 Task: Research Airbnb accommodation in Aksaray, Turkey from 25th December, 2023 to 27th December, 2023 for 2 adults. Place can be entire room with 2 bedrooms having 2 beds and 1 bathroom. Property type can be flat. Amenities needed are: washing machine.
Action: Mouse moved to (511, 142)
Screenshot: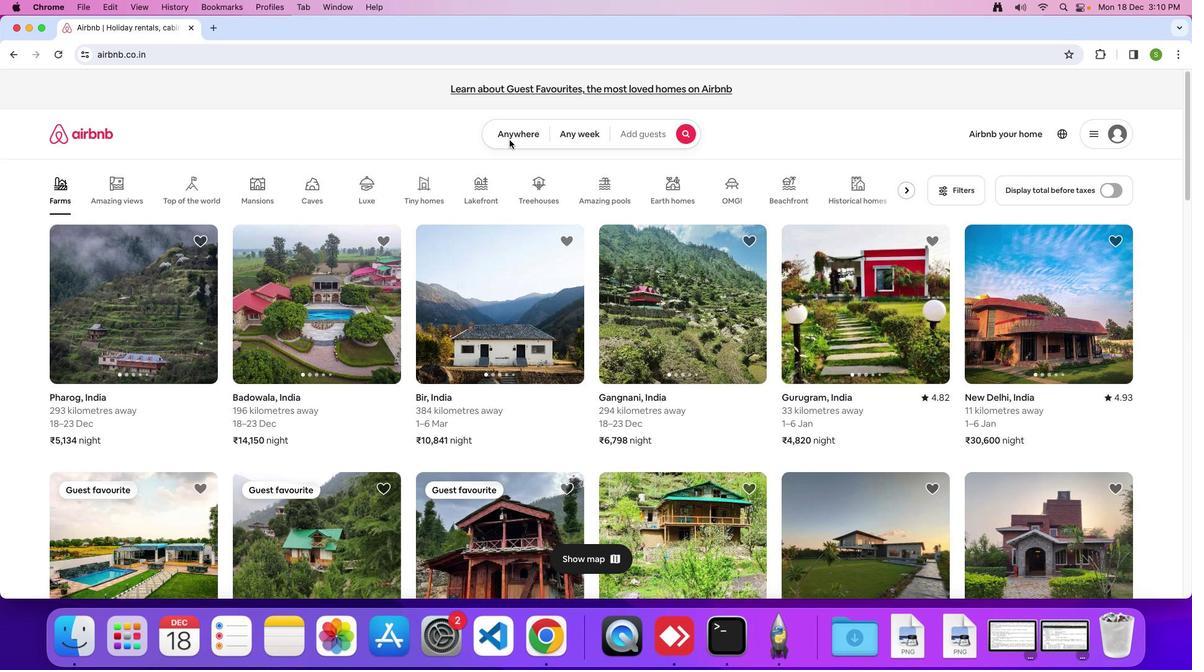 
Action: Mouse pressed left at (511, 142)
Screenshot: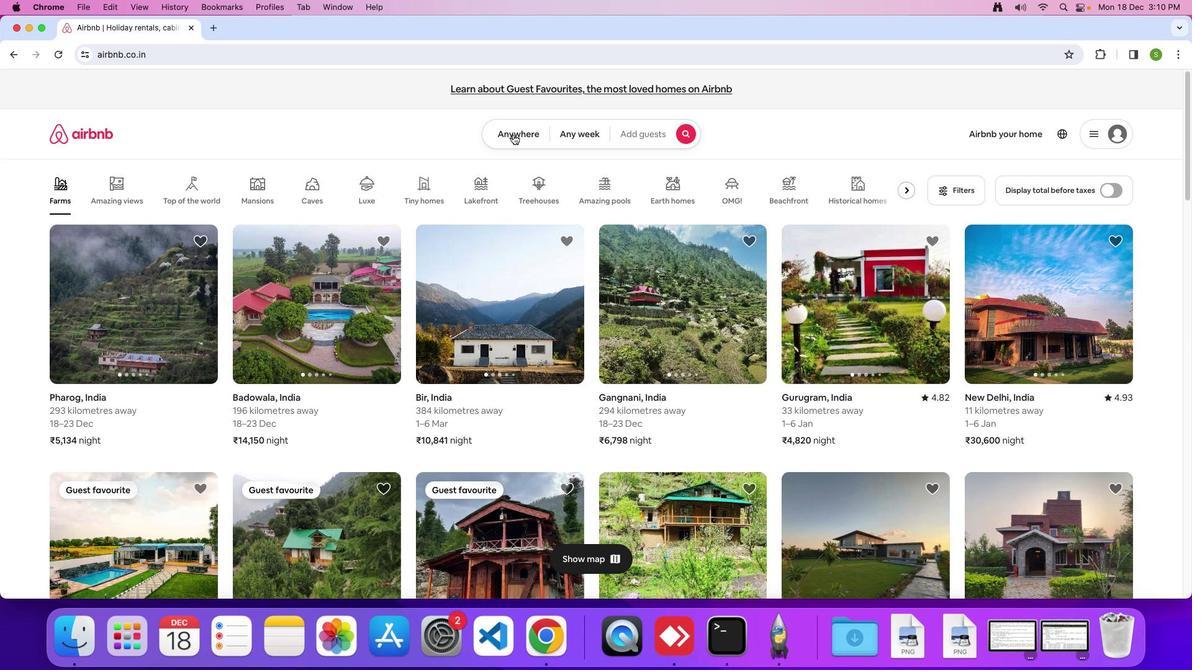 
Action: Mouse moved to (515, 135)
Screenshot: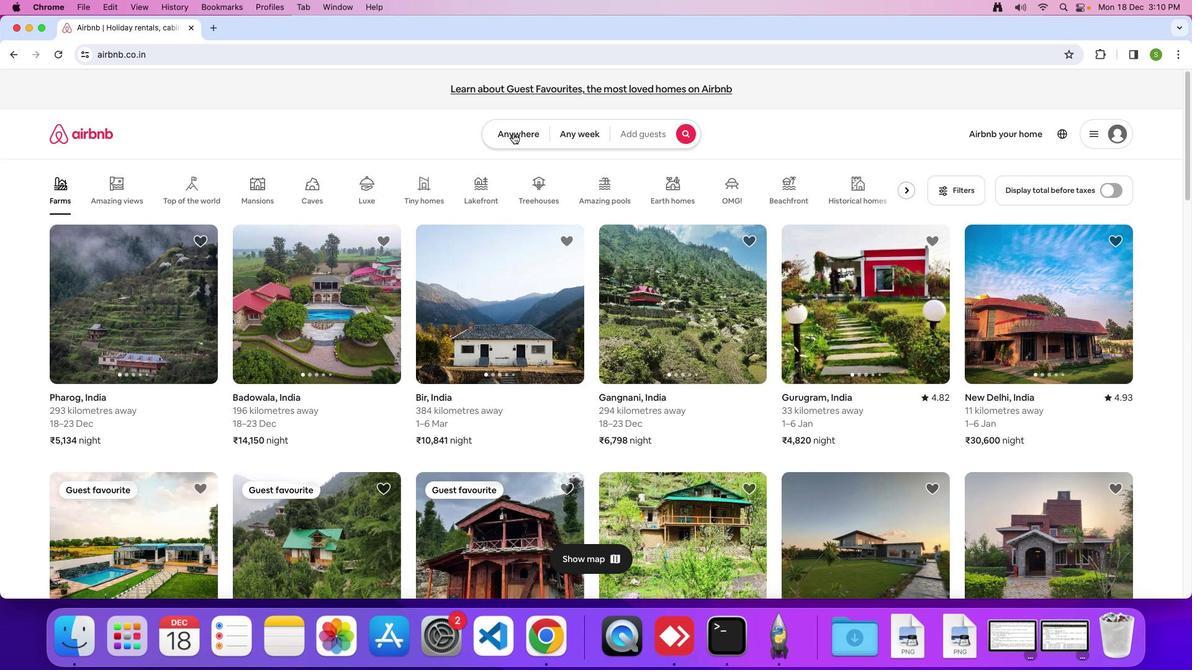 
Action: Mouse pressed left at (515, 135)
Screenshot: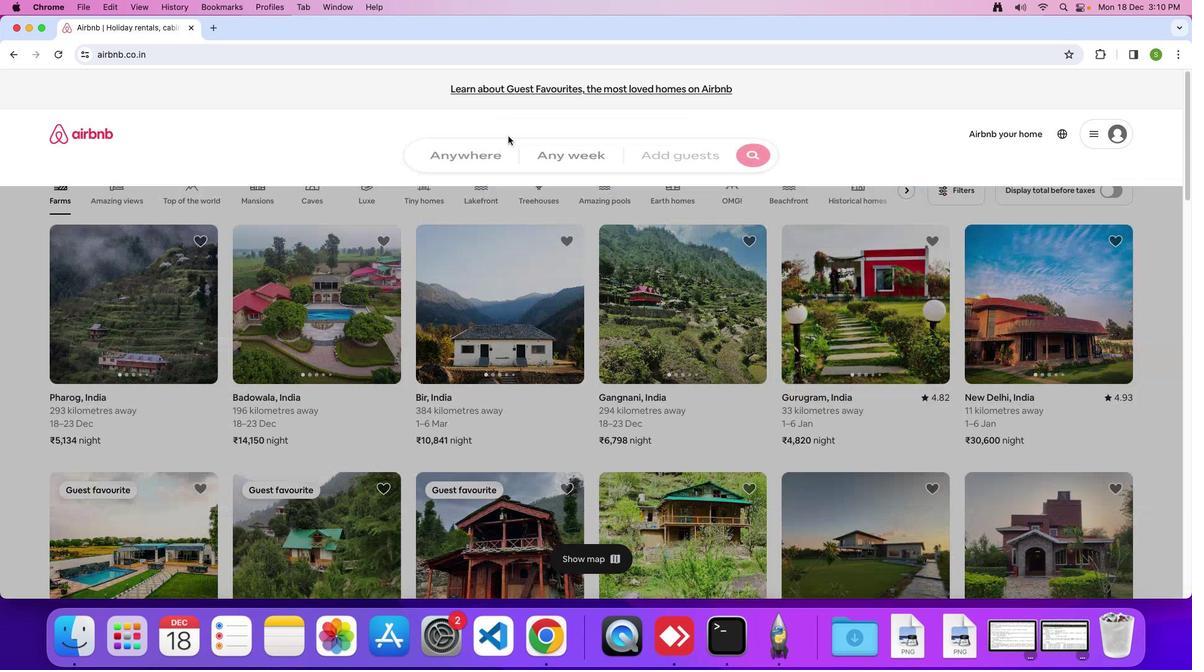 
Action: Mouse moved to (417, 175)
Screenshot: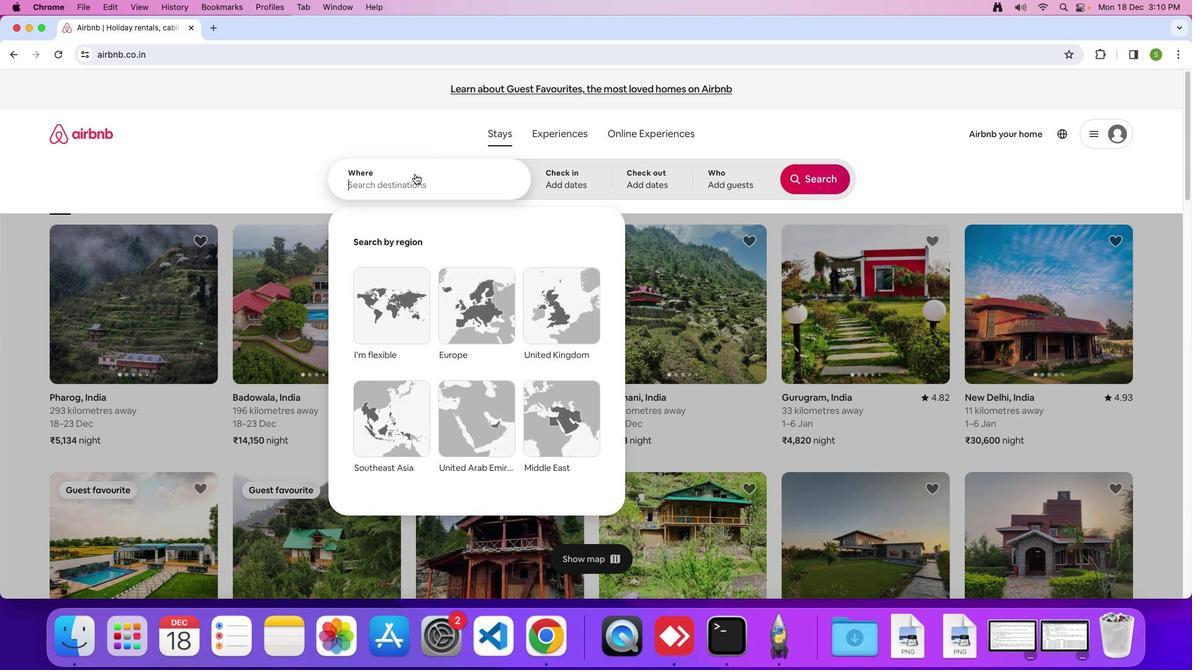 
Action: Mouse pressed left at (417, 175)
Screenshot: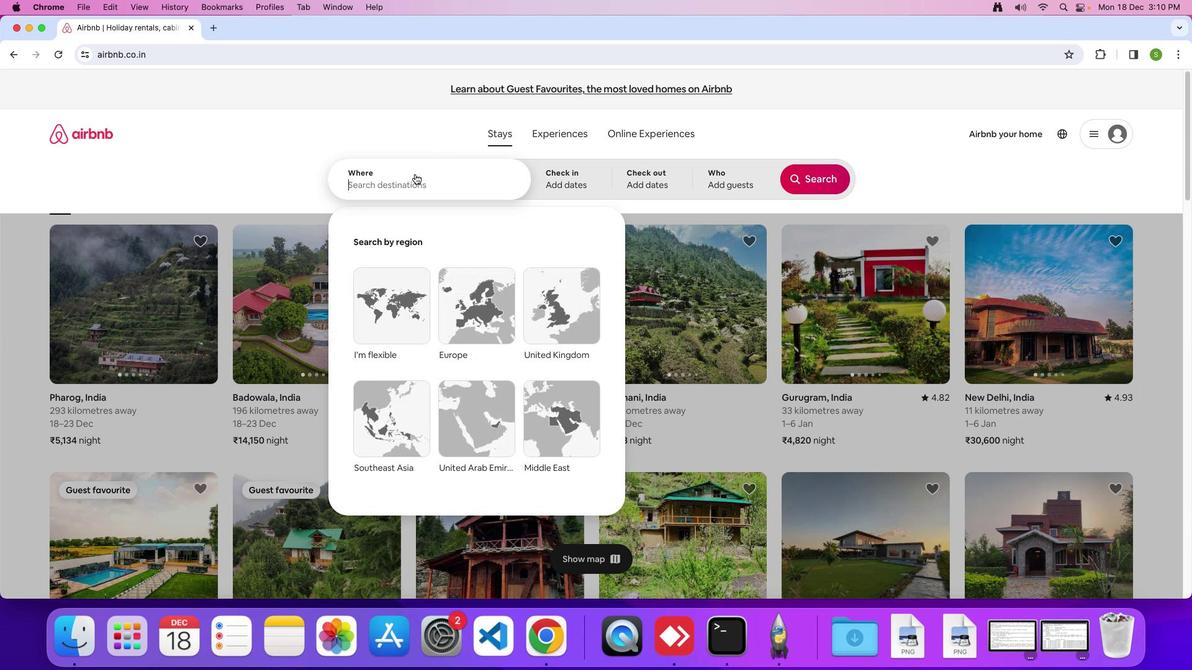 
Action: Key pressed 'A'Key.caps_lock'k''a'Key.backspace's''a''r''a''y'','Key.spaceKey.shift'T''u''r''k''e''y'Key.enter
Screenshot: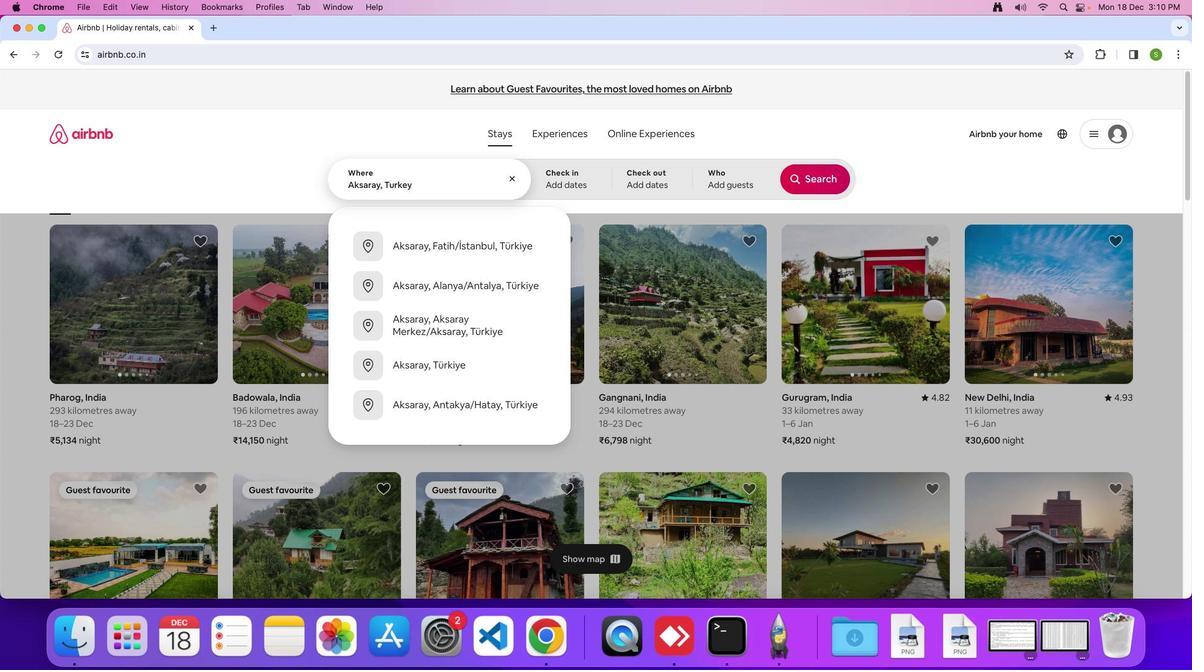 
Action: Mouse moved to (406, 457)
Screenshot: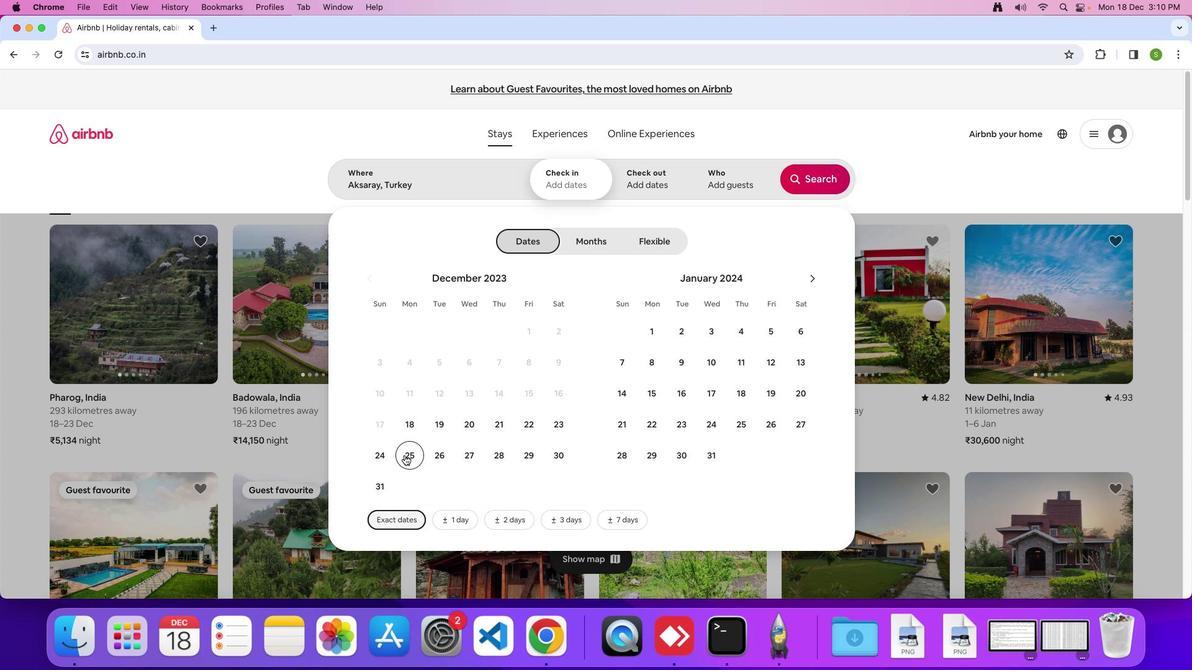 
Action: Mouse pressed left at (406, 457)
Screenshot: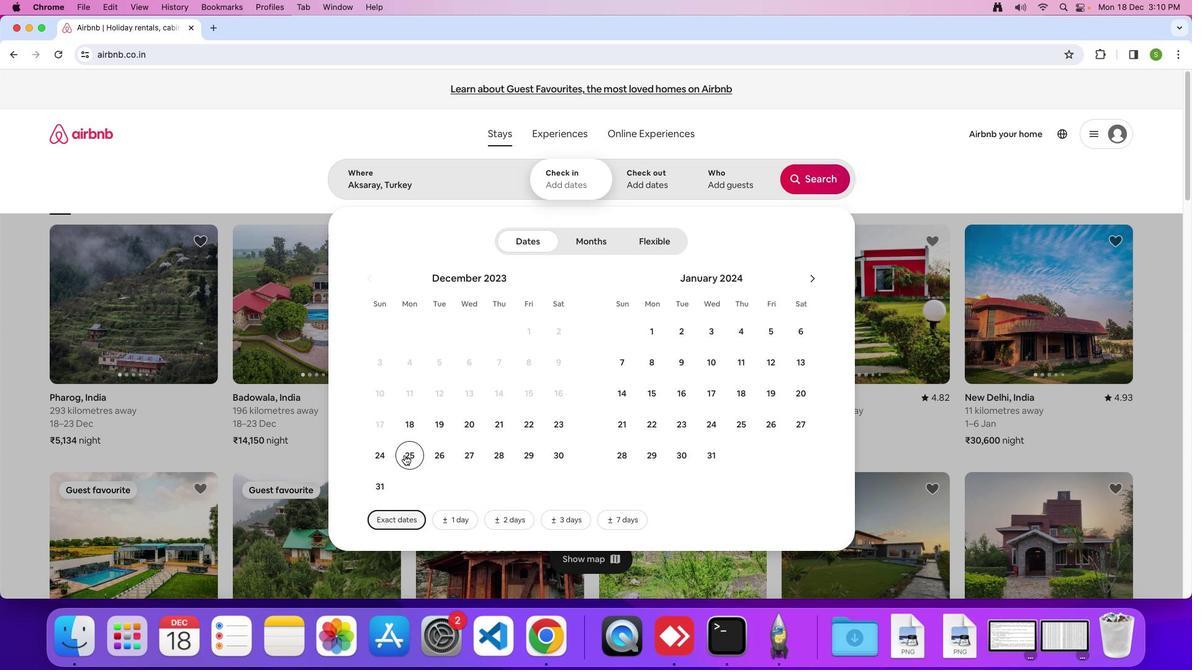 
Action: Mouse moved to (460, 455)
Screenshot: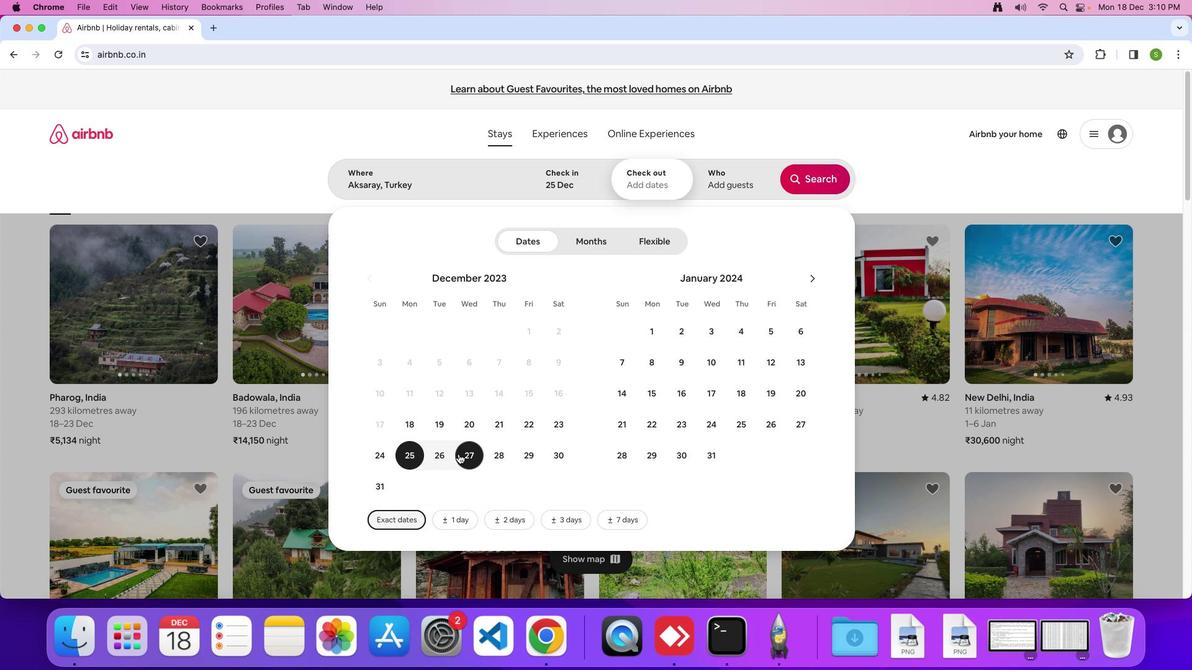 
Action: Mouse pressed left at (460, 455)
Screenshot: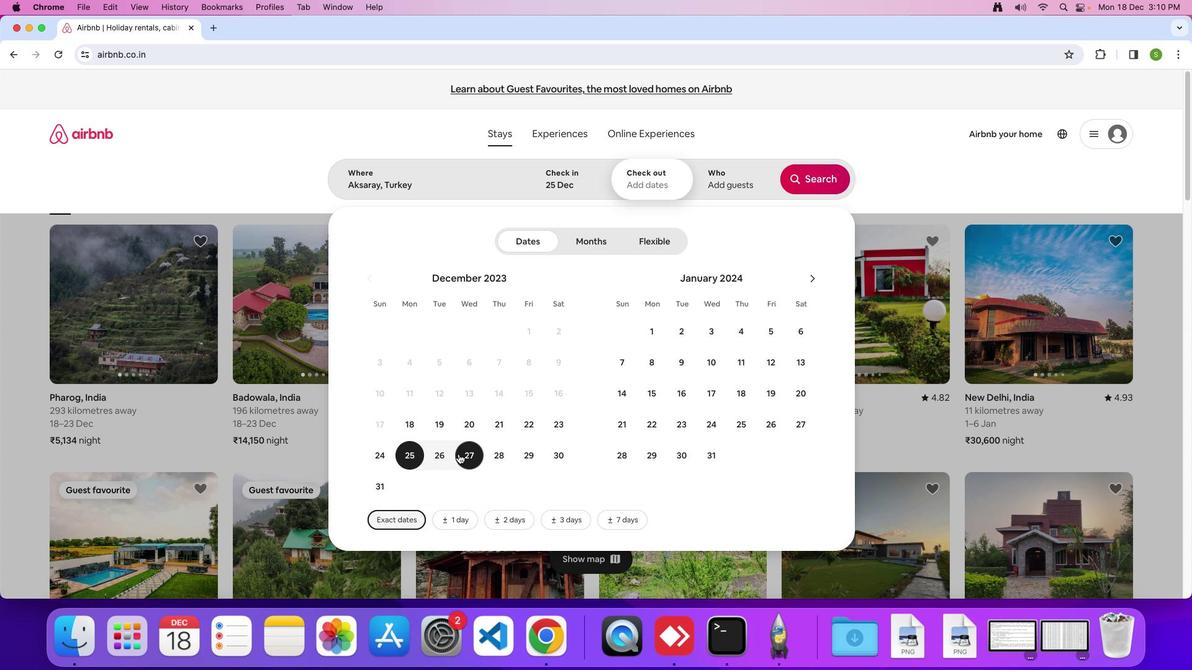 
Action: Mouse moved to (726, 190)
Screenshot: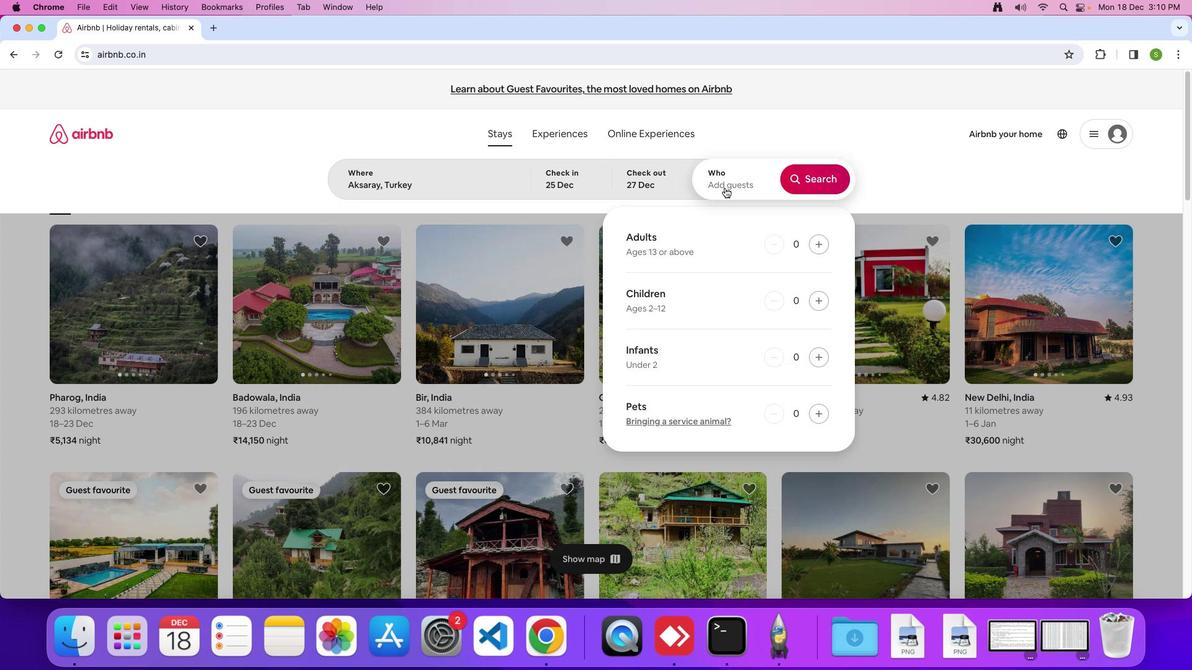 
Action: Mouse pressed left at (726, 190)
Screenshot: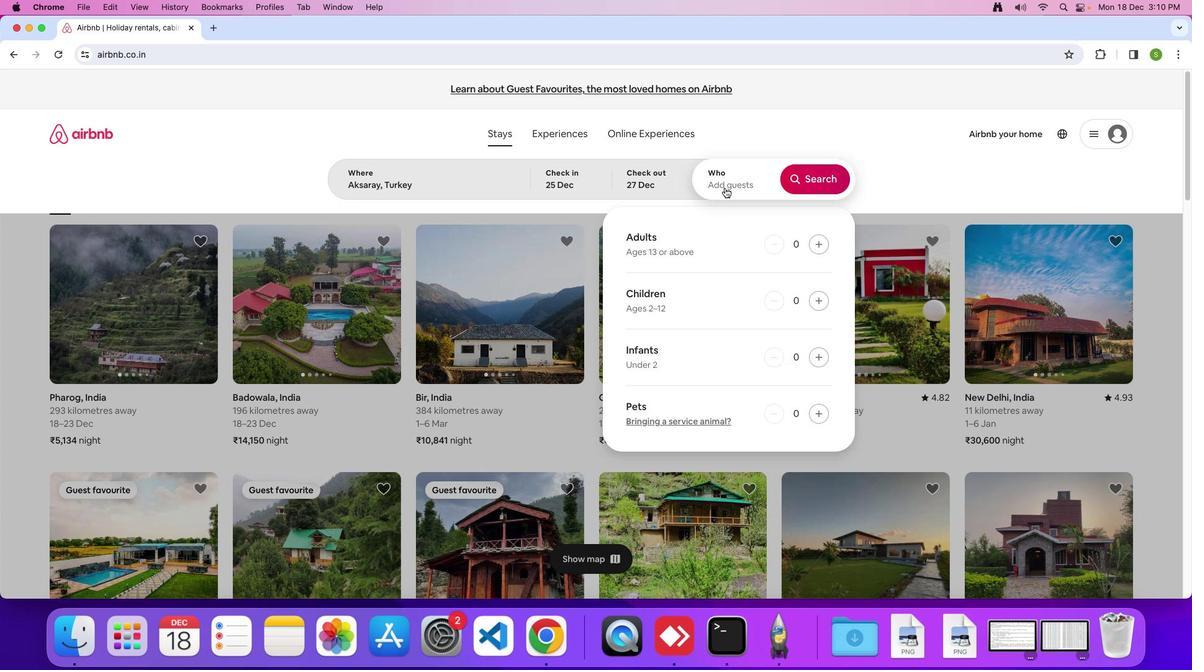 
Action: Mouse moved to (813, 244)
Screenshot: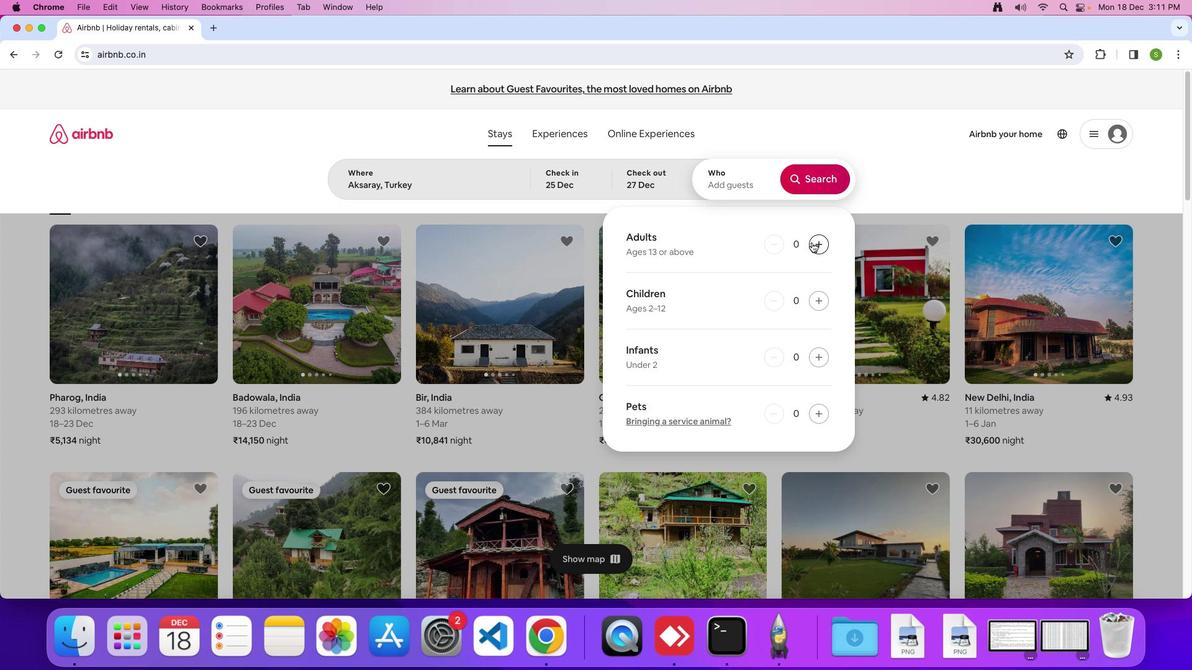 
Action: Mouse pressed left at (813, 244)
Screenshot: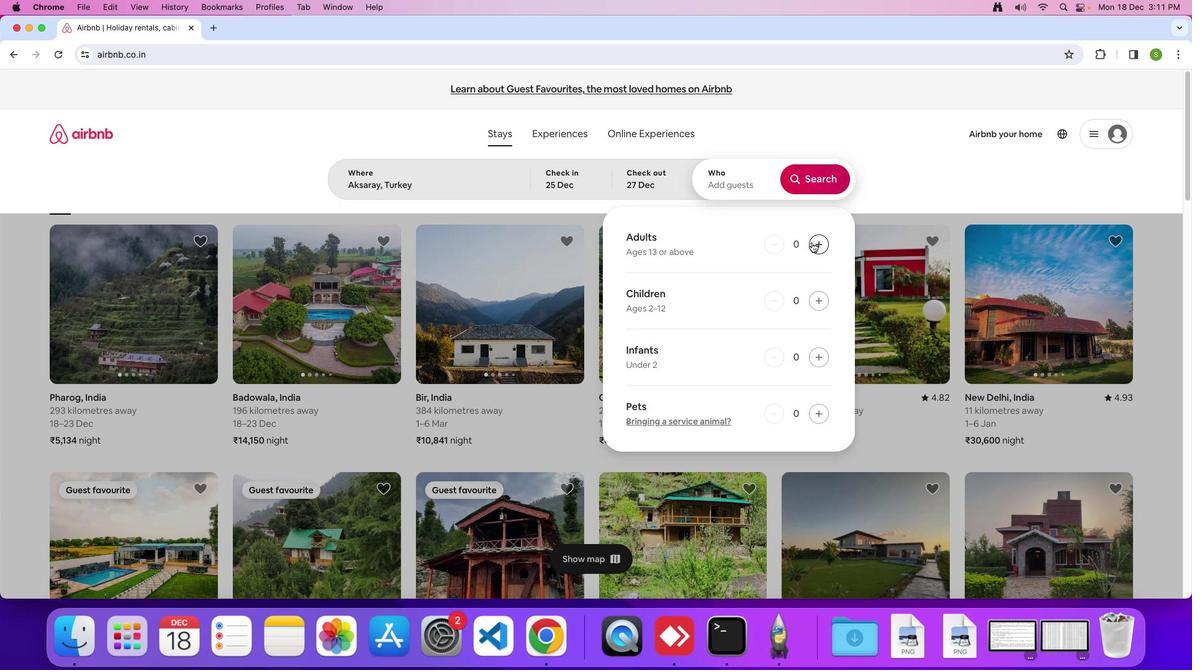 
Action: Mouse pressed left at (813, 244)
Screenshot: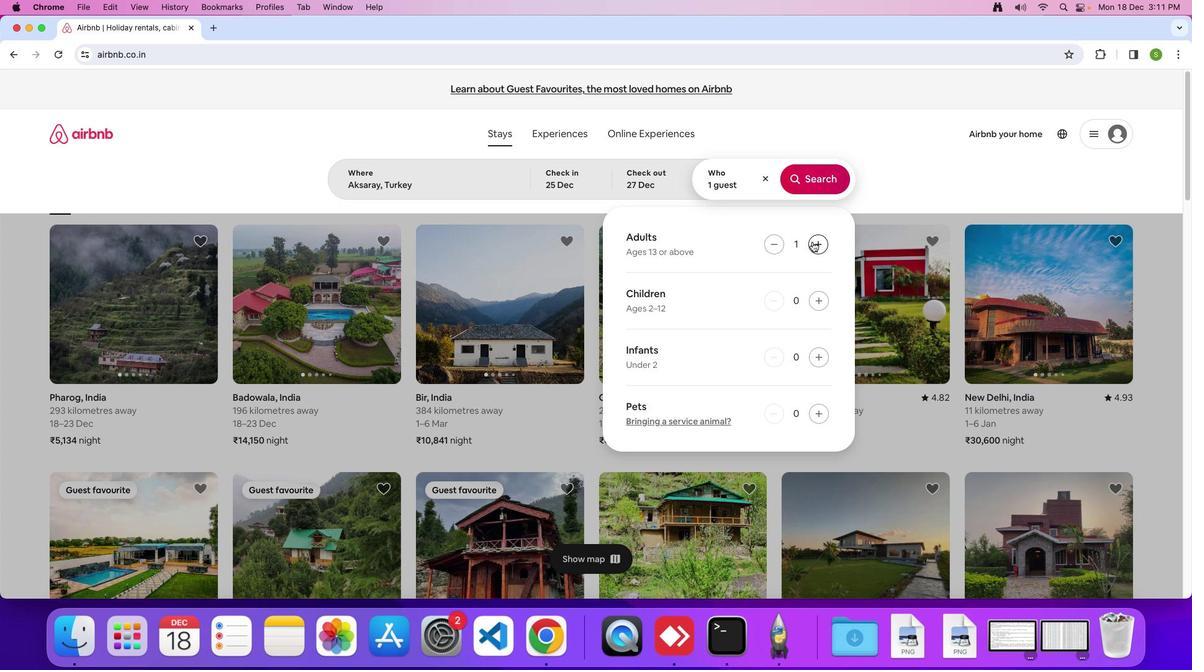 
Action: Mouse moved to (825, 185)
Screenshot: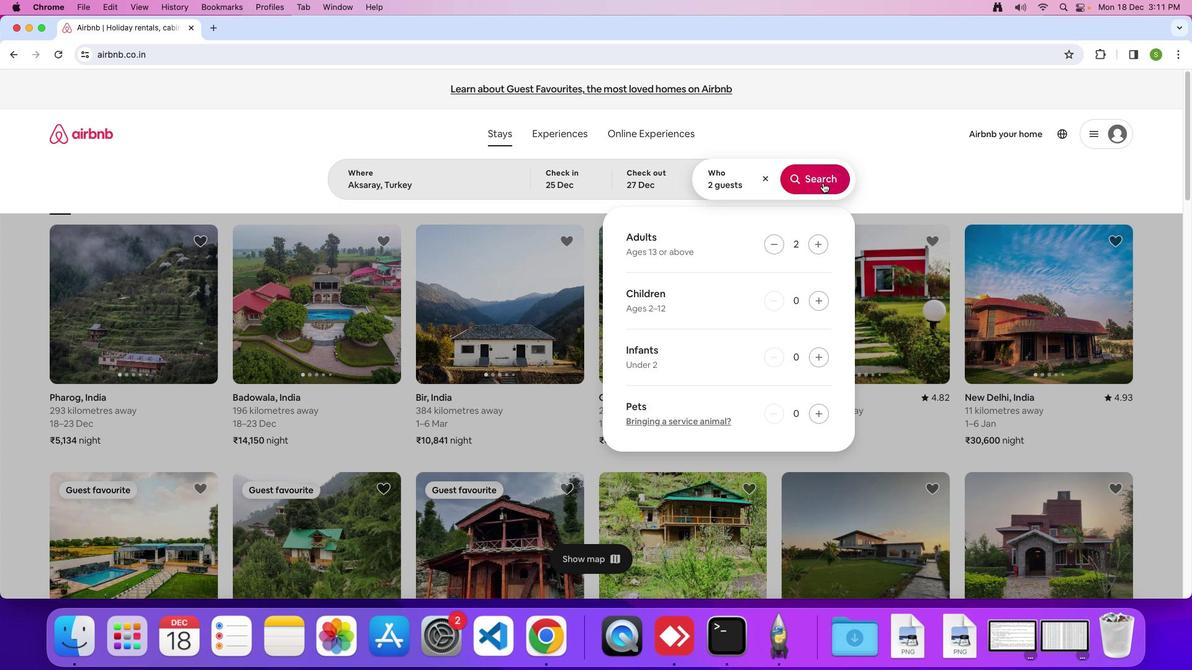 
Action: Mouse pressed left at (825, 185)
Screenshot: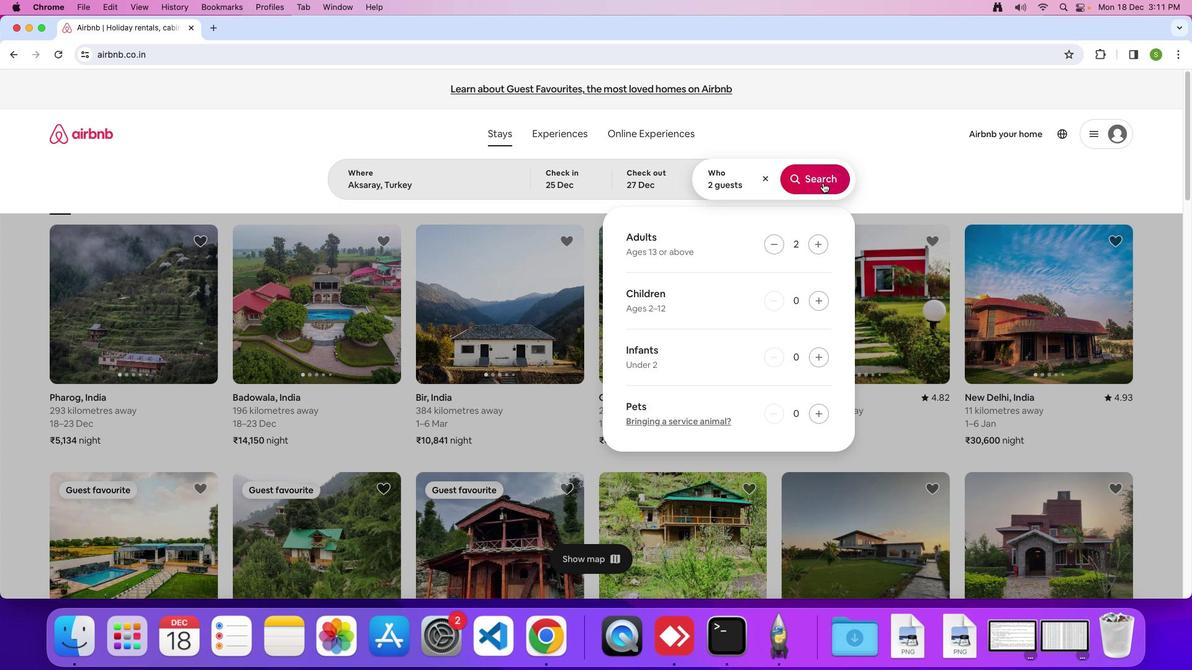 
Action: Mouse moved to (1001, 155)
Screenshot: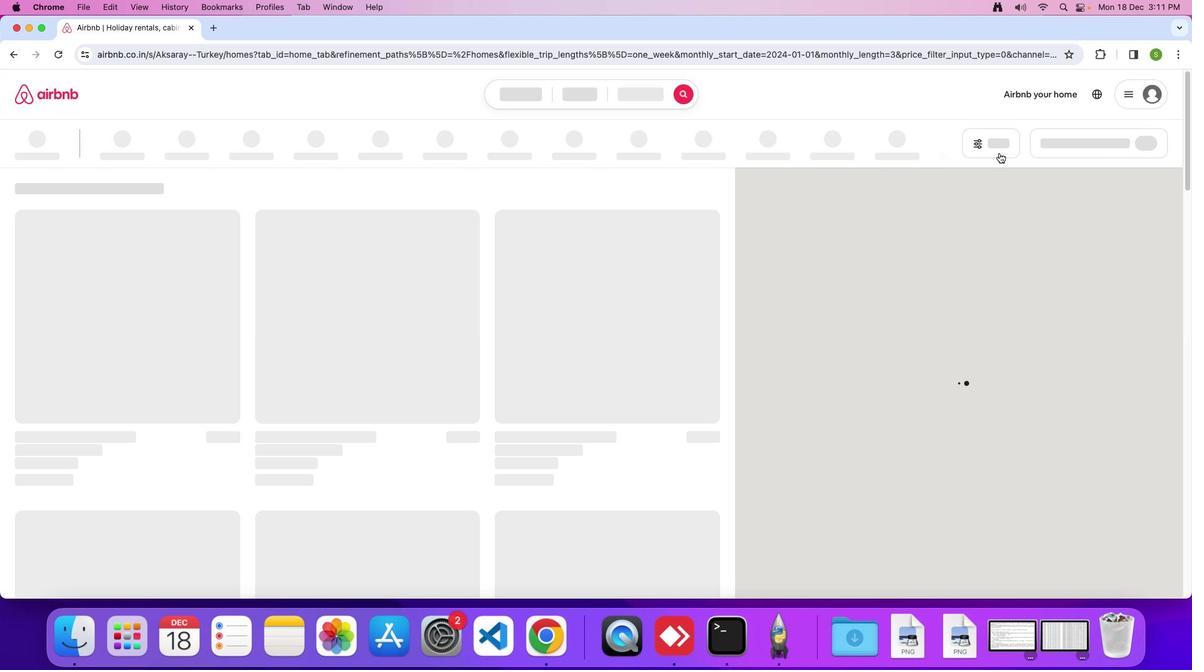 
Action: Mouse pressed left at (1001, 155)
Screenshot: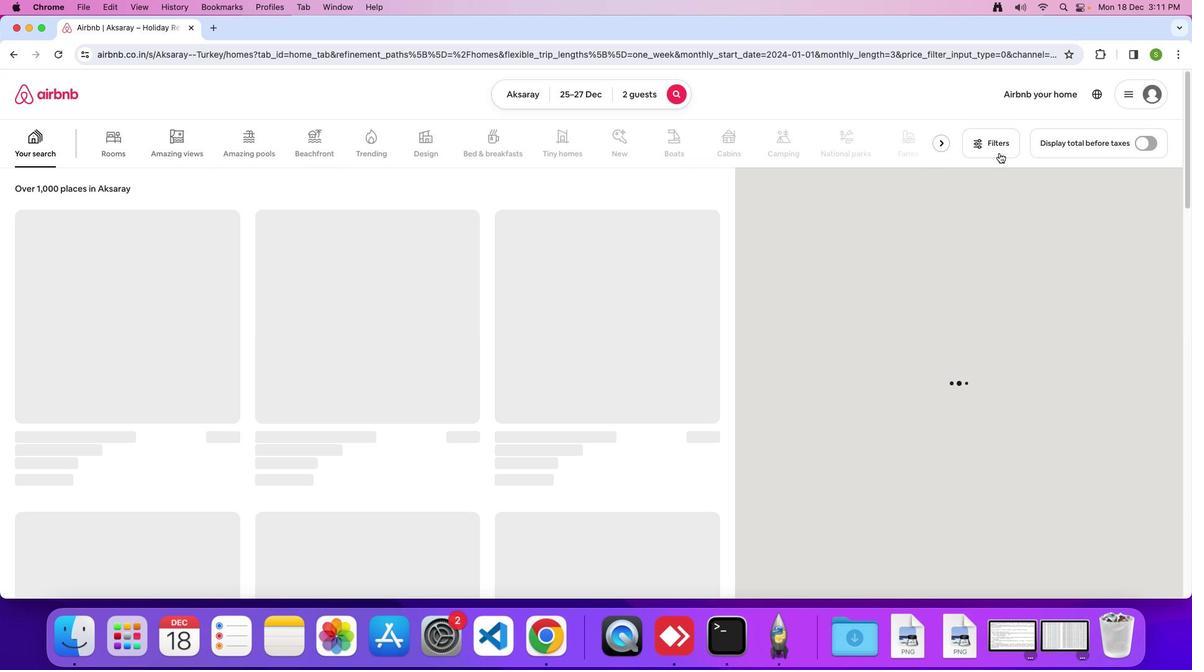 
Action: Mouse moved to (655, 389)
Screenshot: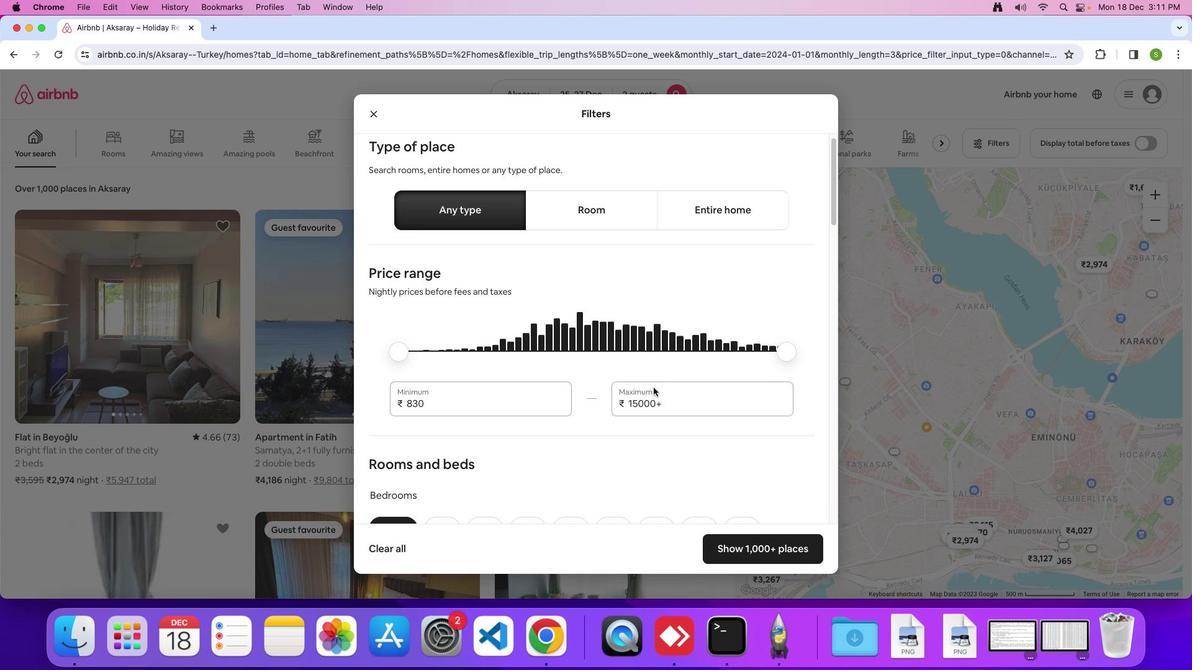 
Action: Mouse scrolled (655, 389) with delta (1, 1)
Screenshot: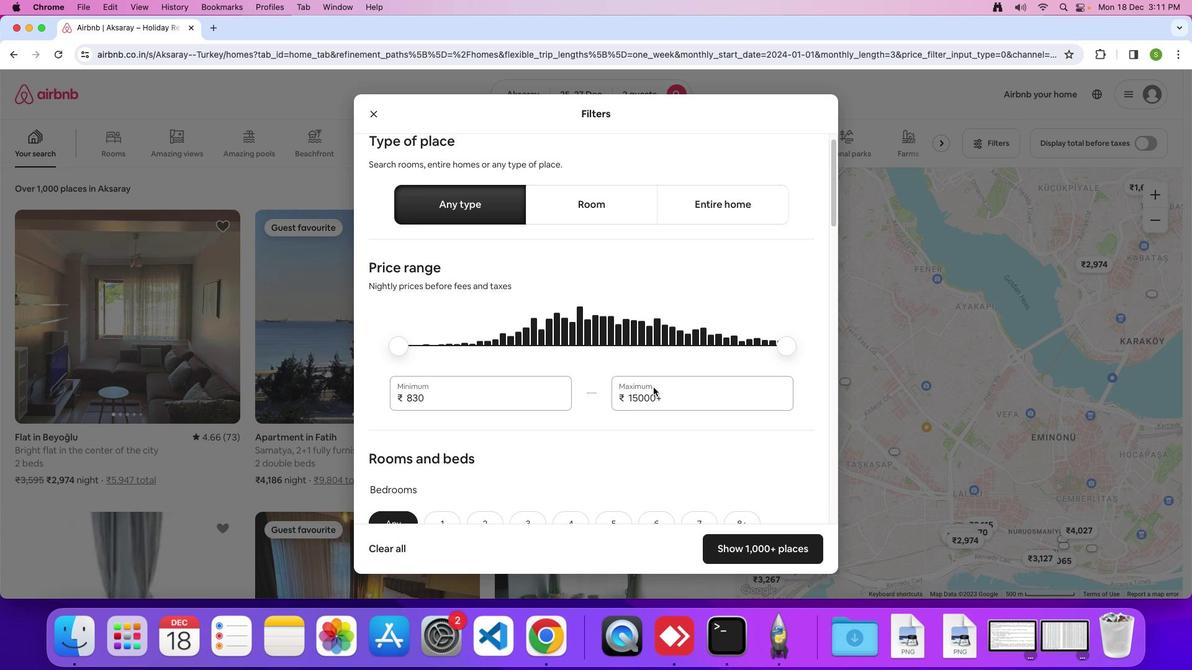 
Action: Mouse moved to (655, 389)
Screenshot: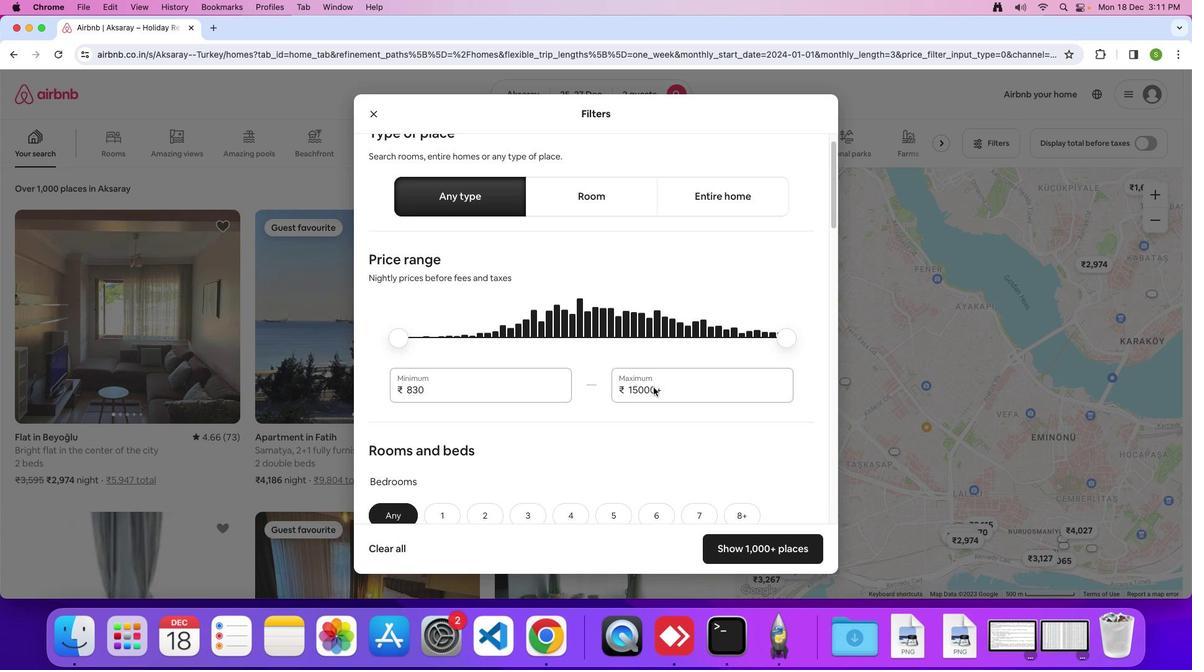 
Action: Mouse scrolled (655, 389) with delta (1, 1)
Screenshot: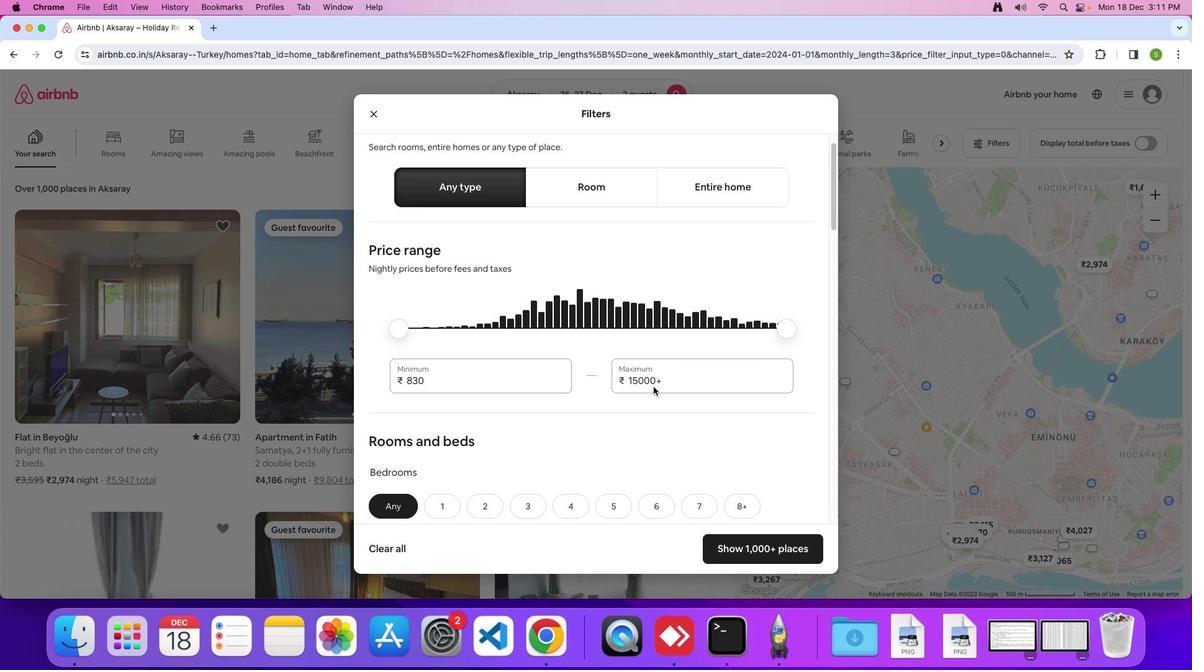 
Action: Mouse scrolled (655, 389) with delta (1, 1)
Screenshot: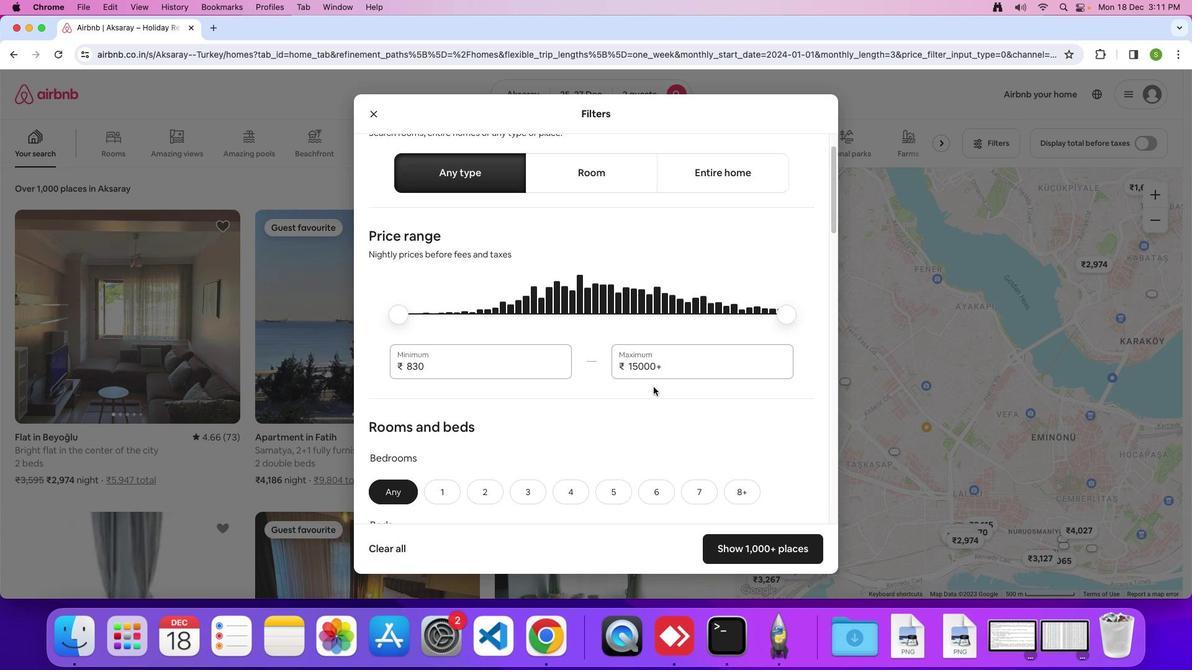 
Action: Mouse moved to (655, 389)
Screenshot: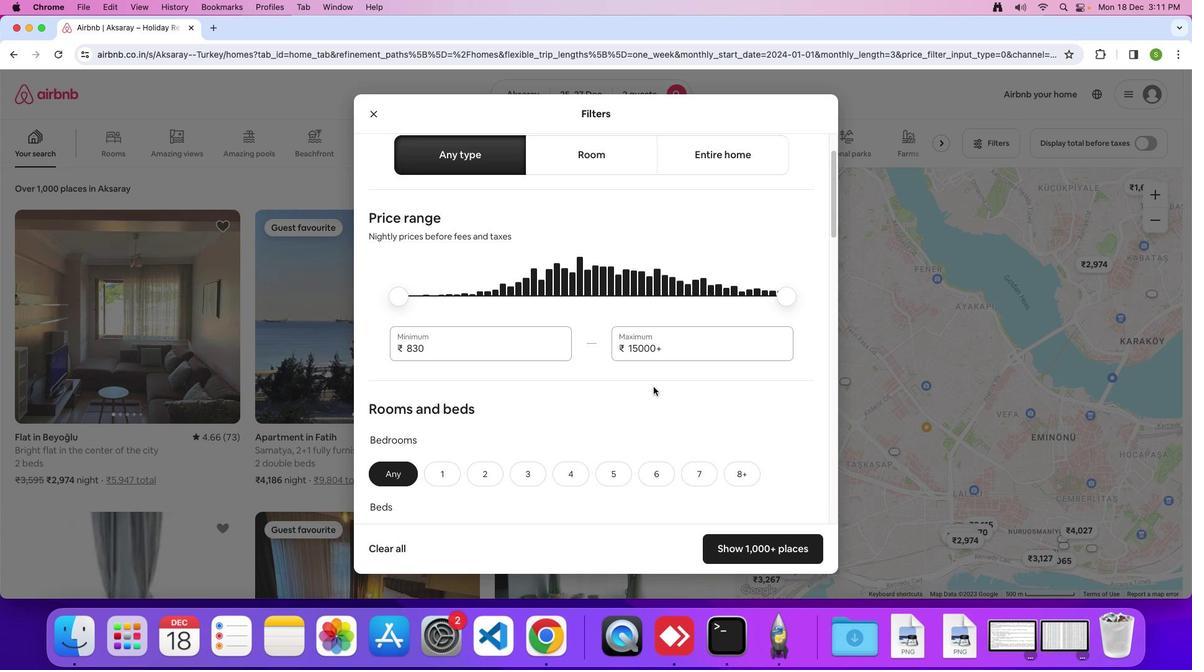 
Action: Mouse scrolled (655, 389) with delta (1, 1)
Screenshot: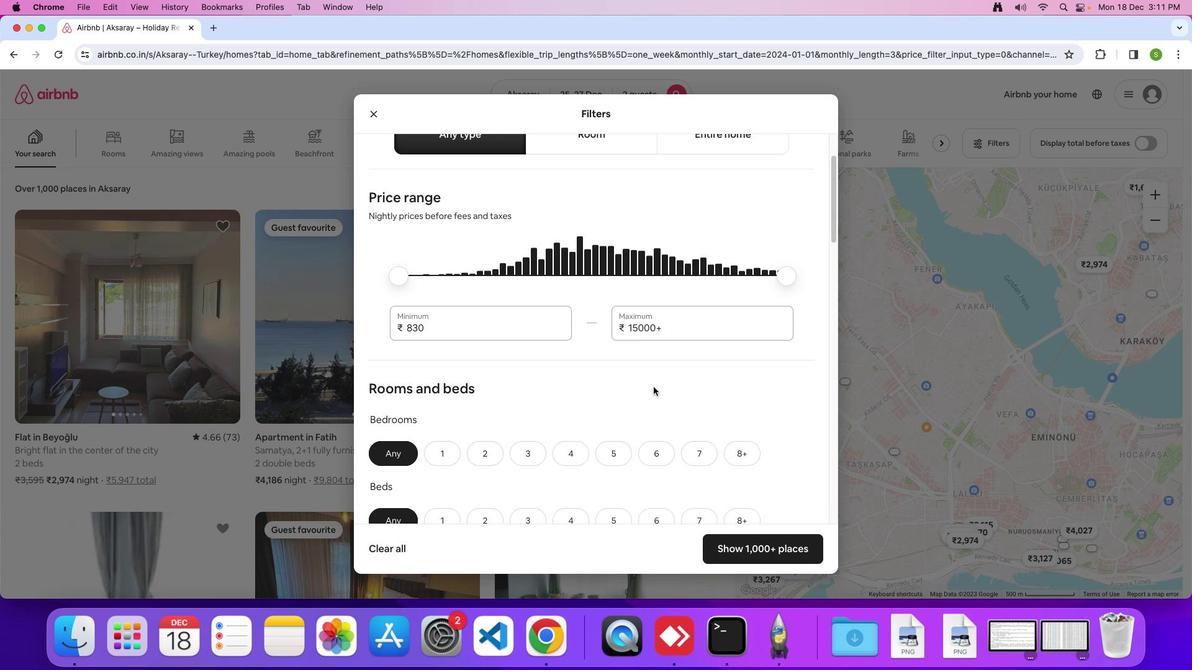 
Action: Mouse scrolled (655, 389) with delta (1, 1)
Screenshot: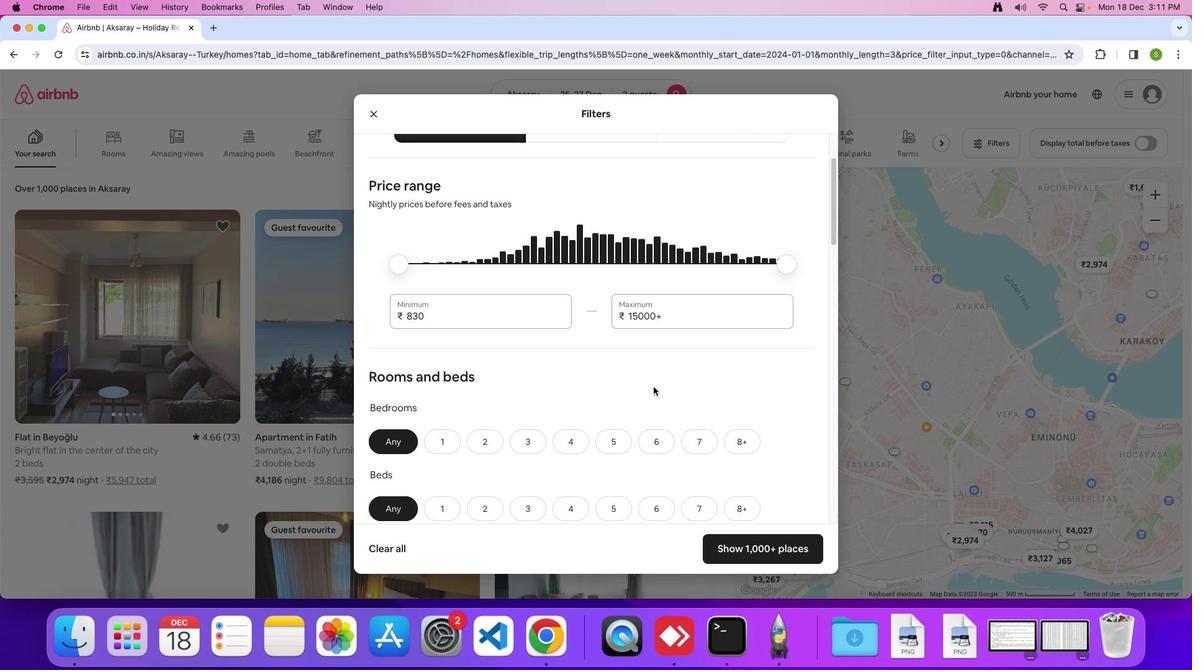 
Action: Mouse scrolled (655, 389) with delta (1, 1)
Screenshot: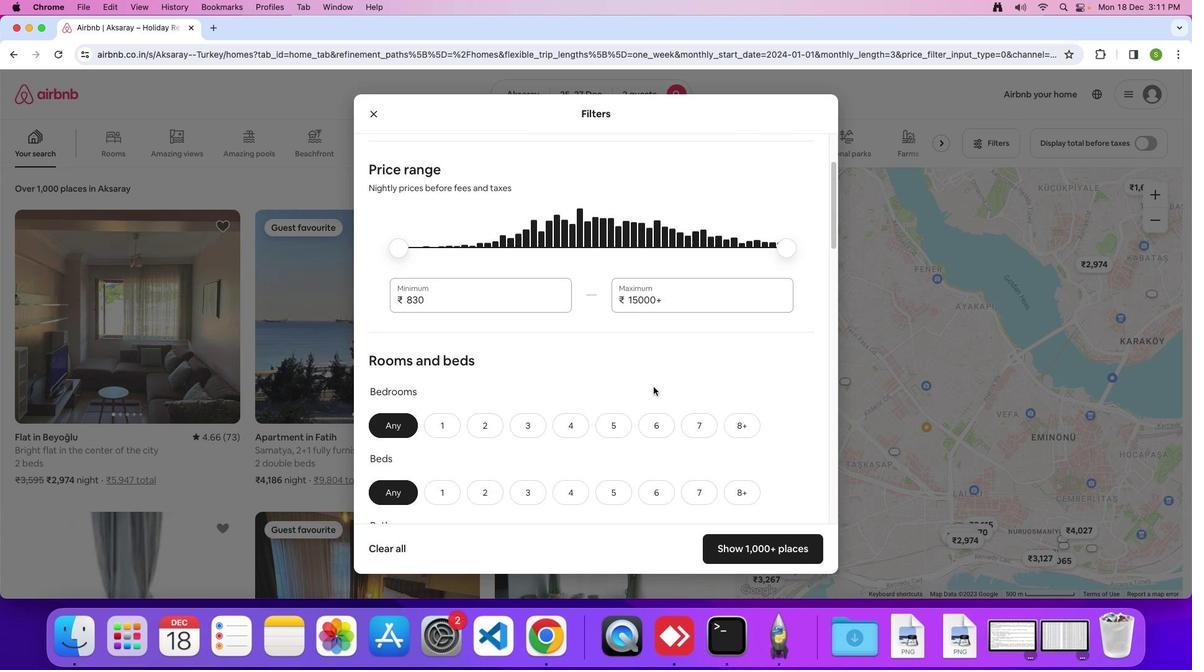 
Action: Mouse moved to (655, 388)
Screenshot: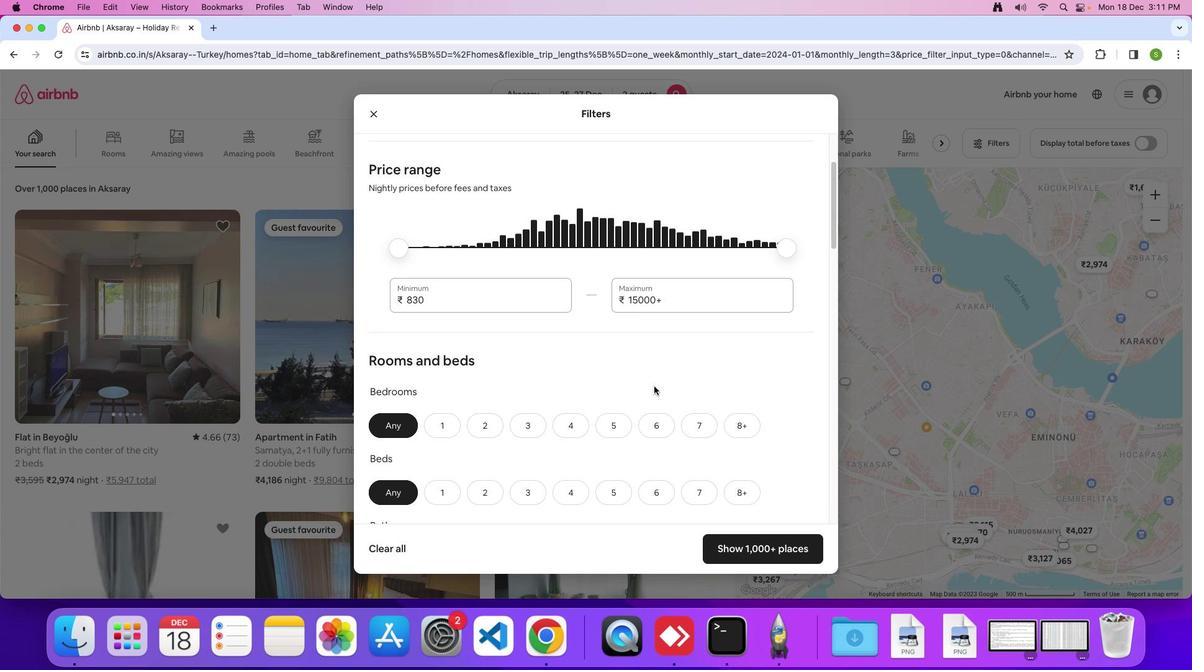 
Action: Mouse scrolled (655, 388) with delta (1, 1)
Screenshot: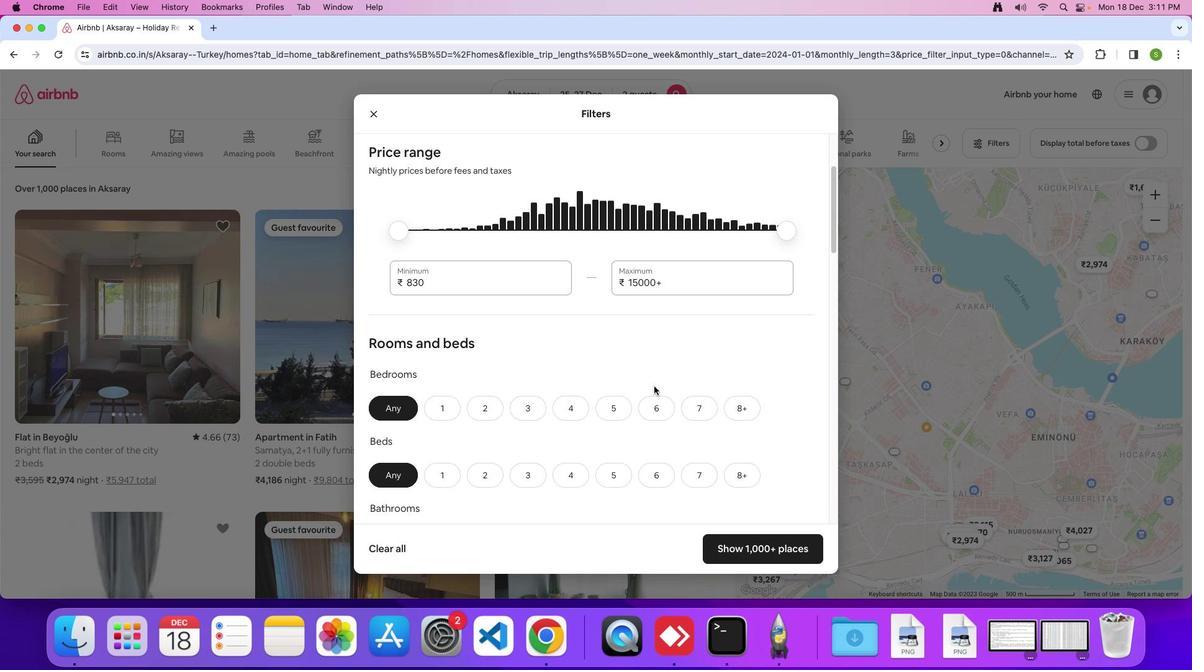 
Action: Mouse scrolled (655, 388) with delta (1, 1)
Screenshot: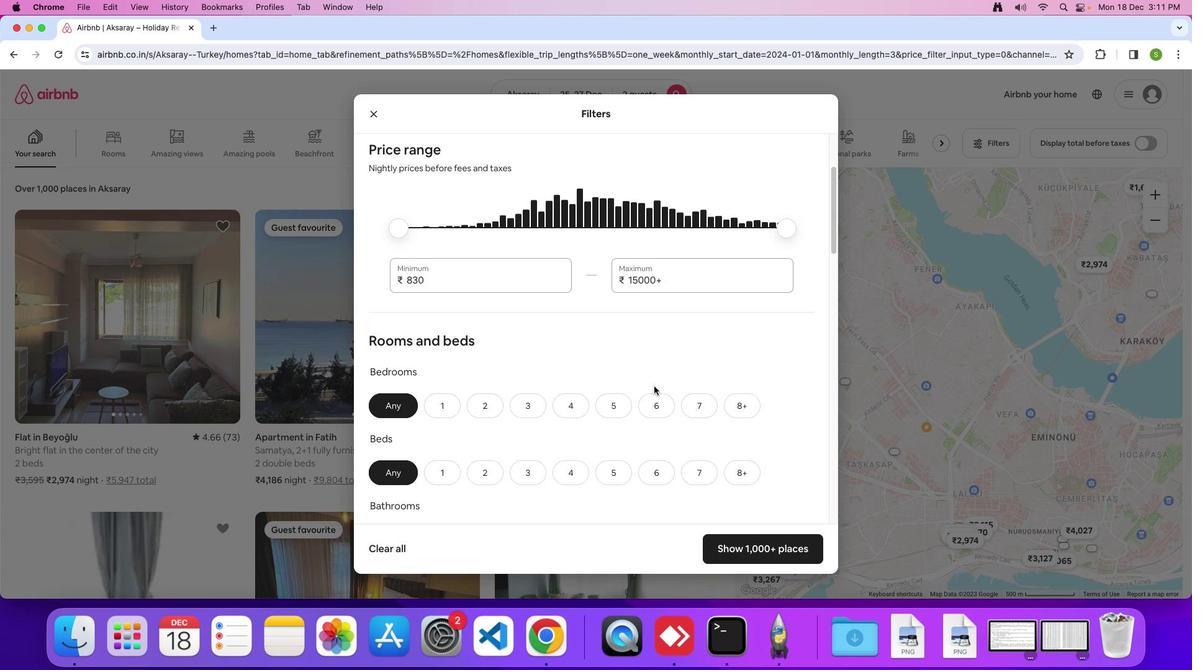 
Action: Mouse moved to (655, 387)
Screenshot: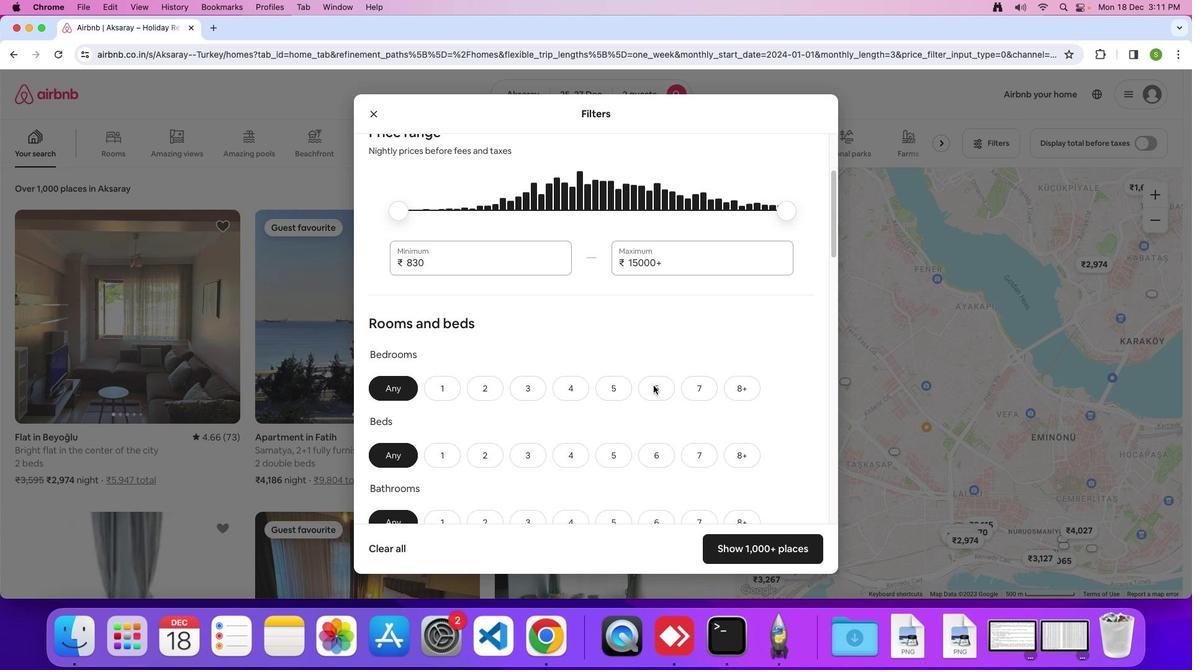 
Action: Mouse scrolled (655, 387) with delta (1, 1)
Screenshot: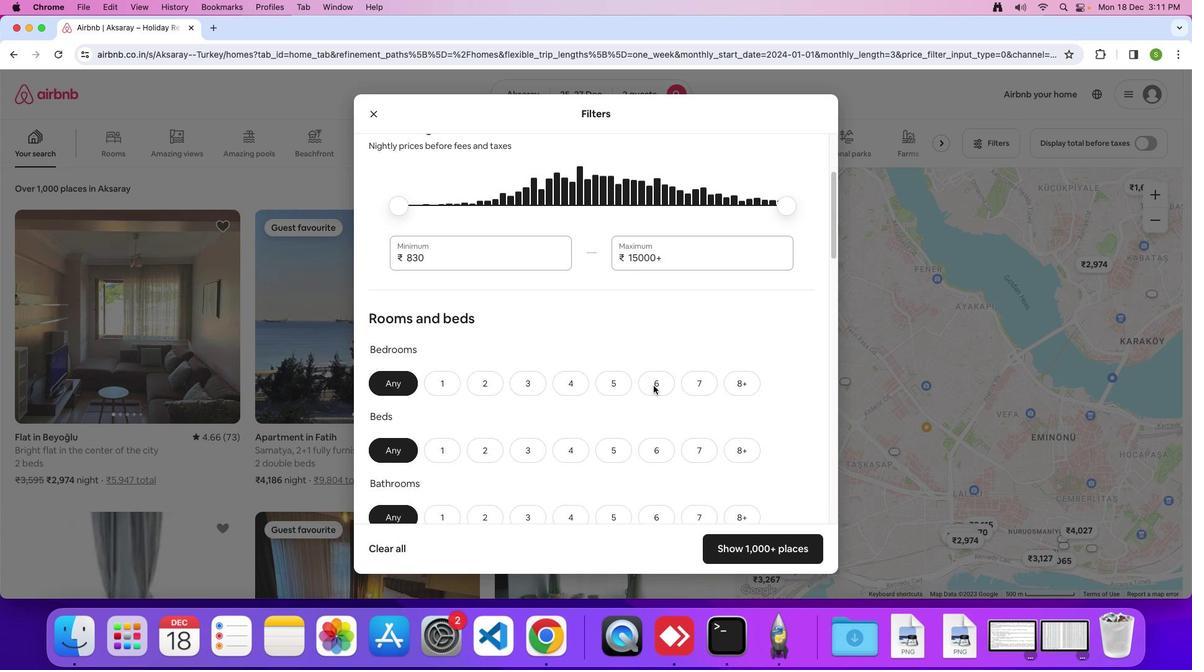 
Action: Mouse scrolled (655, 387) with delta (1, 1)
Screenshot: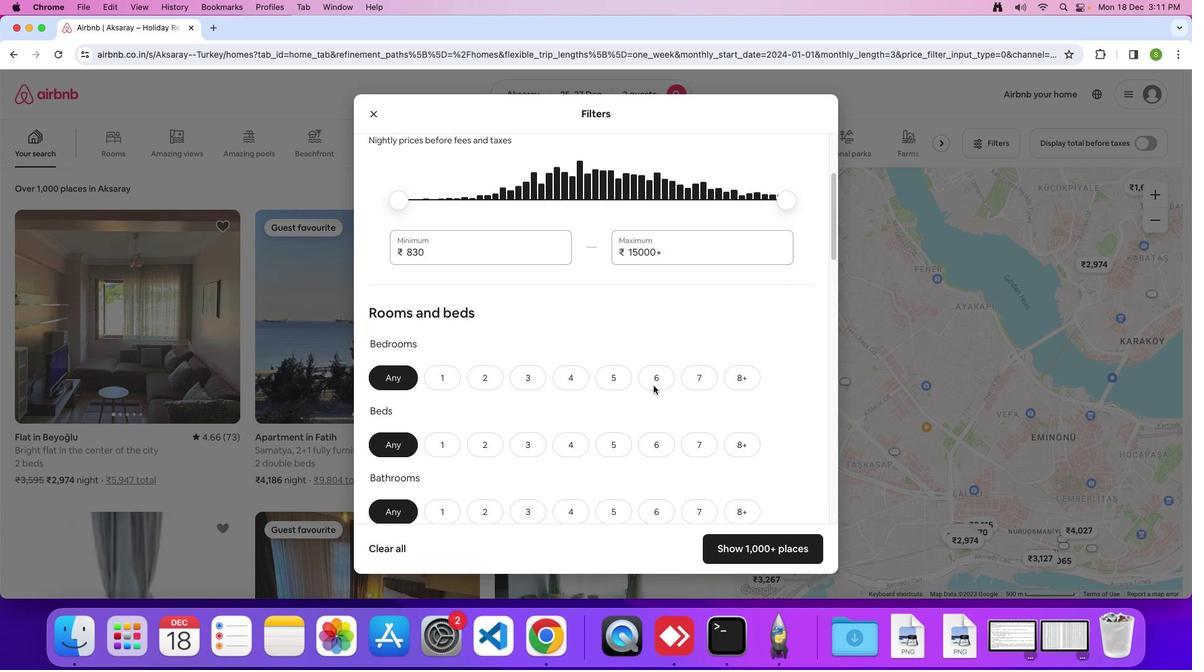 
Action: Mouse scrolled (655, 387) with delta (1, 1)
Screenshot: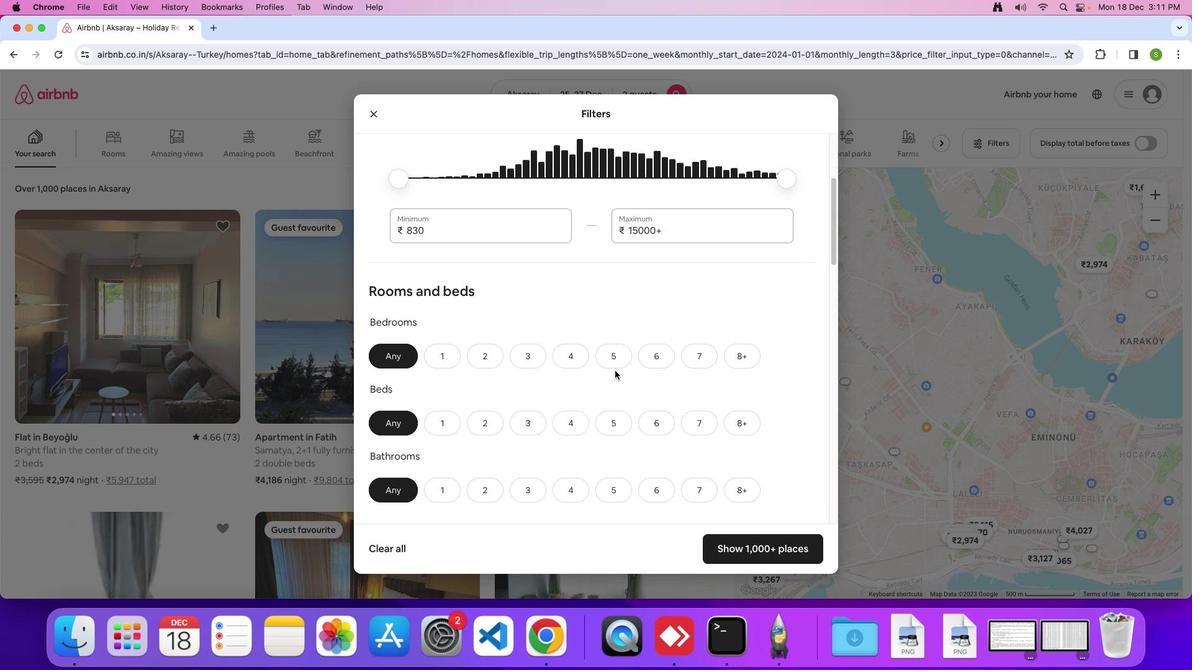 
Action: Mouse moved to (493, 362)
Screenshot: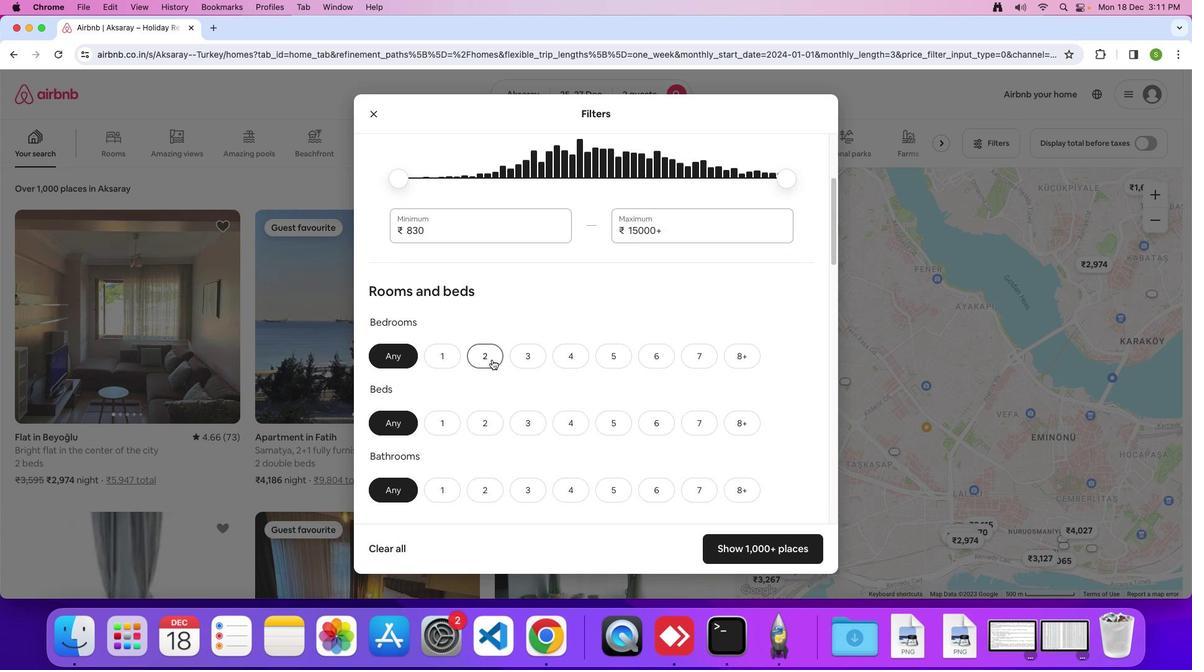 
Action: Mouse pressed left at (493, 362)
Screenshot: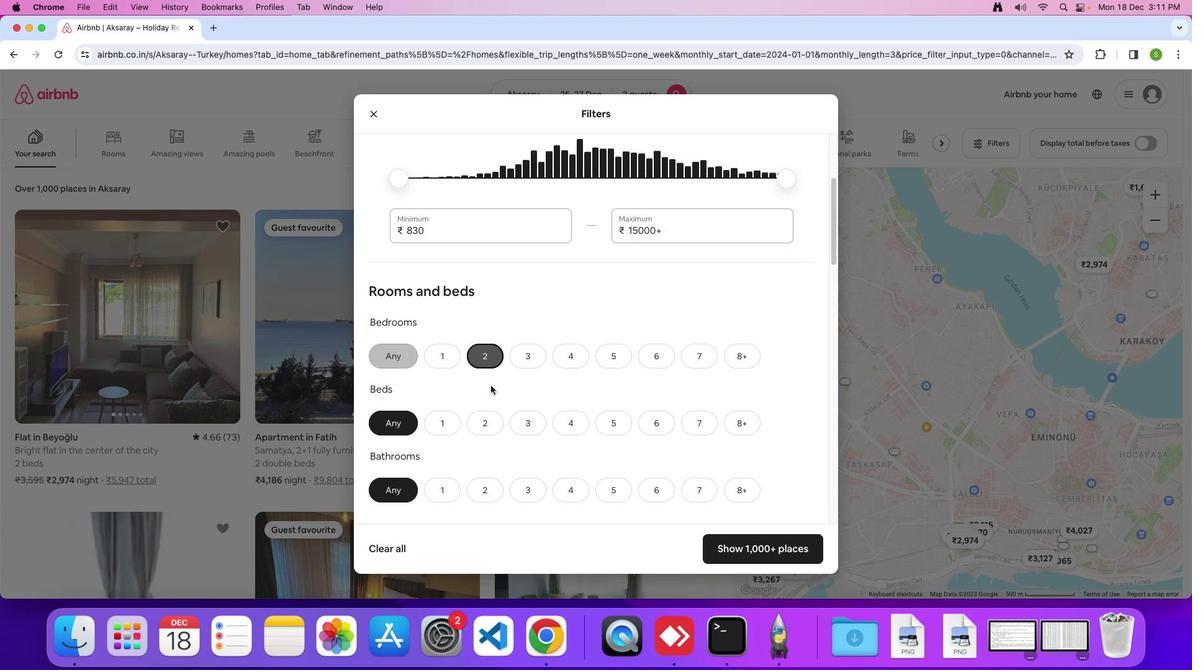 
Action: Mouse moved to (487, 429)
Screenshot: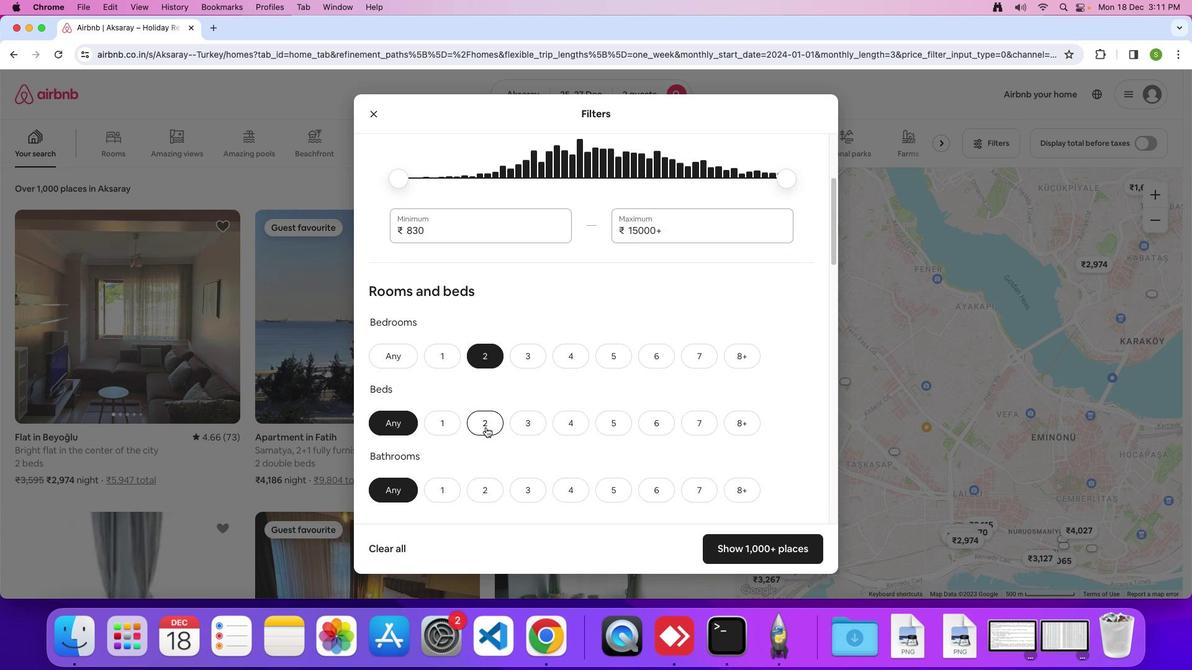 
Action: Mouse pressed left at (487, 429)
Screenshot: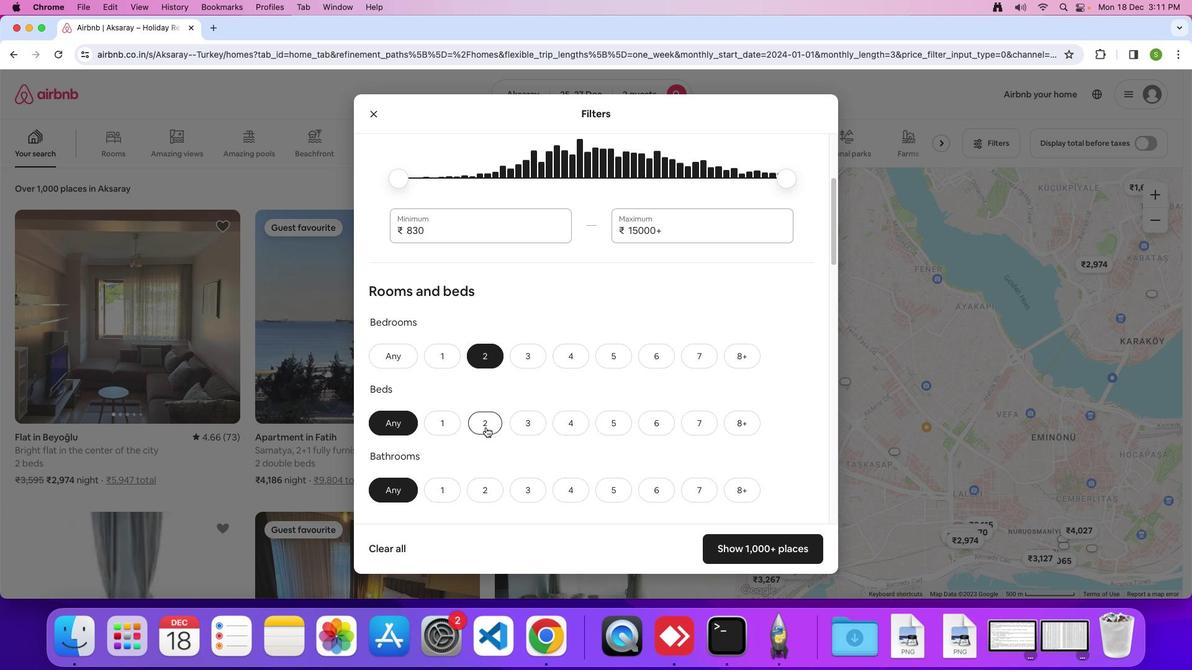 
Action: Mouse moved to (447, 491)
Screenshot: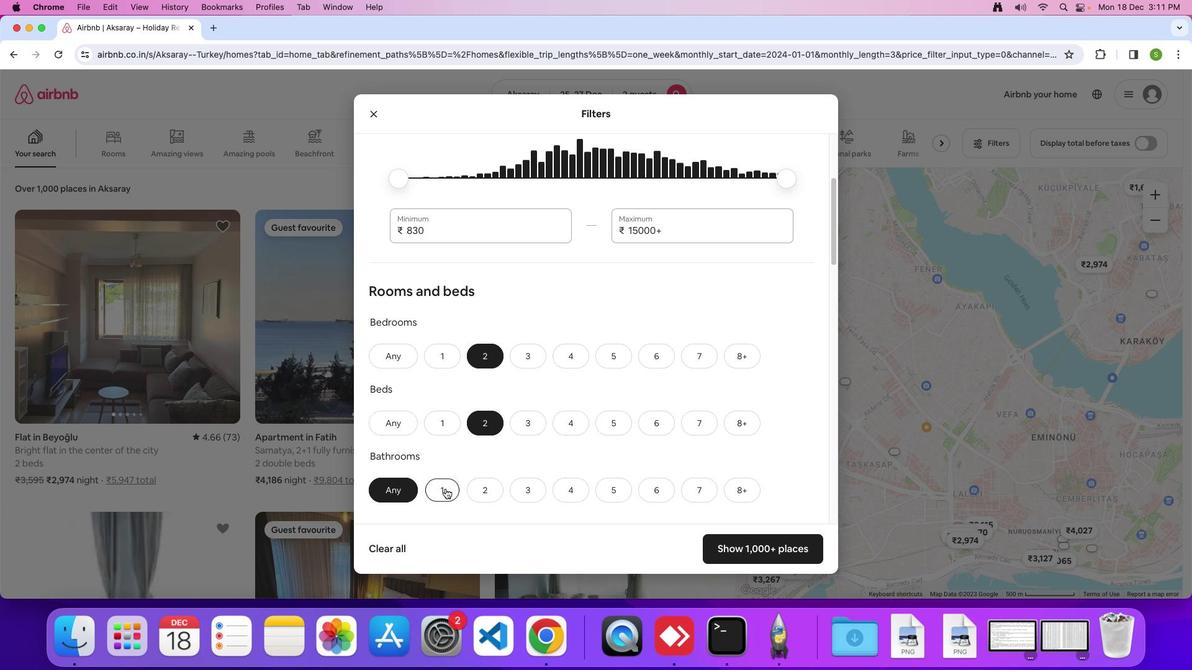 
Action: Mouse pressed left at (447, 491)
Screenshot: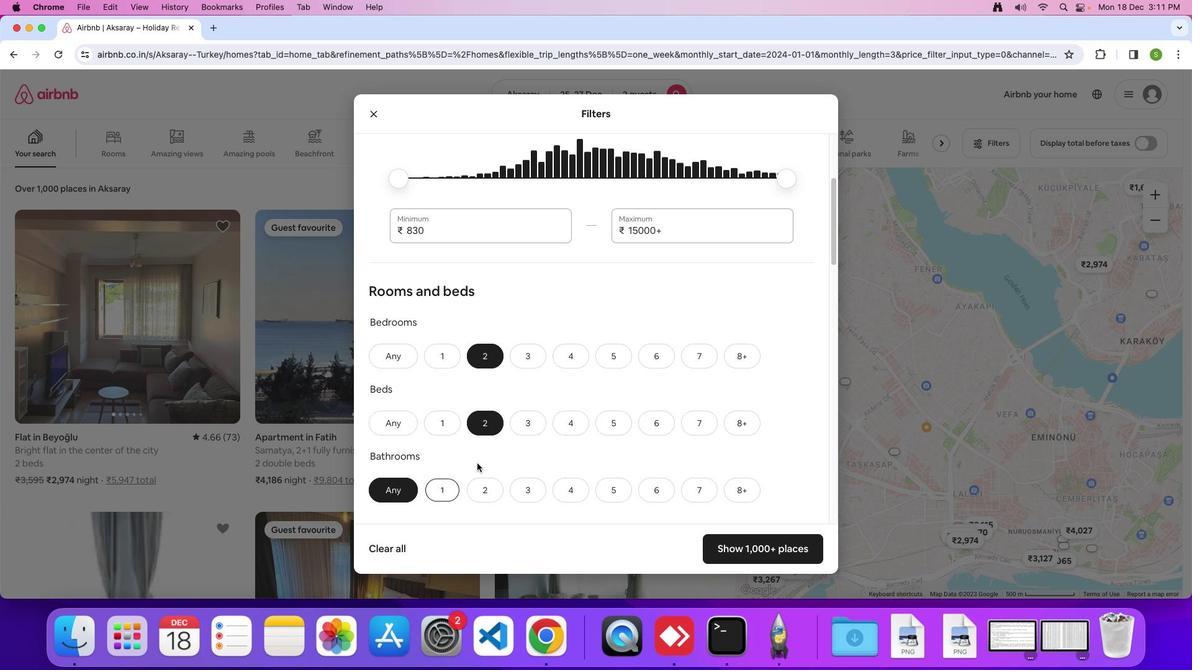 
Action: Mouse moved to (614, 350)
Screenshot: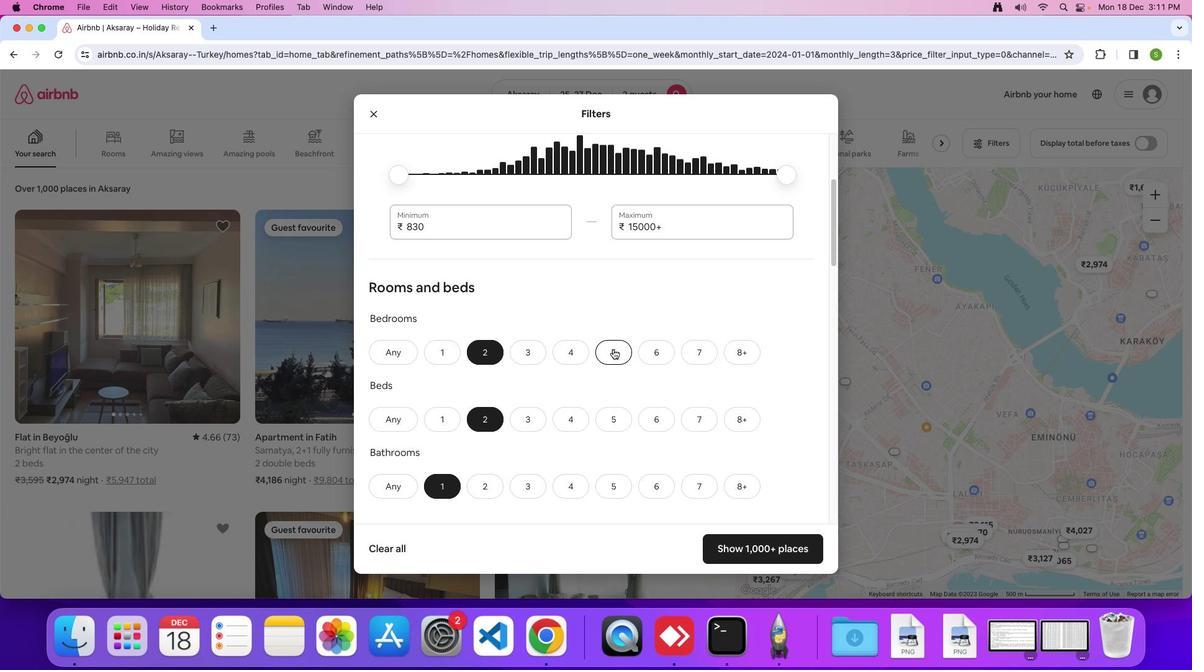 
Action: Mouse scrolled (614, 350) with delta (1, 1)
Screenshot: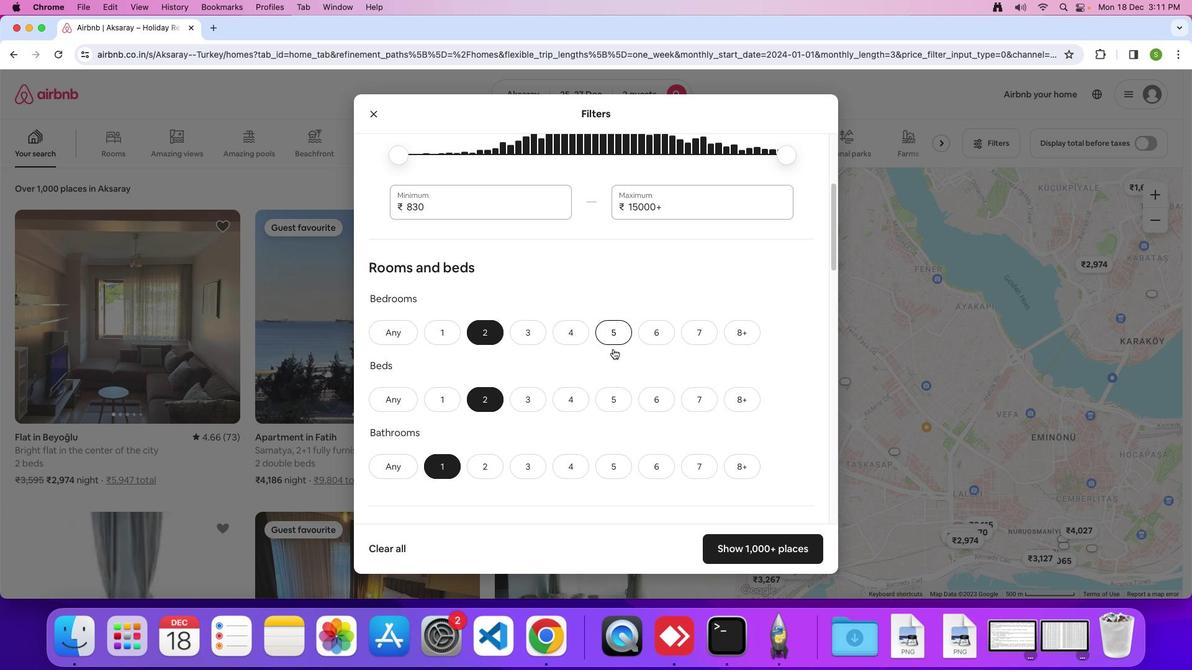 
Action: Mouse scrolled (614, 350) with delta (1, 1)
Screenshot: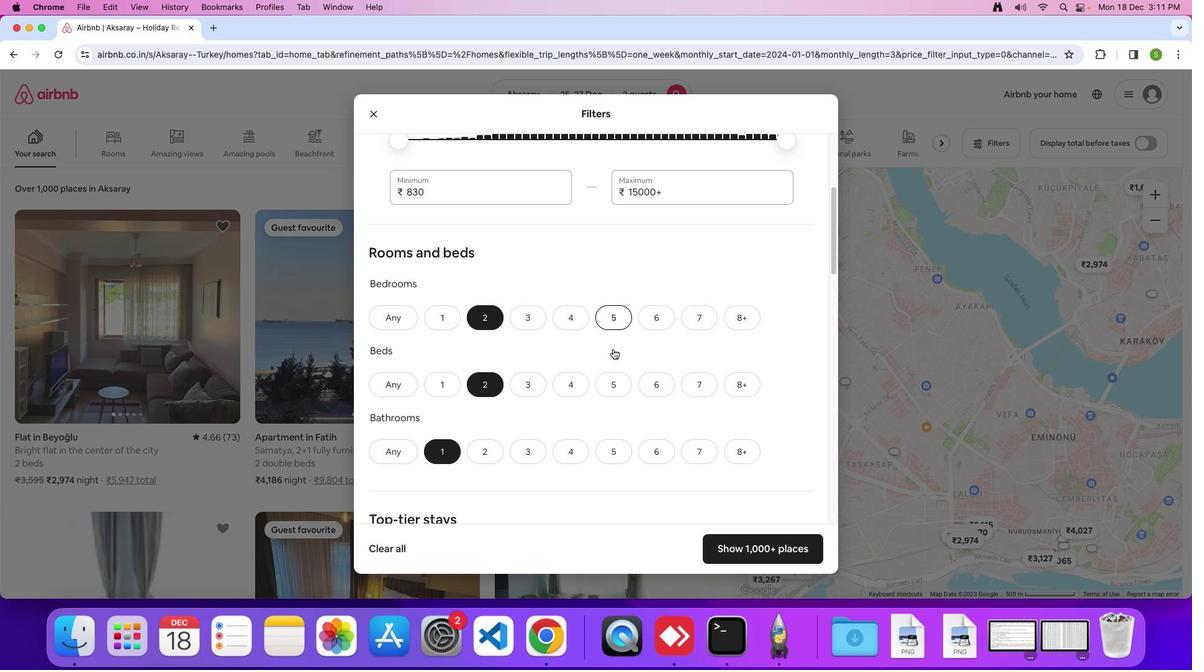 
Action: Mouse scrolled (614, 350) with delta (1, 0)
Screenshot: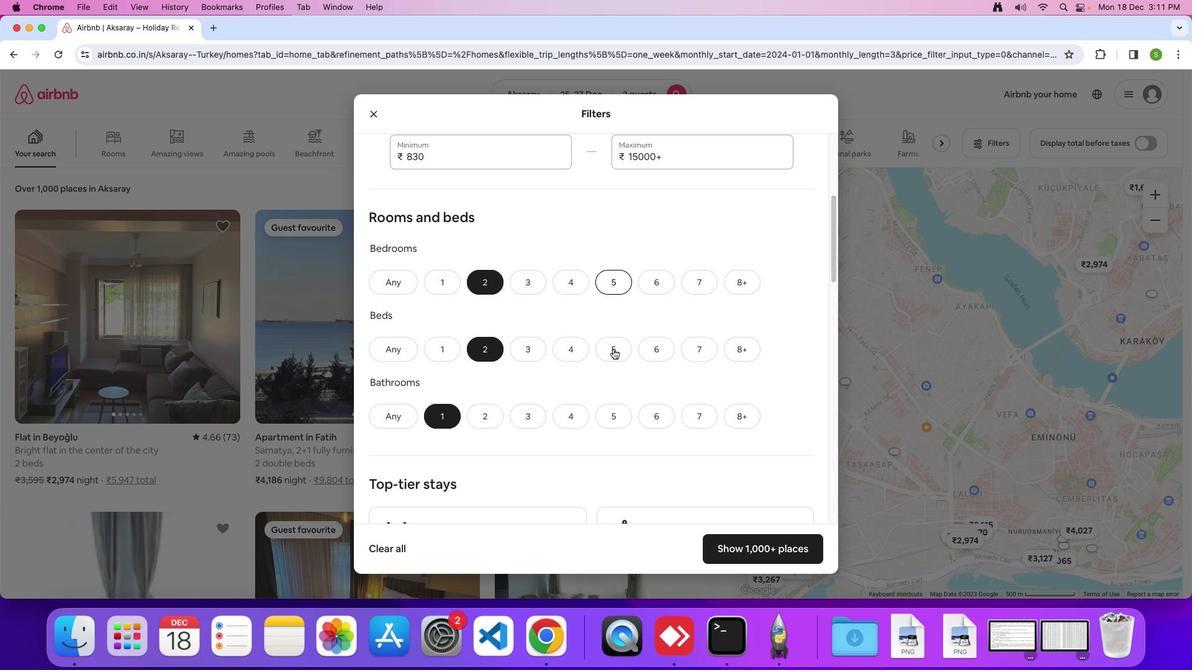 
Action: Mouse scrolled (614, 350) with delta (1, 1)
Screenshot: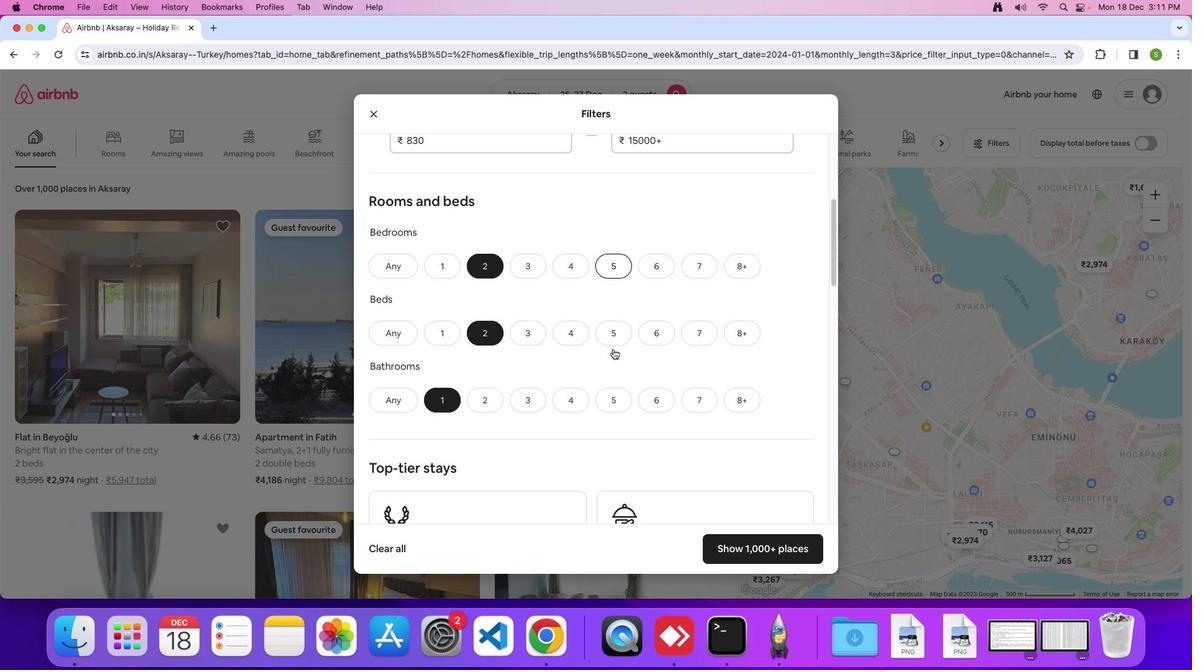 
Action: Mouse scrolled (614, 350) with delta (1, 1)
Screenshot: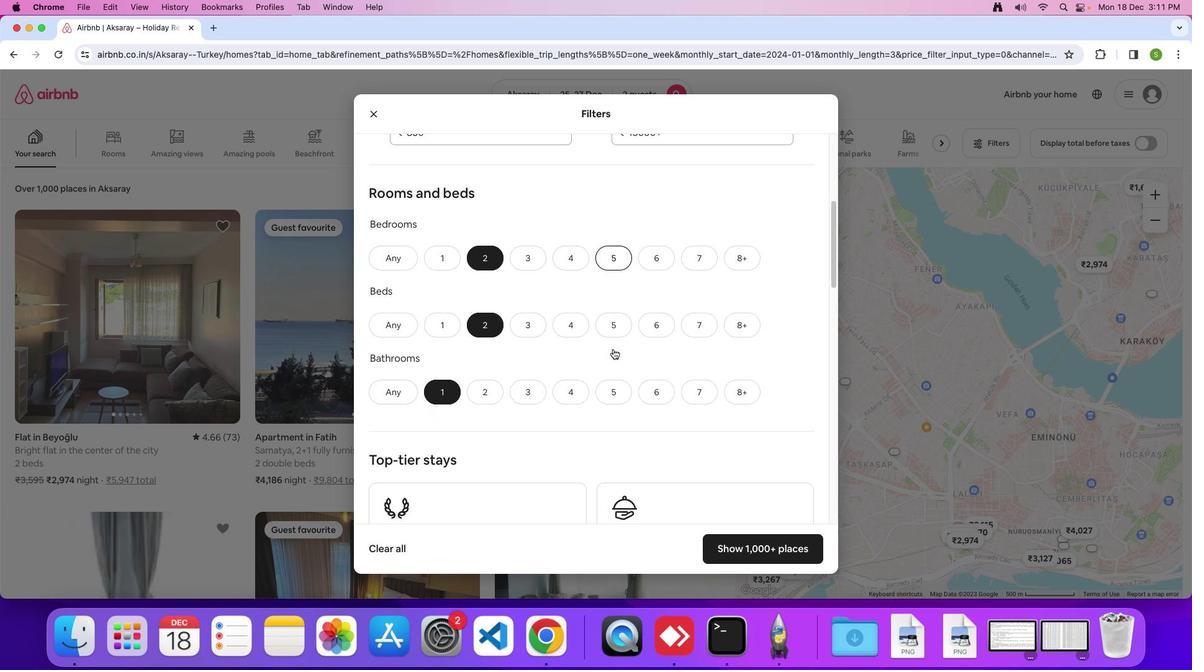 
Action: Mouse moved to (615, 350)
Screenshot: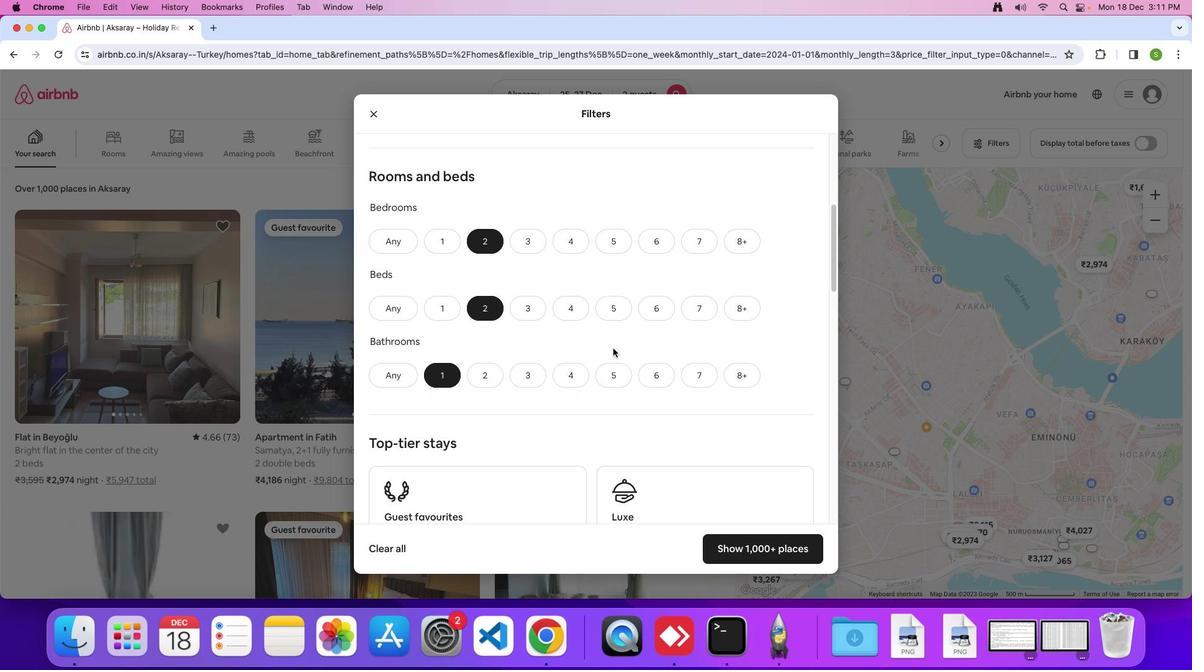 
Action: Mouse scrolled (615, 350) with delta (1, 1)
Screenshot: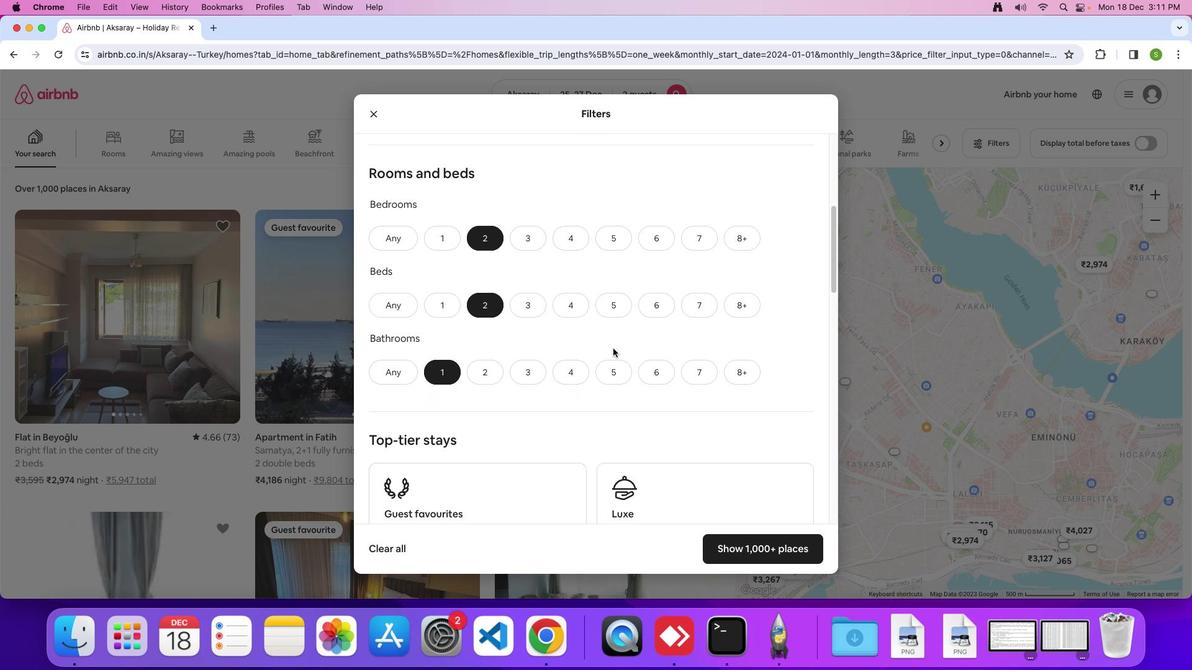 
Action: Mouse moved to (615, 350)
Screenshot: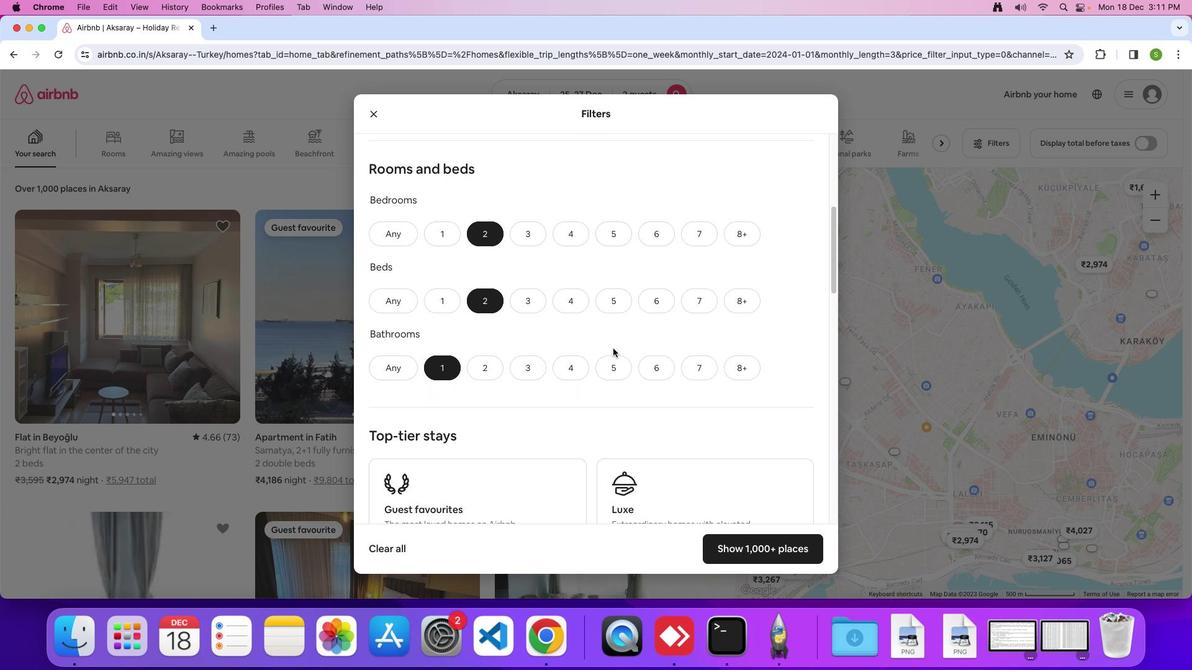 
Action: Mouse scrolled (615, 350) with delta (1, 1)
Screenshot: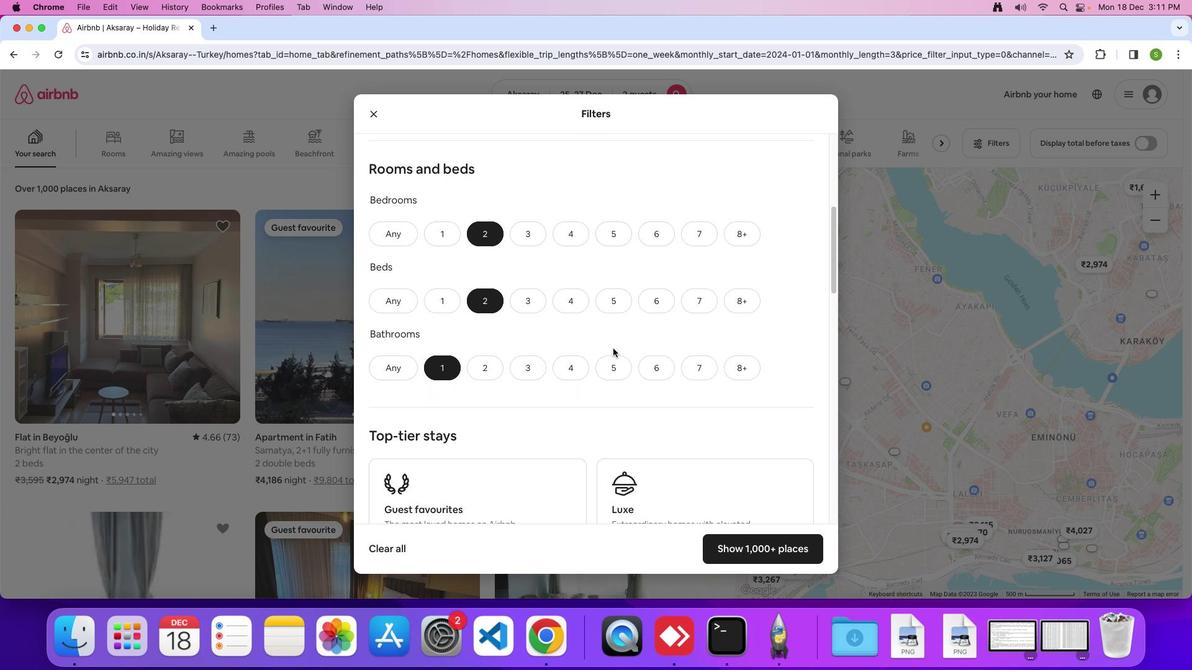 
Action: Mouse scrolled (615, 350) with delta (1, 1)
Screenshot: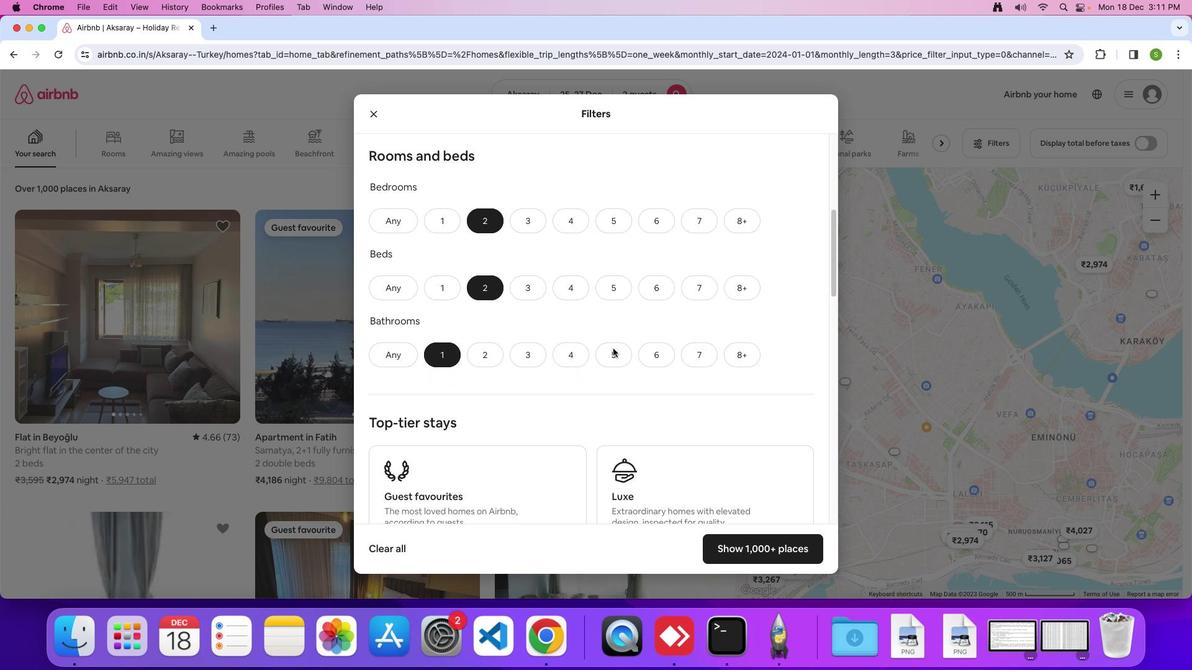 
Action: Mouse scrolled (615, 350) with delta (1, 1)
Screenshot: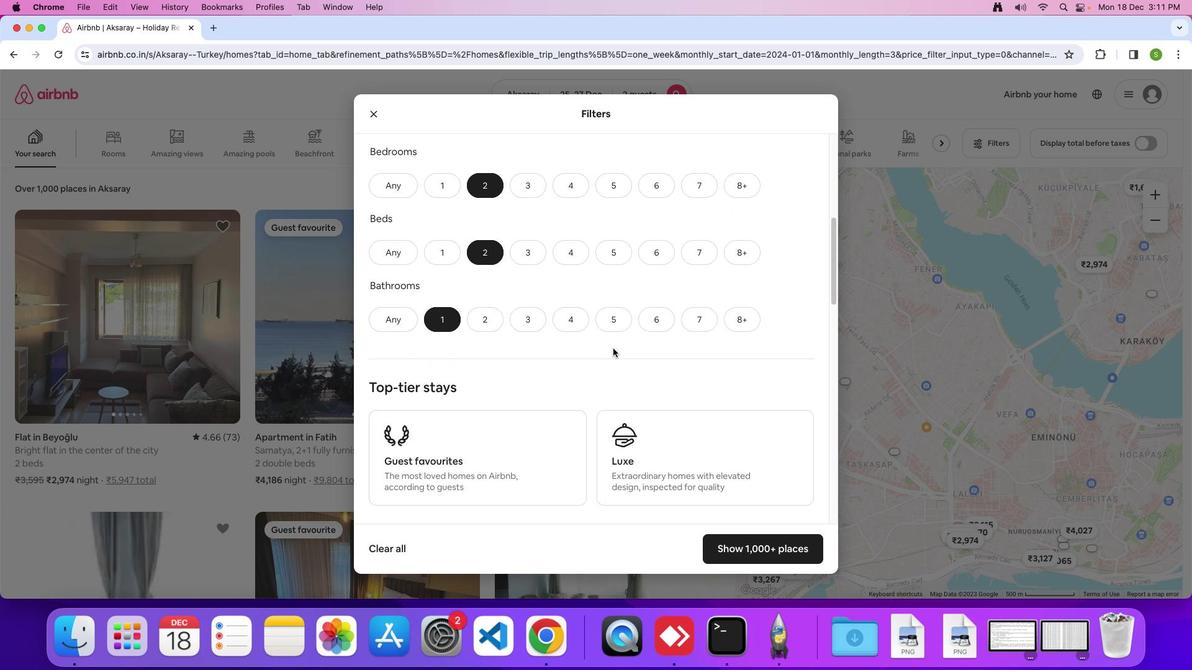 
Action: Mouse scrolled (615, 350) with delta (1, 0)
Screenshot: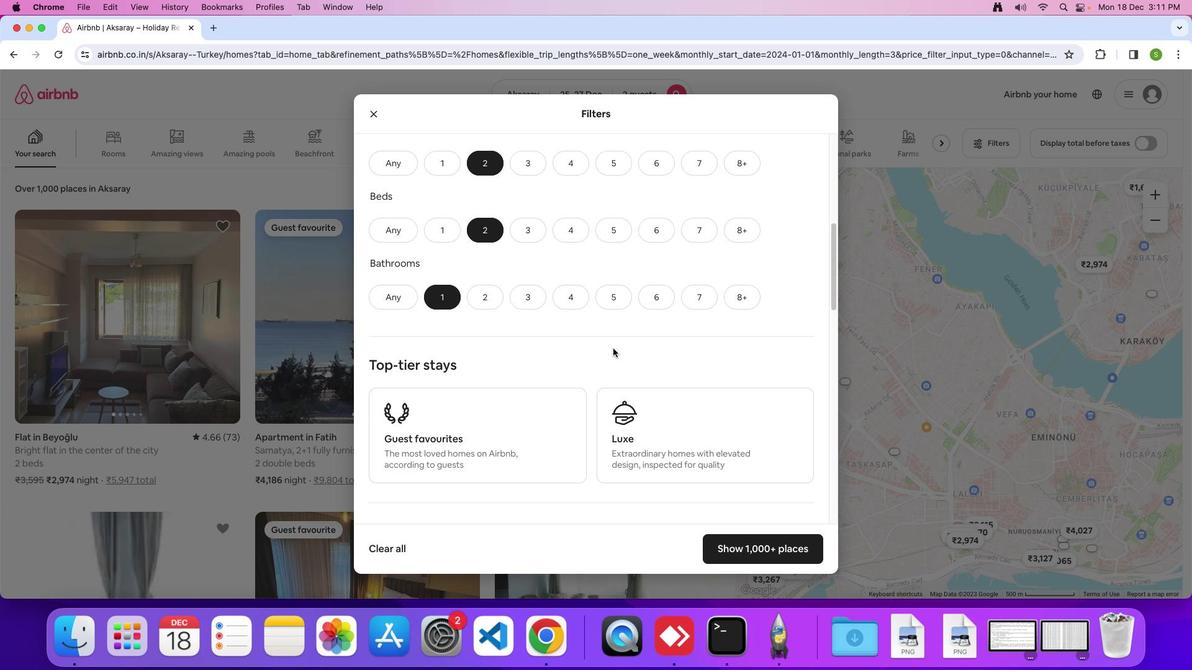 
Action: Mouse scrolled (615, 350) with delta (1, 1)
Screenshot: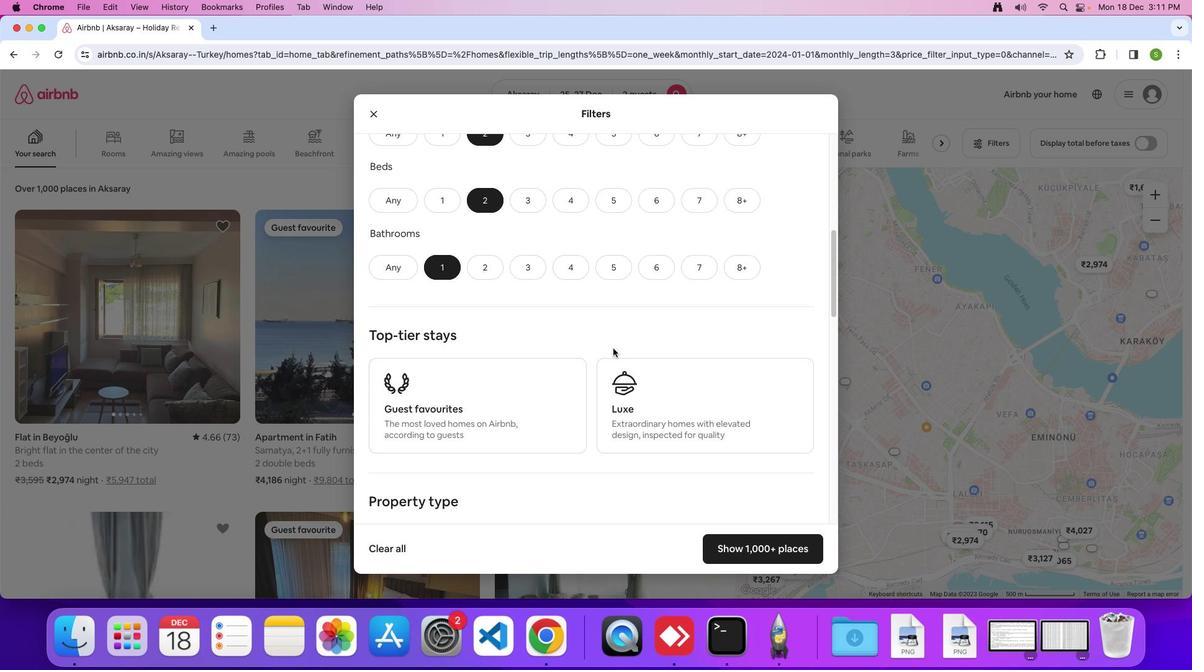
Action: Mouse scrolled (615, 350) with delta (1, 1)
Screenshot: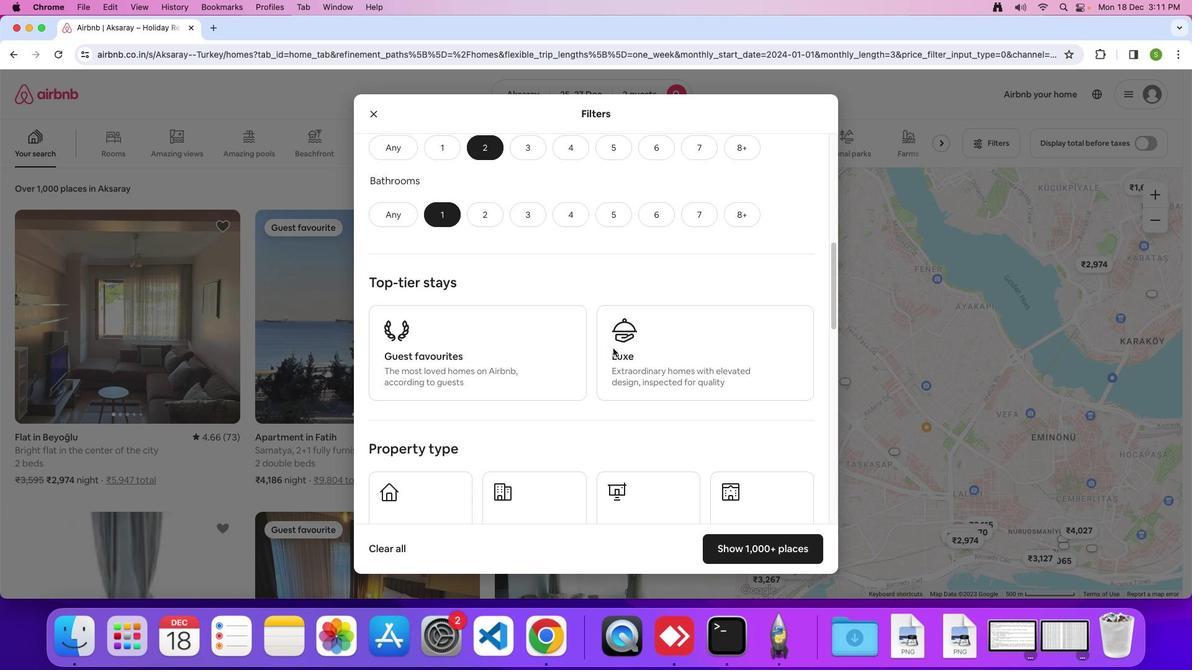 
Action: Mouse scrolled (615, 350) with delta (1, 0)
Screenshot: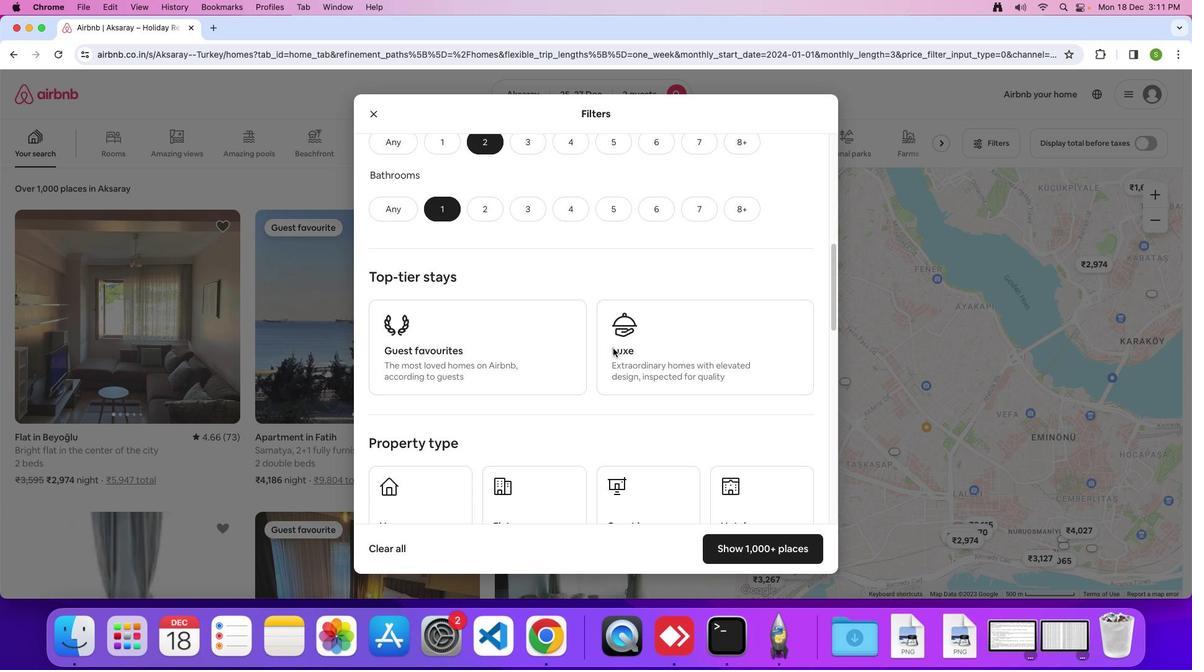 
Action: Mouse scrolled (615, 350) with delta (1, 1)
Screenshot: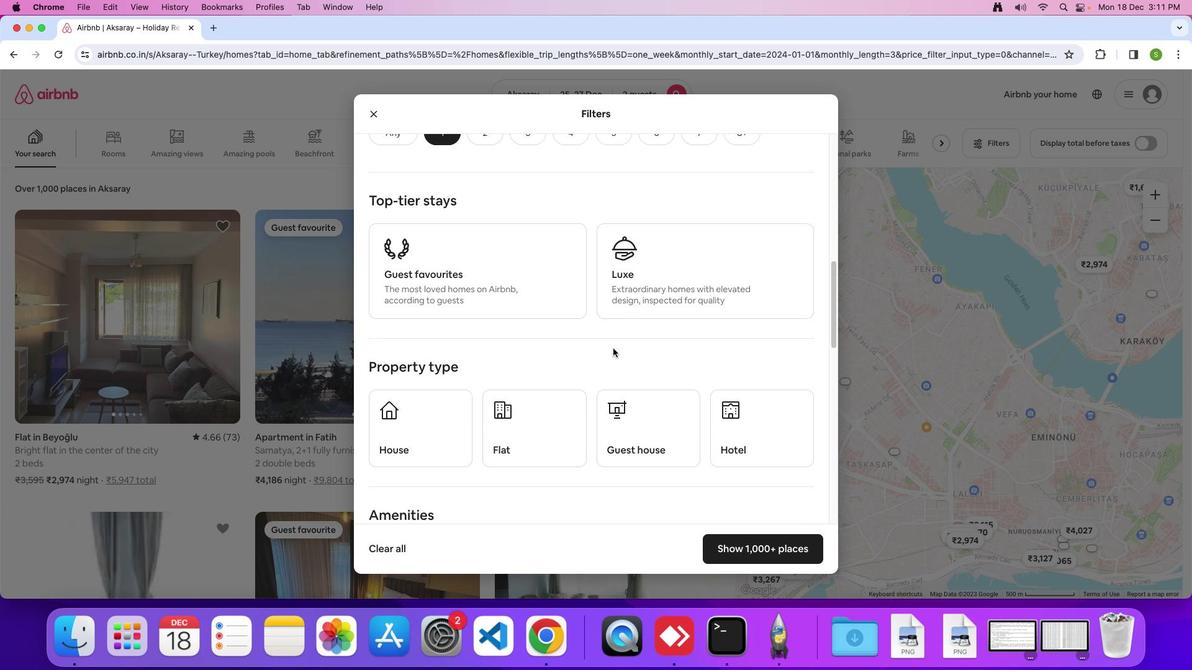 
Action: Mouse scrolled (615, 350) with delta (1, 1)
Screenshot: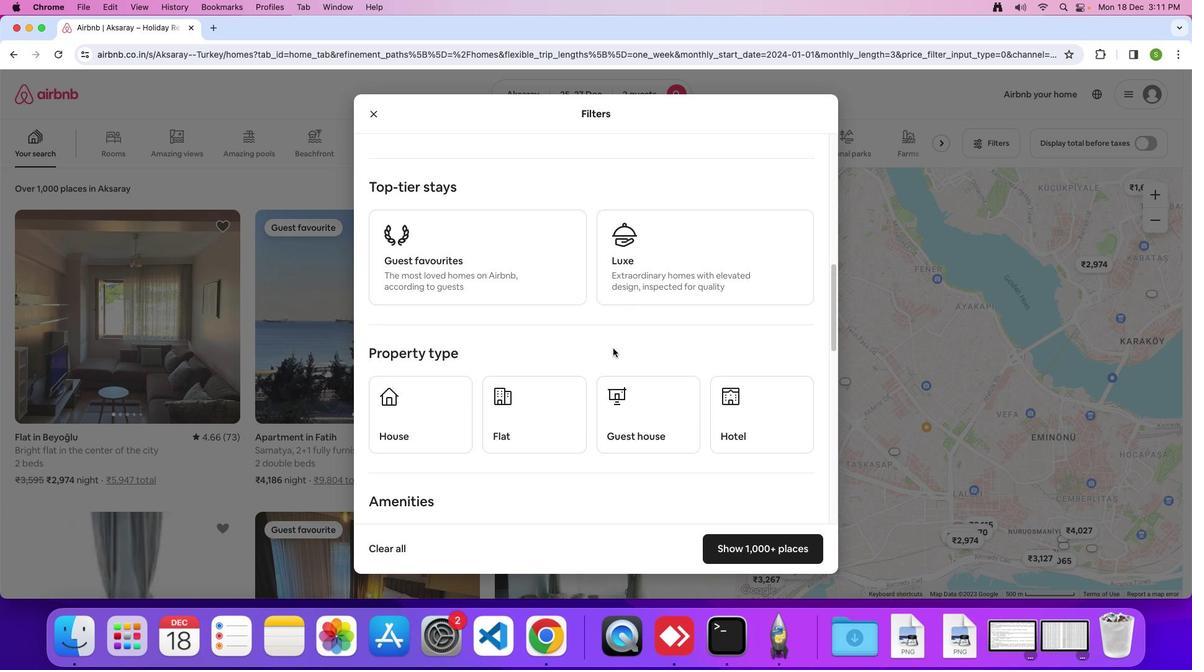 
Action: Mouse scrolled (615, 350) with delta (1, 0)
Screenshot: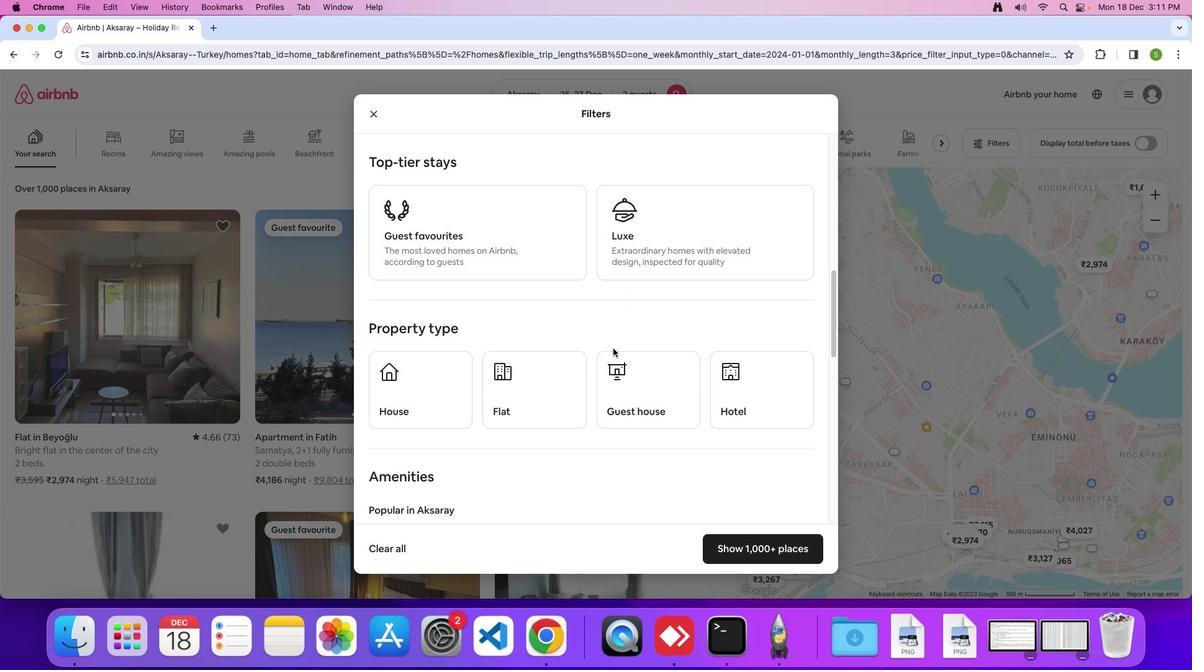 
Action: Mouse scrolled (615, 350) with delta (1, 1)
Screenshot: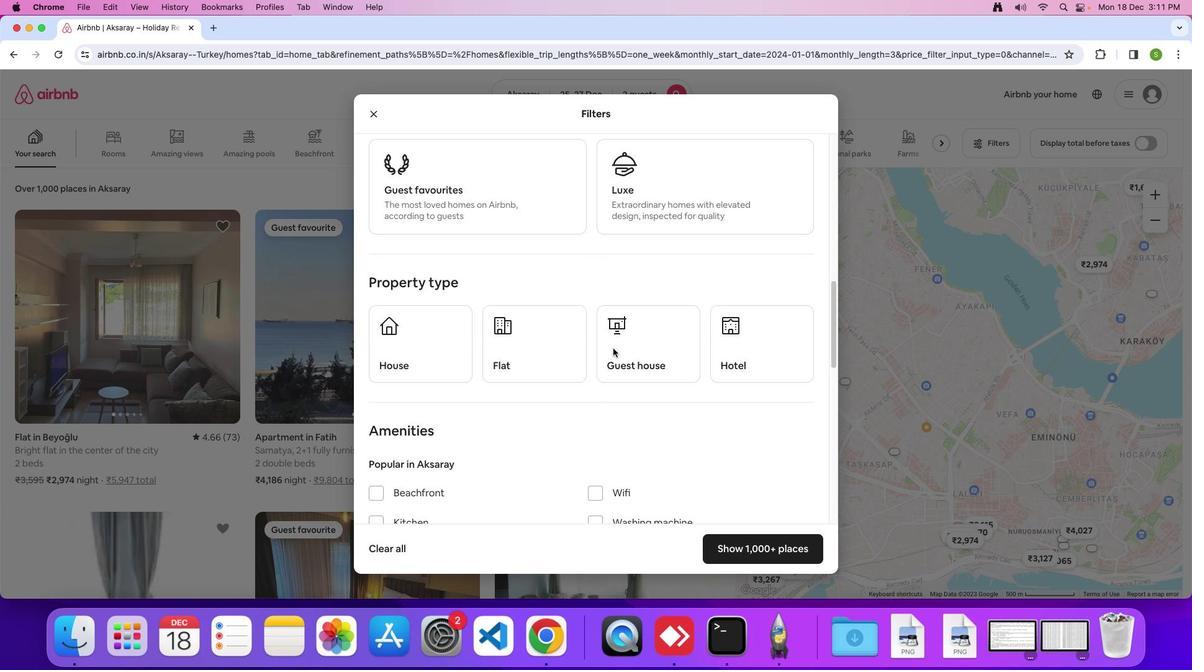 
Action: Mouse scrolled (615, 350) with delta (1, 1)
Screenshot: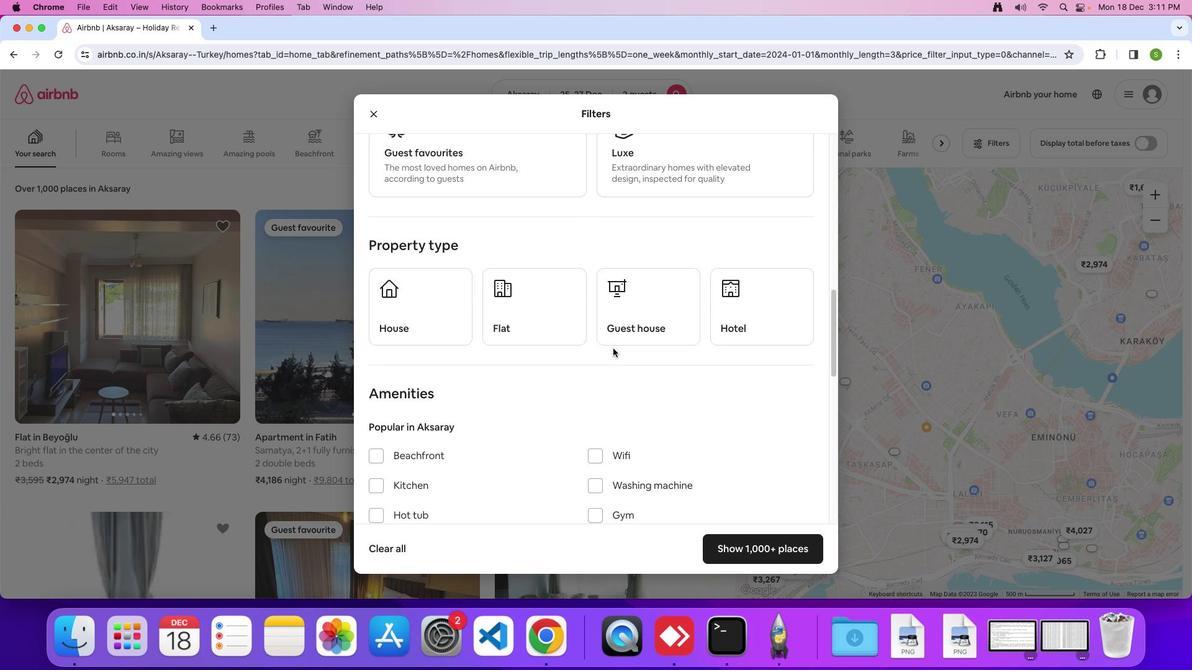 
Action: Mouse scrolled (615, 350) with delta (1, 0)
Screenshot: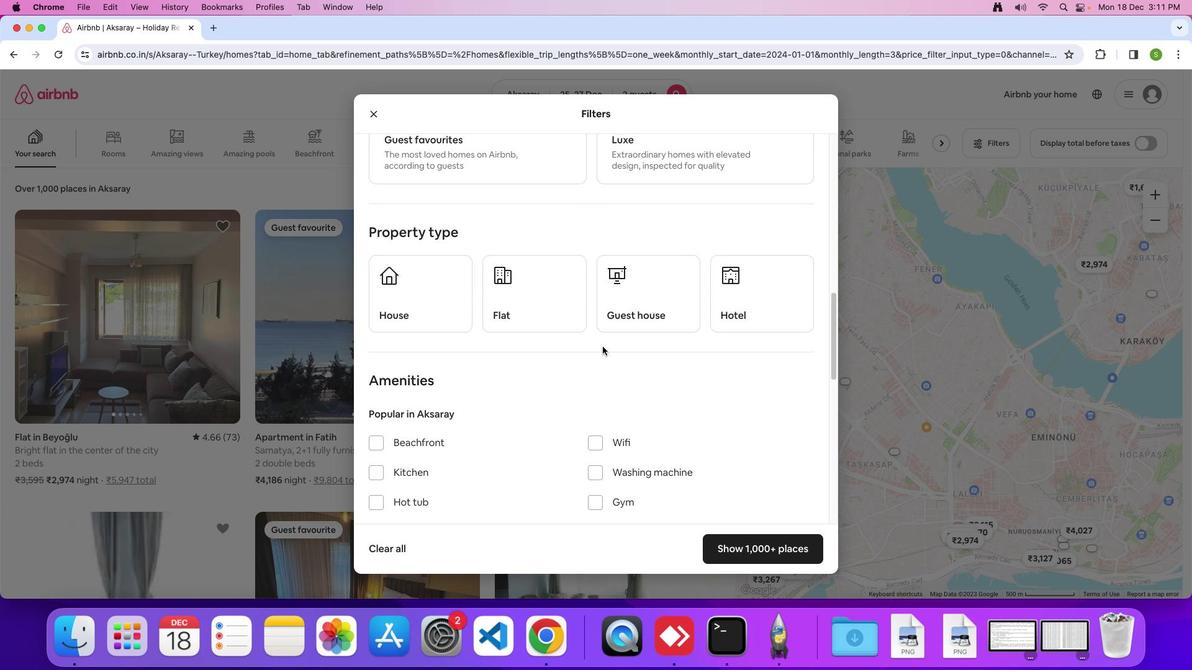 
Action: Mouse moved to (547, 332)
Screenshot: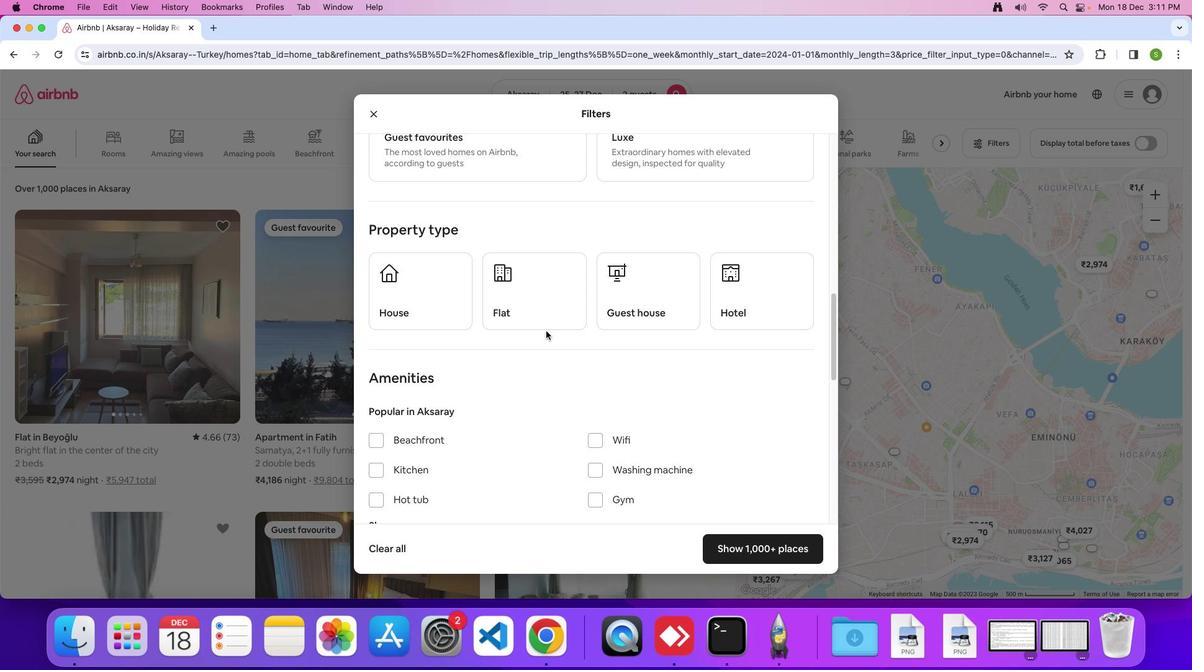 
Action: Mouse pressed left at (547, 332)
Screenshot: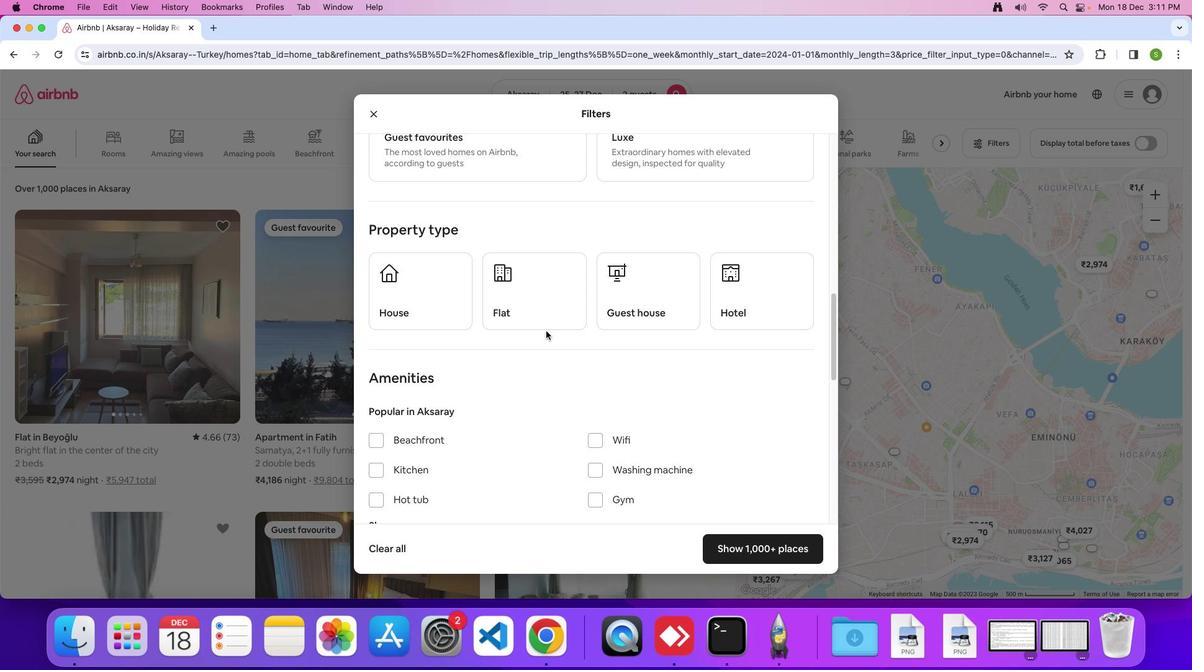 
Action: Mouse moved to (547, 319)
Screenshot: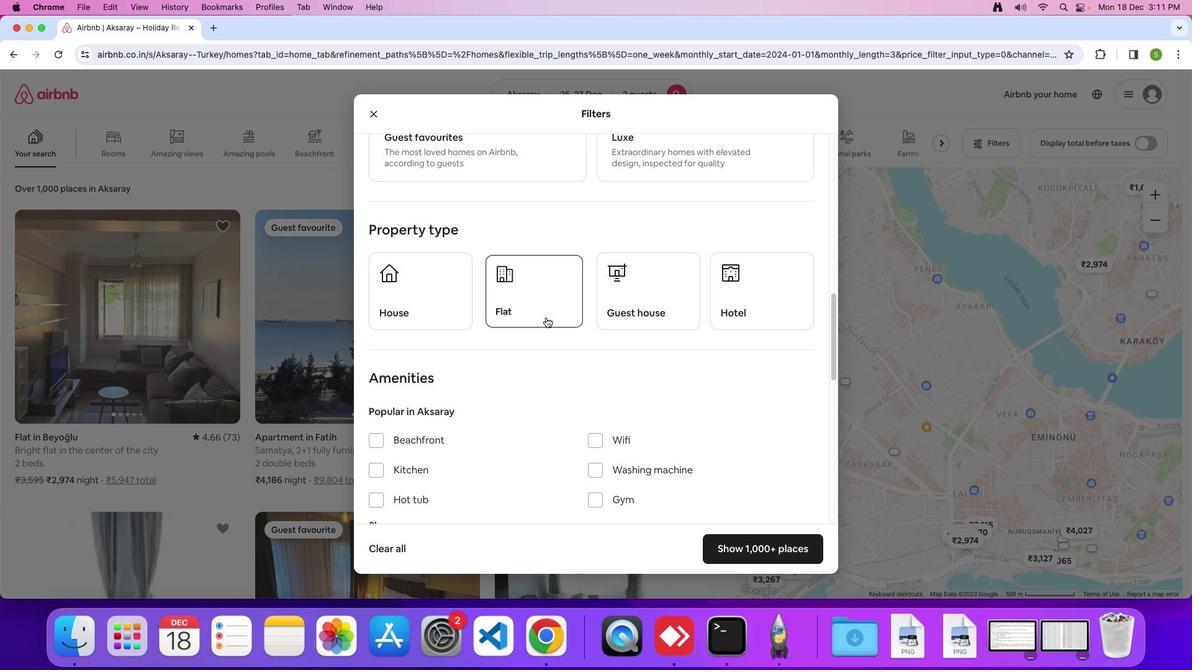
Action: Mouse pressed left at (547, 319)
Screenshot: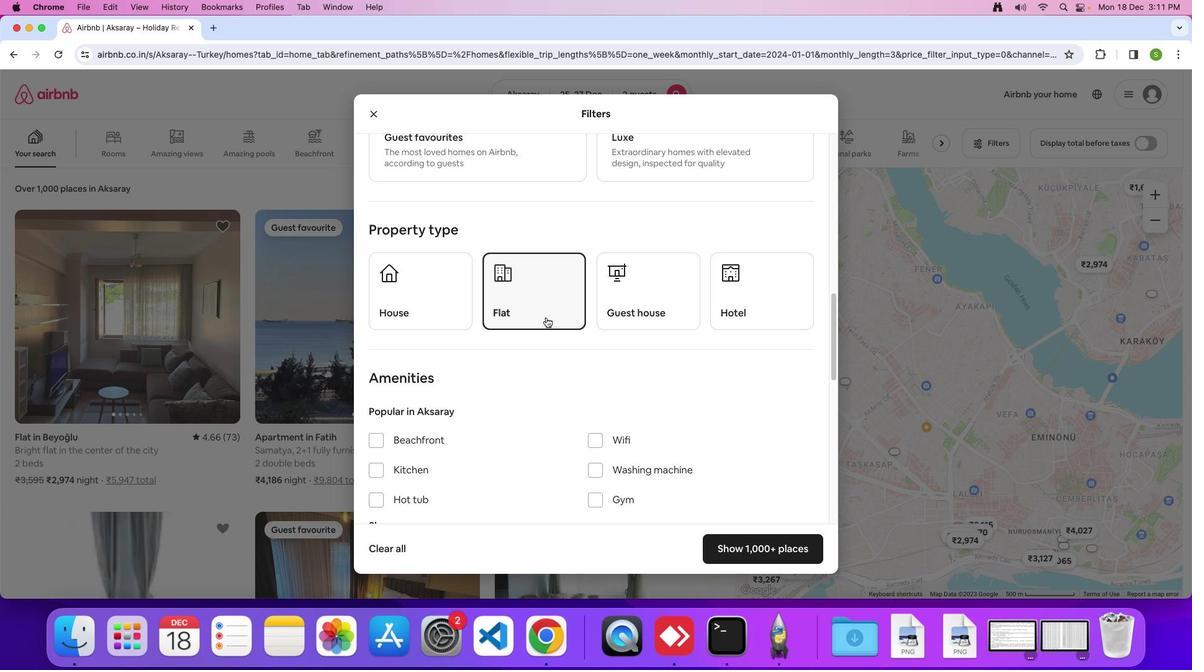 
Action: Mouse moved to (601, 364)
Screenshot: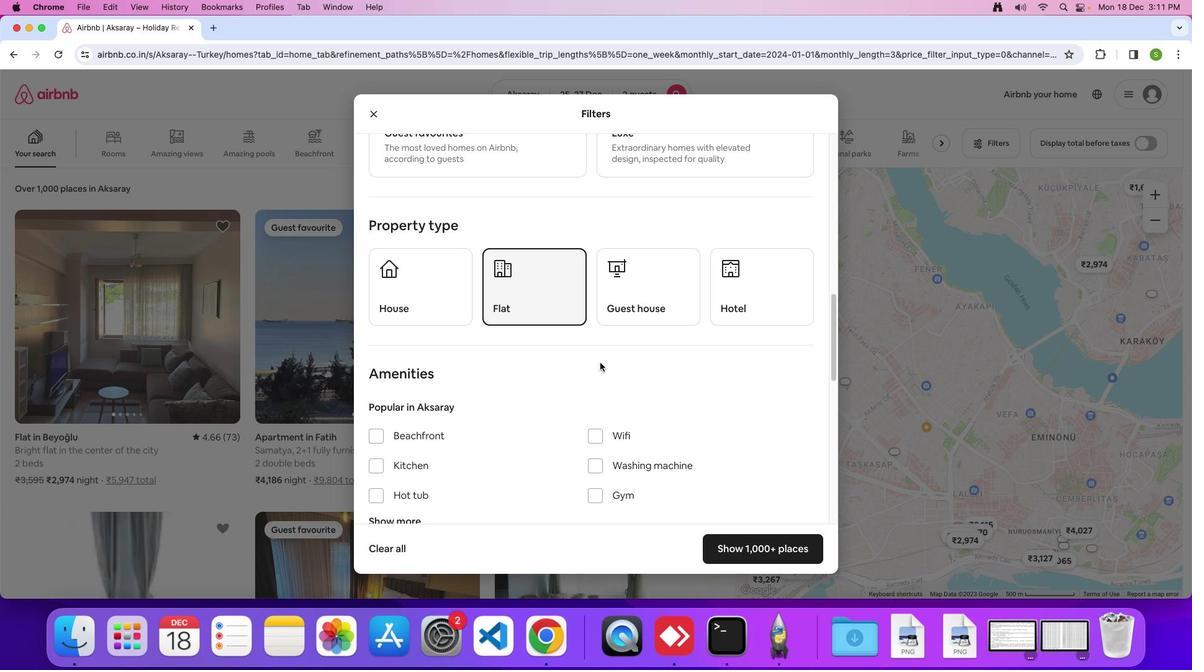 
Action: Mouse scrolled (601, 364) with delta (1, 1)
Screenshot: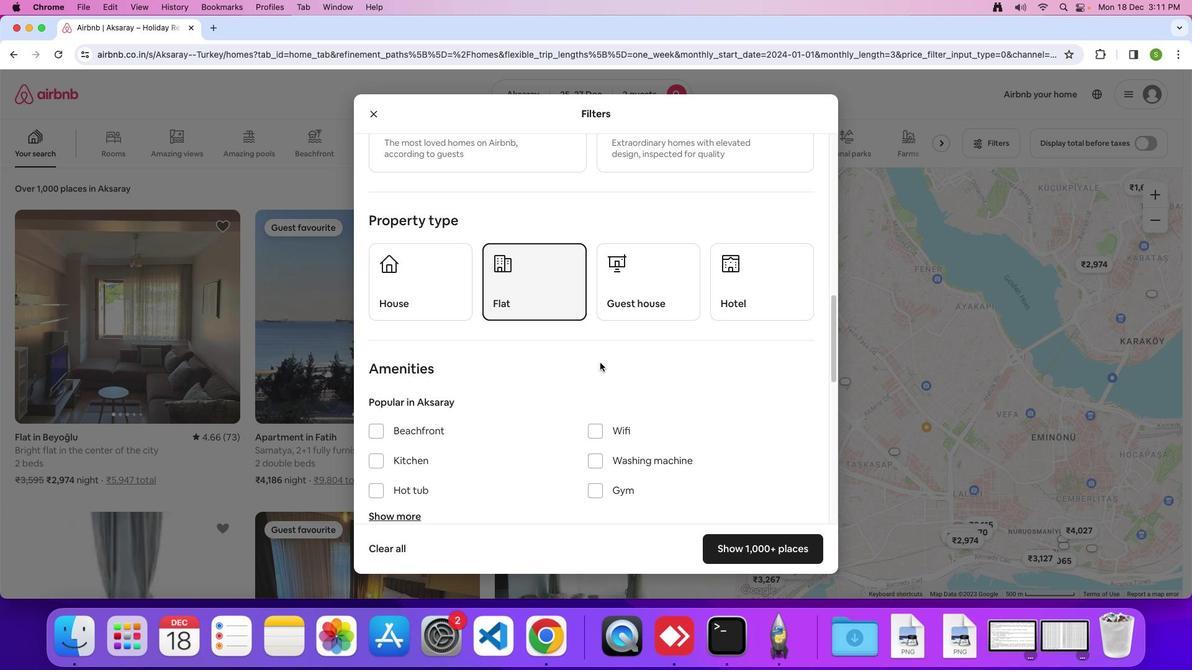 
Action: Mouse scrolled (601, 364) with delta (1, 1)
Screenshot: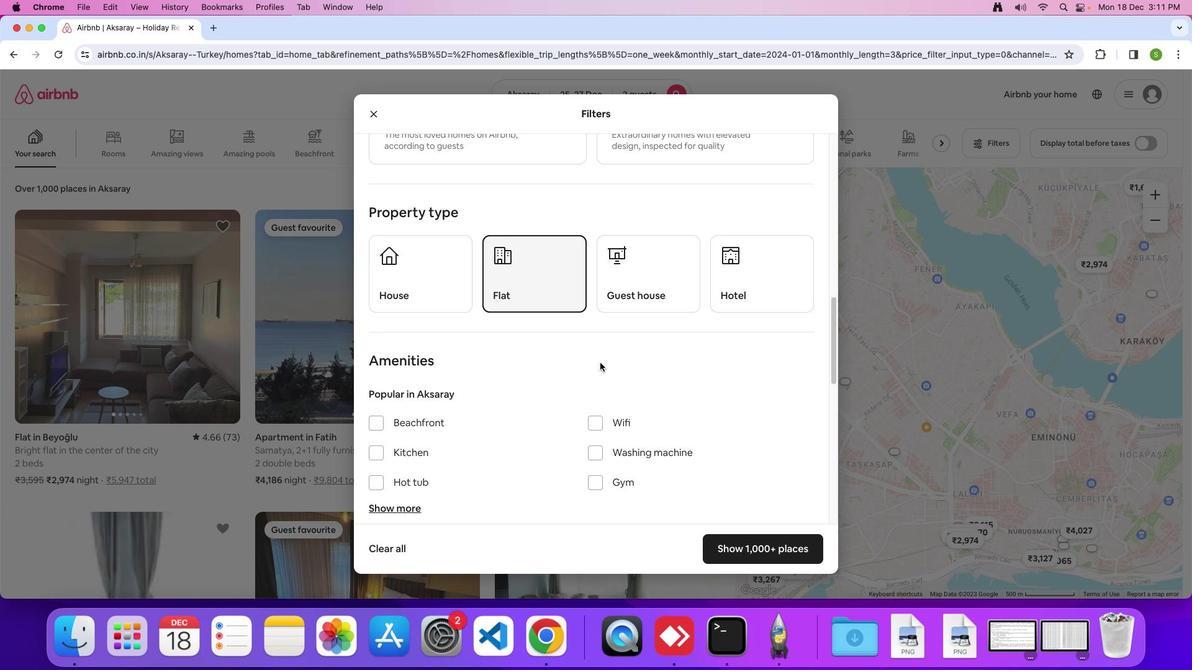 
Action: Mouse scrolled (601, 364) with delta (1, 1)
Screenshot: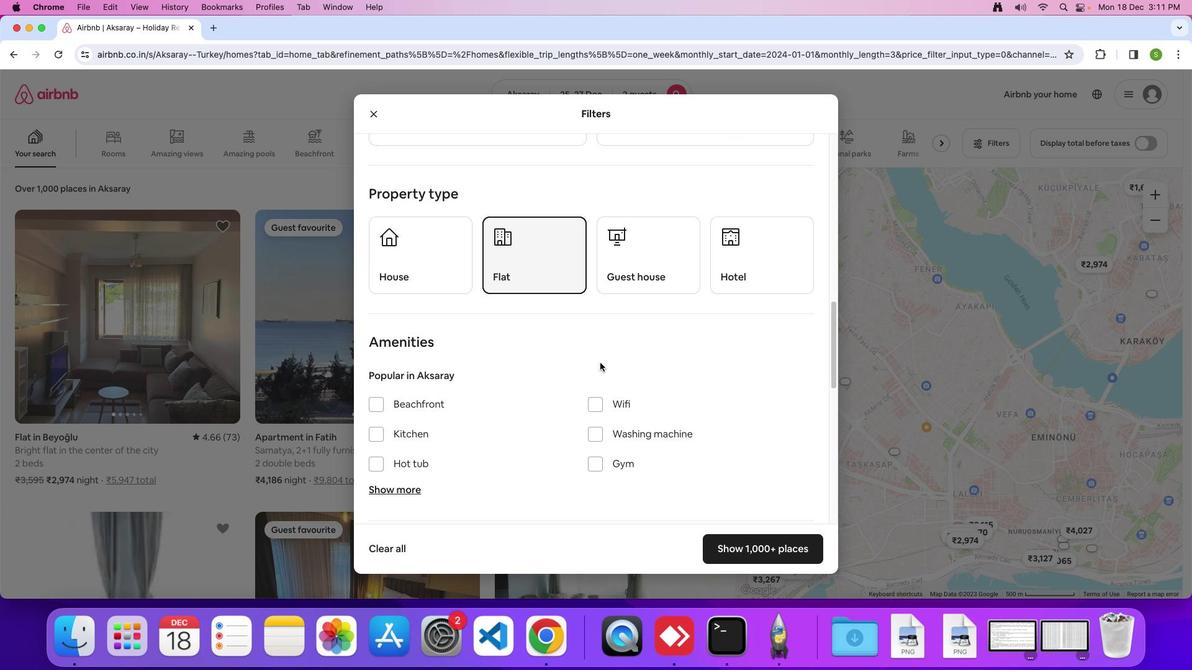 
Action: Mouse scrolled (601, 364) with delta (1, 1)
Screenshot: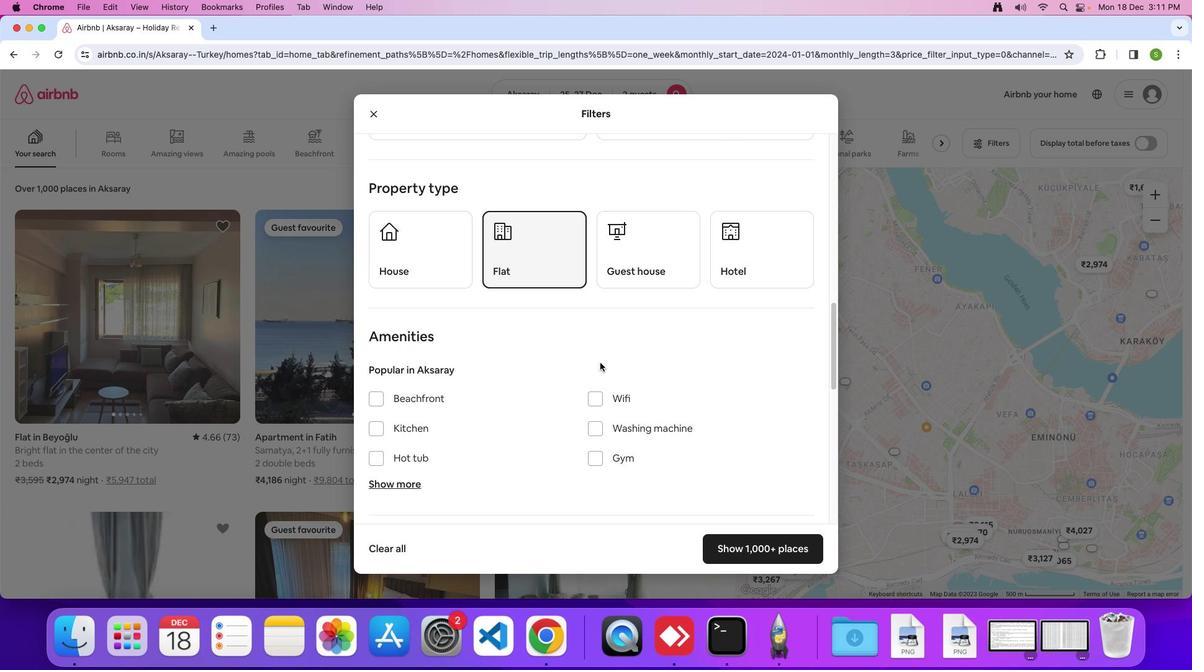 
Action: Mouse scrolled (601, 364) with delta (1, 1)
Screenshot: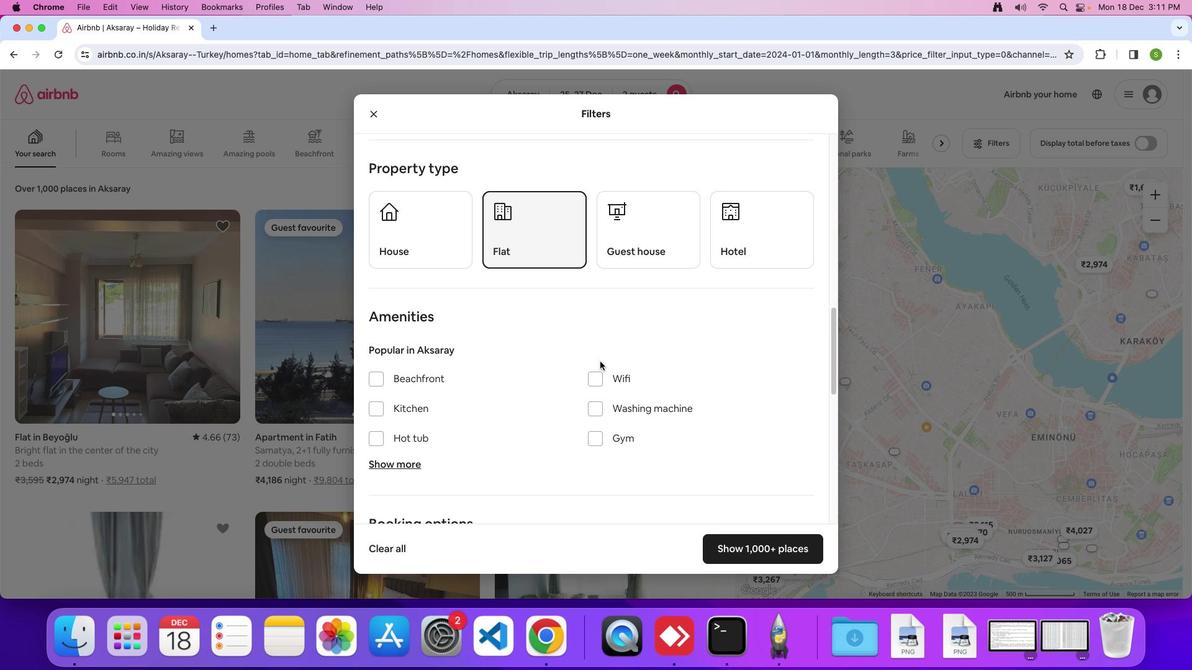 
Action: Mouse scrolled (601, 364) with delta (1, 1)
Screenshot: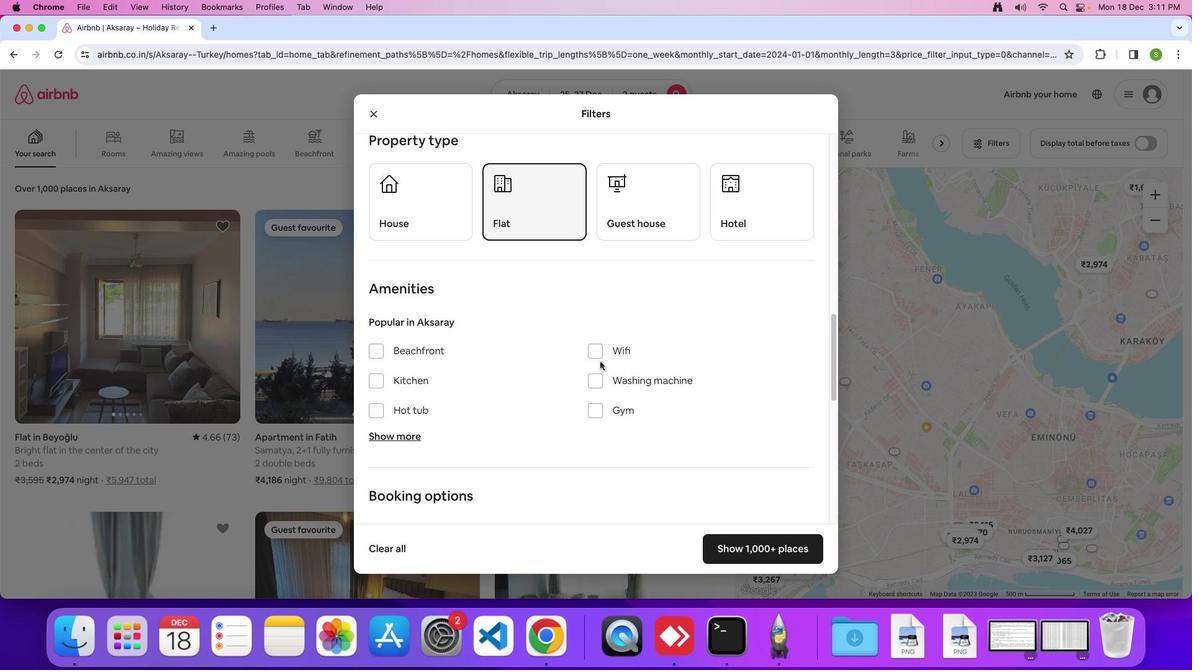 
Action: Mouse moved to (601, 363)
Screenshot: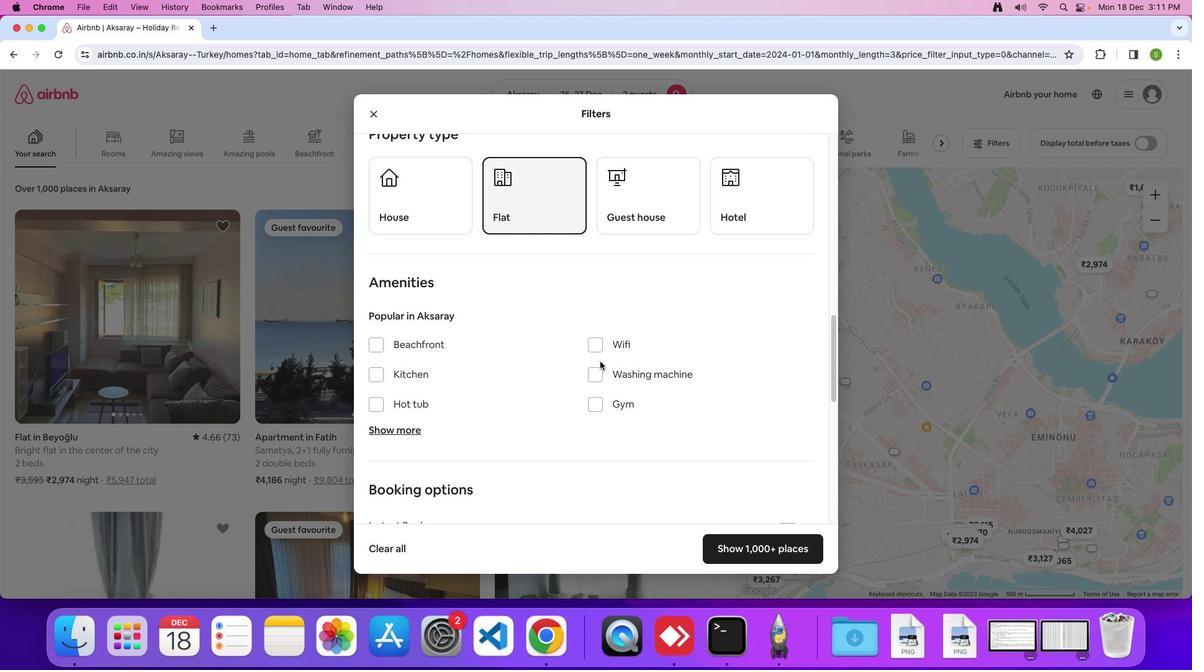 
Action: Mouse scrolled (601, 363) with delta (1, 1)
Screenshot: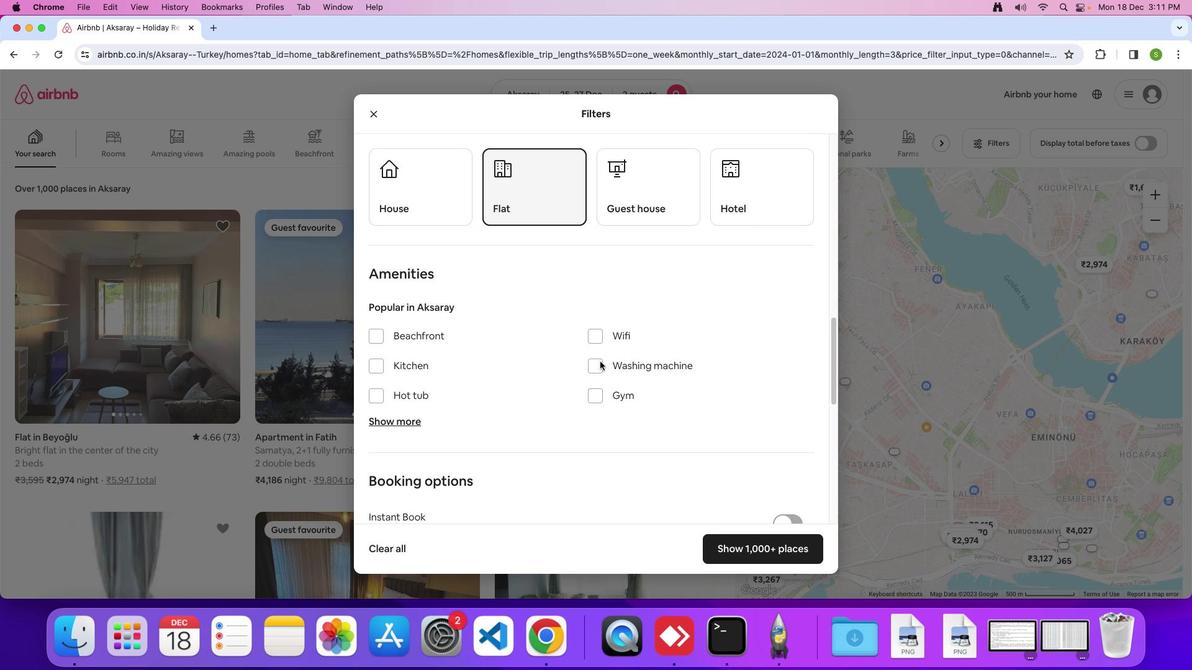 
Action: Mouse moved to (601, 363)
Screenshot: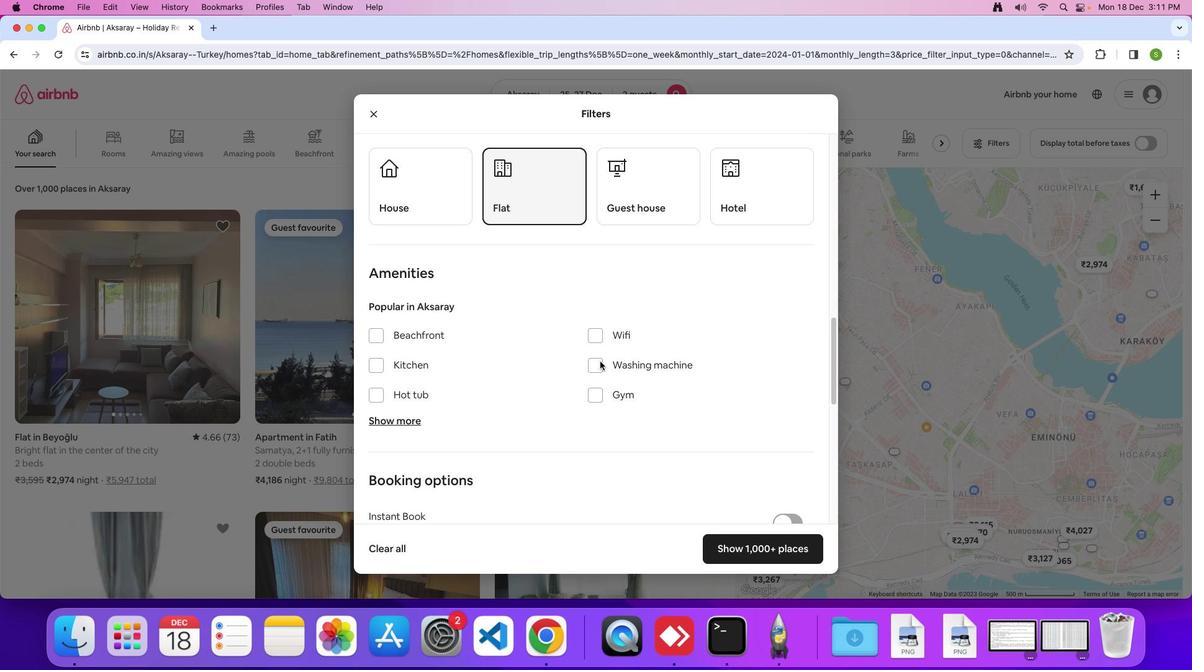 
Action: Mouse scrolled (601, 363) with delta (1, 1)
Screenshot: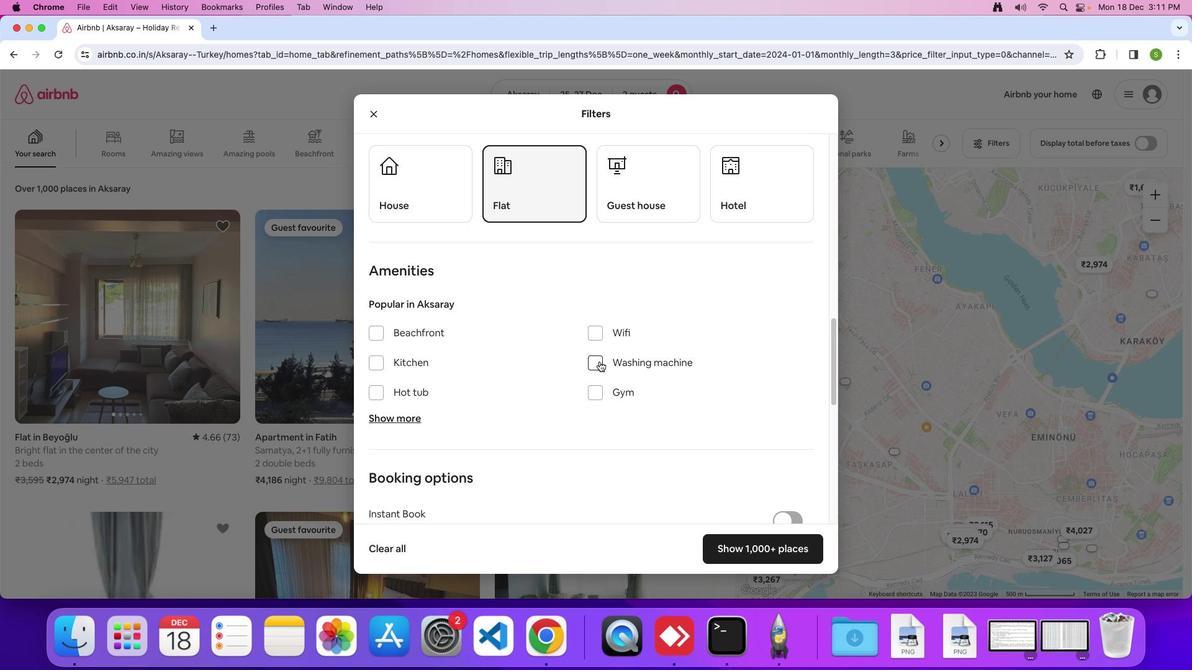 
Action: Mouse moved to (601, 363)
Screenshot: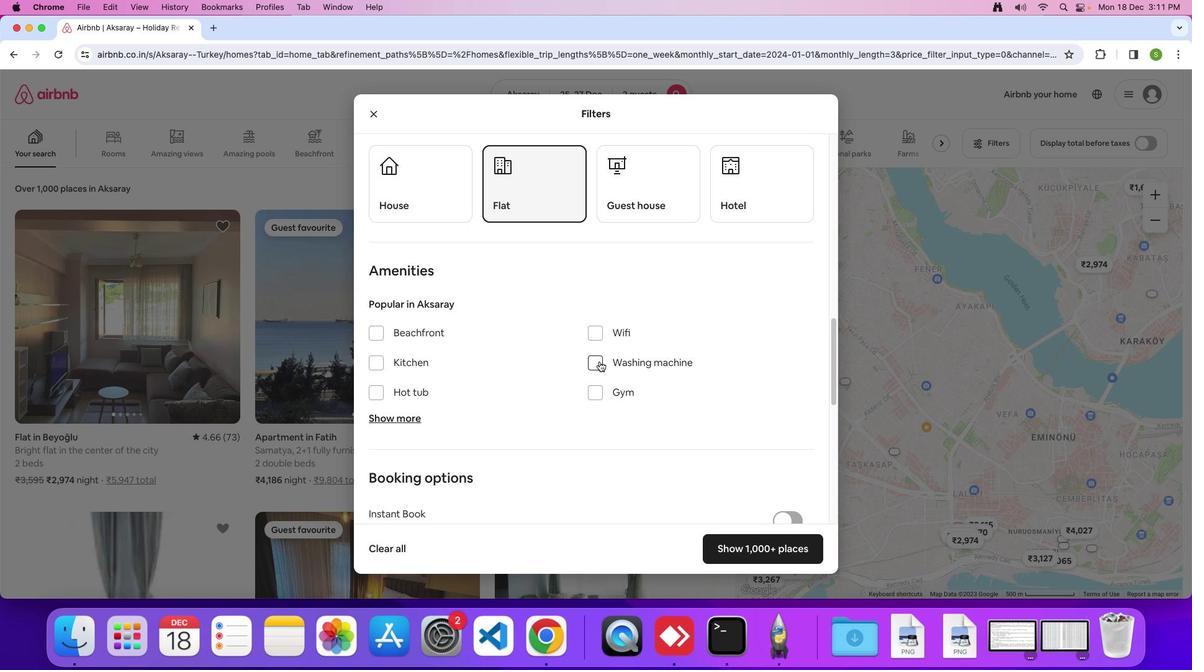 
Action: Mouse pressed left at (601, 363)
Screenshot: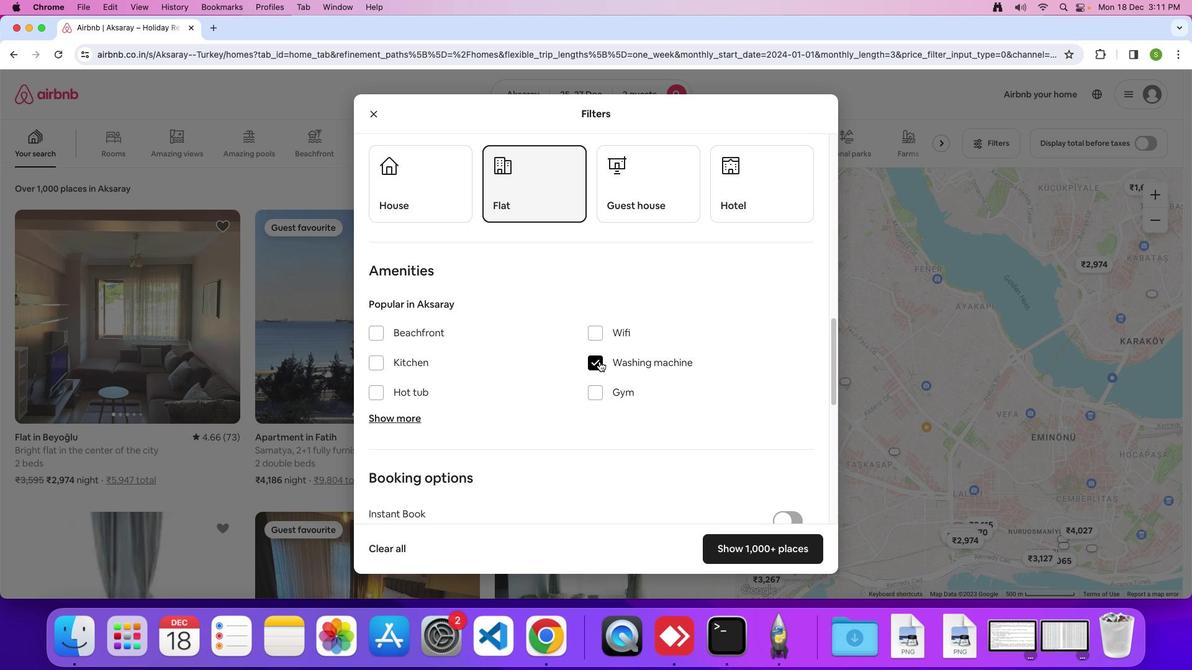 
Action: Mouse moved to (671, 367)
Screenshot: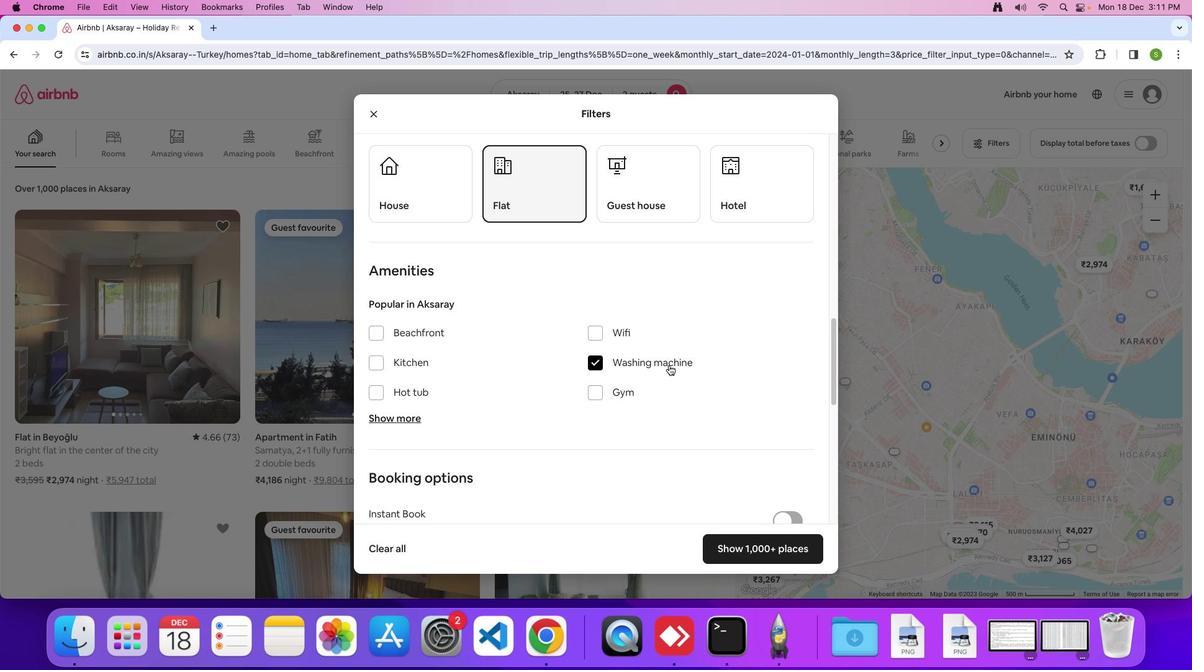 
Action: Mouse scrolled (671, 367) with delta (1, 1)
Screenshot: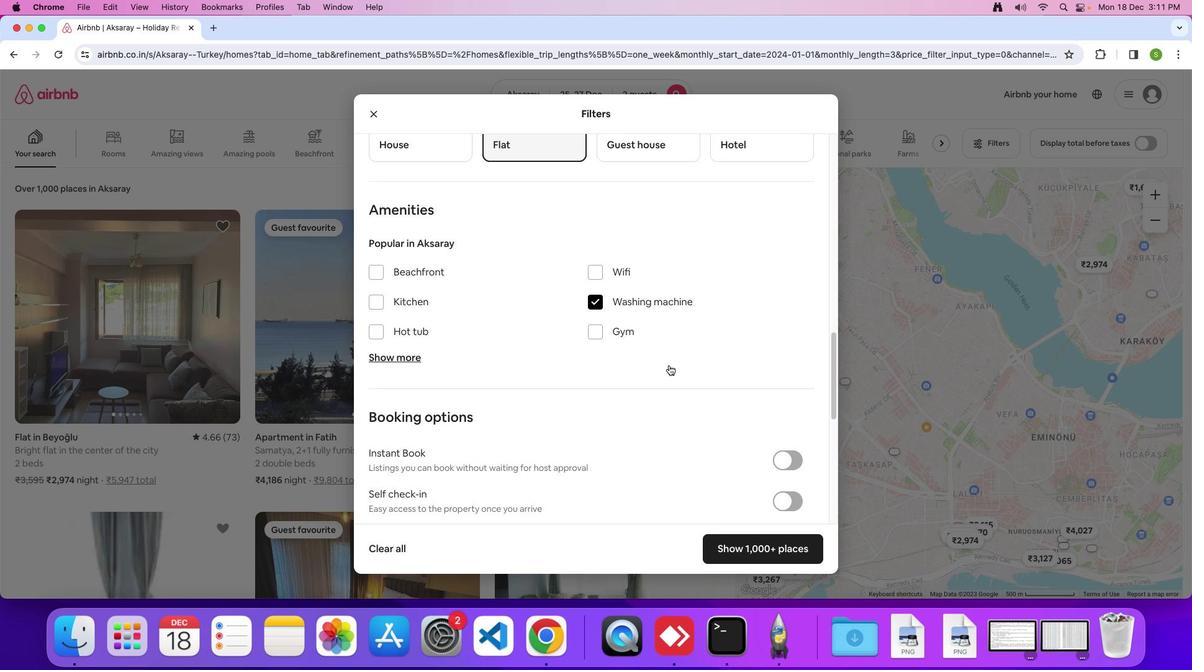 
Action: Mouse scrolled (671, 367) with delta (1, 1)
Screenshot: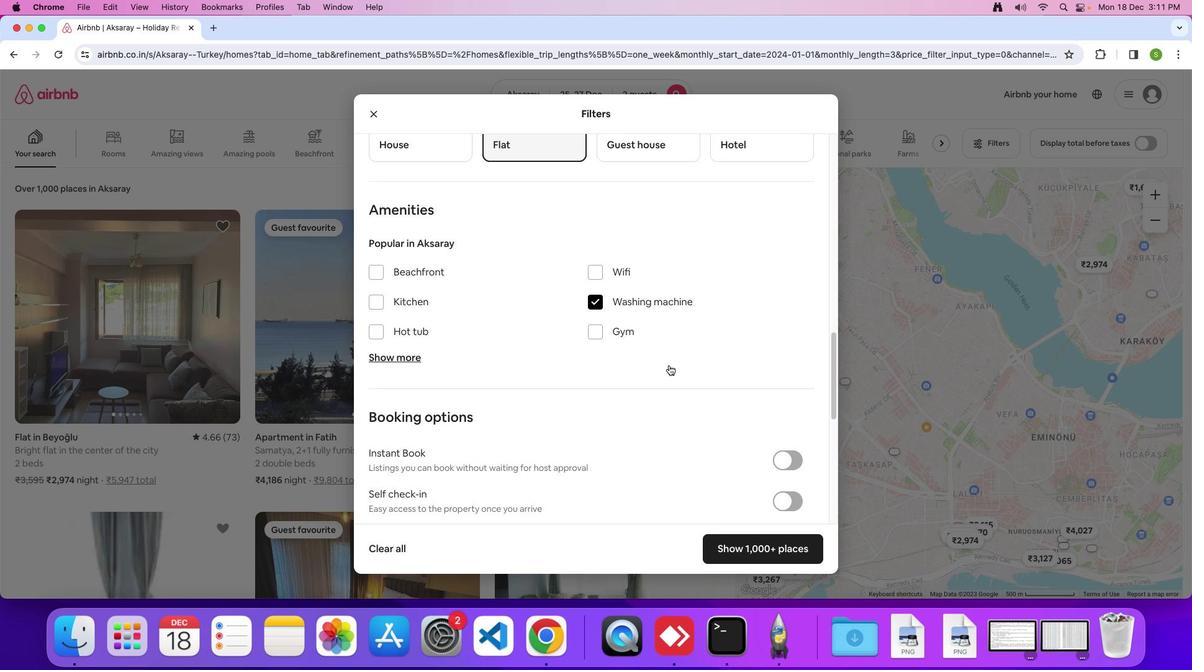 
Action: Mouse scrolled (671, 367) with delta (1, 0)
Screenshot: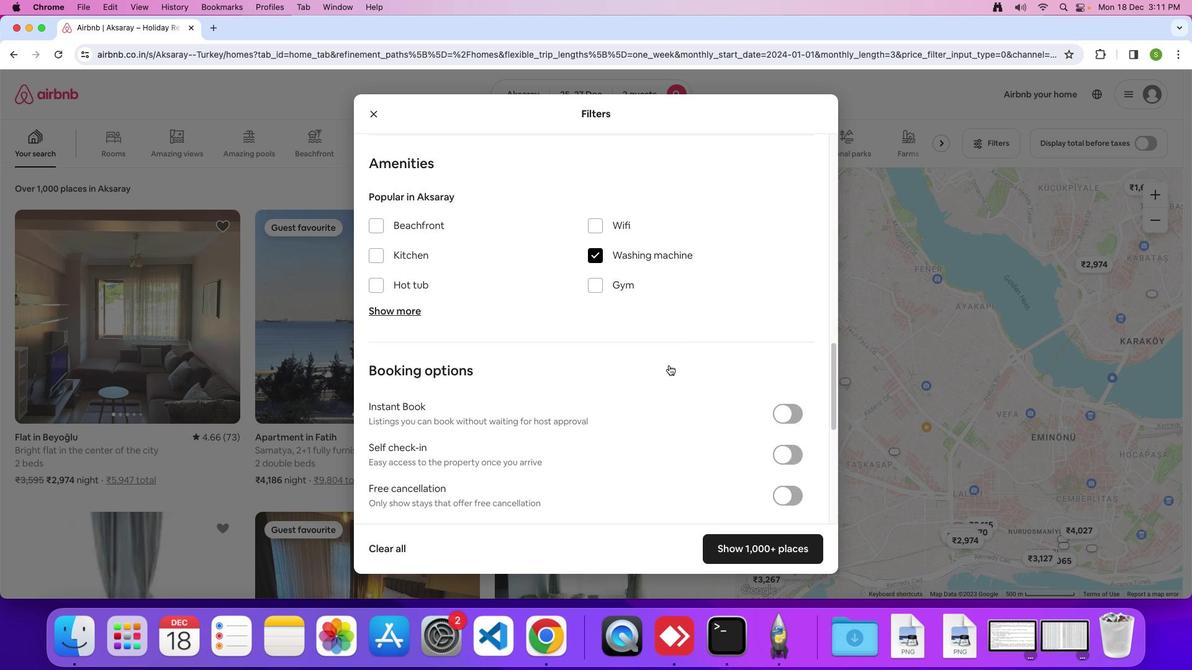 
Action: Mouse scrolled (671, 367) with delta (1, 1)
Screenshot: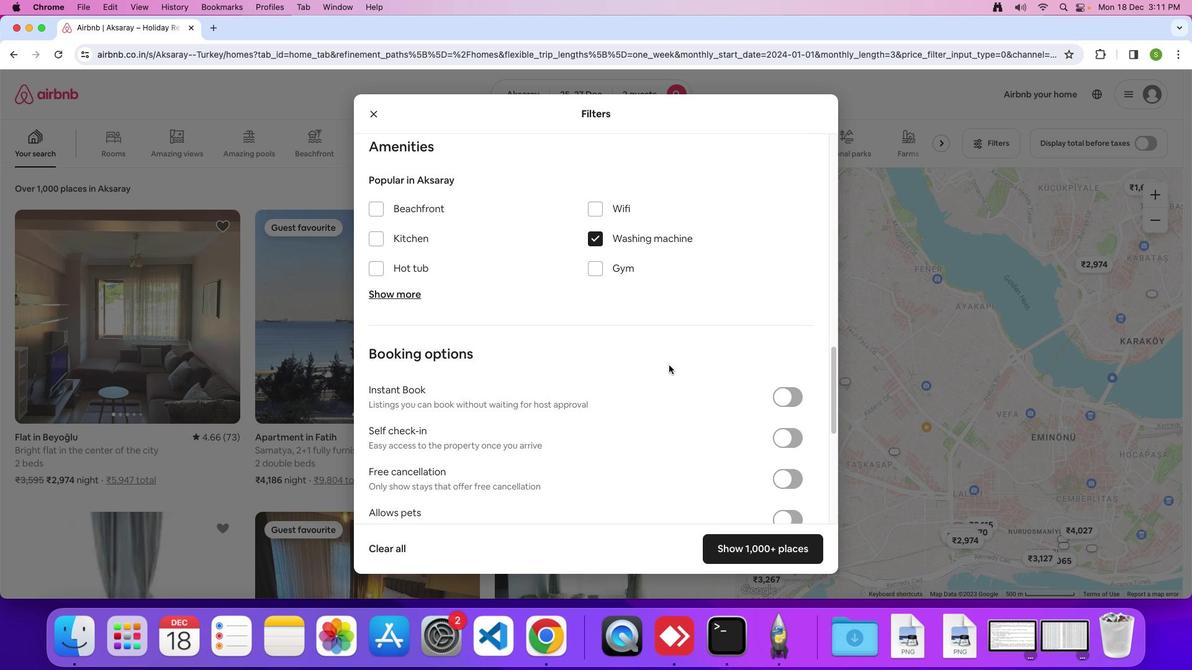 
Action: Mouse scrolled (671, 367) with delta (1, 1)
Screenshot: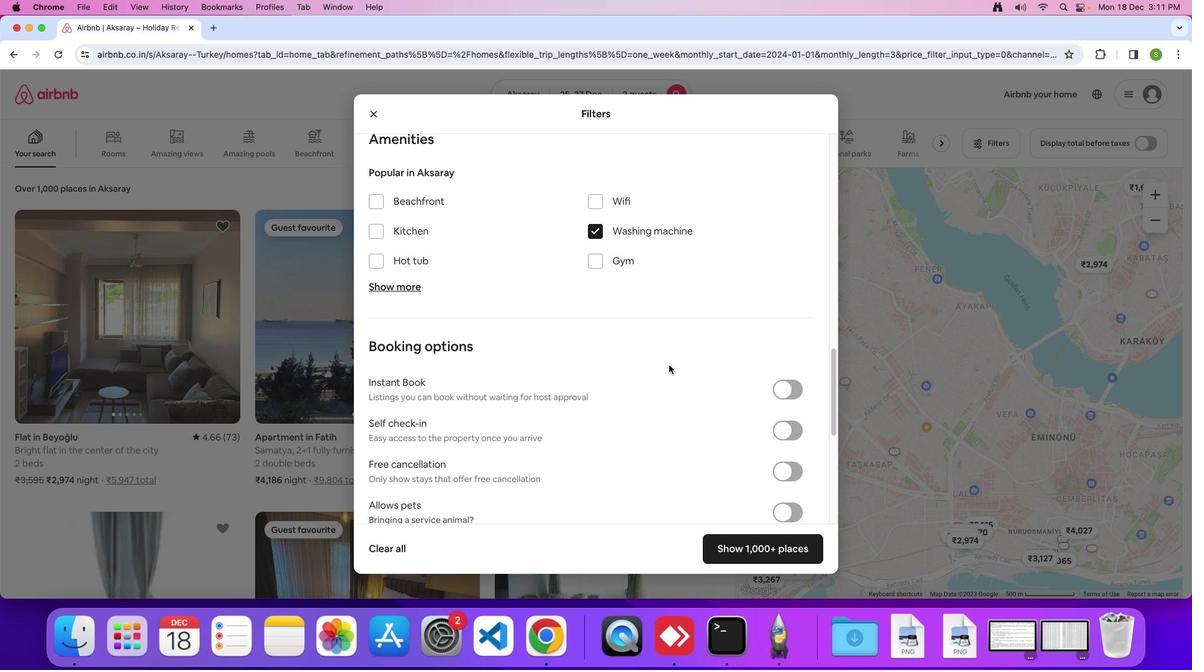 
Action: Mouse scrolled (671, 367) with delta (1, 1)
Screenshot: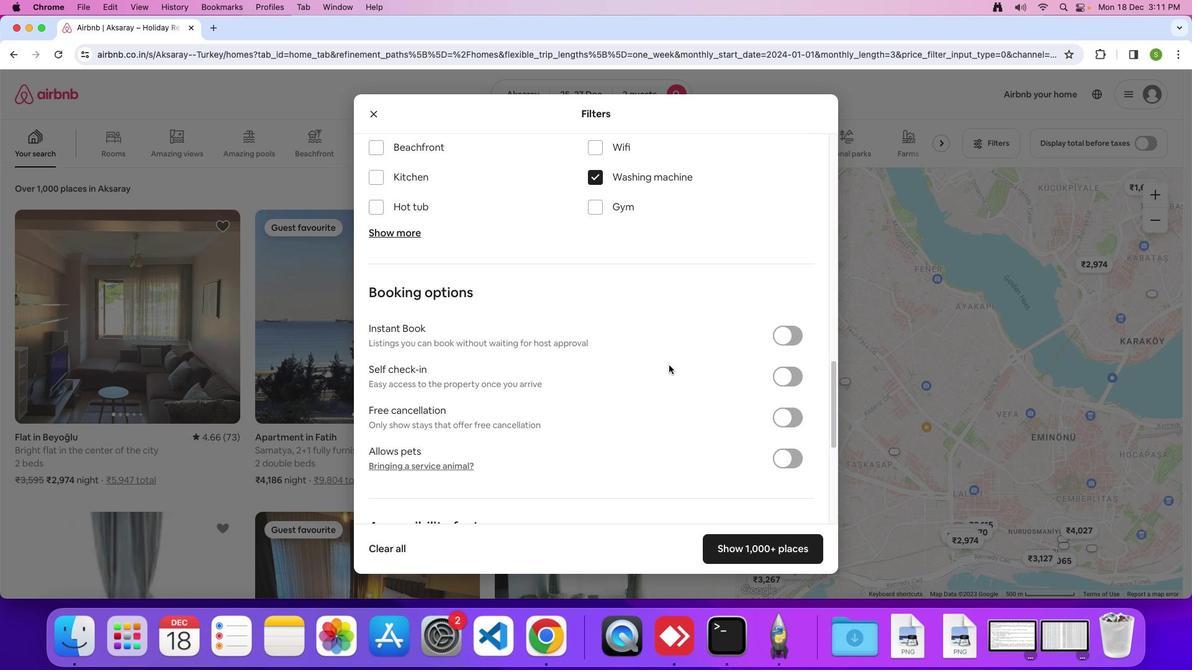 
Action: Mouse scrolled (671, 367) with delta (1, 1)
Screenshot: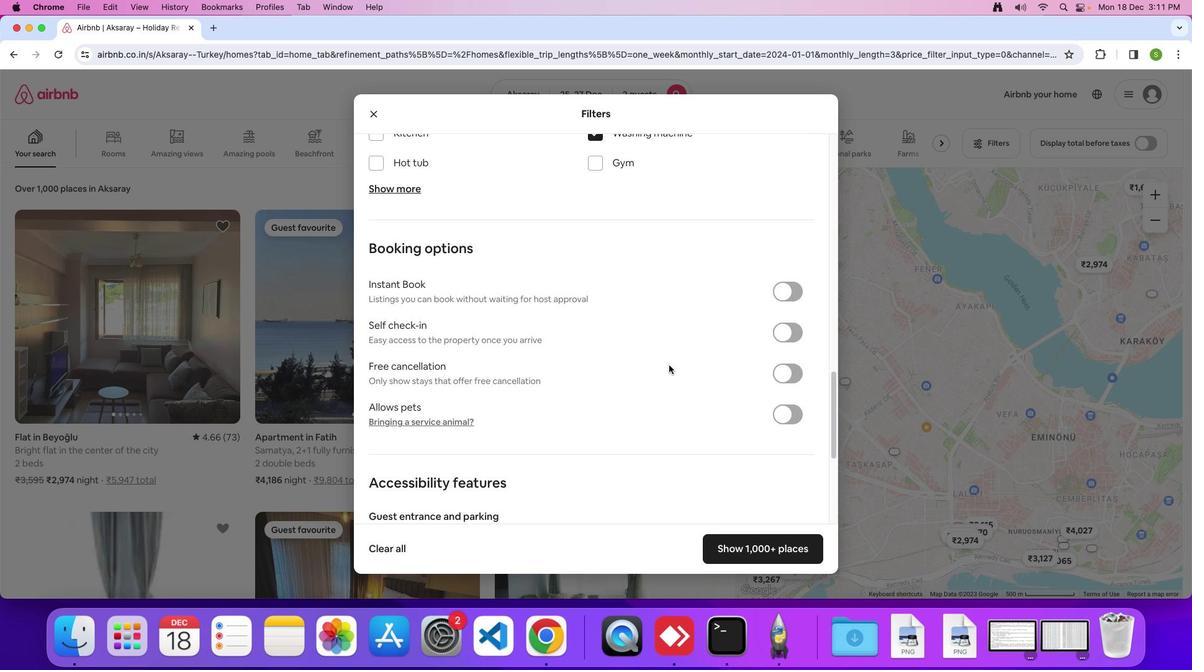 
Action: Mouse scrolled (671, 367) with delta (1, 0)
Screenshot: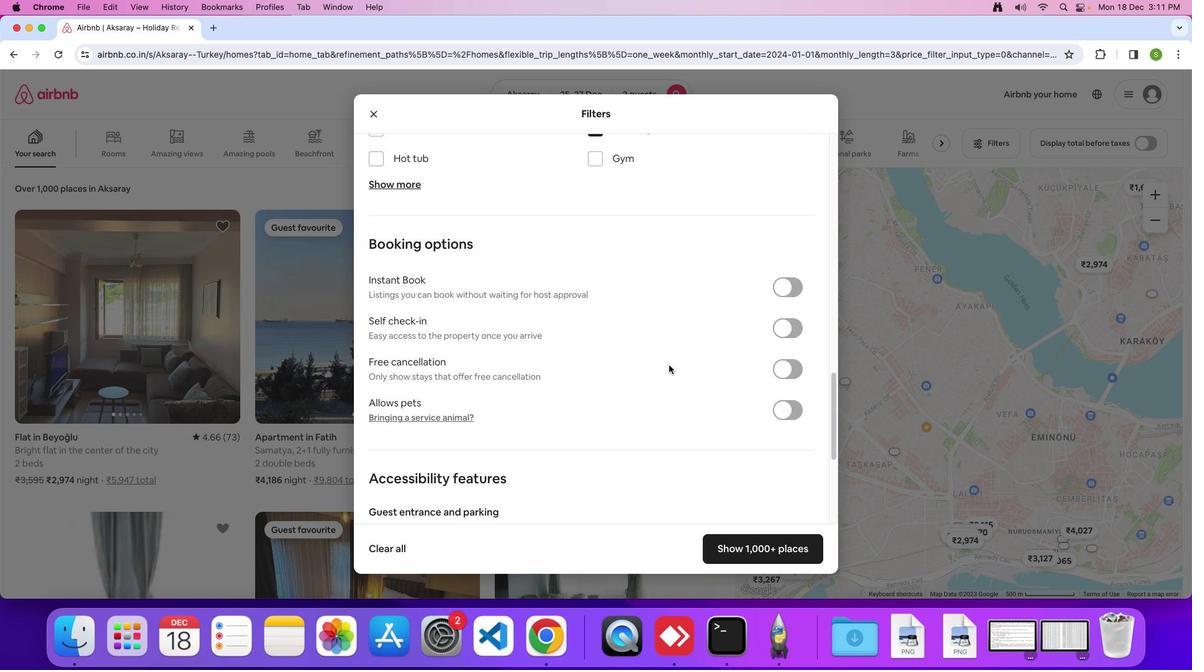 
Action: Mouse scrolled (671, 367) with delta (1, 1)
Screenshot: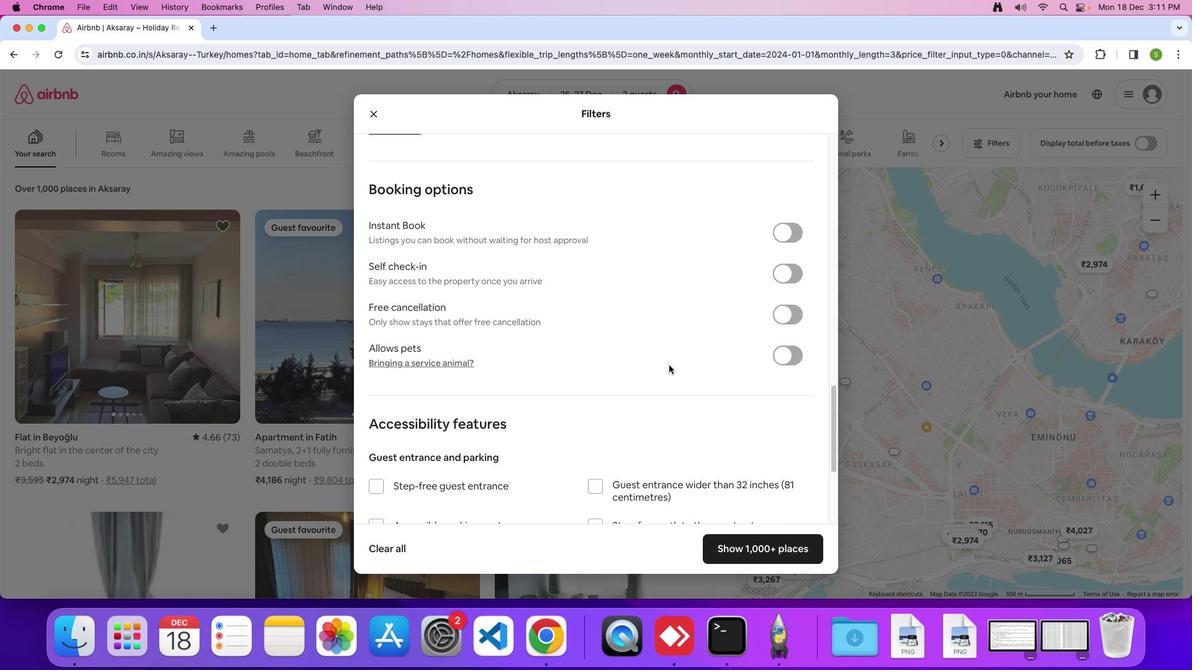 
Action: Mouse scrolled (671, 367) with delta (1, 1)
Screenshot: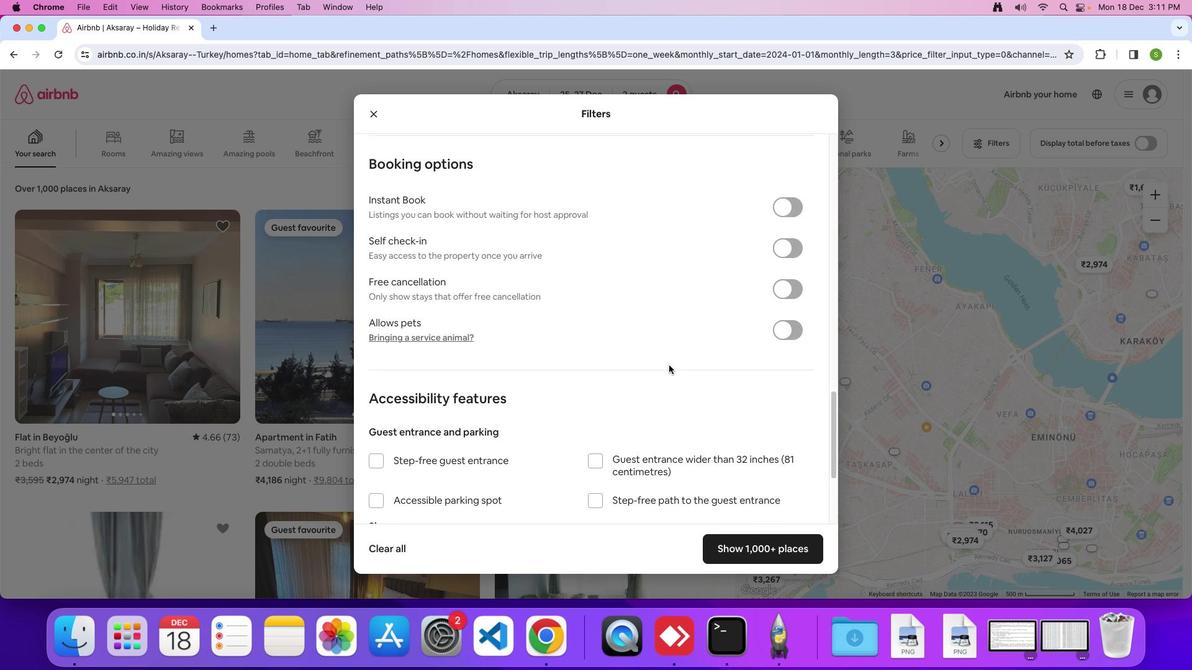 
Action: Mouse scrolled (671, 367) with delta (1, 0)
Screenshot: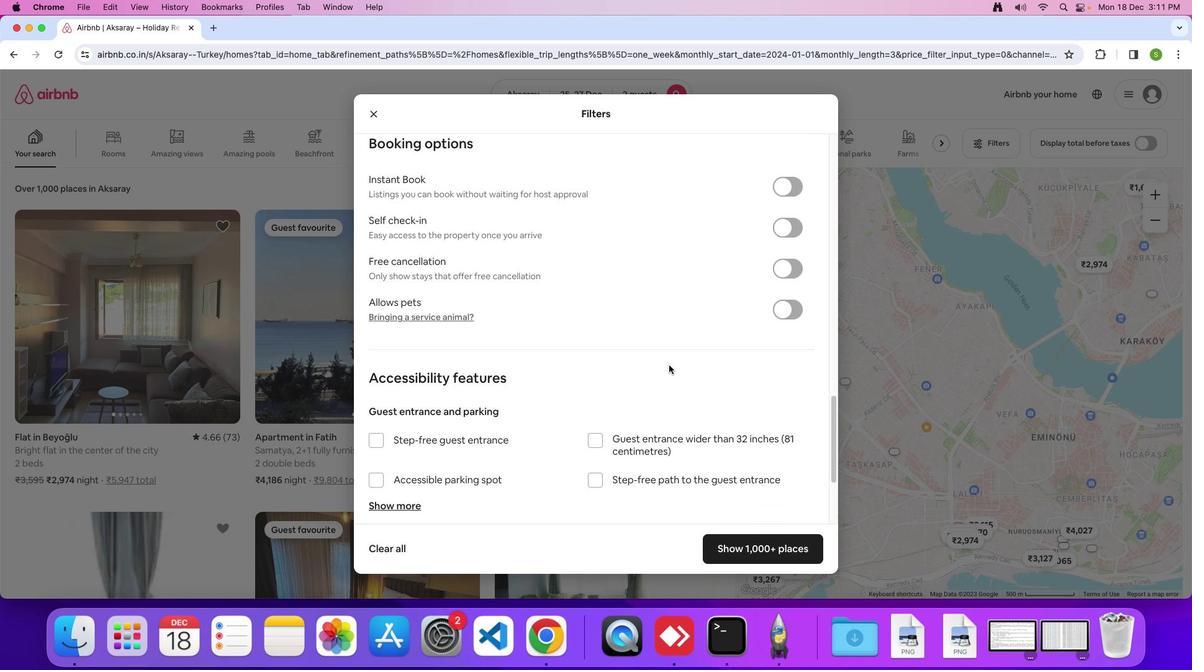 
Action: Mouse scrolled (671, 367) with delta (1, 1)
Screenshot: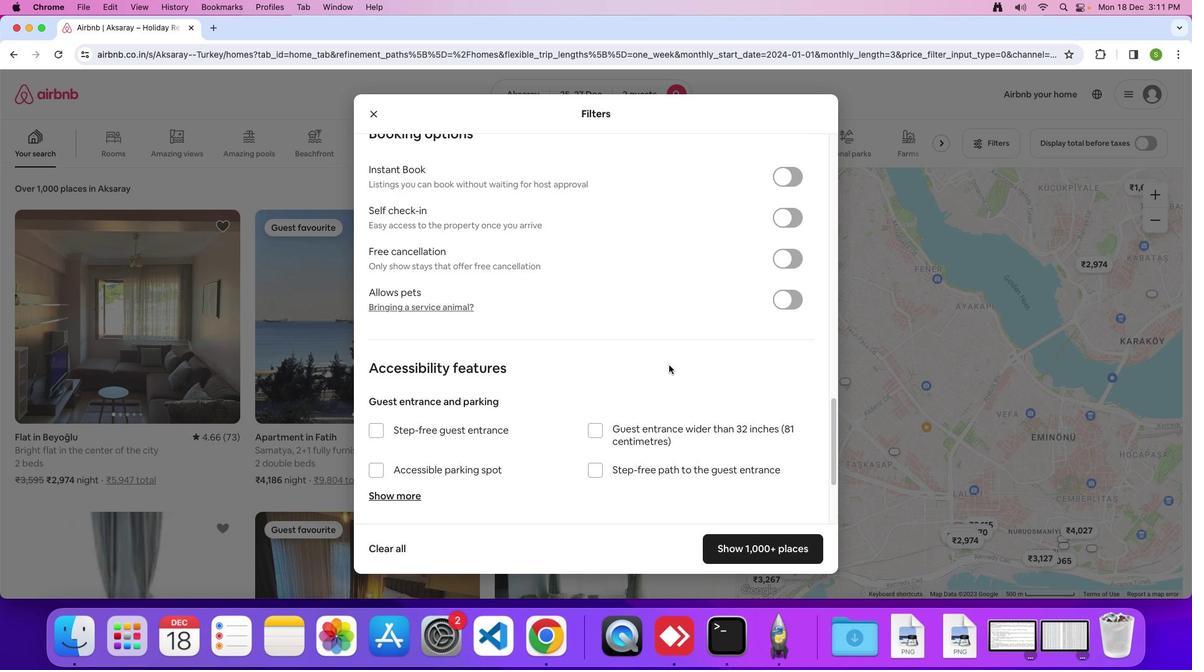 
Action: Mouse scrolled (671, 367) with delta (1, 1)
Screenshot: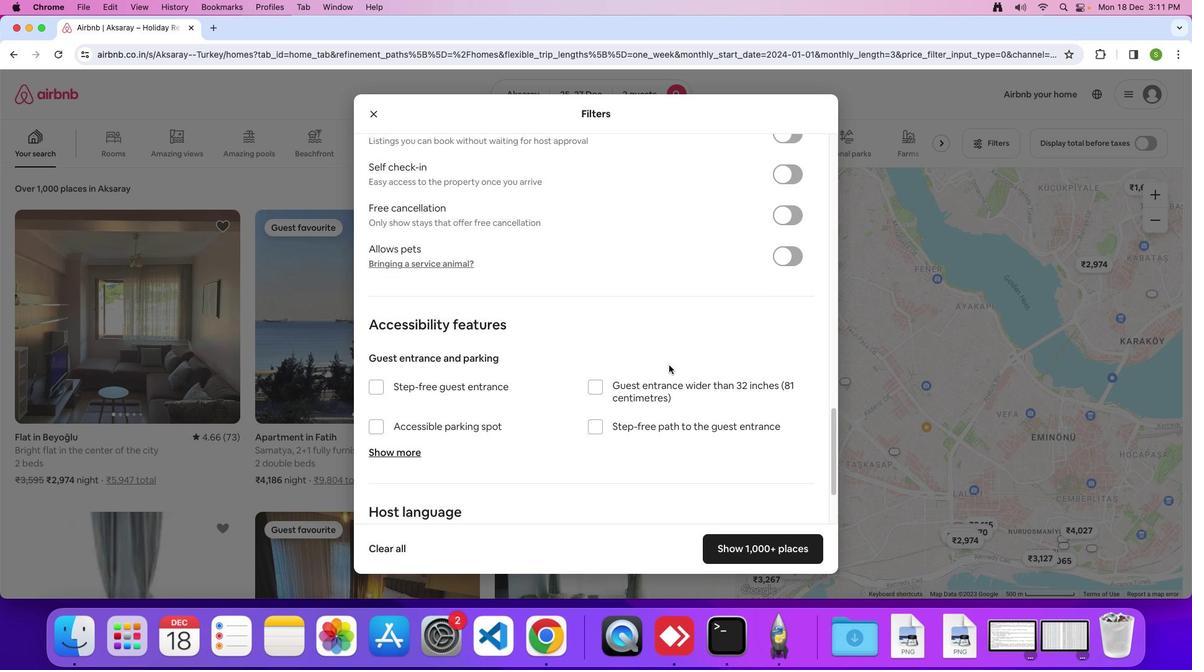 
Action: Mouse scrolled (671, 367) with delta (1, 0)
Screenshot: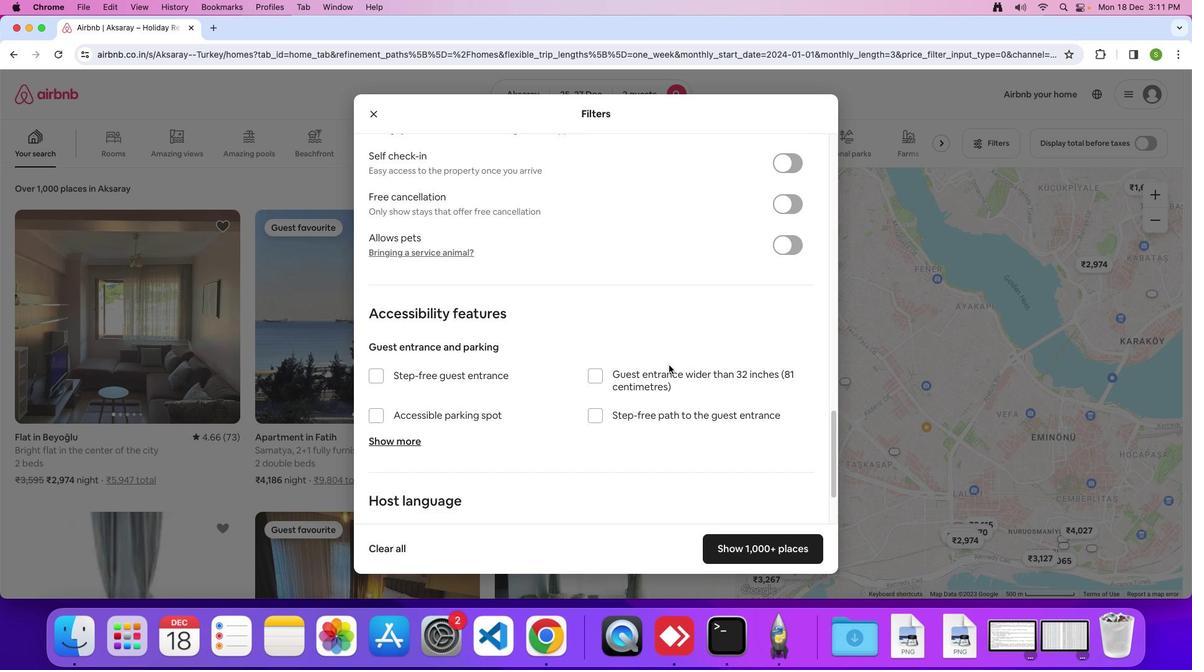 
Action: Mouse scrolled (671, 367) with delta (1, 1)
Screenshot: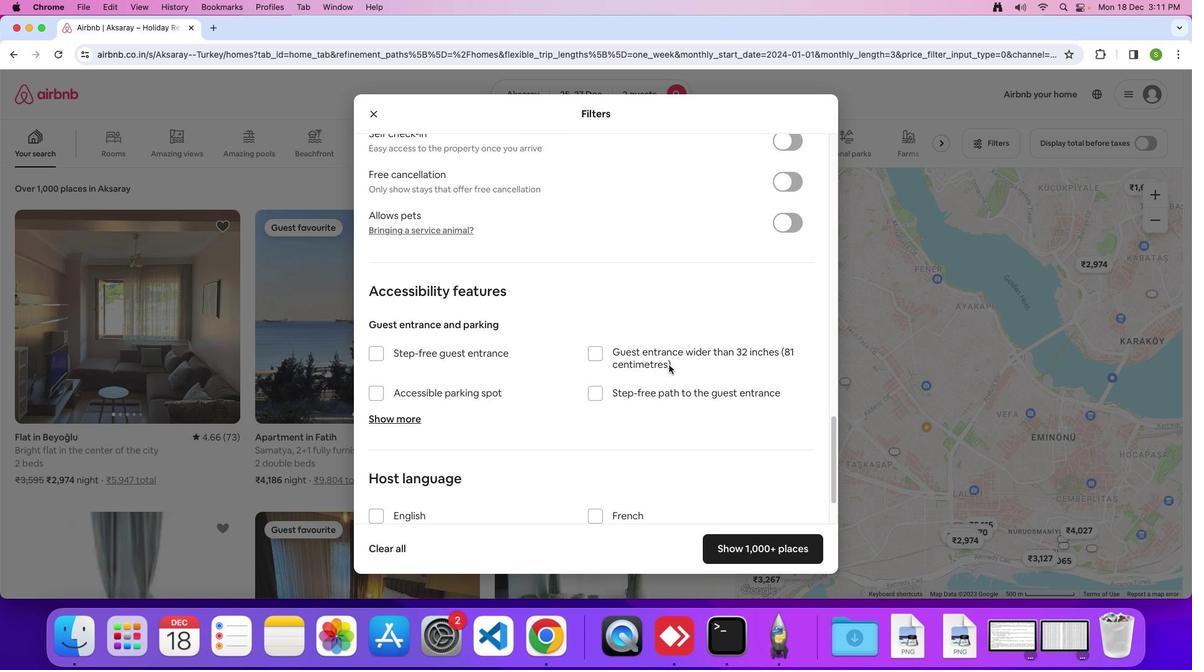 
Action: Mouse scrolled (671, 367) with delta (1, 1)
Screenshot: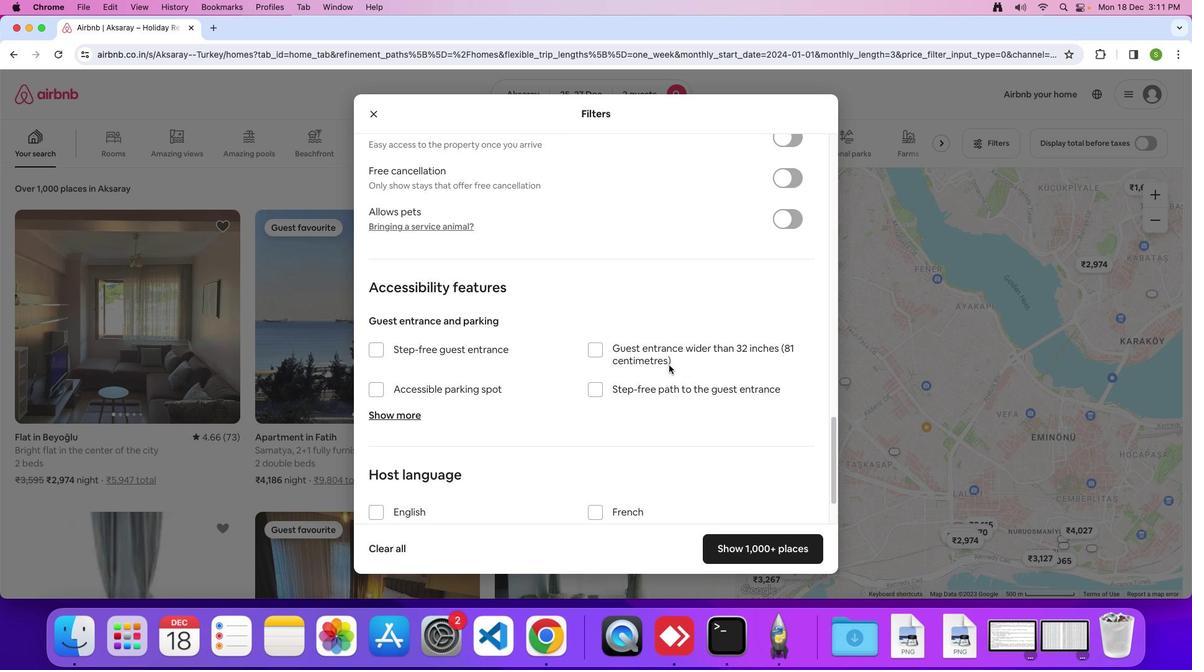 
Action: Mouse scrolled (671, 367) with delta (1, 1)
Screenshot: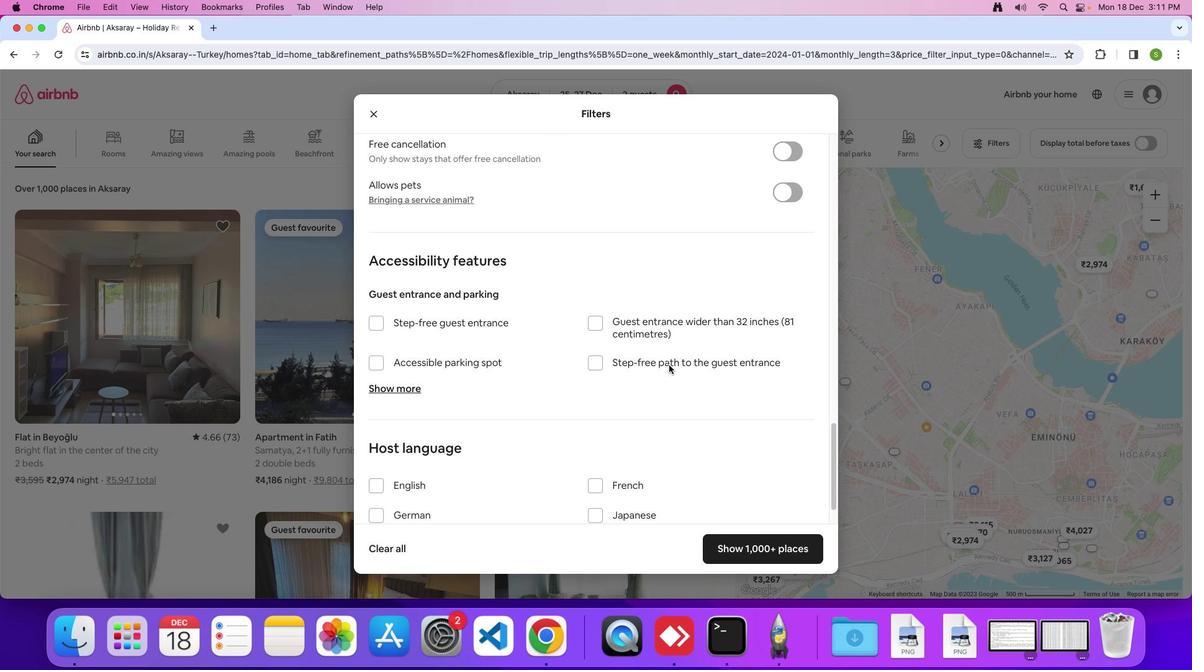 
Action: Mouse scrolled (671, 367) with delta (1, 1)
Screenshot: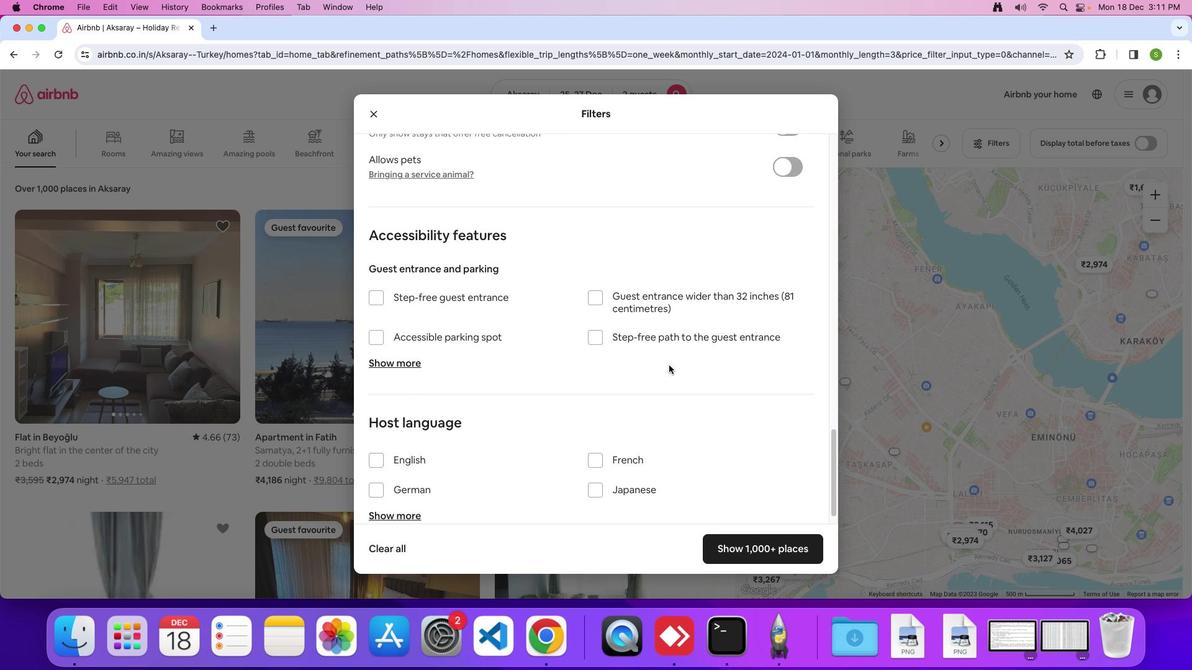 
Action: Mouse scrolled (671, 367) with delta (1, 0)
Screenshot: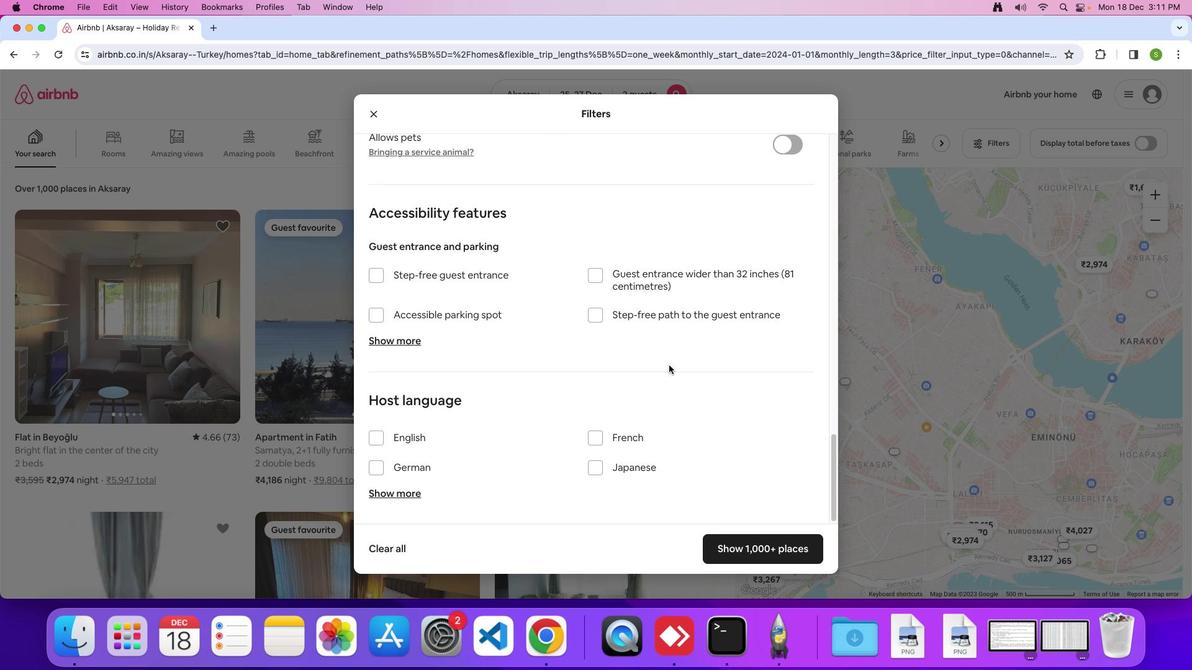 
Action: Mouse scrolled (671, 367) with delta (1, 1)
Screenshot: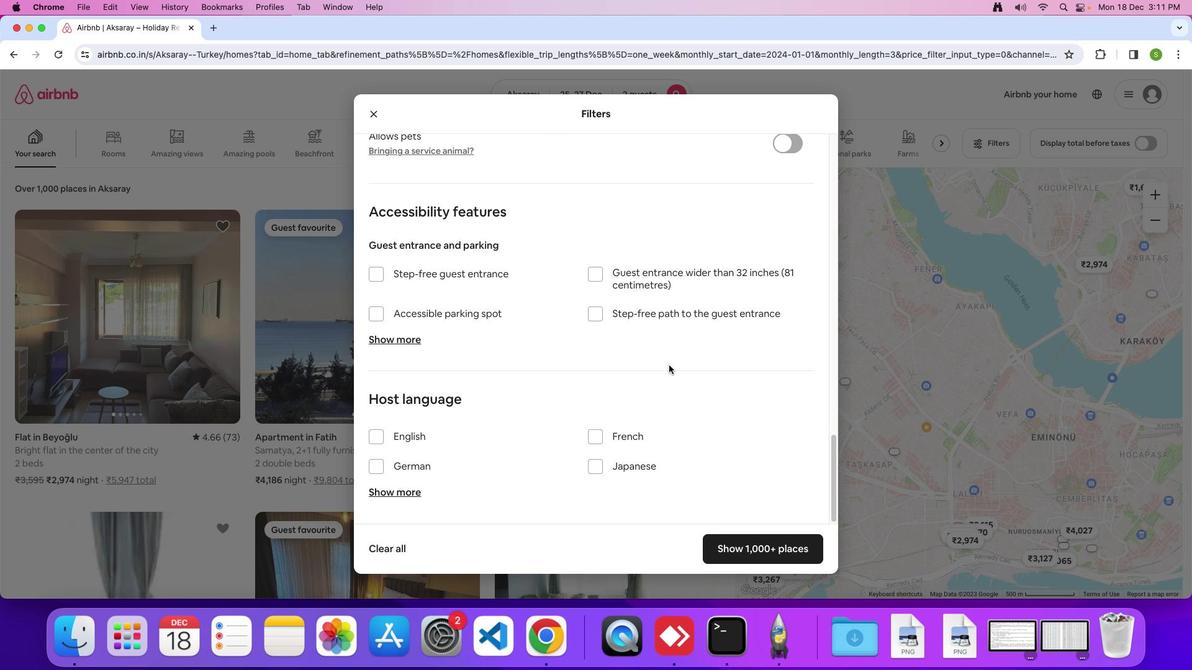 
Action: Mouse scrolled (671, 367) with delta (1, 1)
Screenshot: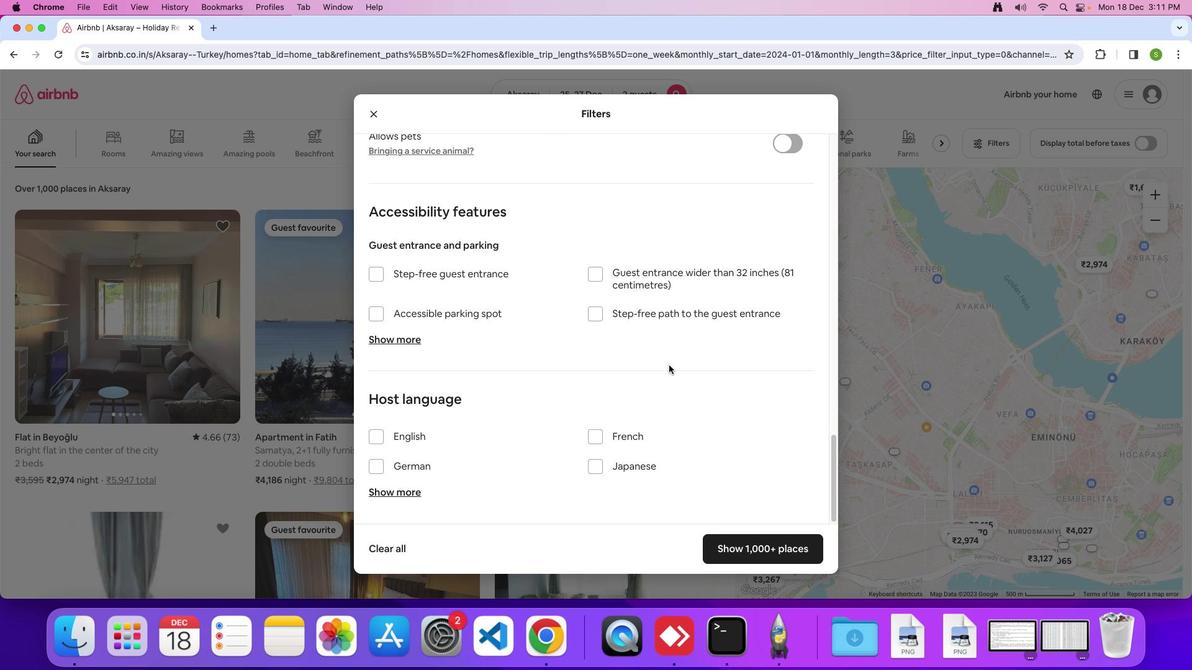 
Action: Mouse scrolled (671, 367) with delta (1, 0)
Screenshot: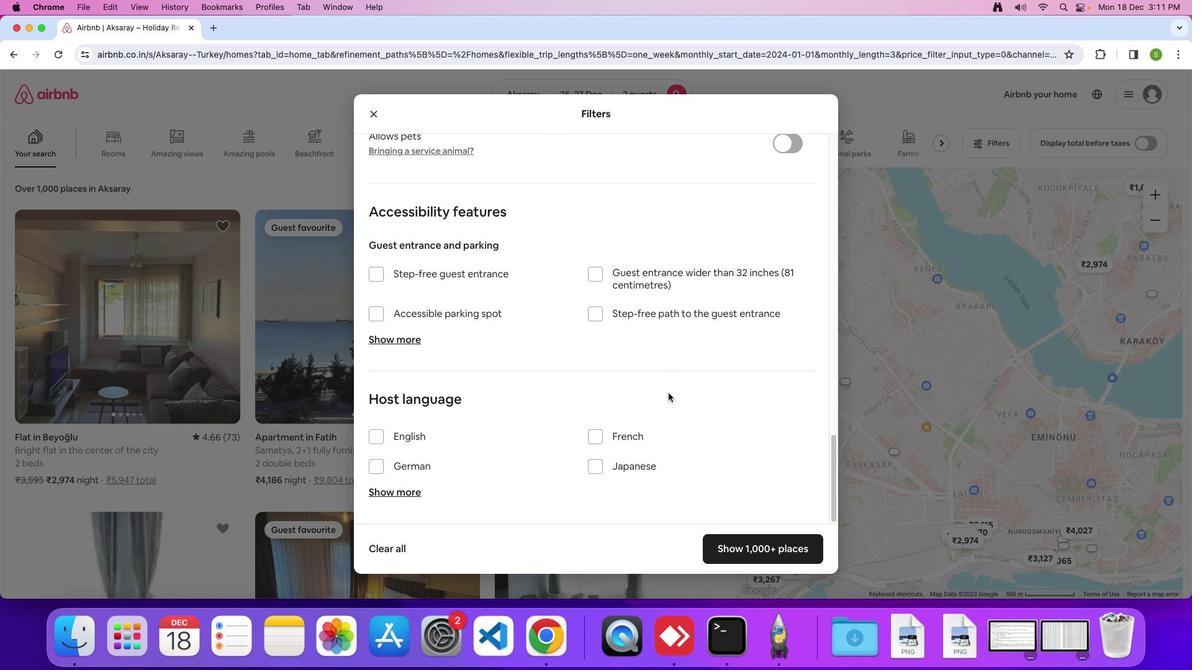 
Action: Mouse moved to (758, 560)
Screenshot: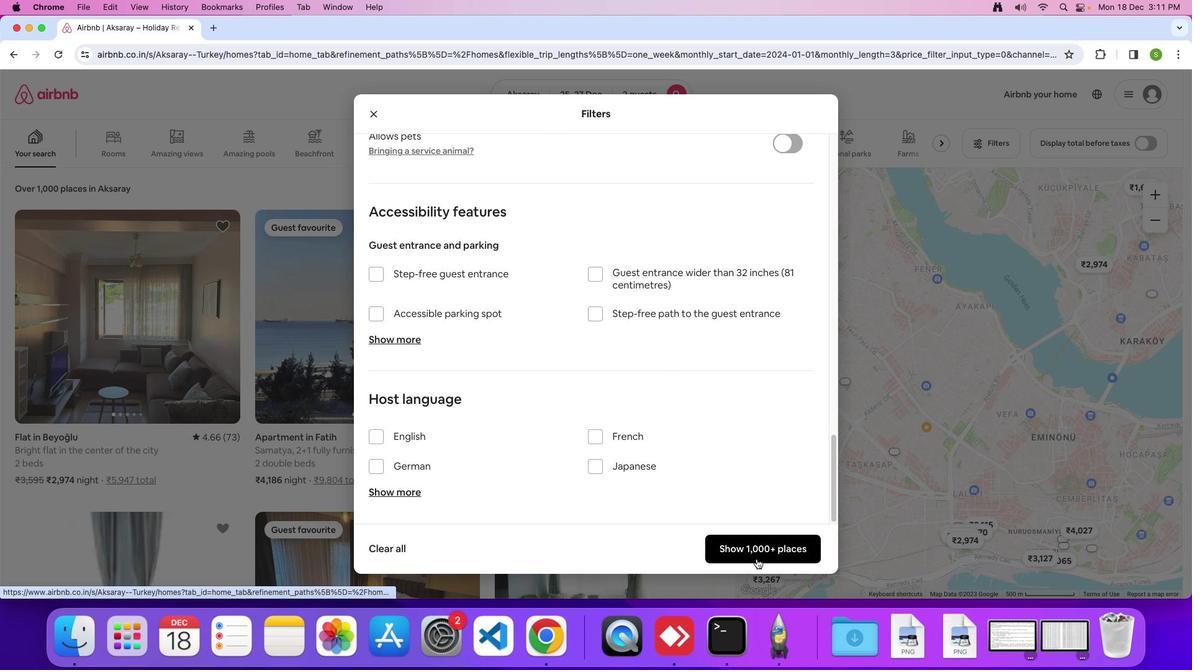 
Action: Mouse pressed left at (758, 560)
Screenshot: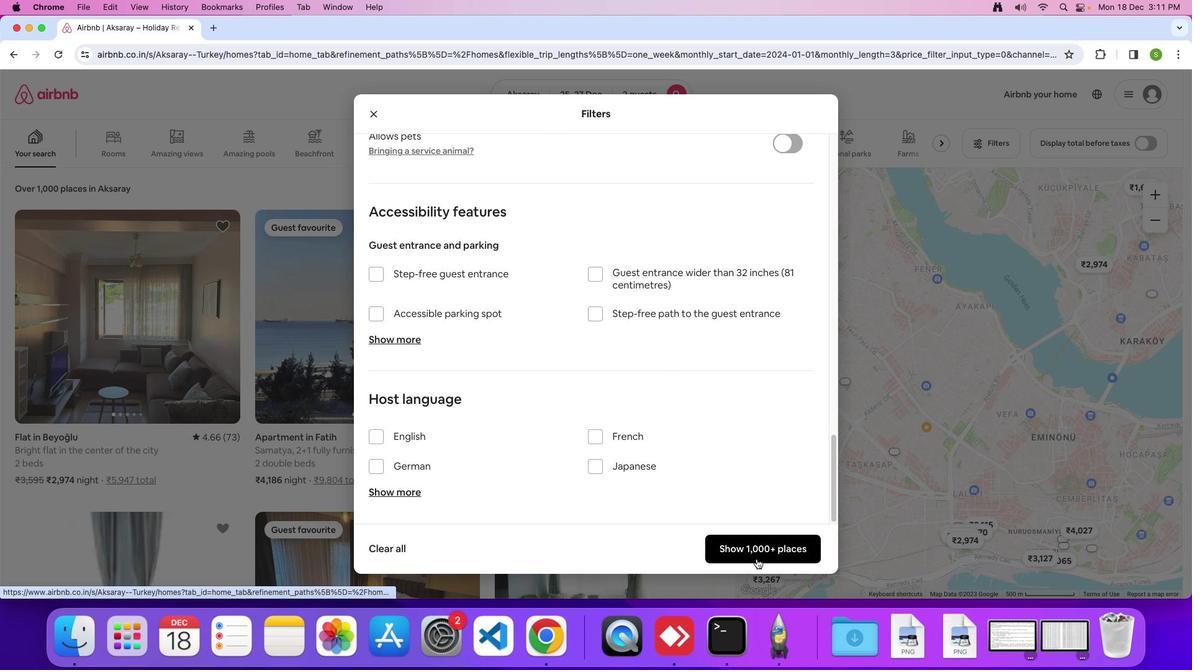 
Action: Mouse moved to (211, 350)
Screenshot: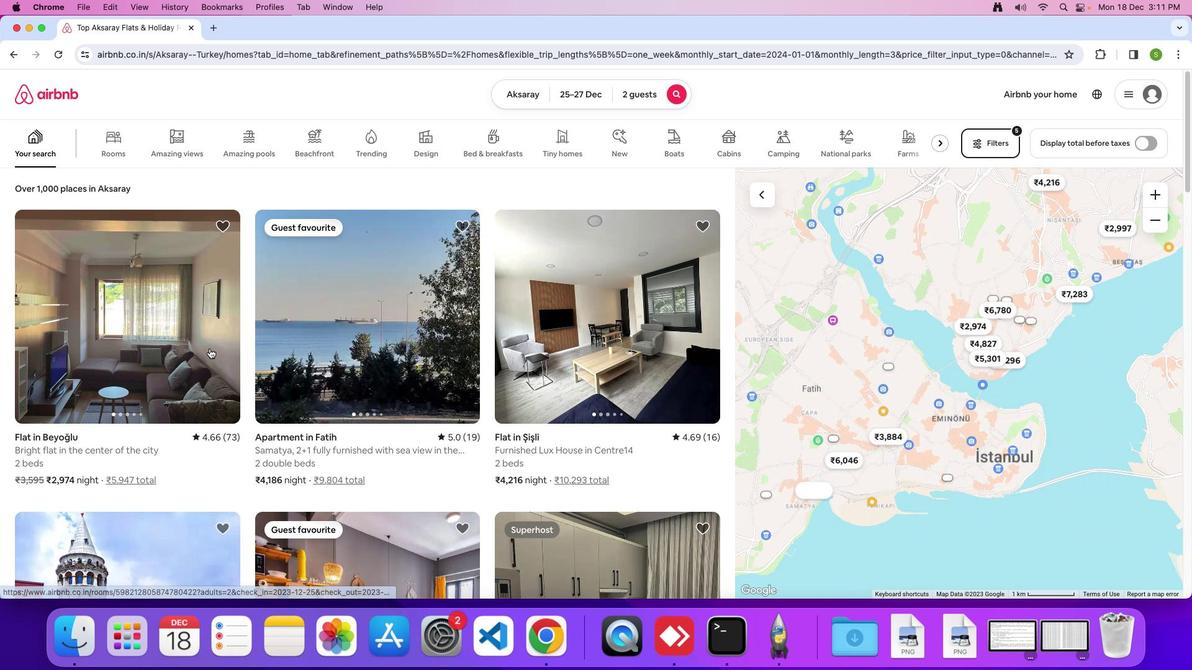 
Action: Mouse pressed left at (211, 350)
Screenshot: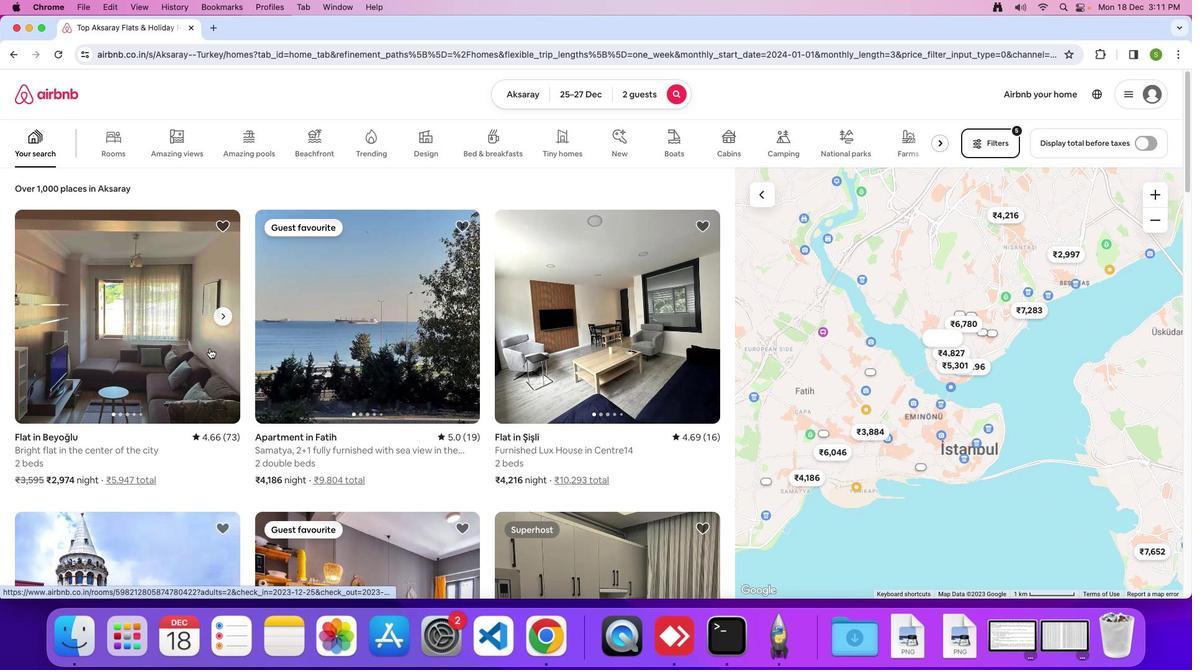 
Action: Mouse moved to (564, 337)
Screenshot: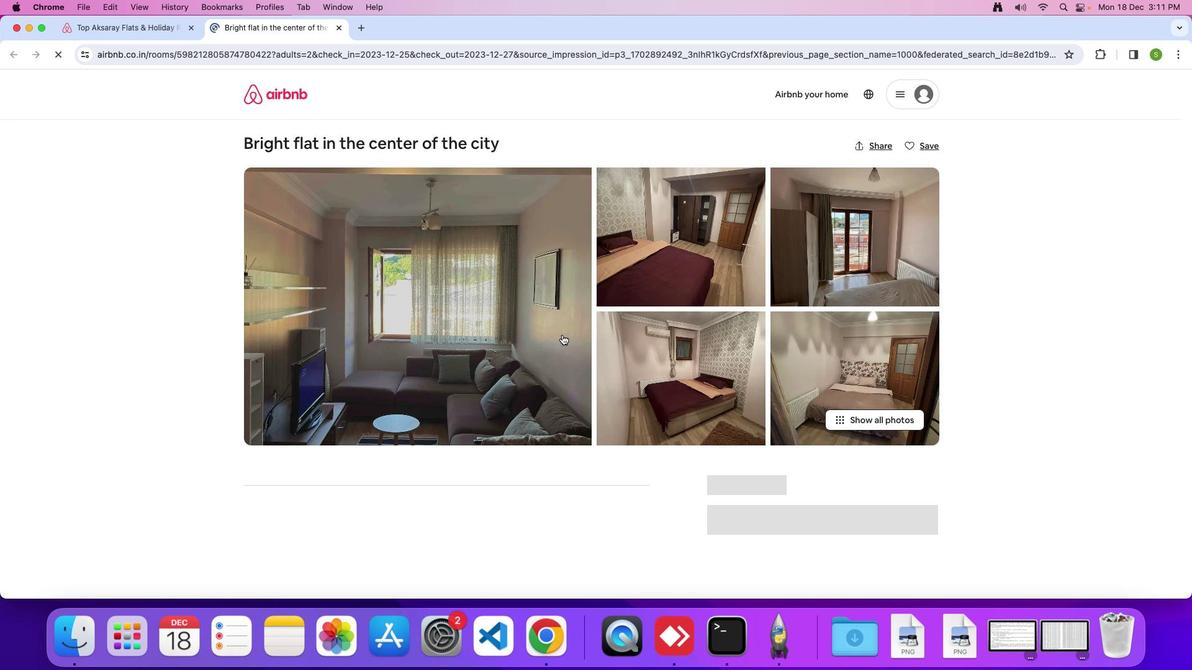 
Action: Mouse pressed left at (564, 337)
Screenshot: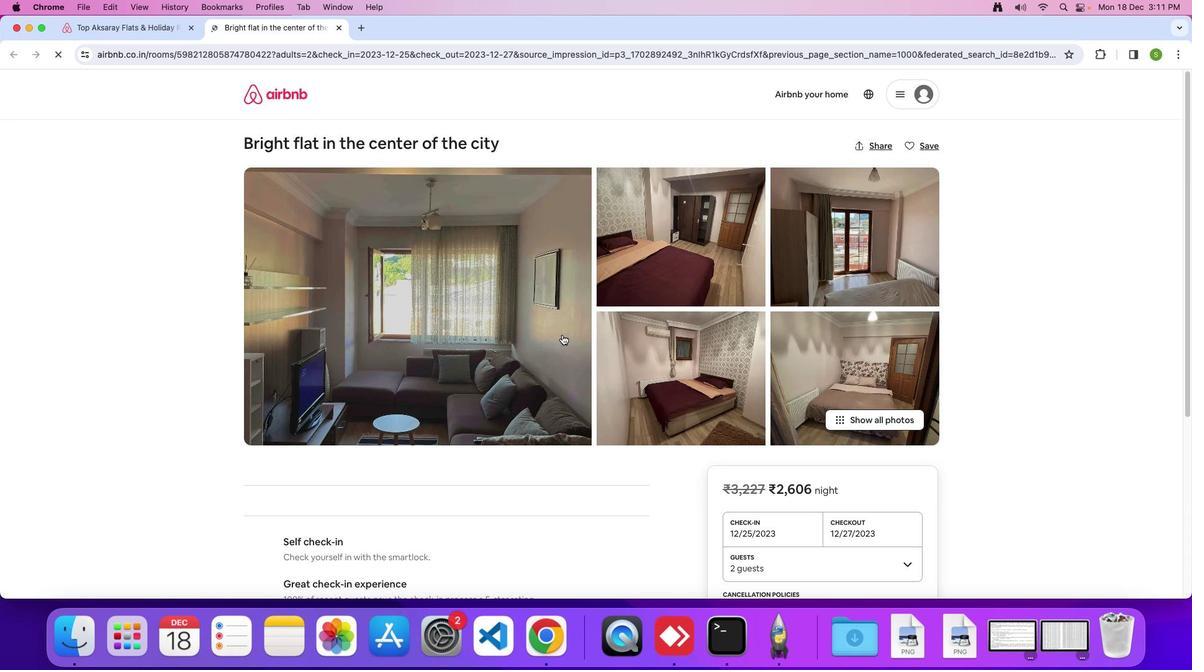 
Action: Mouse moved to (723, 353)
Screenshot: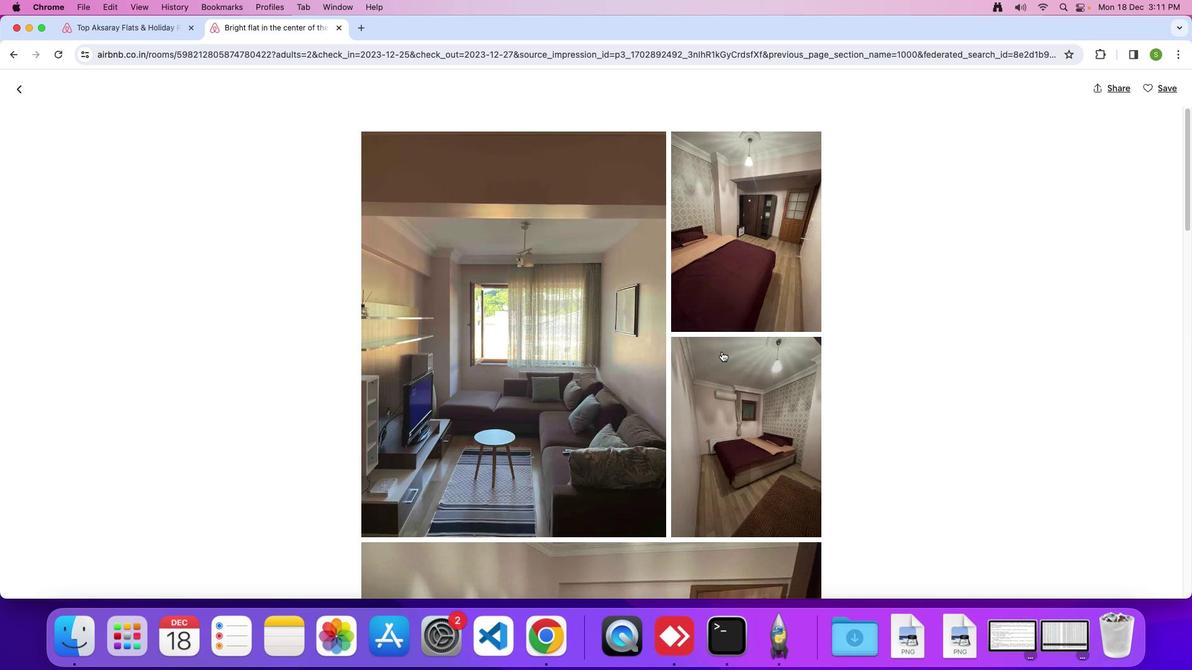 
Action: Mouse scrolled (723, 353) with delta (1, 1)
Screenshot: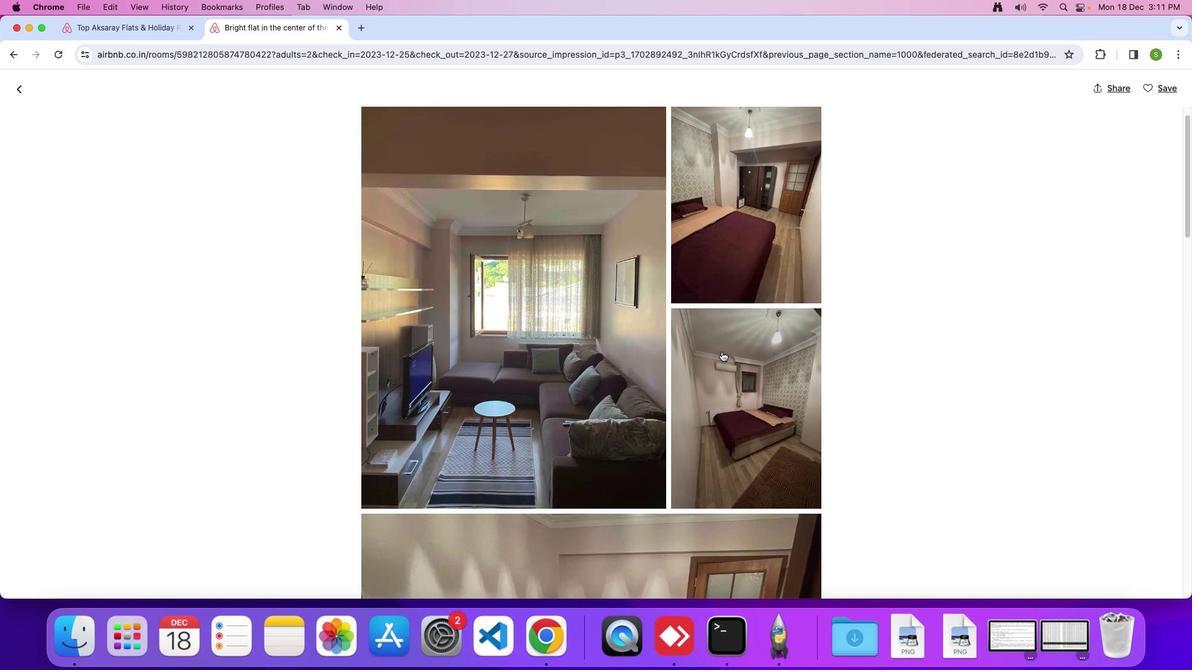 
Action: Mouse scrolled (723, 353) with delta (1, 1)
Screenshot: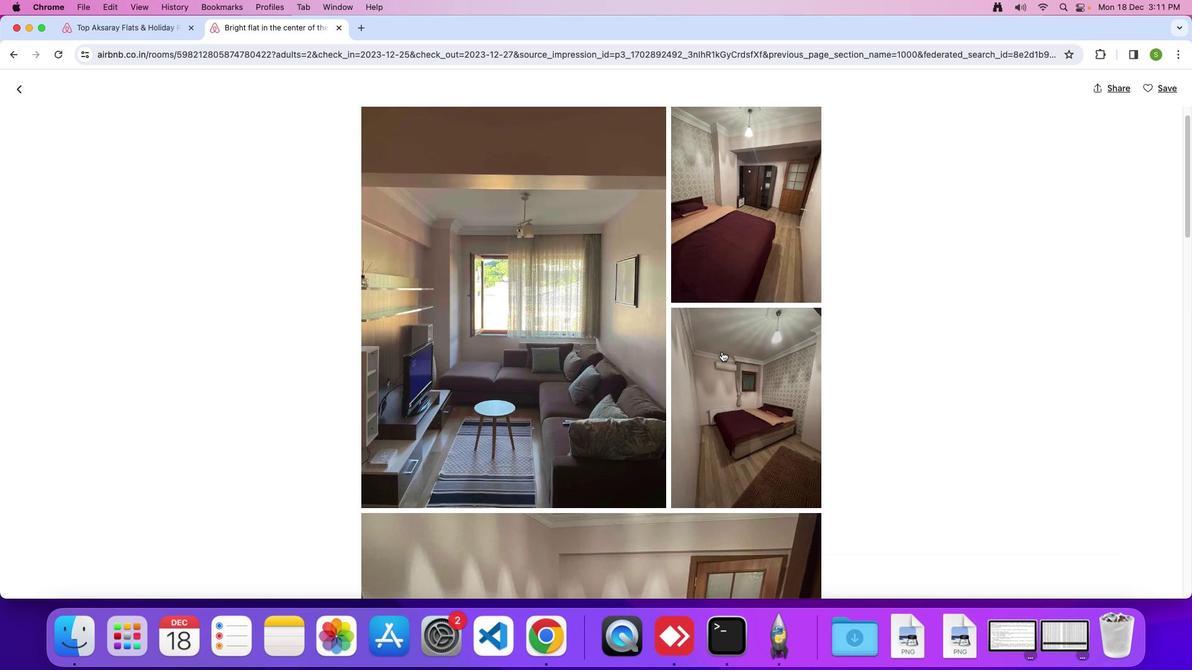 
Action: Mouse moved to (723, 353)
Screenshot: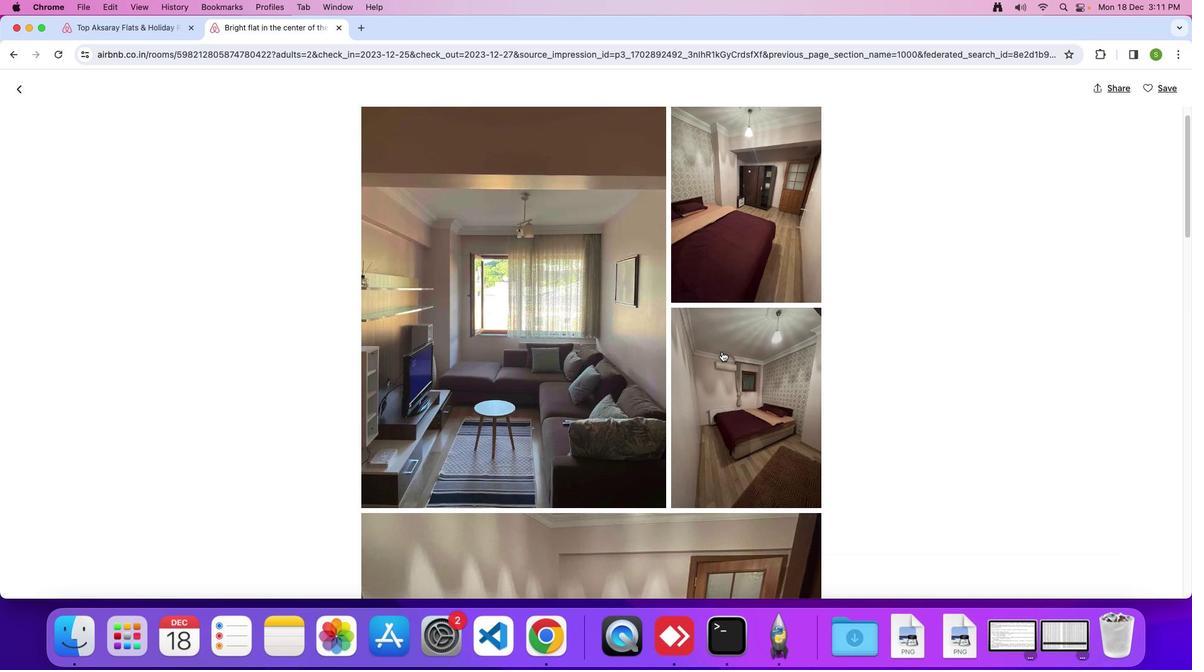 
Action: Mouse scrolled (723, 353) with delta (1, 1)
Screenshot: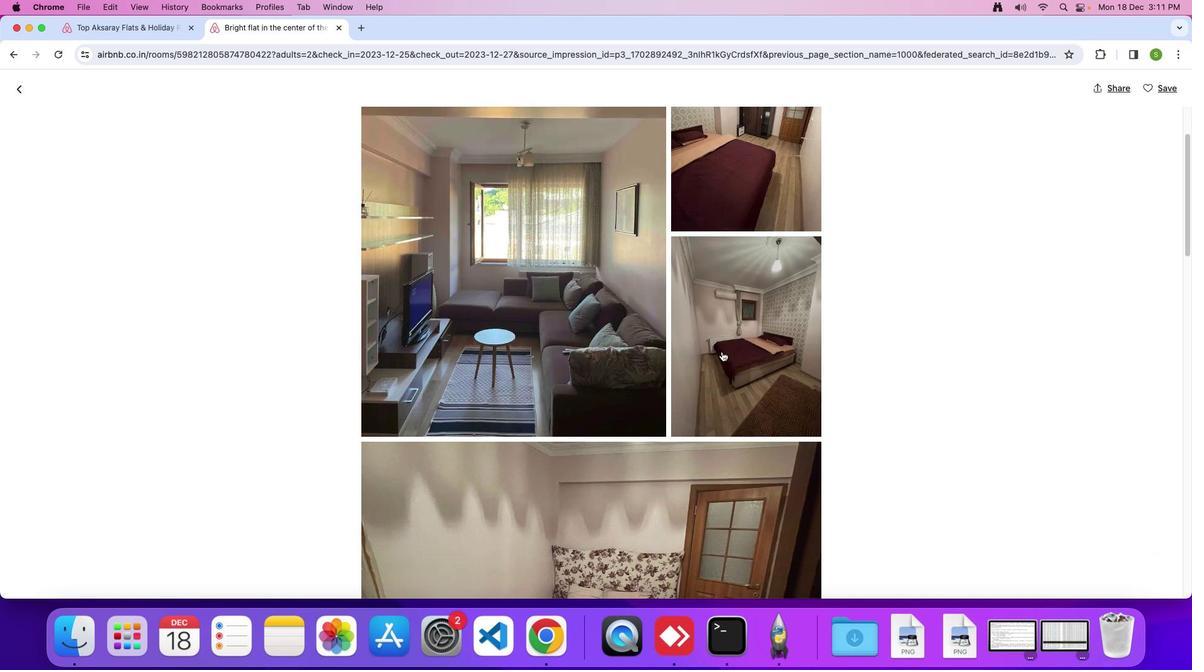 
Action: Mouse scrolled (723, 353) with delta (1, 1)
Screenshot: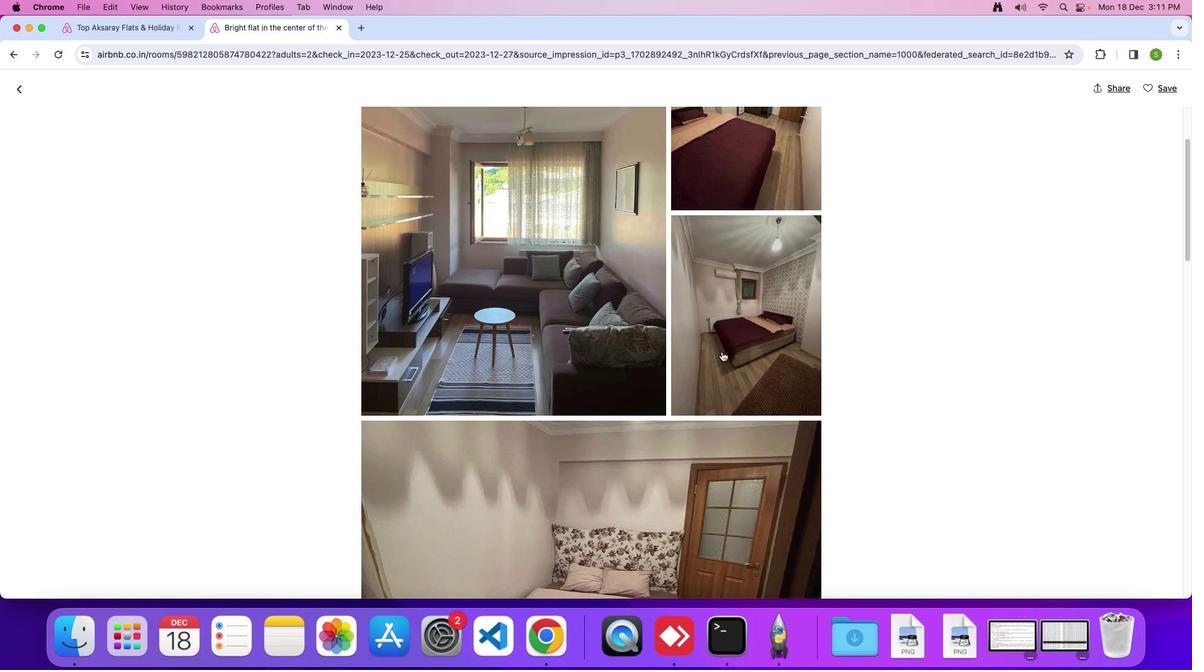 
Action: Mouse scrolled (723, 353) with delta (1, 0)
Screenshot: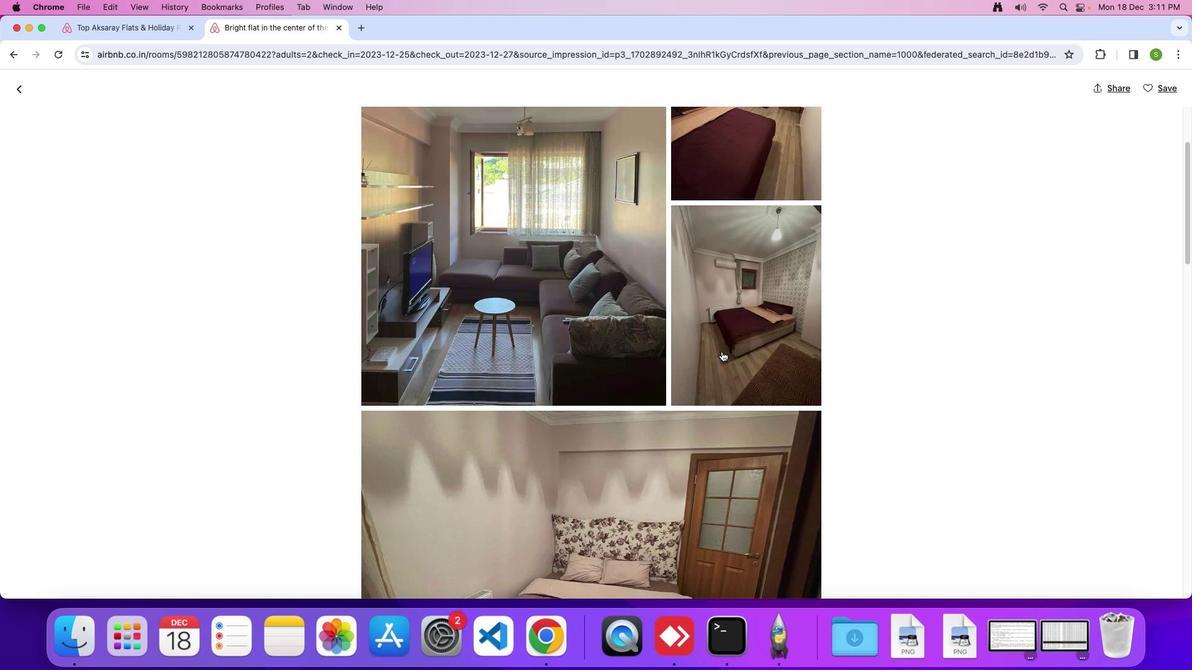 
Action: Mouse scrolled (723, 353) with delta (1, 1)
Screenshot: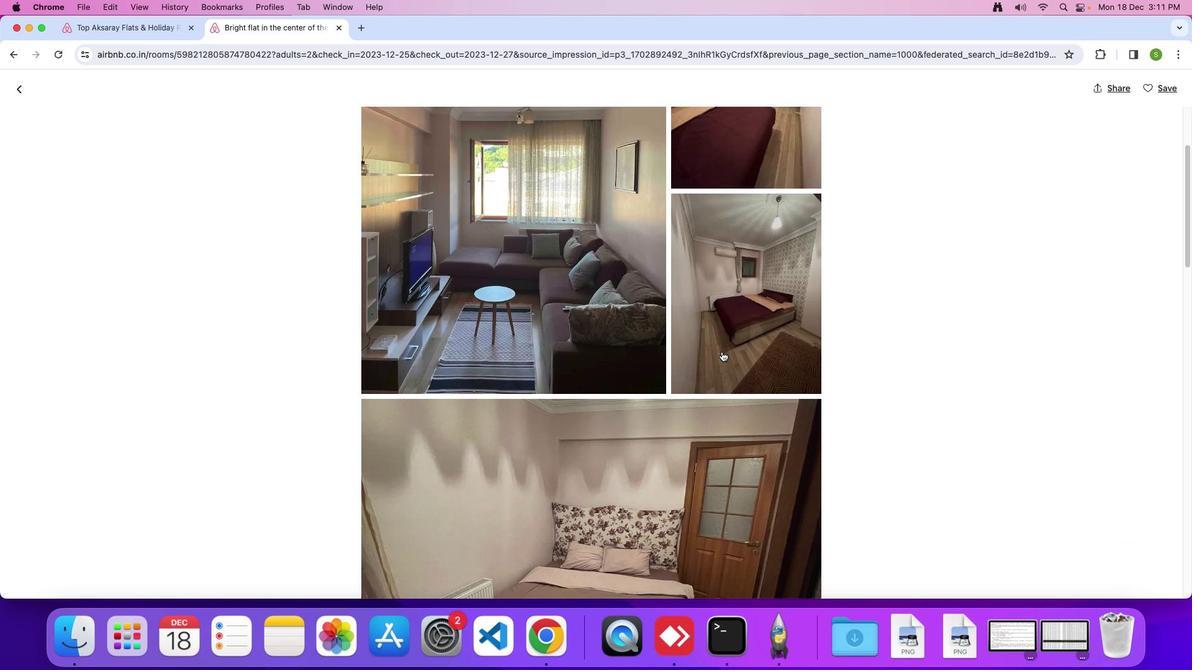 
Action: Mouse scrolled (723, 353) with delta (1, 1)
Screenshot: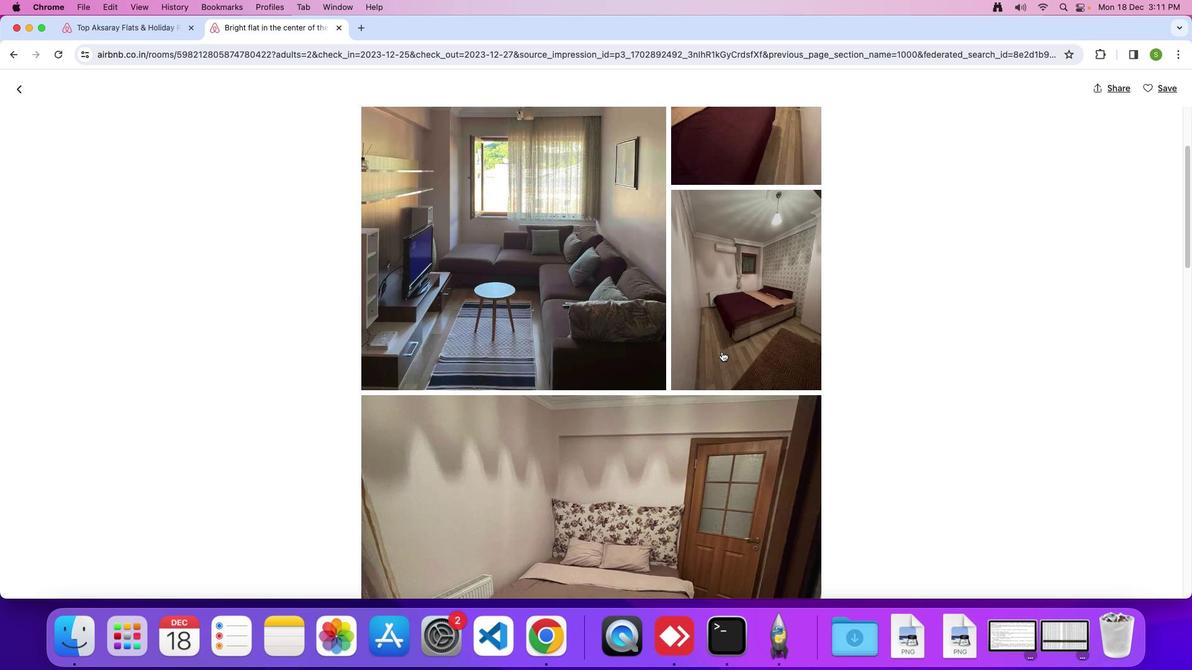 
Action: Mouse scrolled (723, 353) with delta (1, 1)
Screenshot: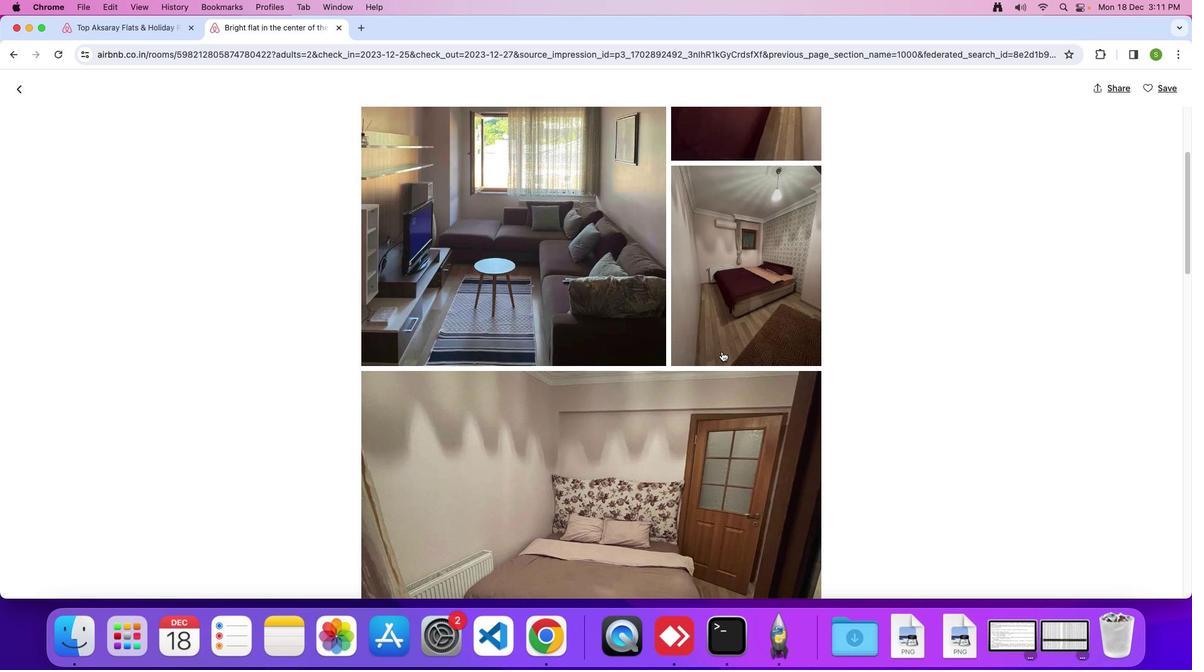 
Action: Mouse scrolled (723, 353) with delta (1, 1)
Screenshot: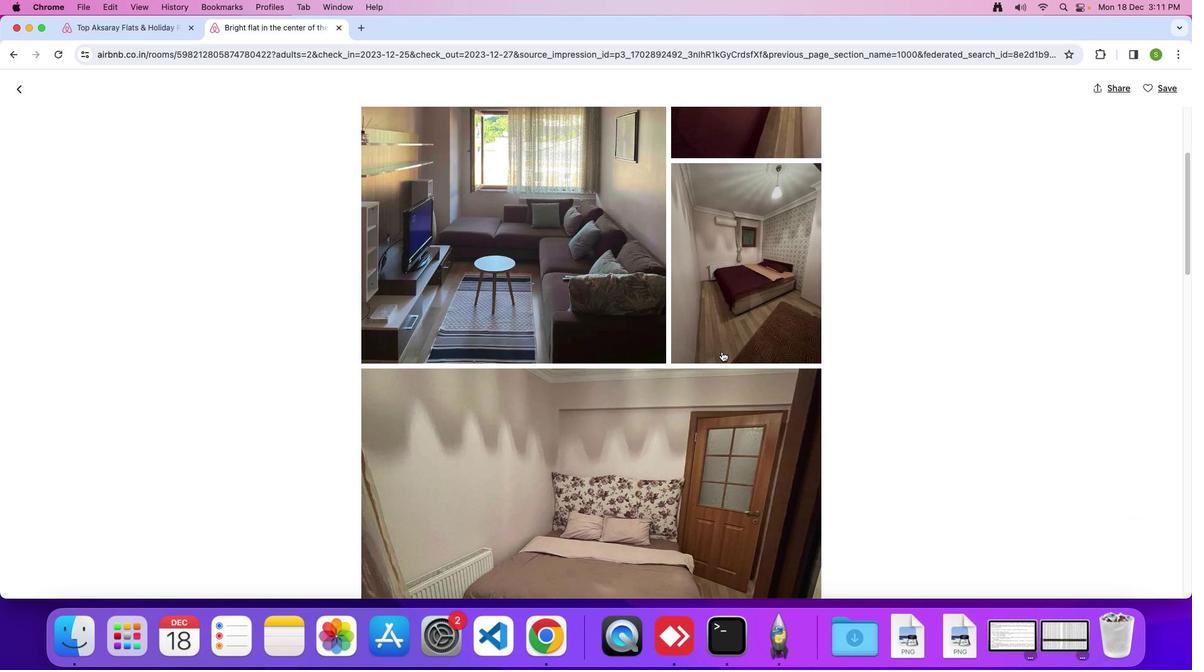 
Action: Mouse scrolled (723, 353) with delta (1, 1)
Screenshot: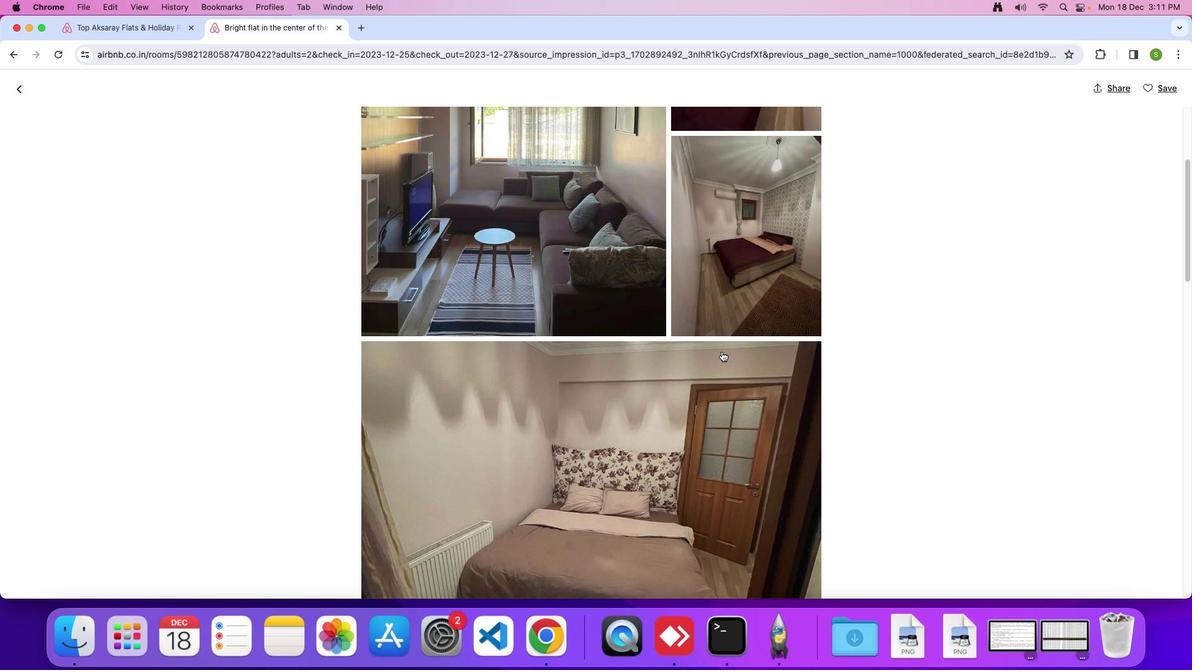 
Action: Mouse scrolled (723, 353) with delta (1, 1)
Screenshot: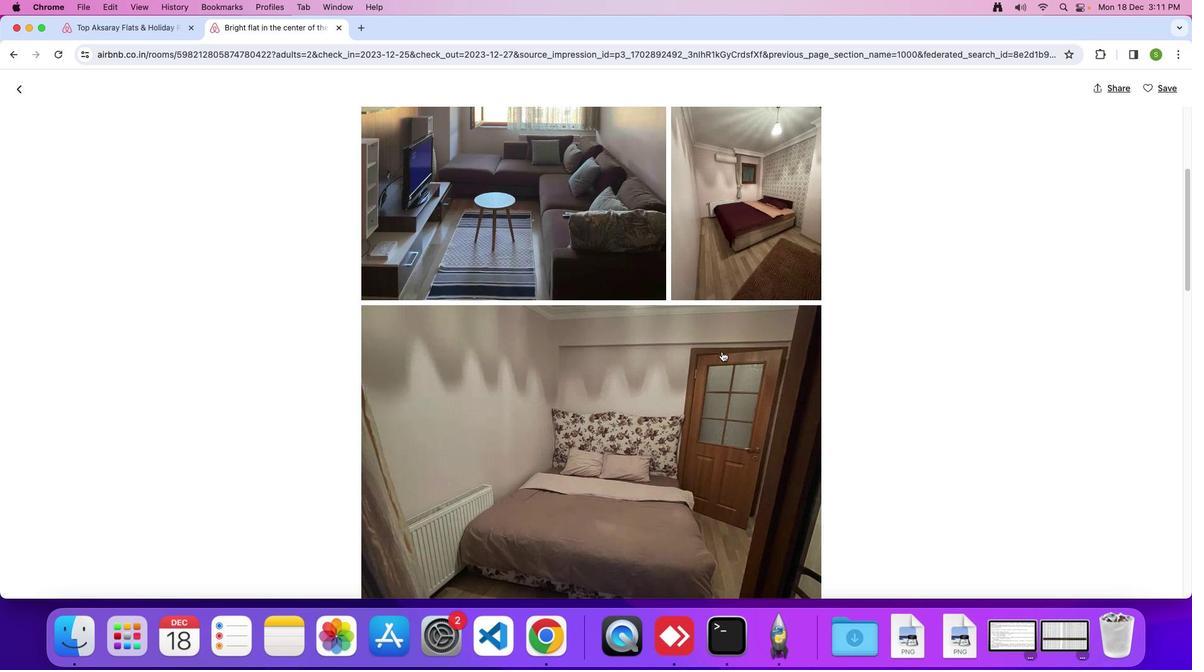 
Action: Mouse scrolled (723, 353) with delta (1, 0)
Screenshot: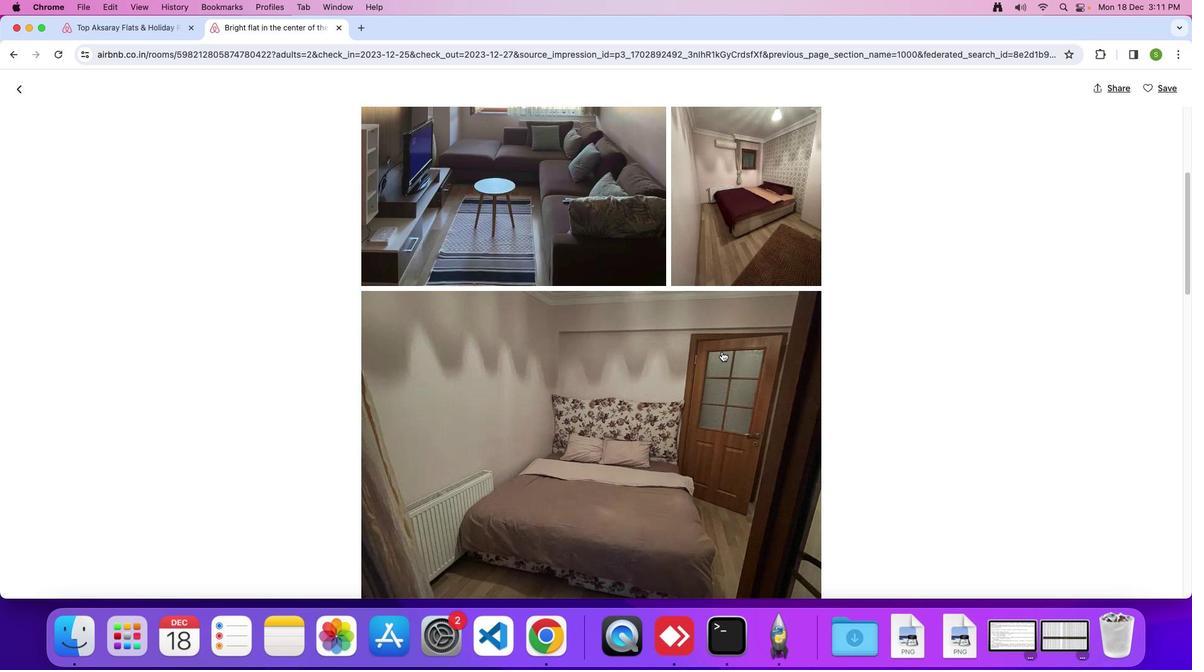 
Action: Mouse scrolled (723, 353) with delta (1, 1)
Screenshot: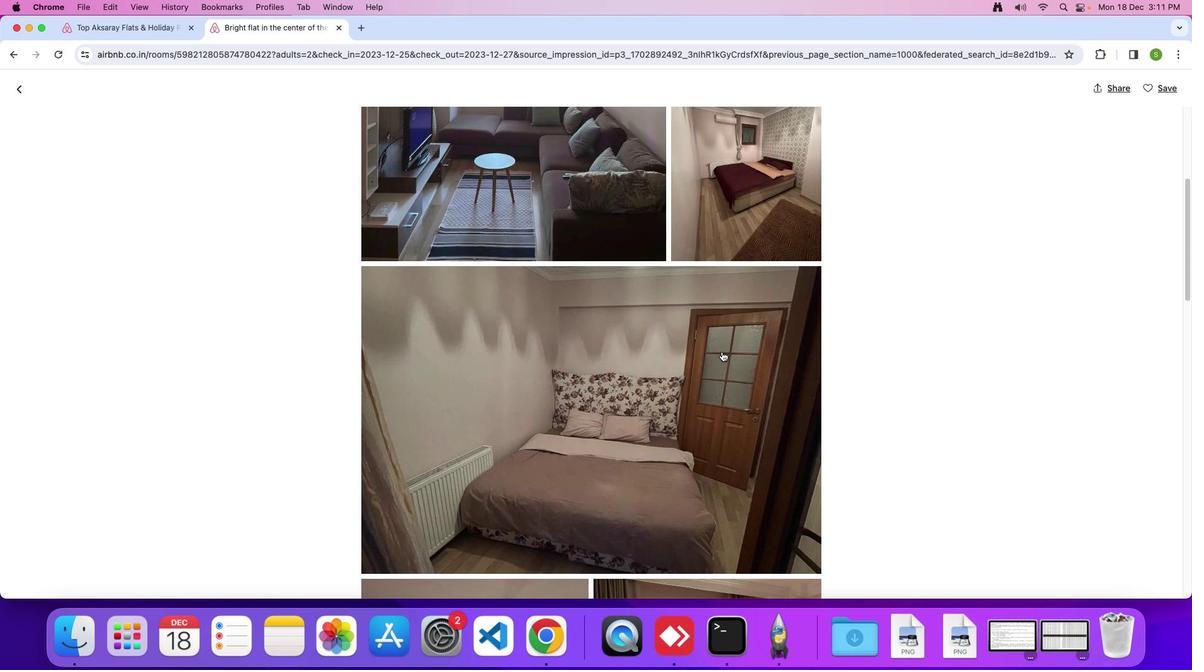 
Action: Mouse scrolled (723, 353) with delta (1, 1)
Screenshot: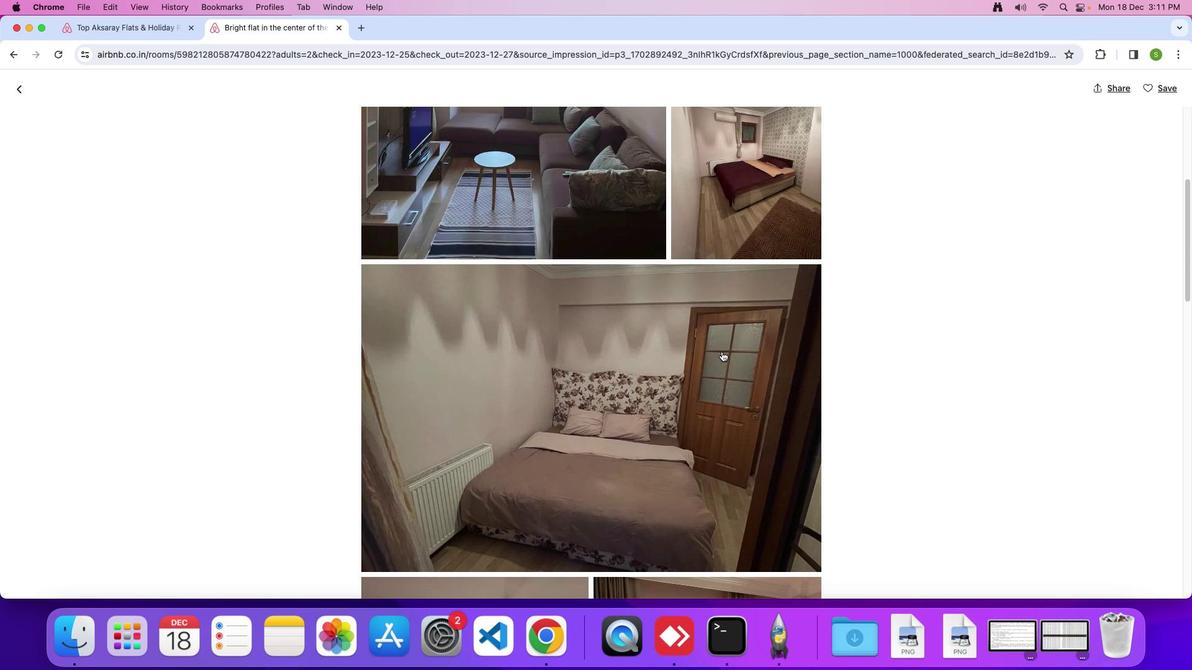 
Action: Mouse scrolled (723, 353) with delta (1, 1)
Screenshot: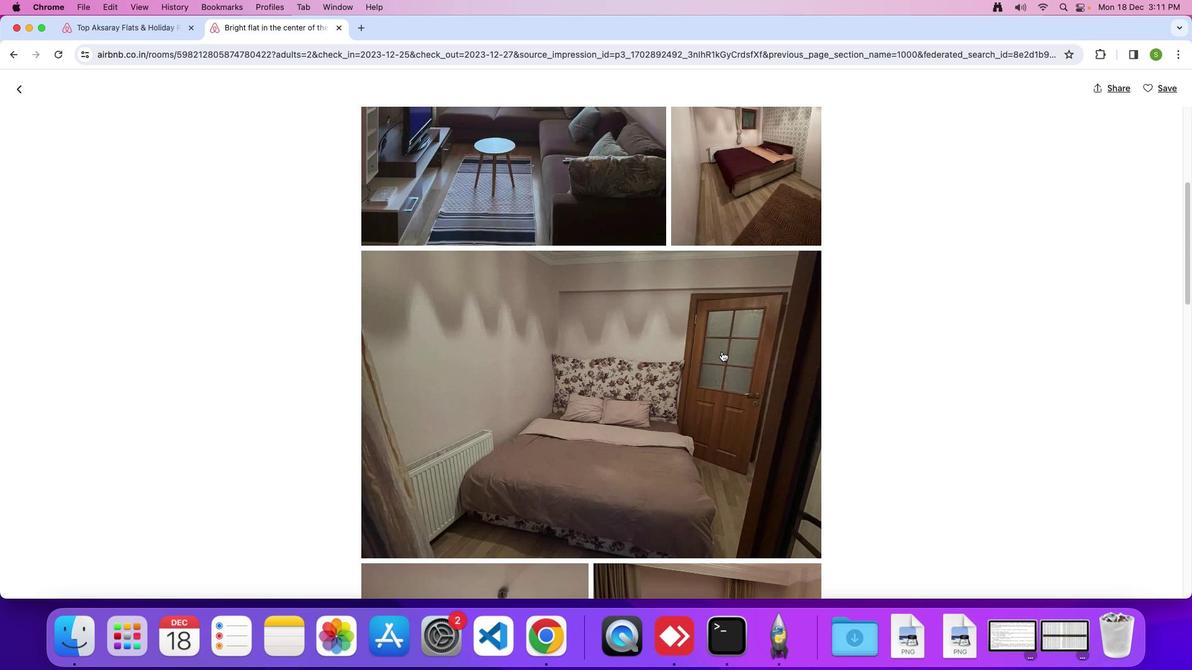
Action: Mouse scrolled (723, 353) with delta (1, 1)
Screenshot: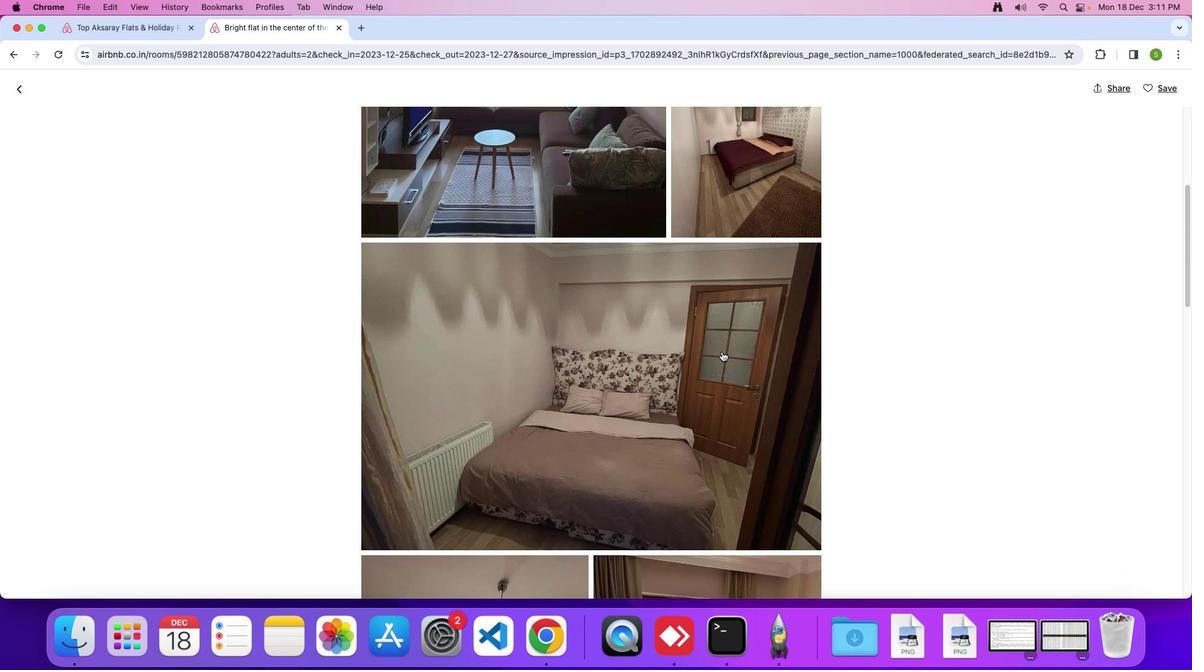 
Action: Mouse scrolled (723, 353) with delta (1, 1)
Screenshot: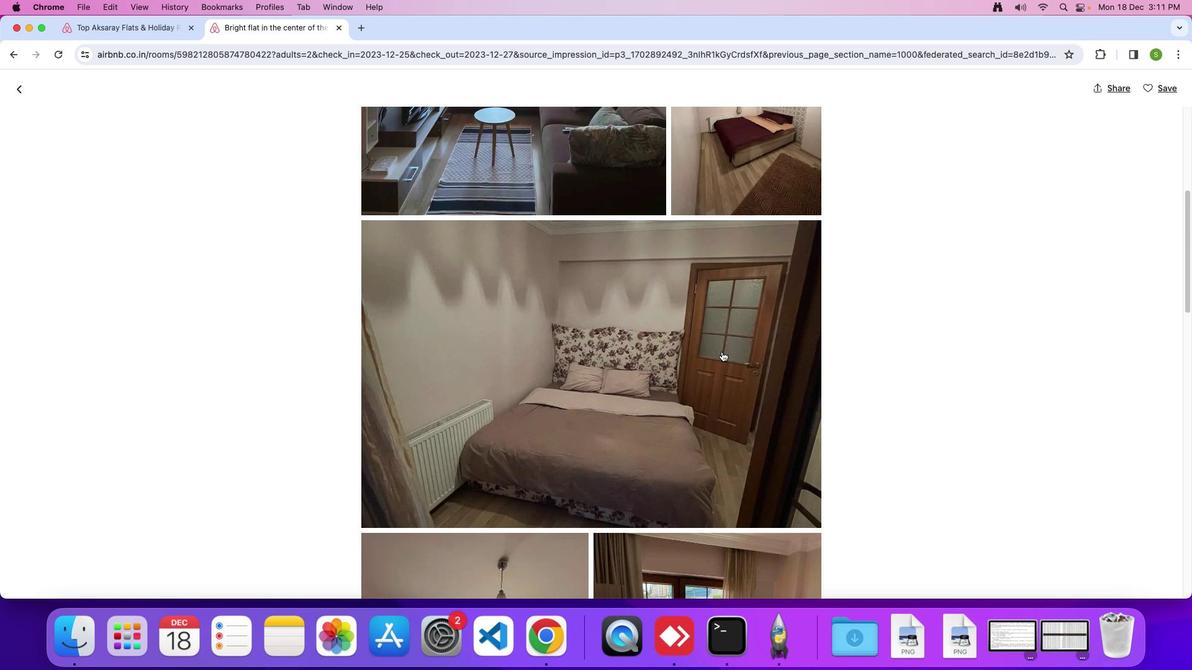 
Action: Mouse scrolled (723, 353) with delta (1, 1)
Screenshot: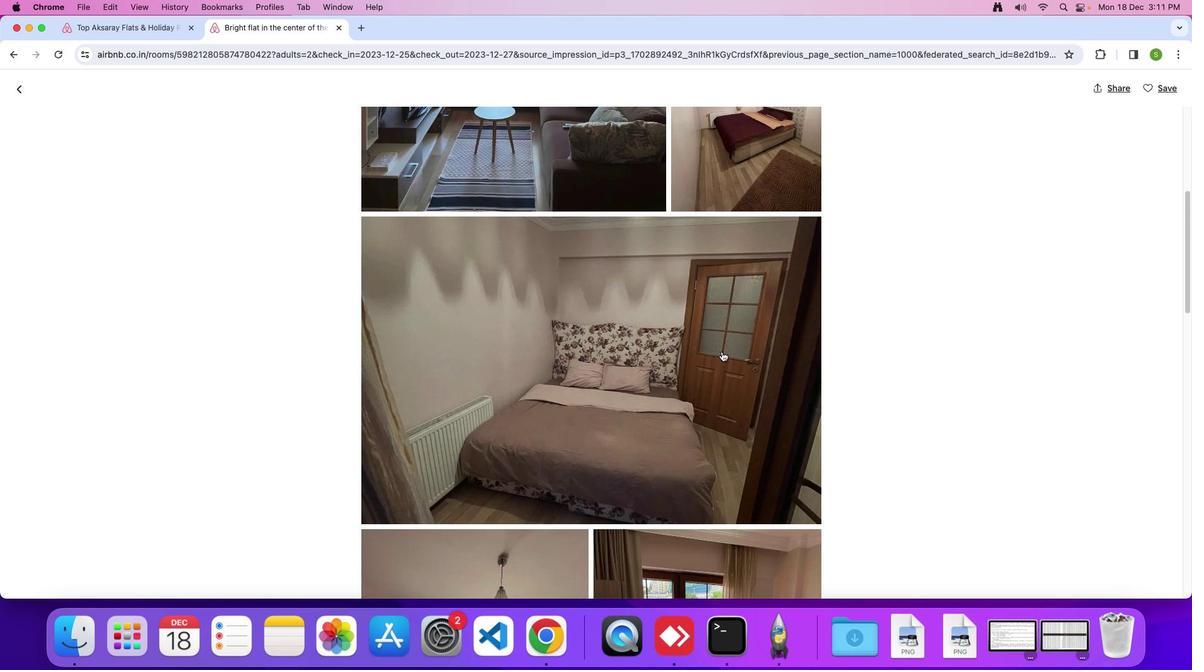 
Action: Mouse scrolled (723, 353) with delta (1, 1)
Screenshot: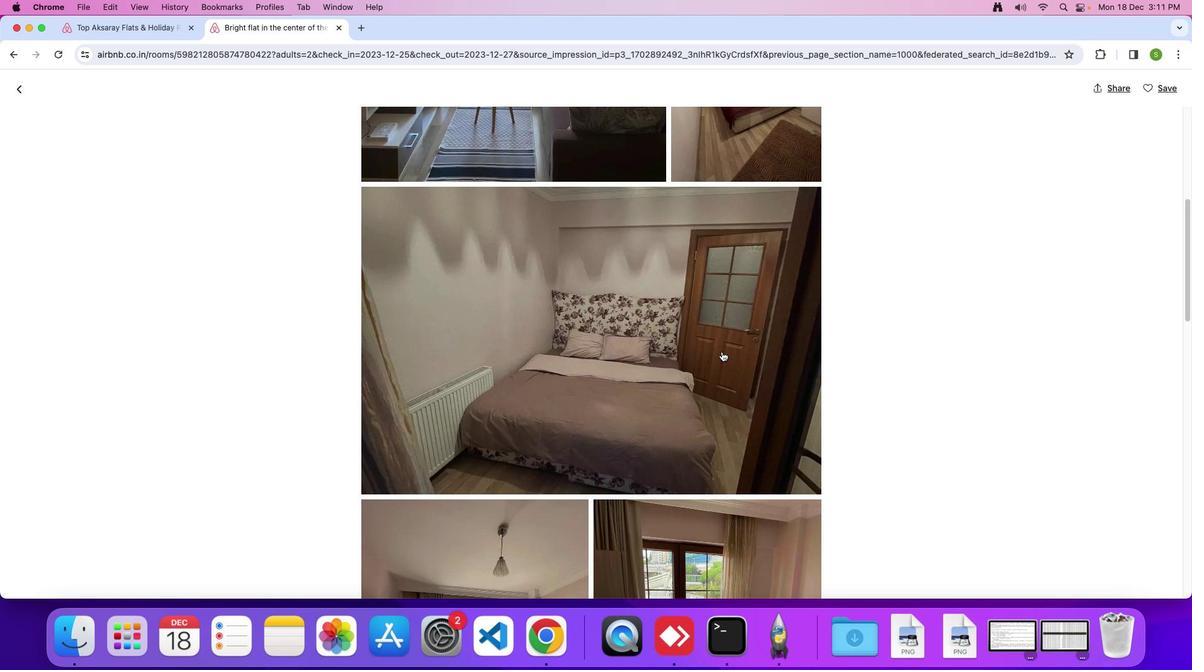 
Action: Mouse scrolled (723, 353) with delta (1, 1)
Screenshot: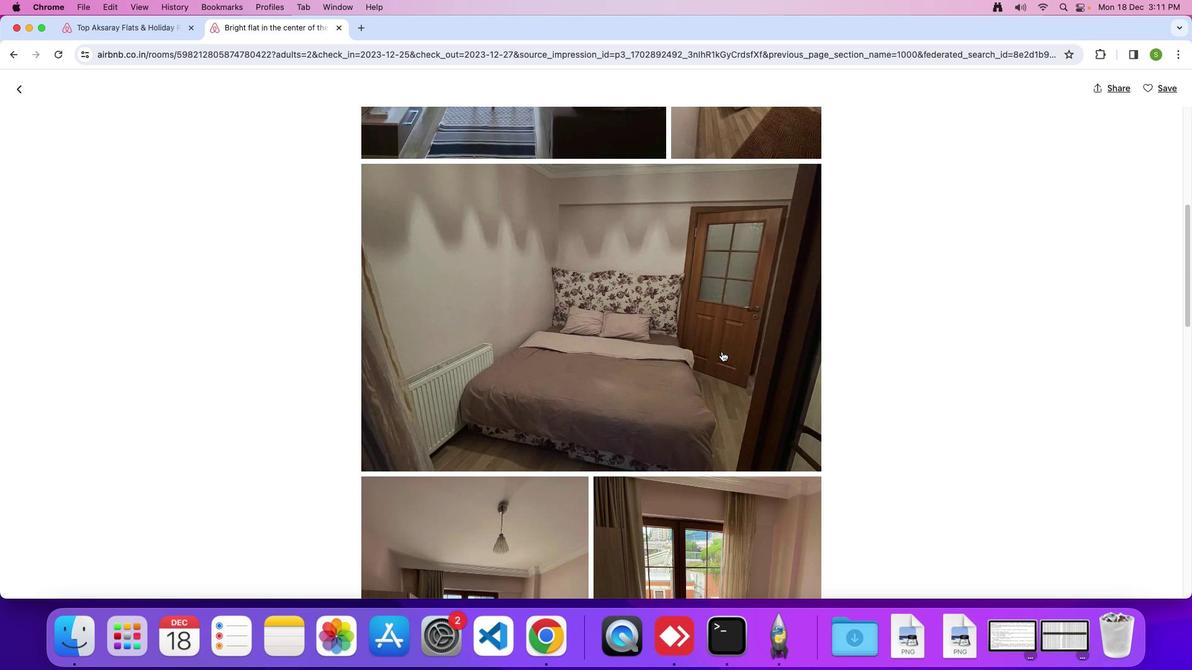 
Action: Mouse scrolled (723, 353) with delta (1, 0)
Screenshot: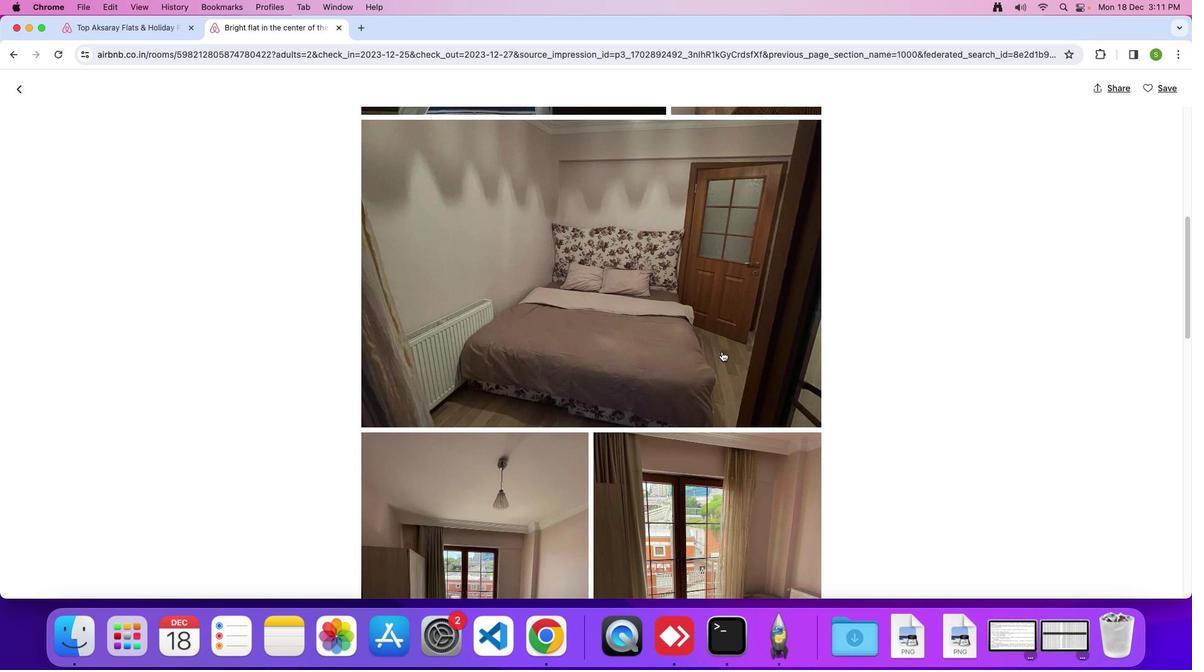 
Action: Mouse scrolled (723, 353) with delta (1, 1)
Screenshot: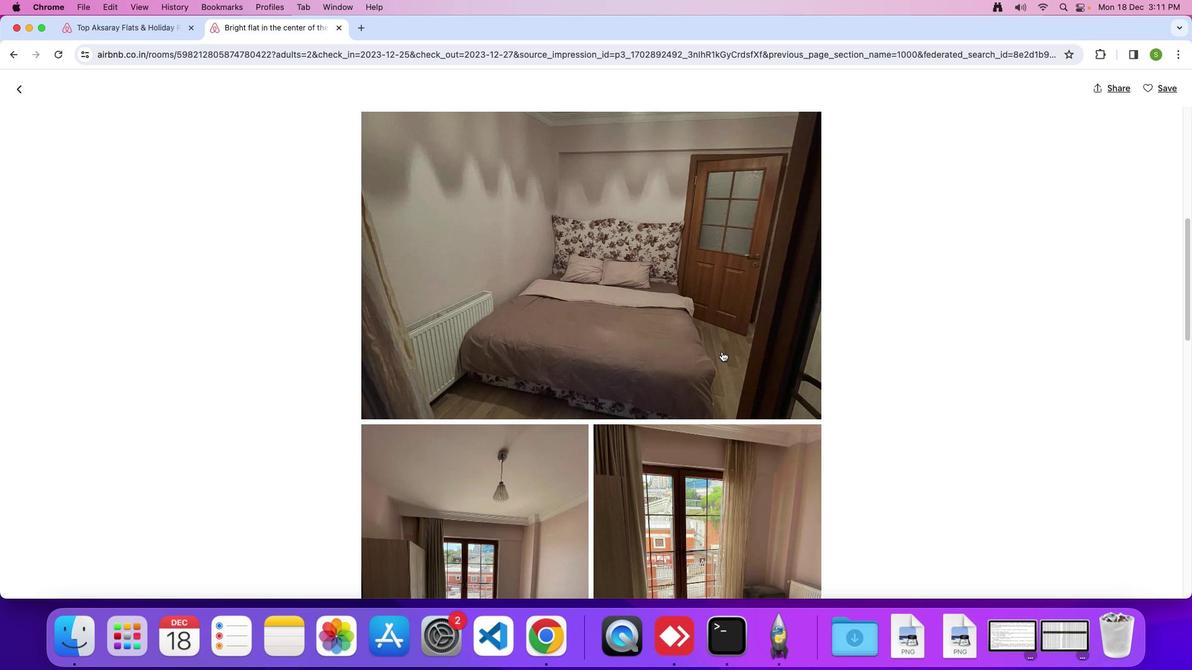 
Action: Mouse scrolled (723, 353) with delta (1, 1)
Screenshot: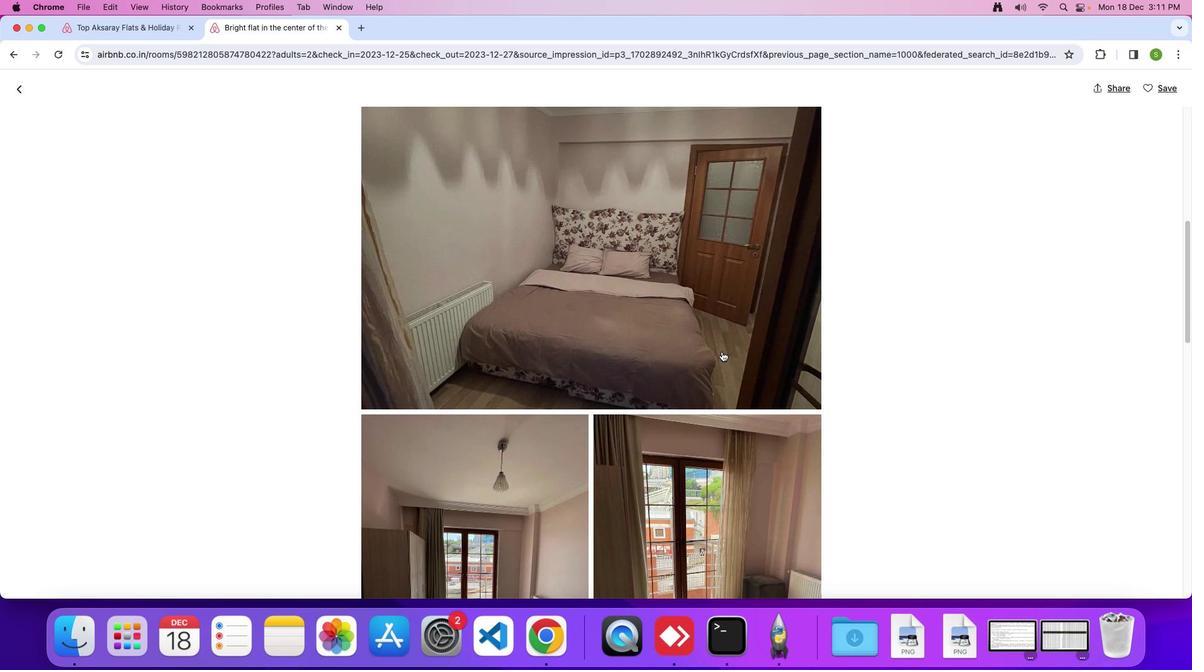 
Action: Mouse scrolled (723, 353) with delta (1, 1)
Screenshot: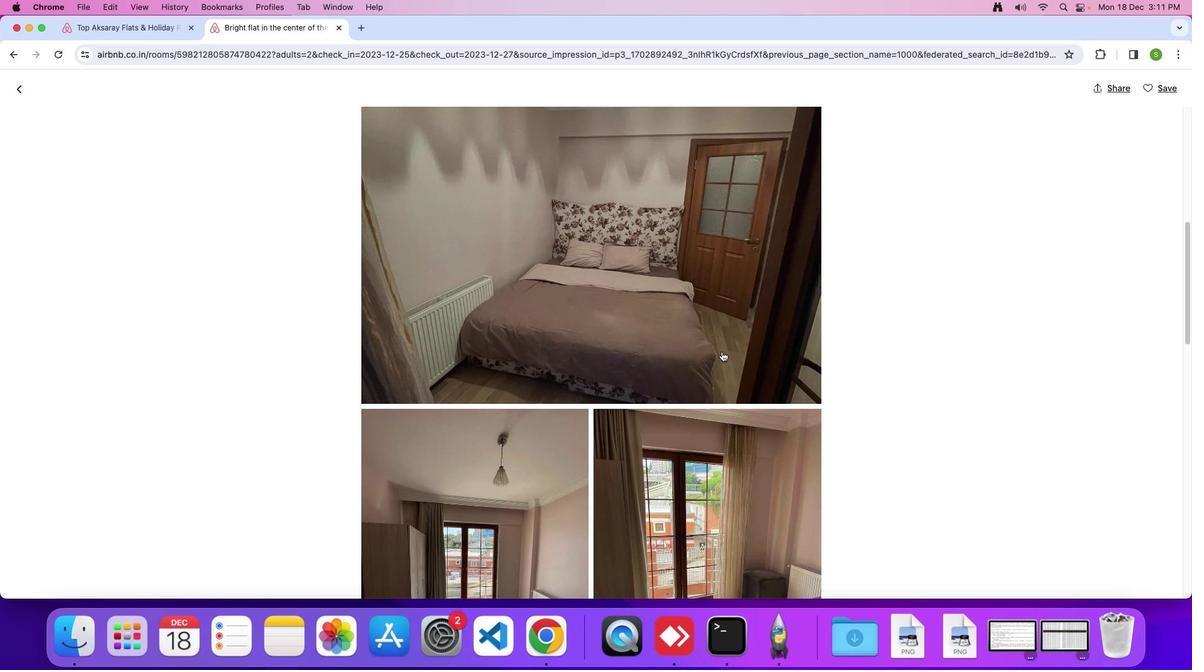 
Action: Mouse scrolled (723, 353) with delta (1, 1)
Screenshot: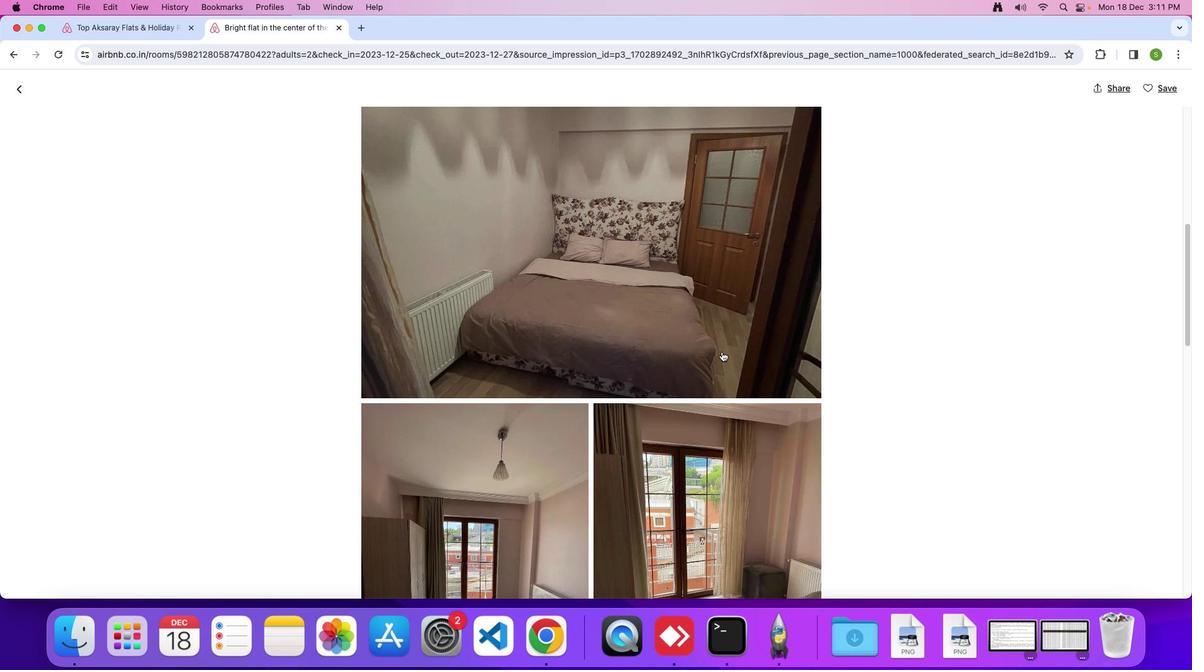 
Action: Mouse scrolled (723, 353) with delta (1, 1)
Screenshot: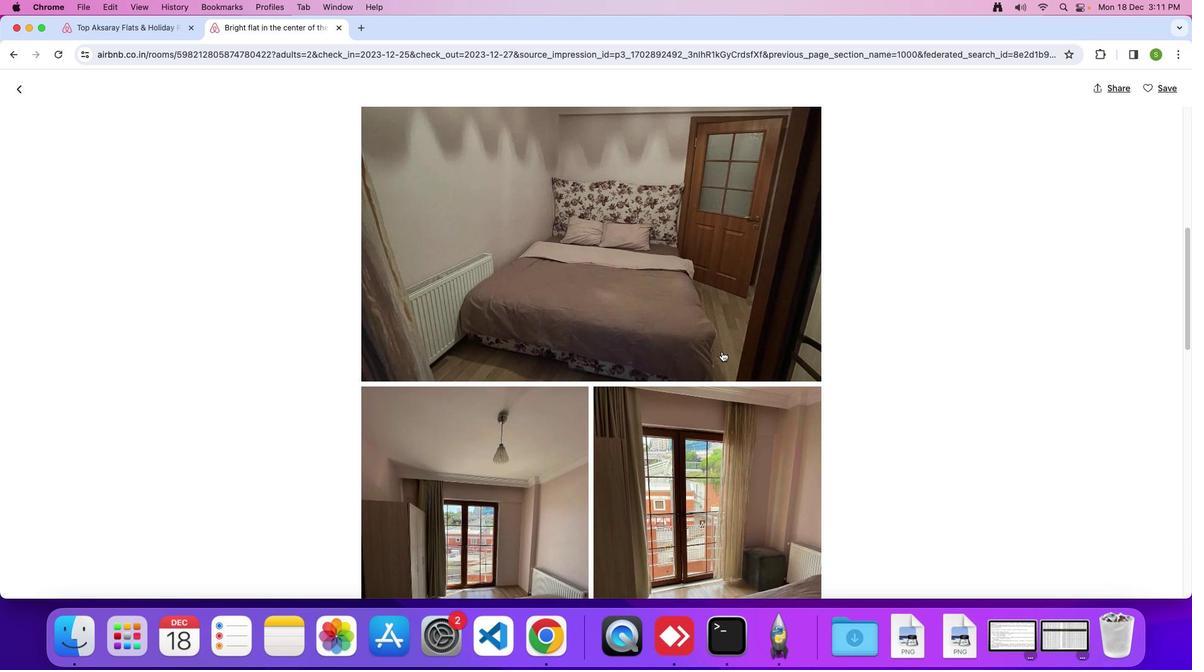 
Action: Mouse scrolled (723, 353) with delta (1, 1)
Screenshot: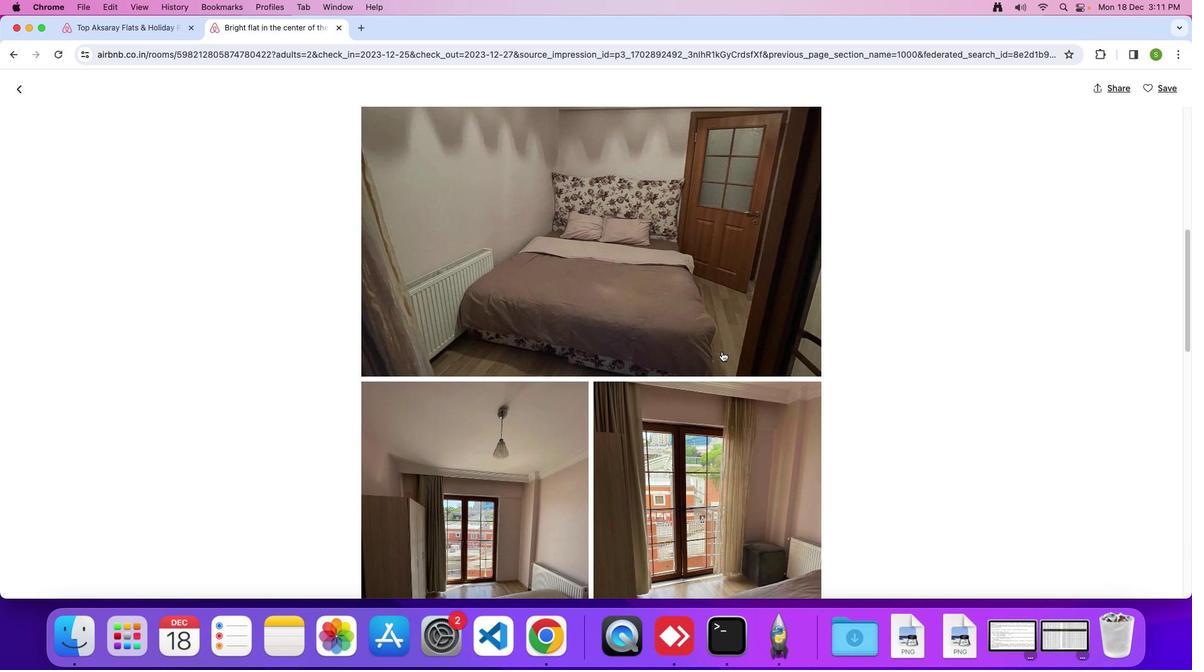
Action: Mouse scrolled (723, 353) with delta (1, 1)
Screenshot: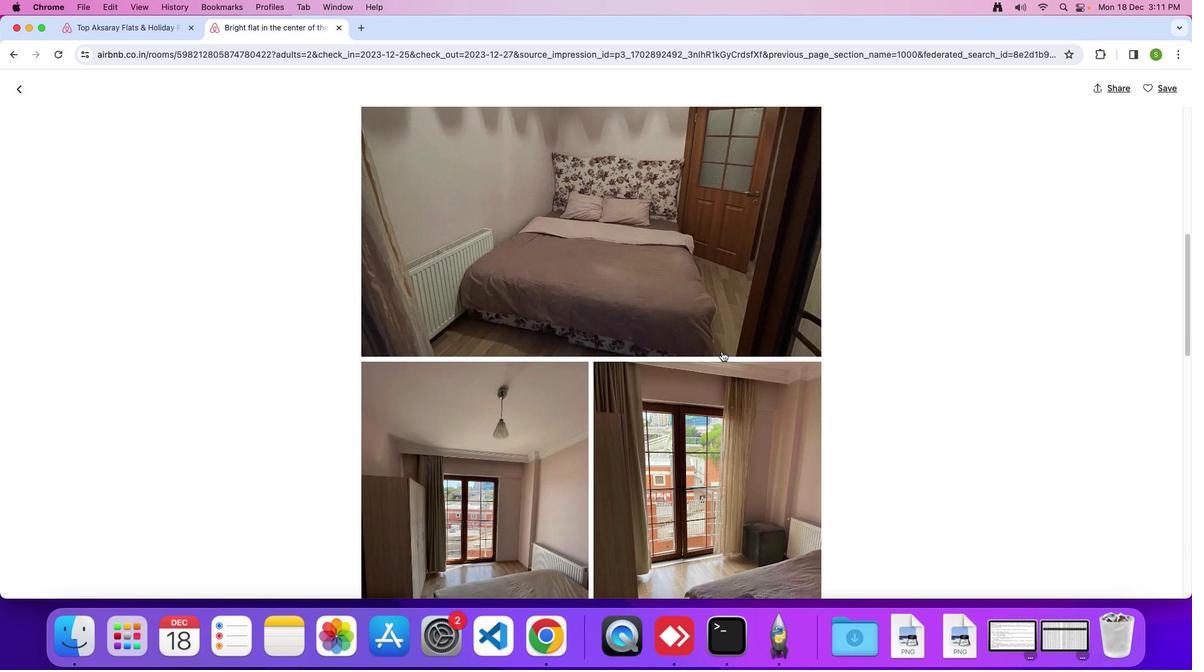 
Action: Mouse scrolled (723, 353) with delta (1, 1)
Screenshot: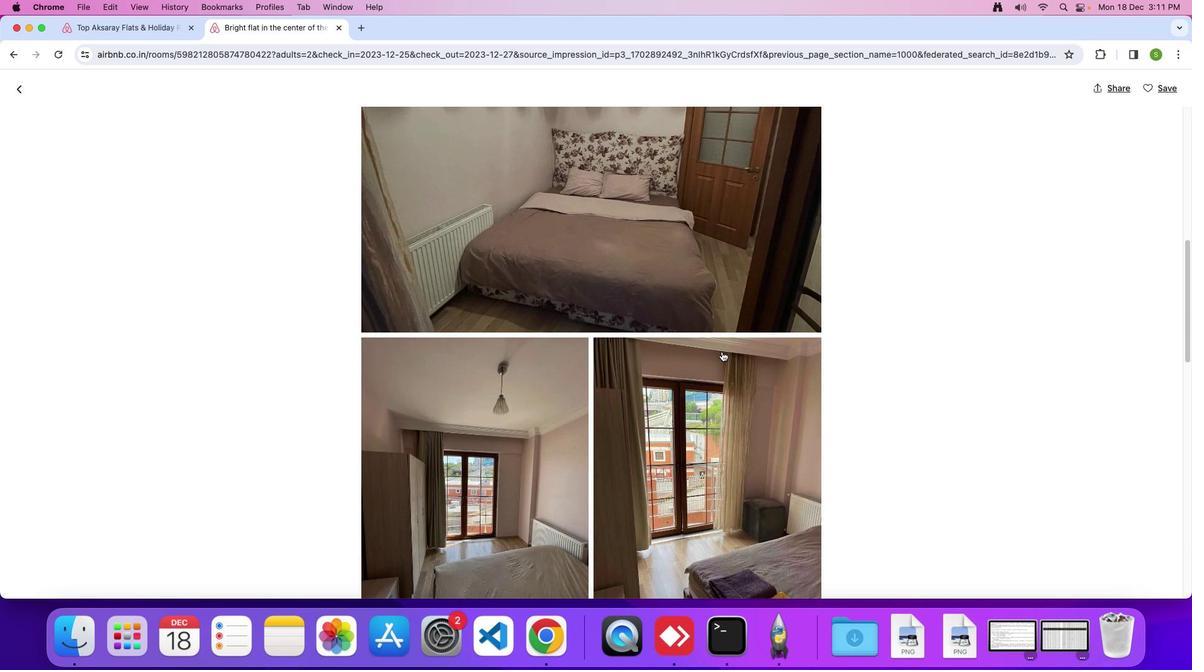 
Action: Mouse scrolled (723, 353) with delta (1, 1)
Screenshot: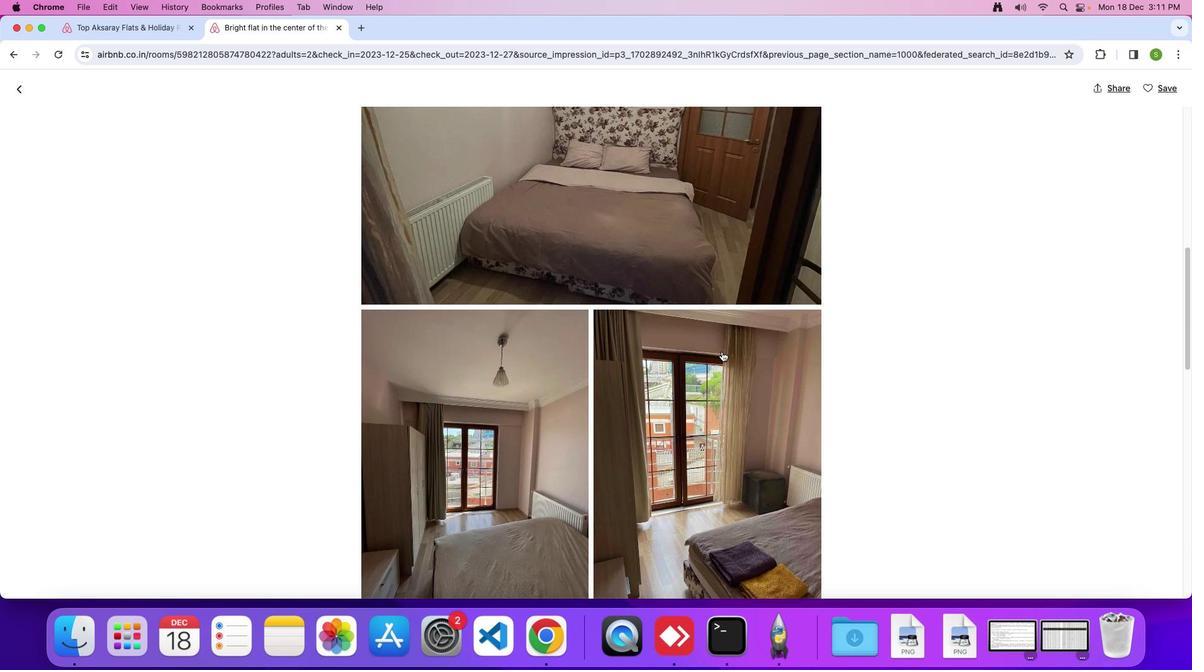 
Action: Mouse scrolled (723, 353) with delta (1, 1)
Screenshot: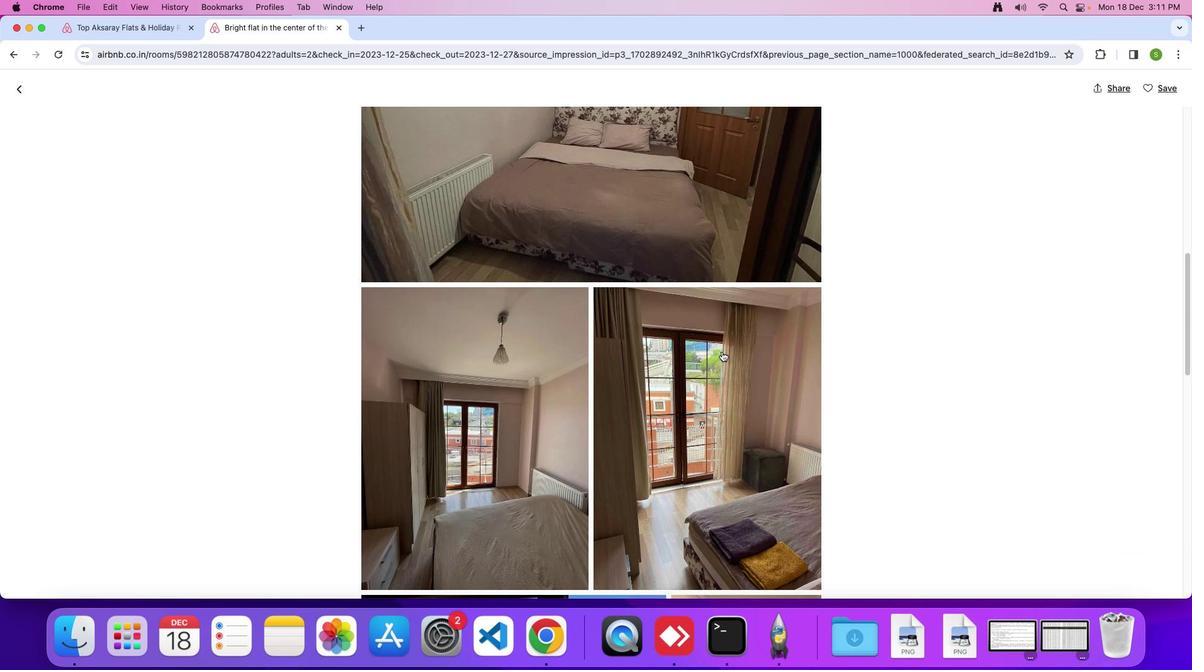 
Action: Mouse scrolled (723, 353) with delta (1, 1)
Screenshot: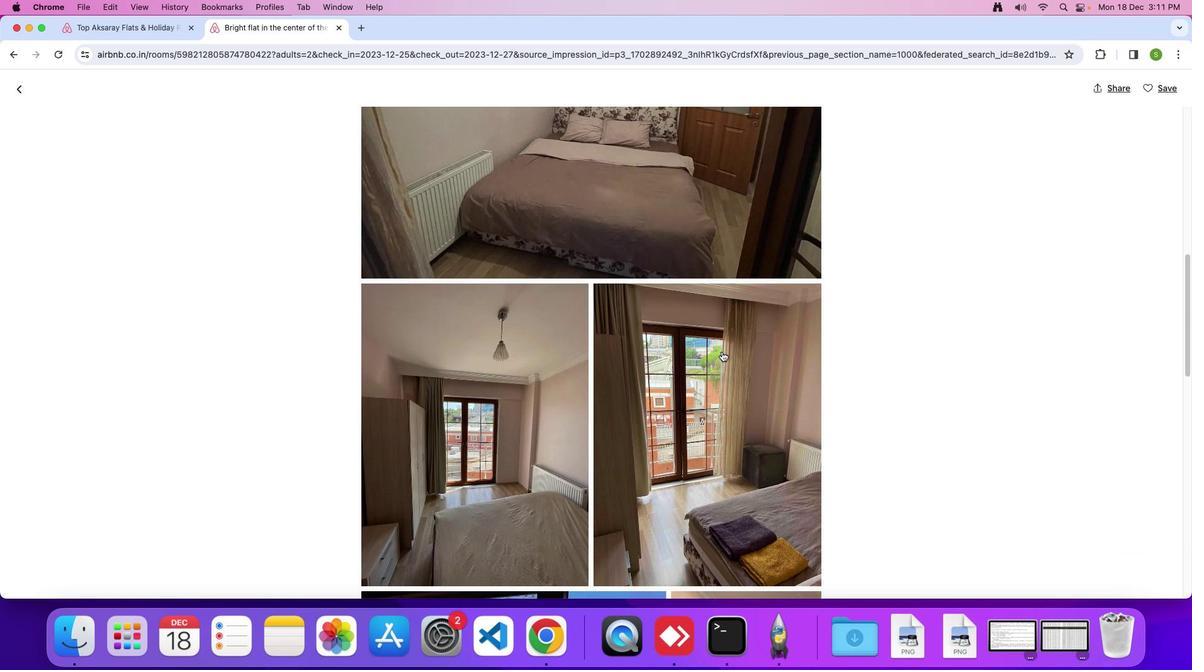 
Action: Mouse scrolled (723, 353) with delta (1, 1)
Screenshot: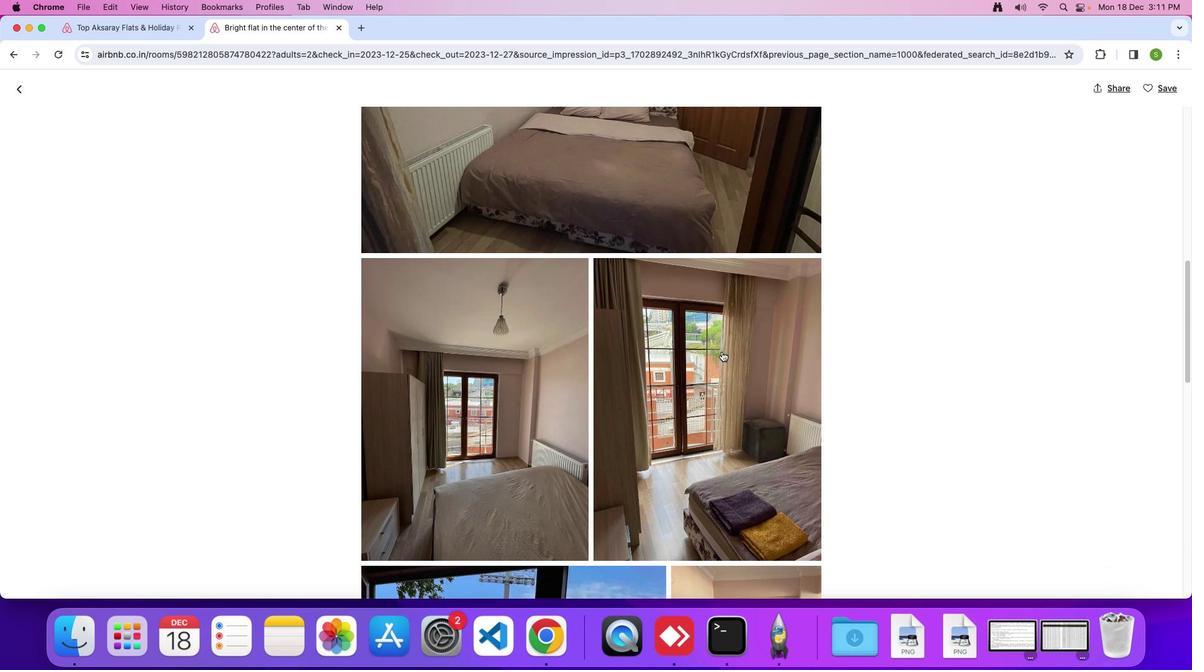 
Action: Mouse scrolled (723, 353) with delta (1, 1)
Screenshot: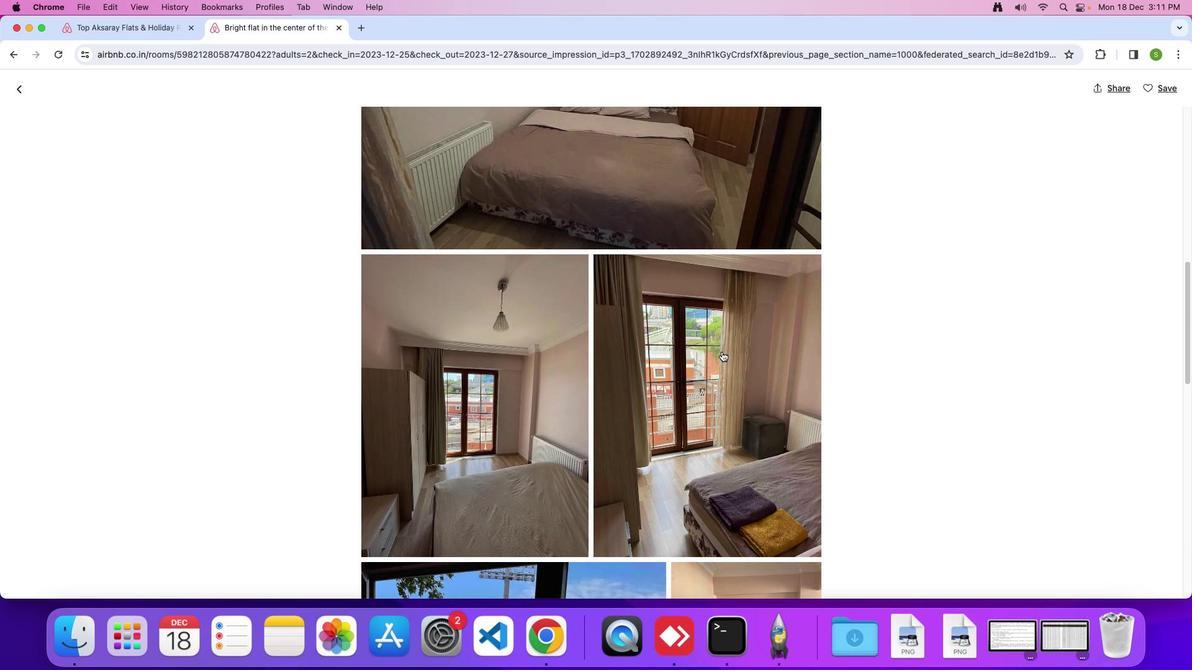 
Action: Mouse scrolled (723, 353) with delta (1, 1)
Screenshot: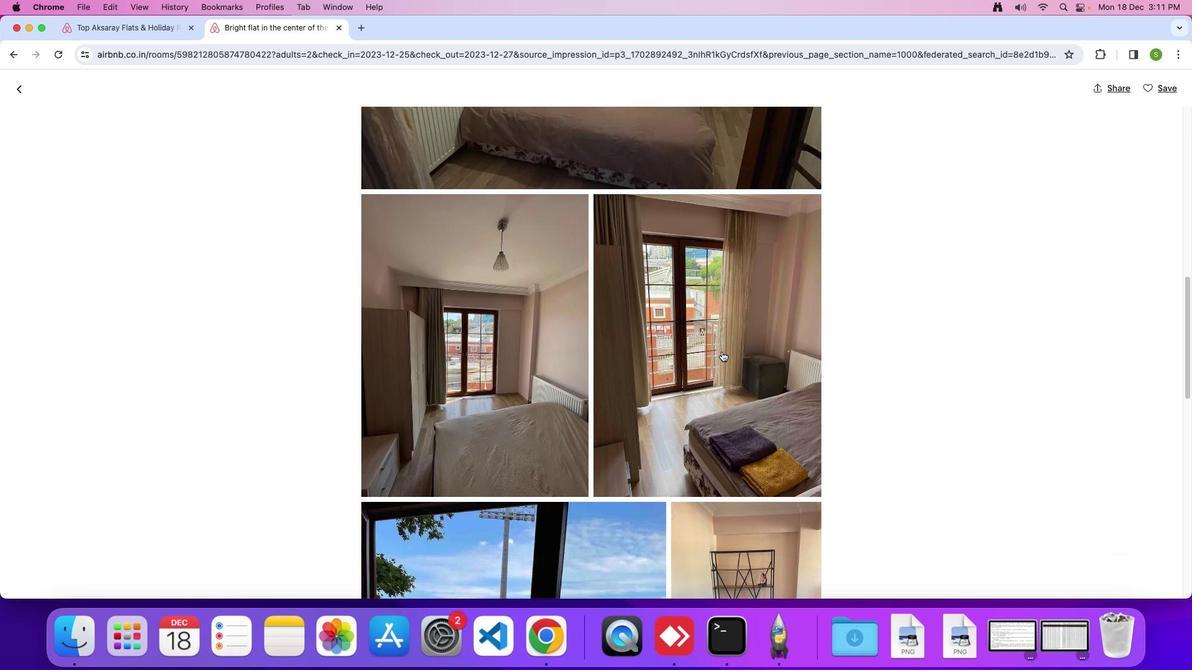 
Action: Mouse scrolled (723, 353) with delta (1, 1)
Screenshot: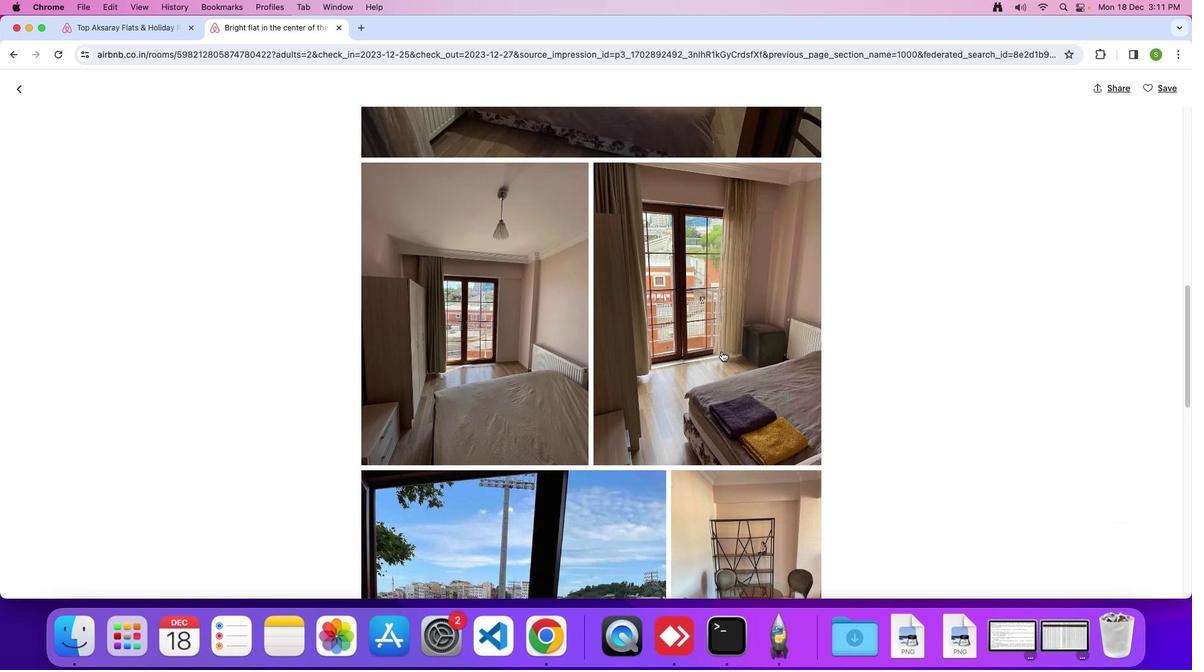
Action: Mouse scrolled (723, 353) with delta (1, 0)
Screenshot: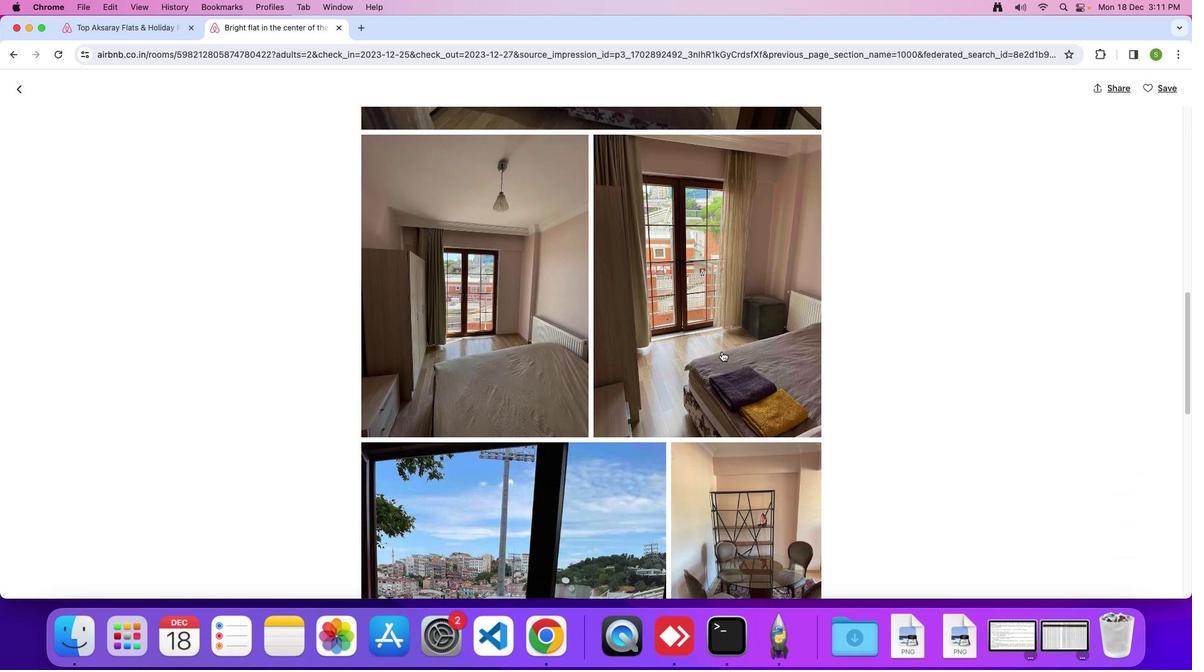 
Action: Mouse scrolled (723, 353) with delta (1, 1)
Screenshot: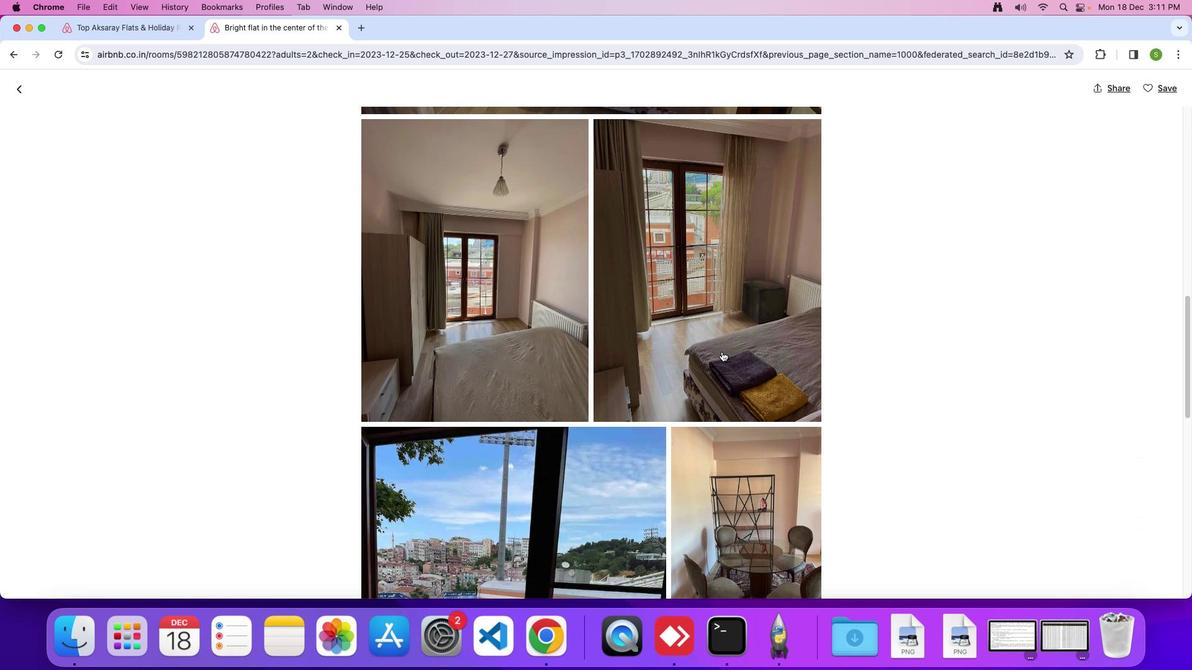 
Action: Mouse scrolled (723, 353) with delta (1, 1)
Screenshot: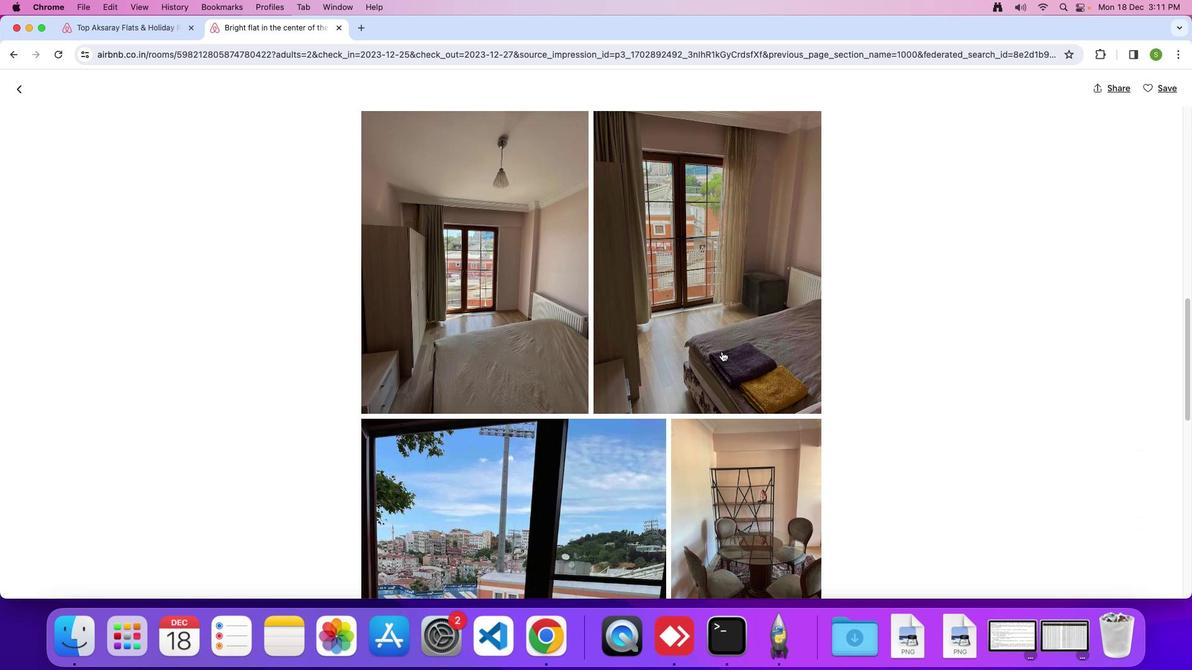 
Action: Mouse scrolled (723, 353) with delta (1, 1)
Screenshot: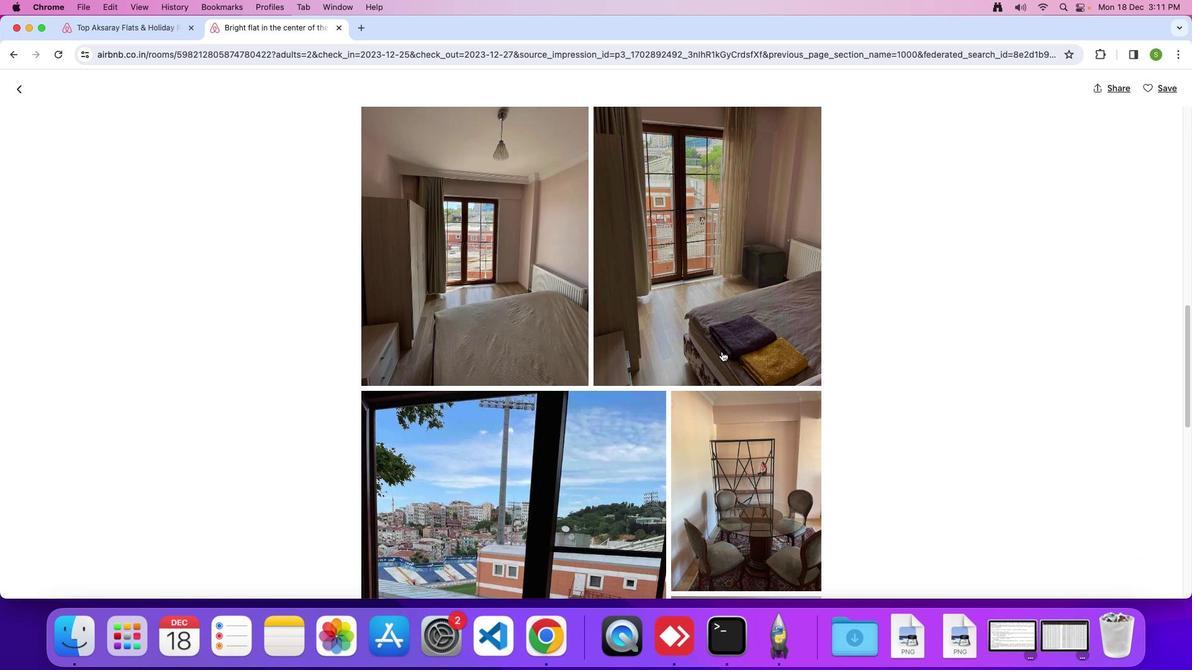 
Action: Mouse scrolled (723, 353) with delta (1, 1)
Screenshot: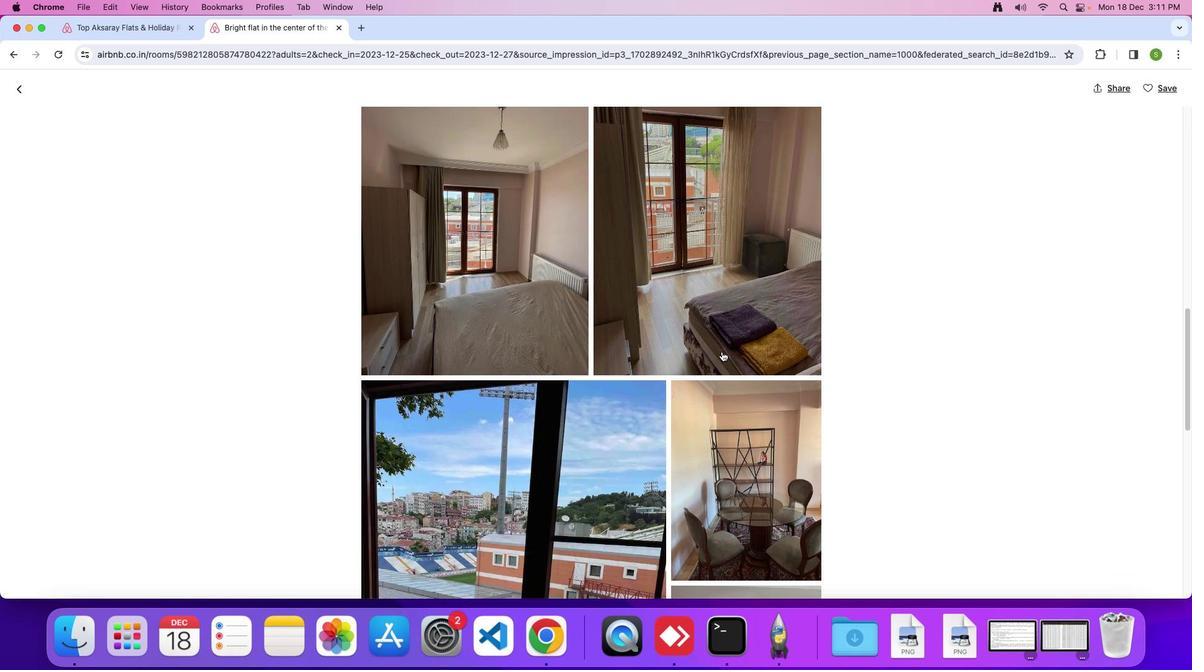 
Action: Mouse scrolled (723, 353) with delta (1, 1)
Screenshot: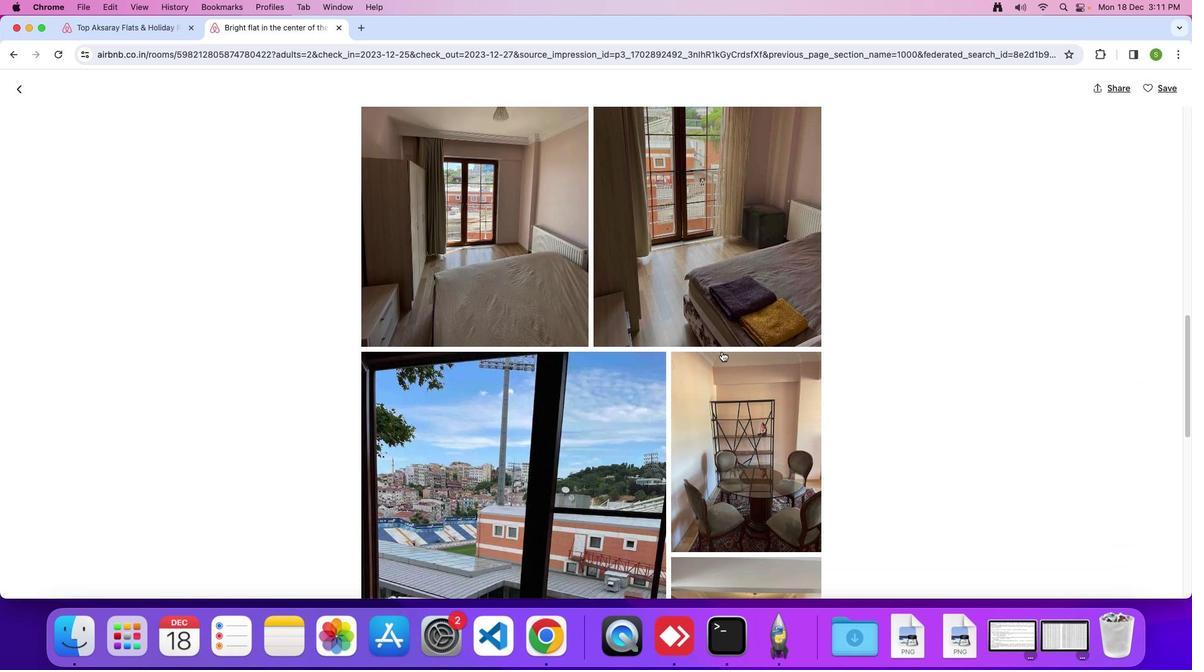 
Action: Mouse scrolled (723, 353) with delta (1, 1)
Screenshot: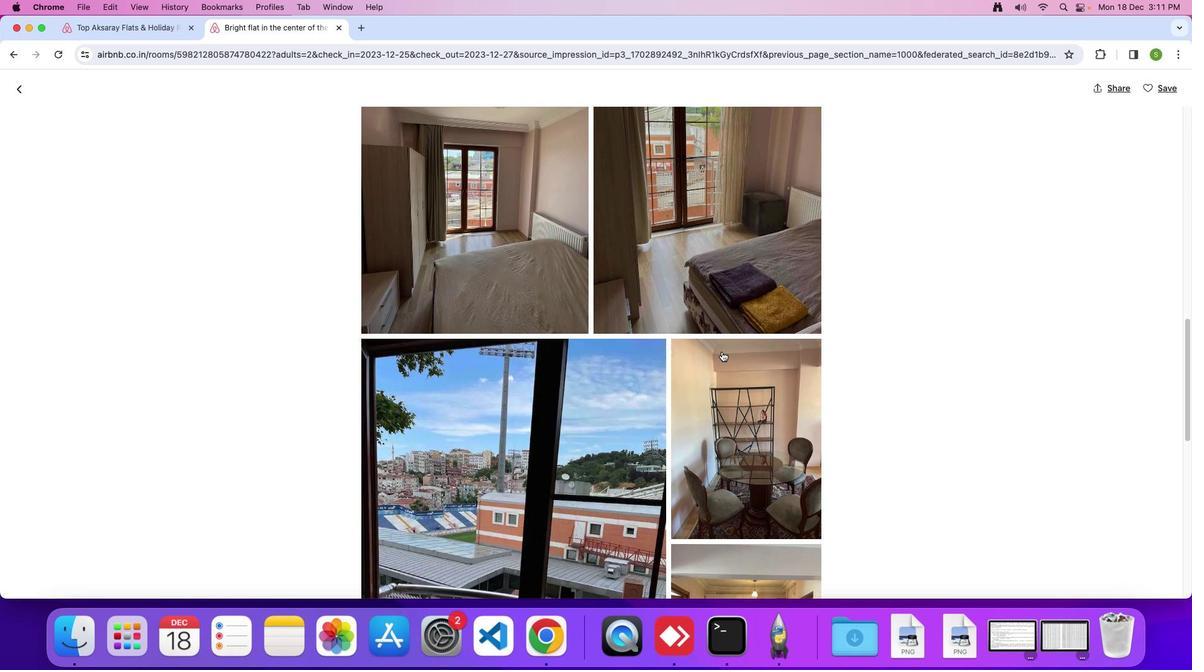 
Action: Mouse scrolled (723, 353) with delta (1, 1)
Screenshot: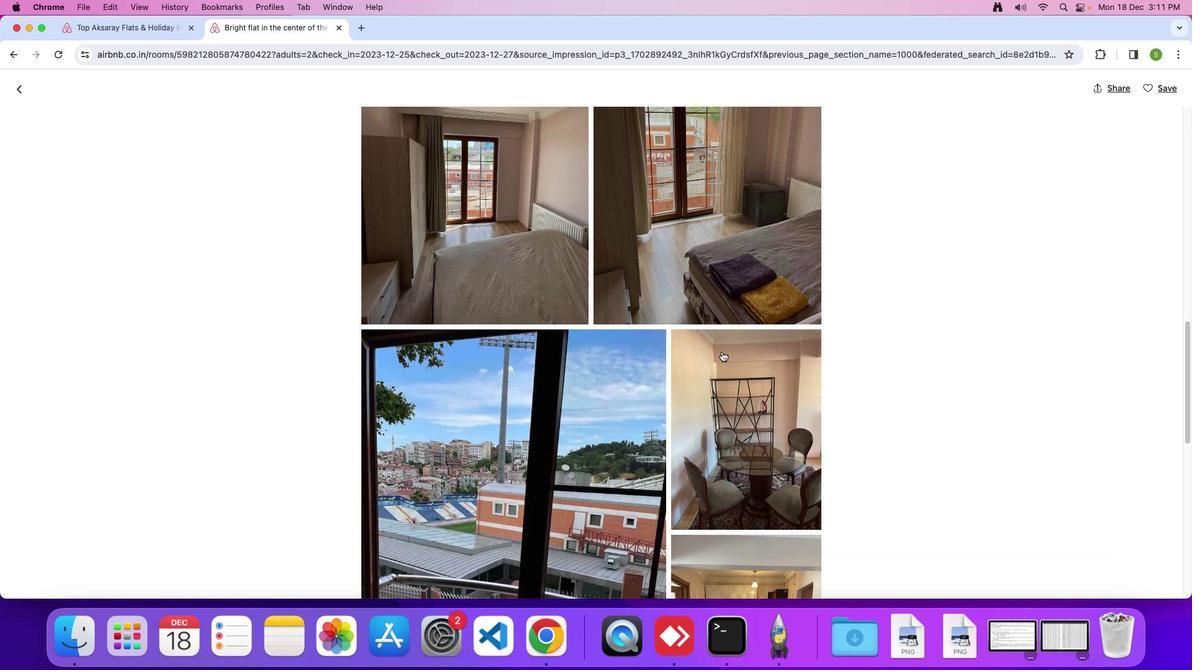 
Action: Mouse scrolled (723, 353) with delta (1, 1)
Screenshot: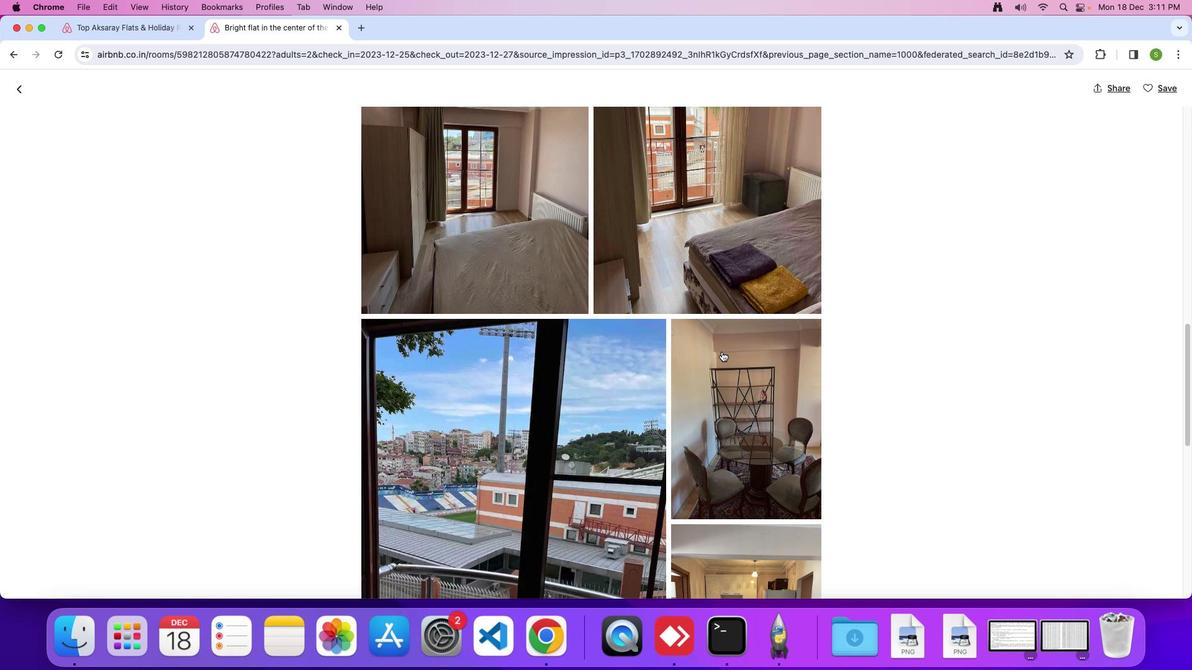 
Action: Mouse scrolled (723, 353) with delta (1, 1)
Screenshot: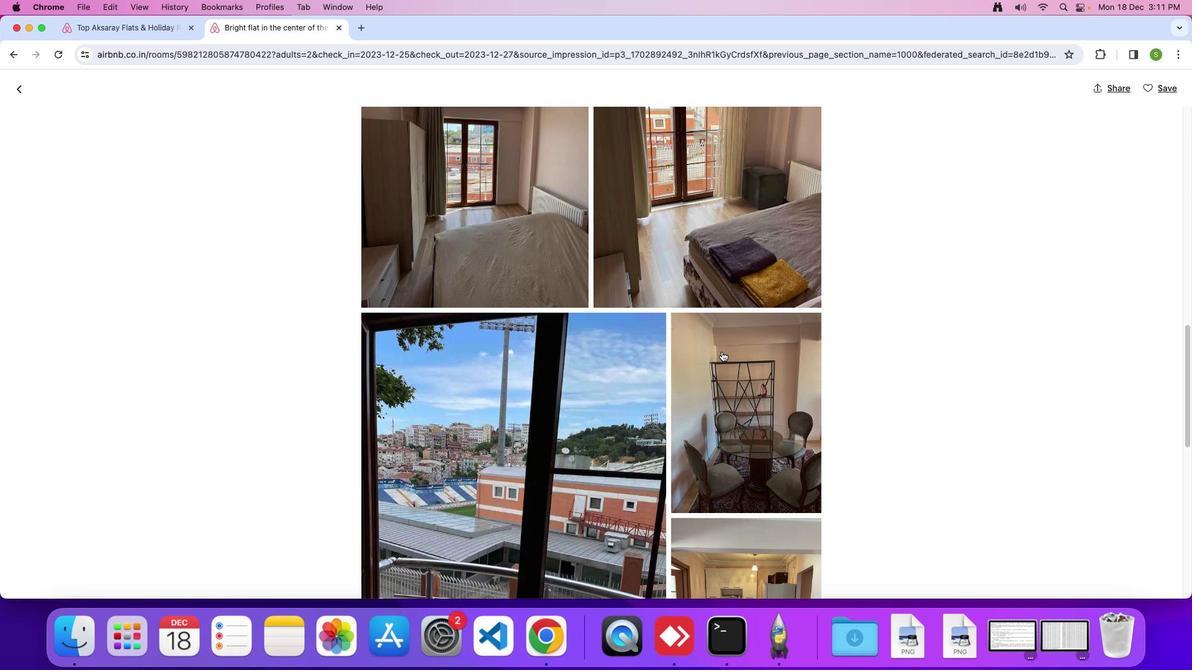 
Action: Mouse scrolled (723, 353) with delta (1, 1)
Screenshot: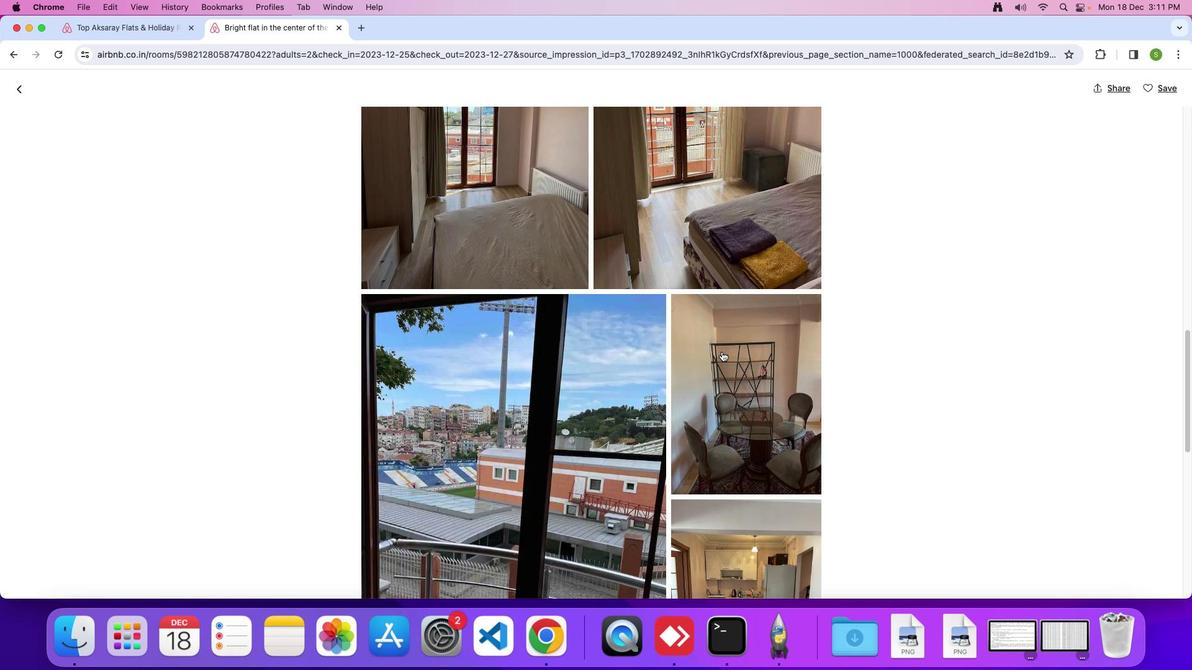 
Action: Mouse scrolled (723, 353) with delta (1, 1)
Screenshot: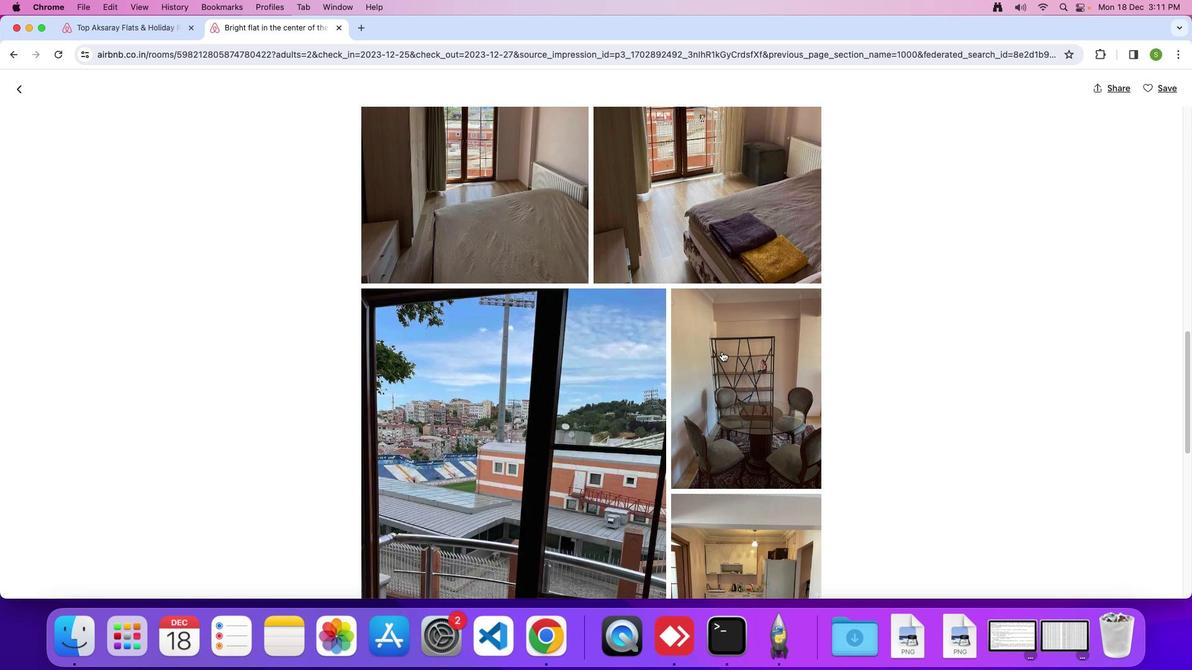 
Action: Mouse scrolled (723, 353) with delta (1, 1)
Screenshot: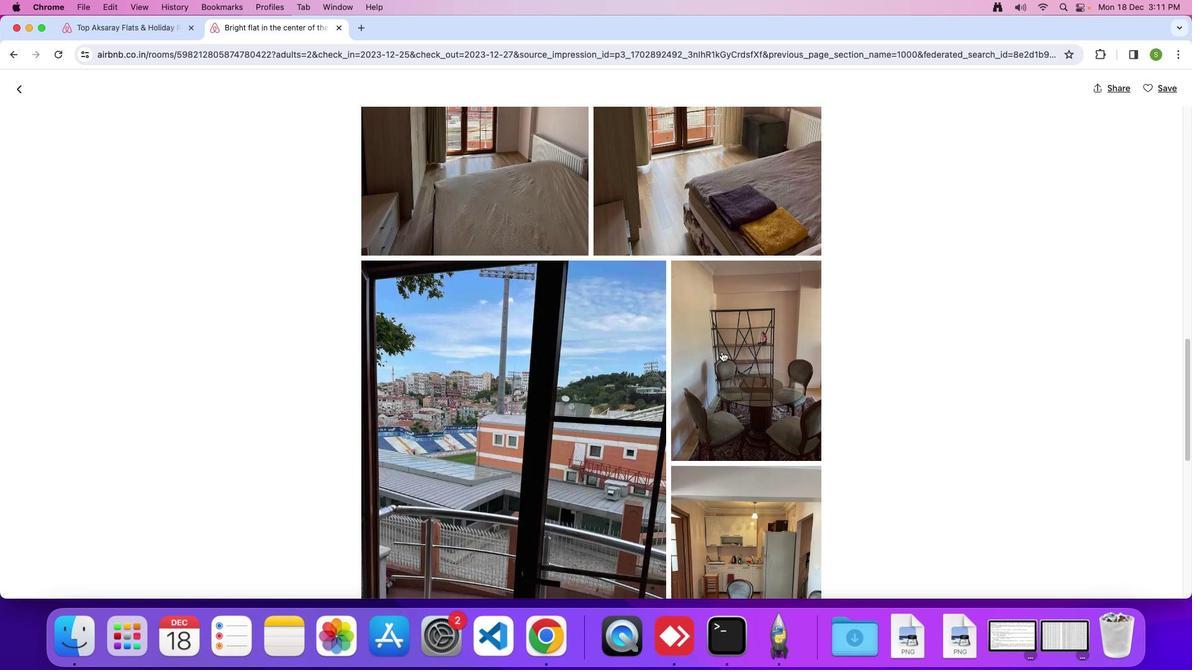 
Action: Mouse scrolled (723, 353) with delta (1, 1)
Screenshot: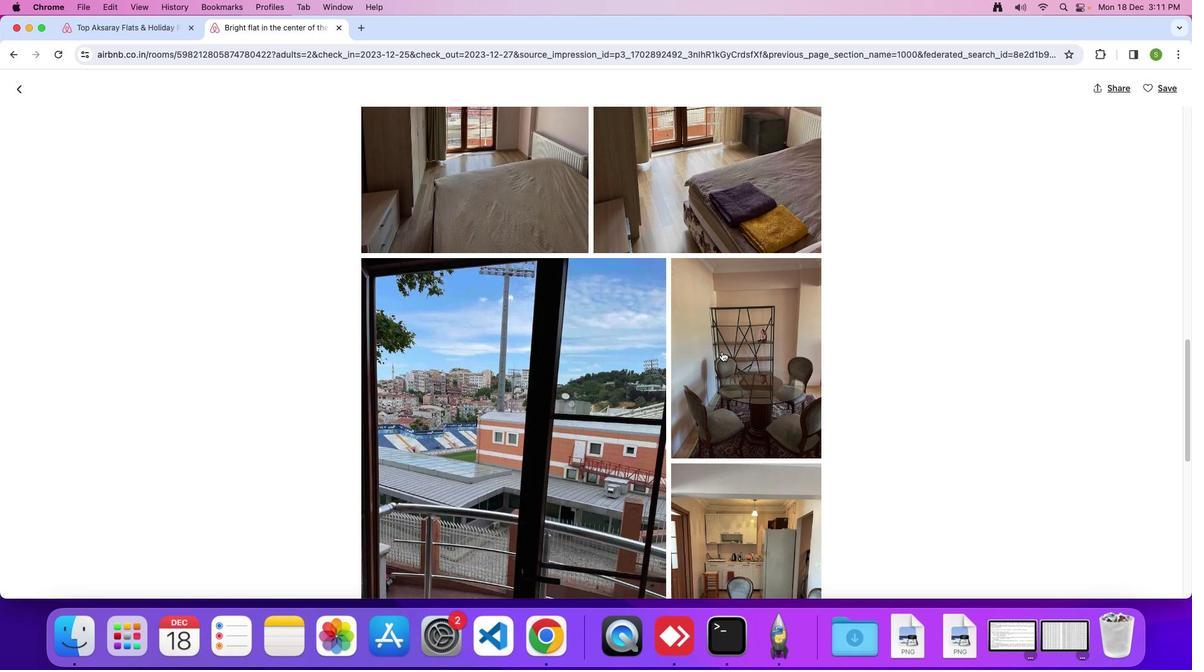 
Action: Mouse scrolled (723, 353) with delta (1, 1)
Screenshot: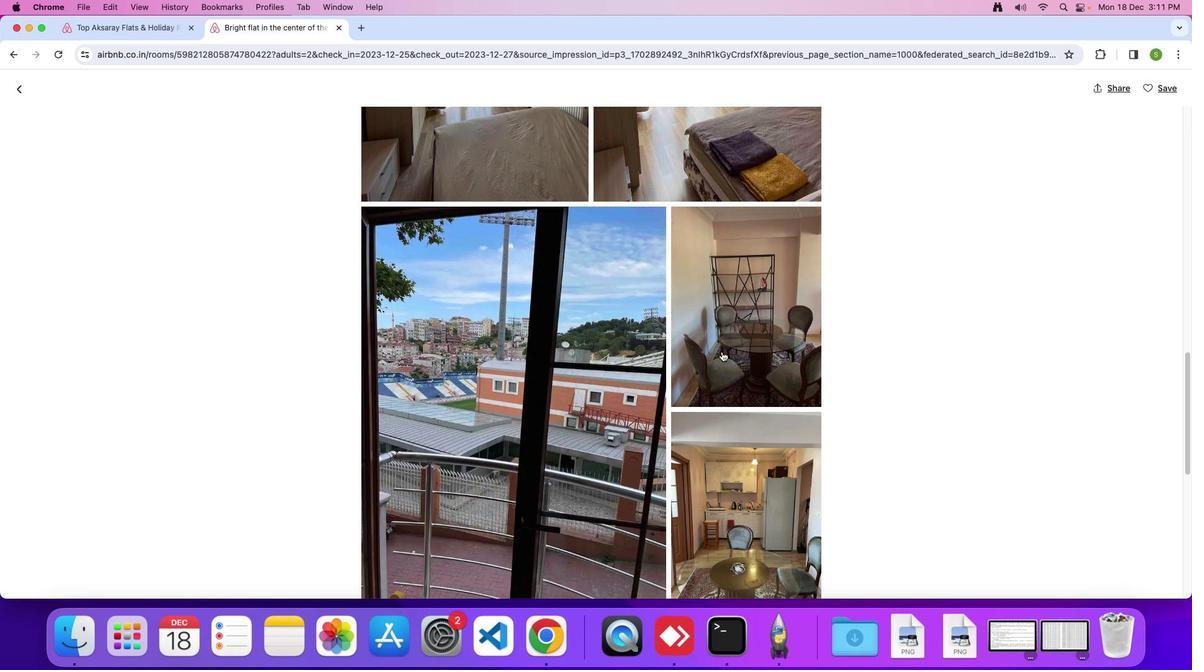 
Action: Mouse scrolled (723, 353) with delta (1, 1)
Screenshot: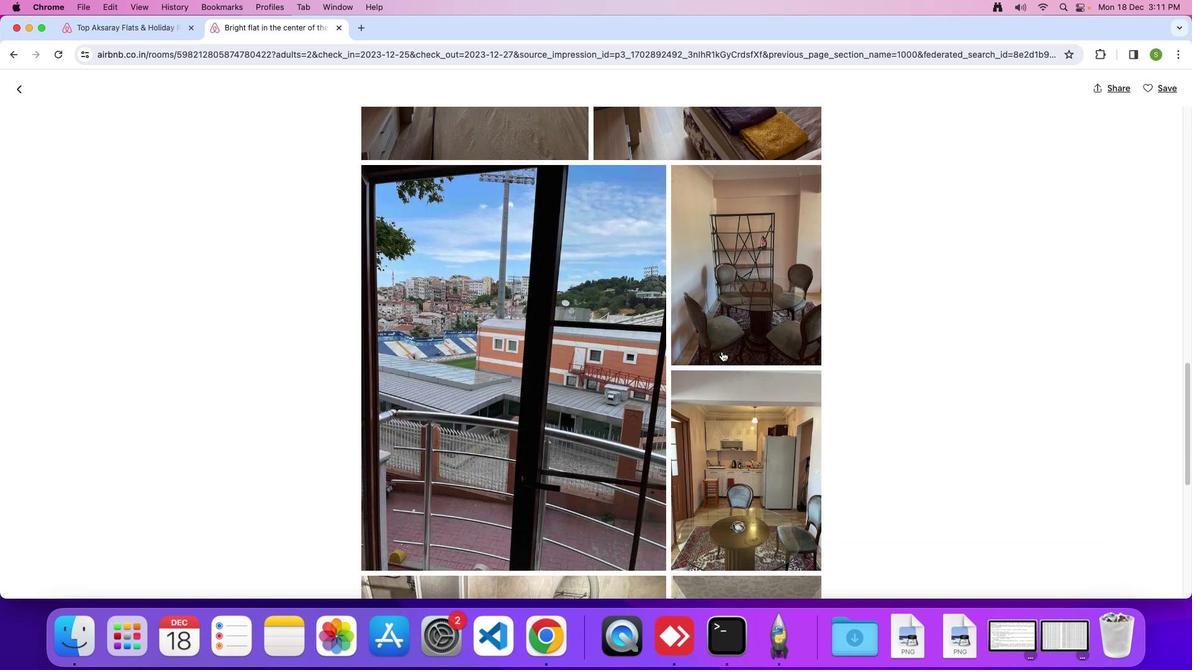 
Action: Mouse scrolled (723, 353) with delta (1, 0)
Screenshot: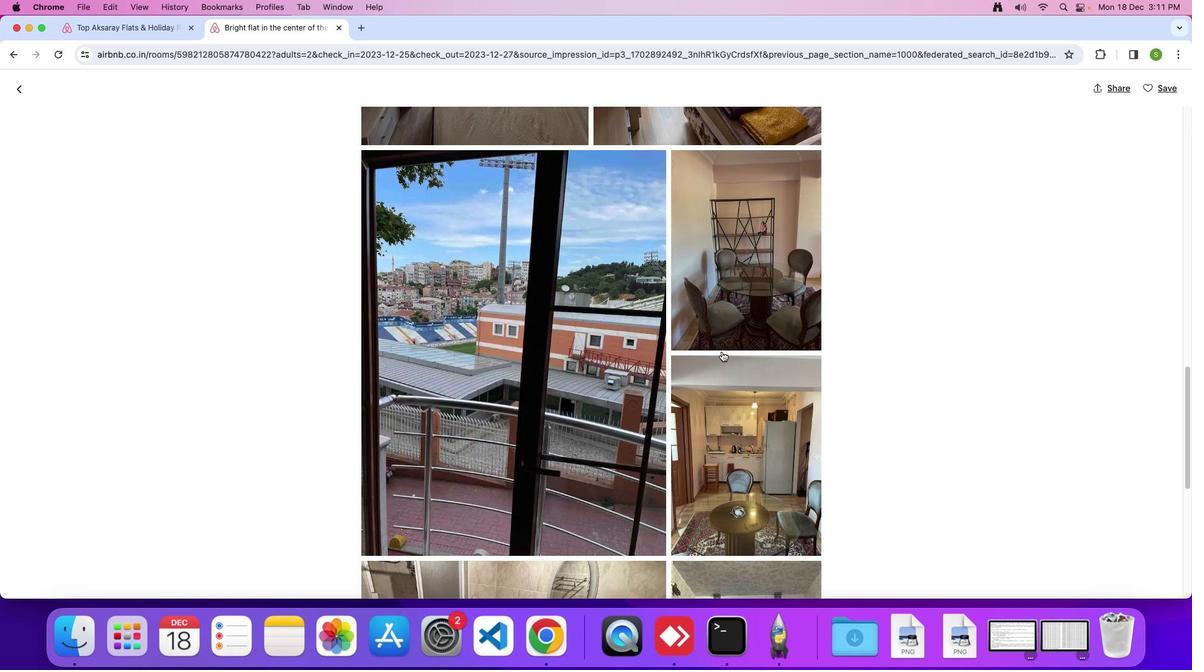 
Action: Mouse scrolled (723, 353) with delta (1, 1)
Screenshot: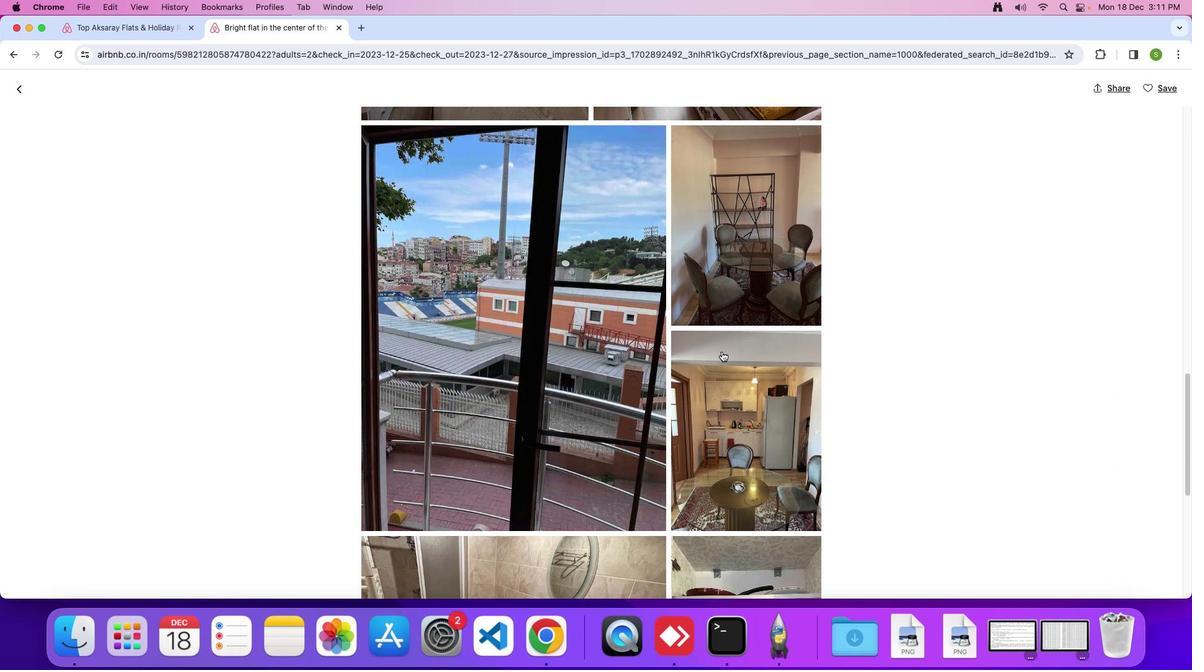 
Action: Mouse scrolled (723, 353) with delta (1, 1)
Screenshot: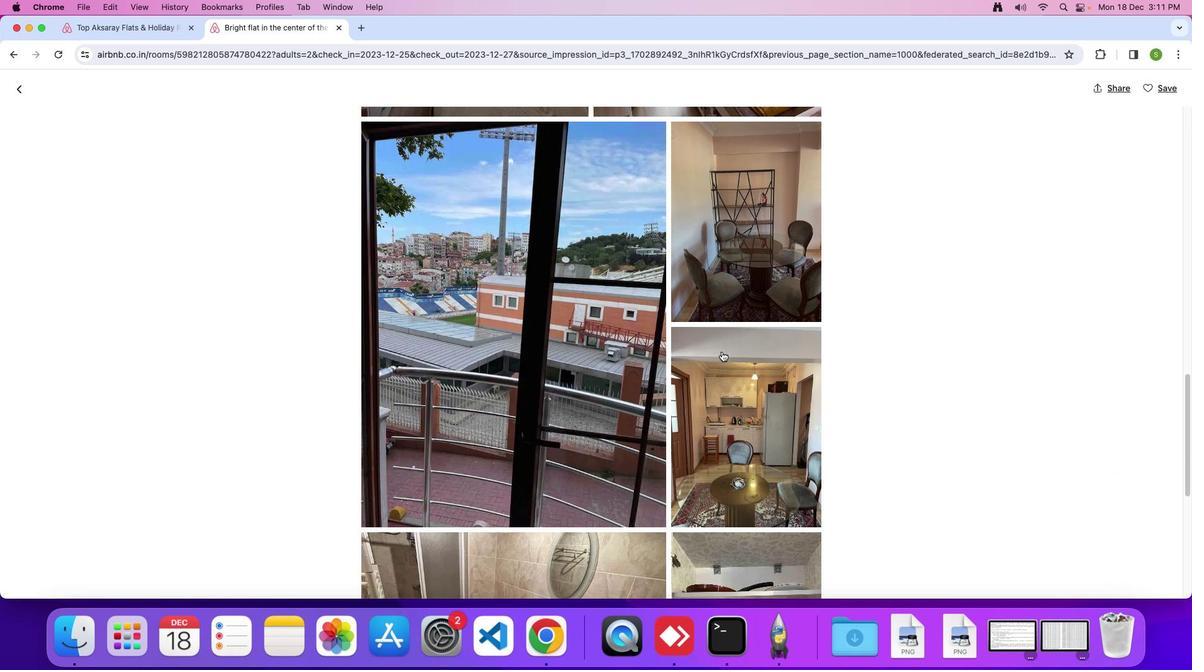 
Action: Mouse scrolled (723, 353) with delta (1, 1)
Screenshot: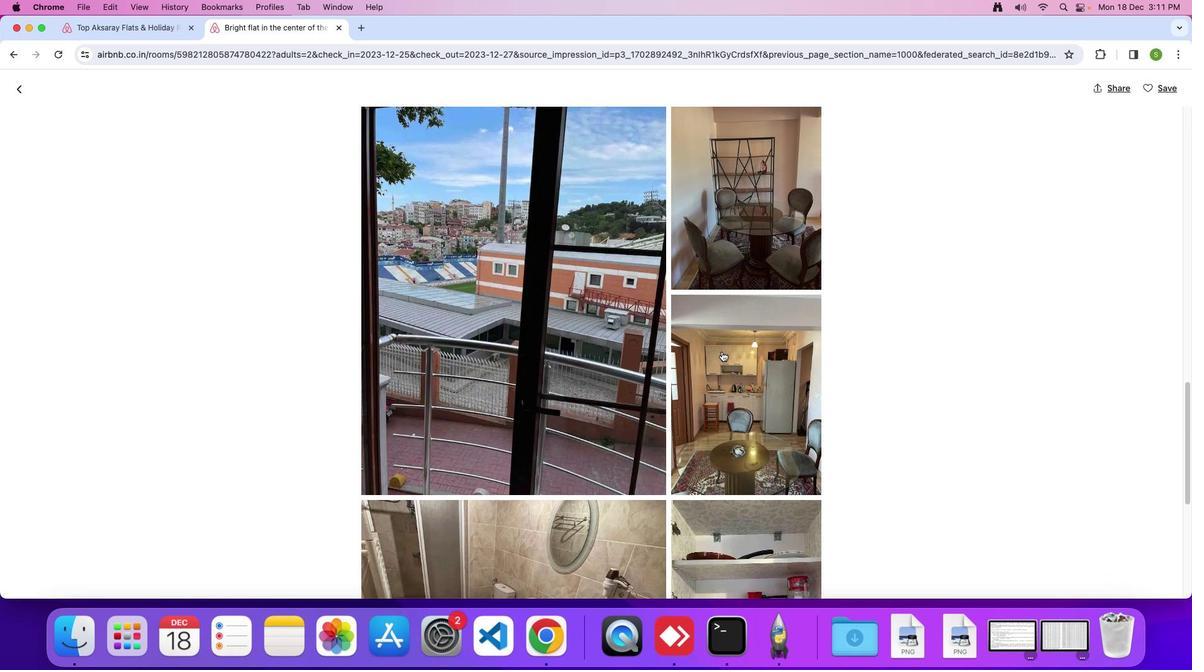 
Action: Mouse scrolled (723, 353) with delta (1, 1)
Screenshot: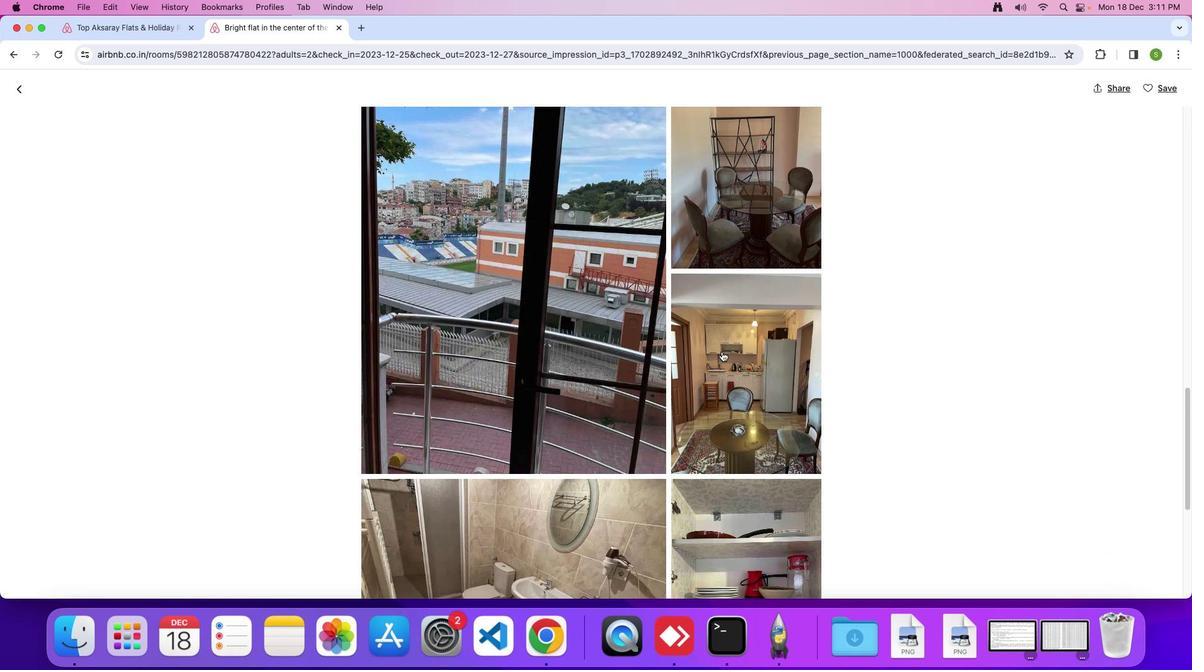 
Action: Mouse scrolled (723, 353) with delta (1, 0)
Screenshot: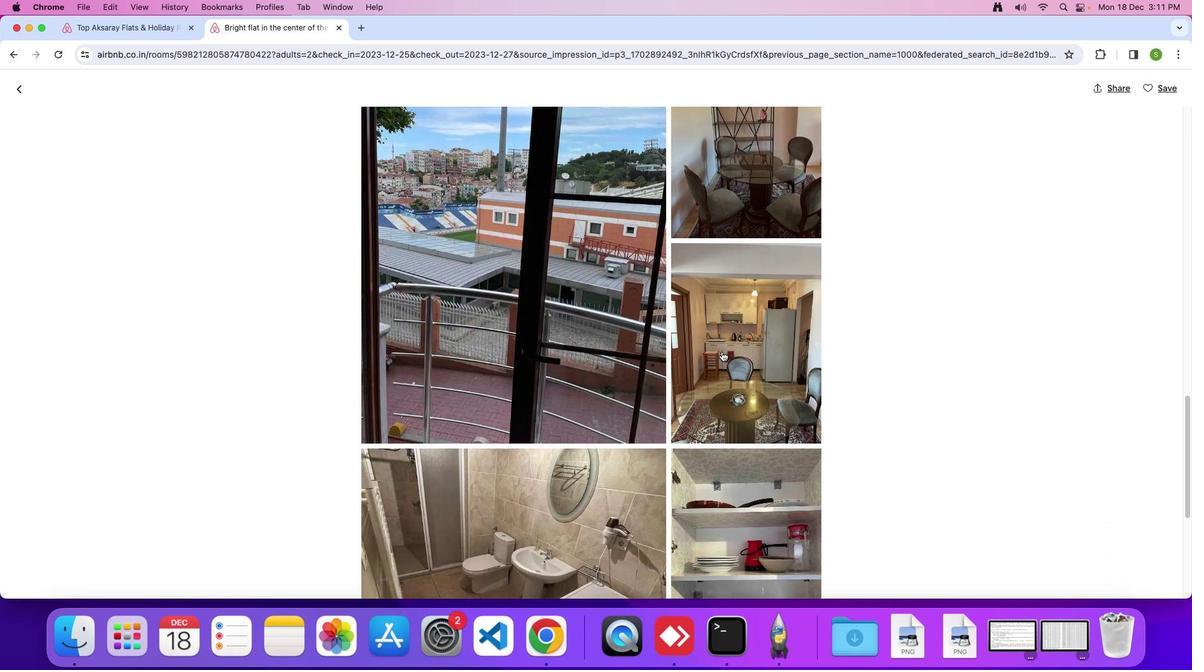 
Action: Mouse scrolled (723, 353) with delta (1, 1)
Screenshot: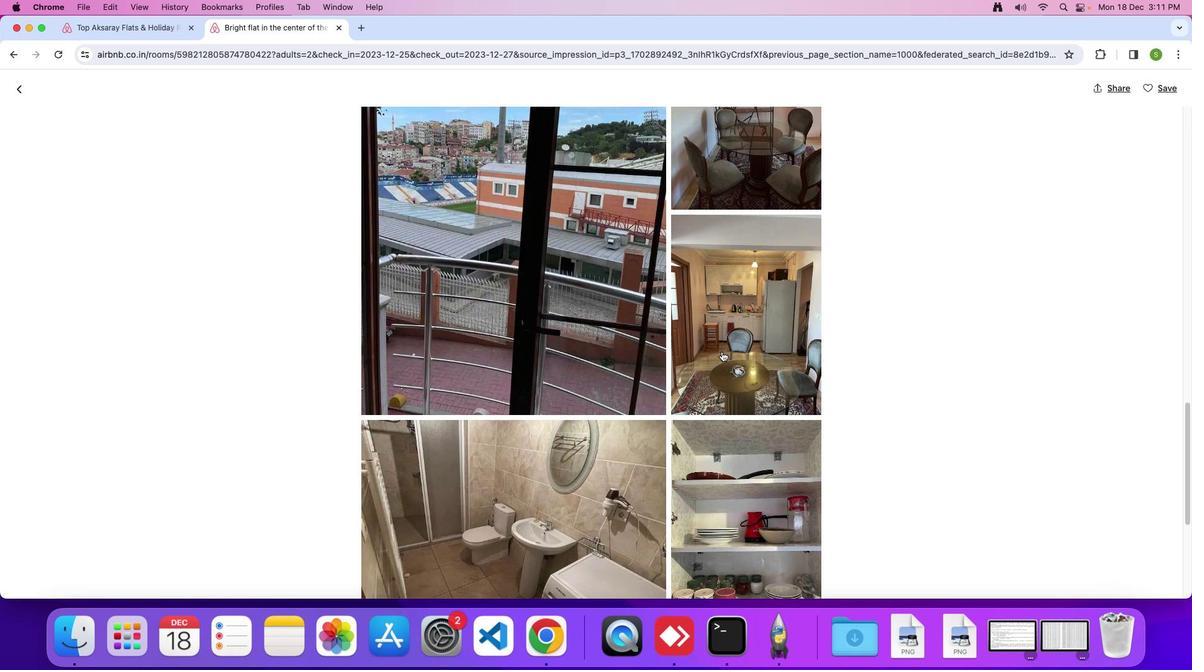 
Action: Mouse scrolled (723, 353) with delta (1, 1)
Screenshot: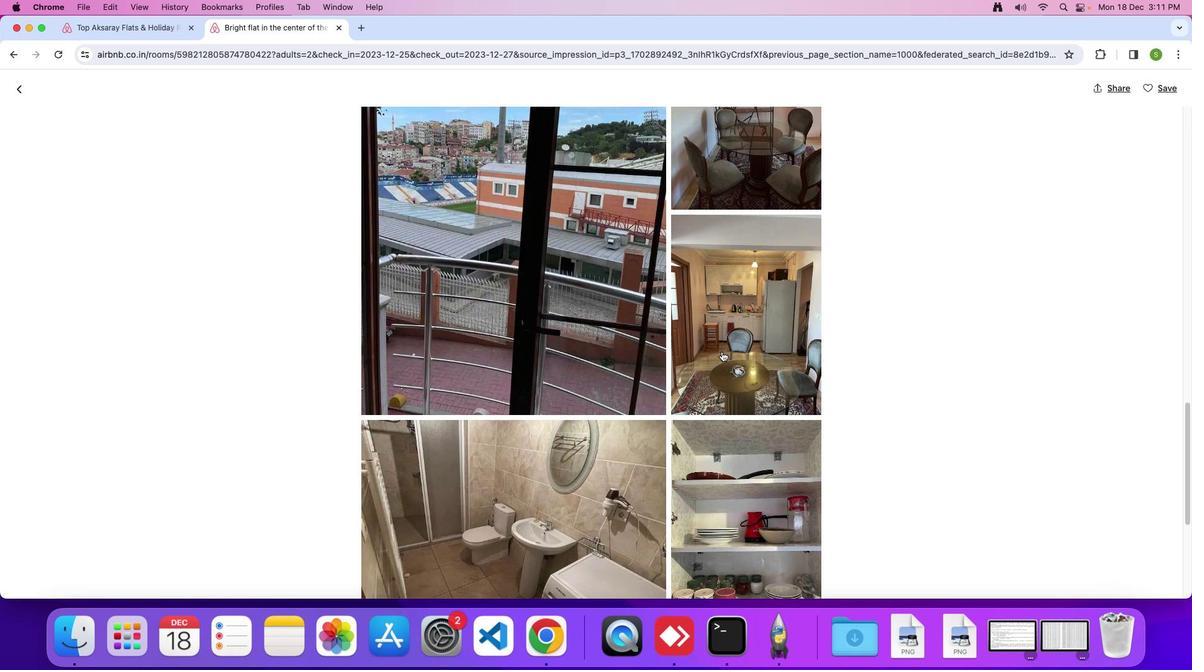 
Action: Mouse scrolled (723, 353) with delta (1, 1)
Screenshot: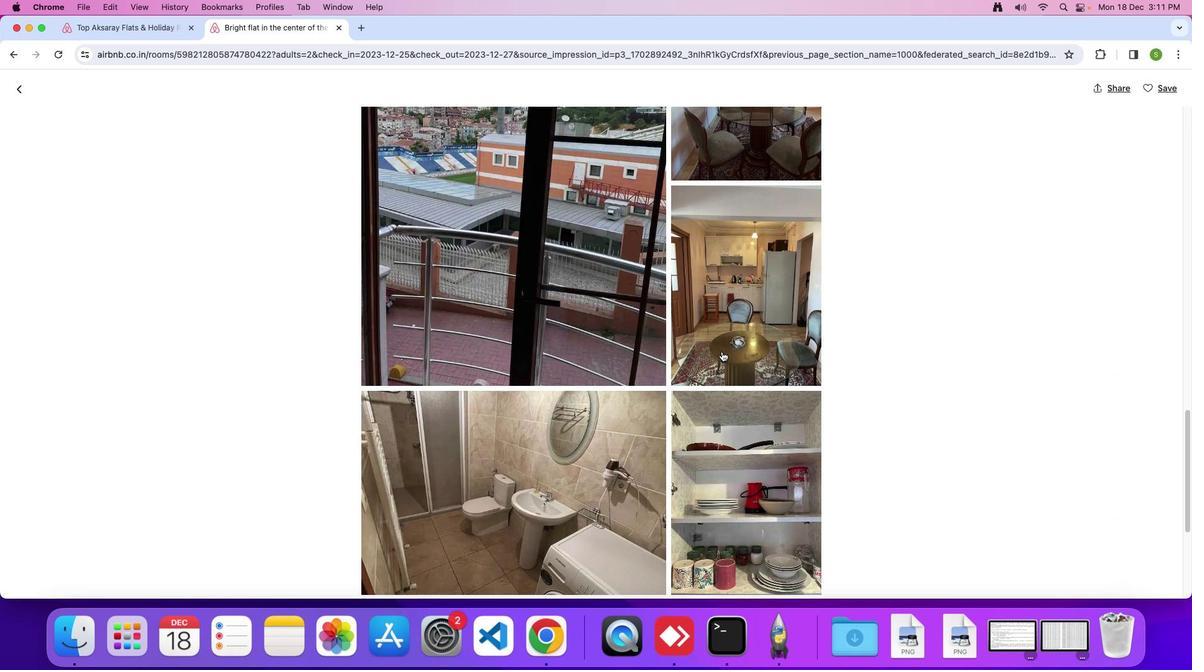 
Action: Mouse scrolled (723, 353) with delta (1, 1)
Screenshot: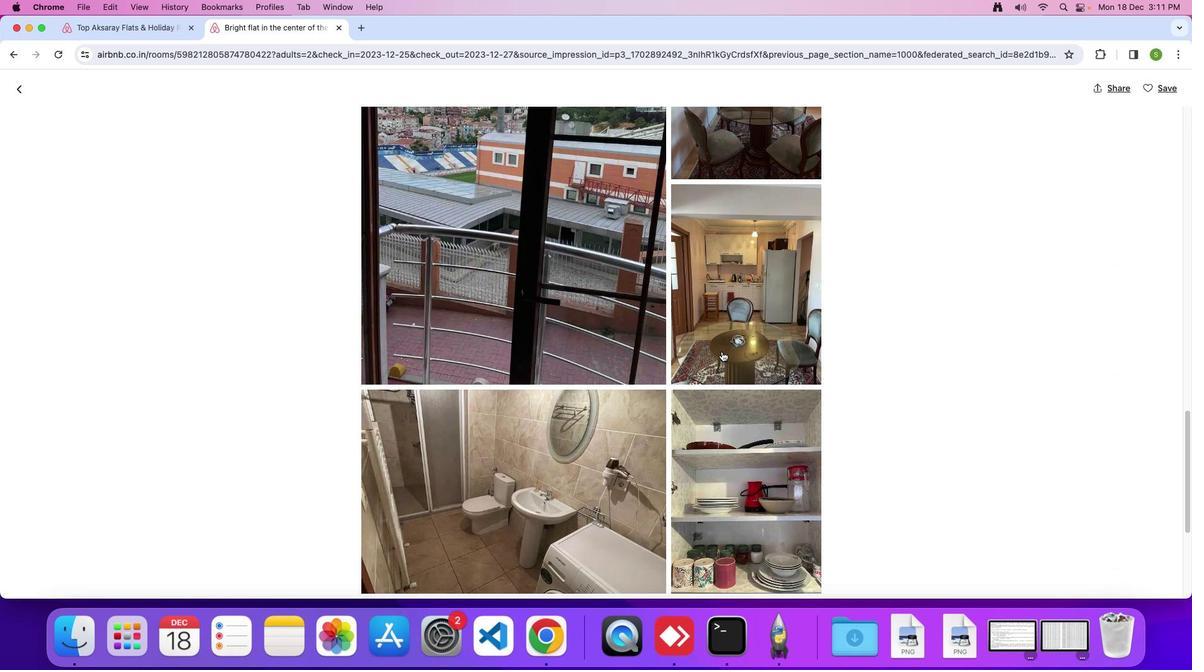 
Action: Mouse scrolled (723, 353) with delta (1, 1)
Screenshot: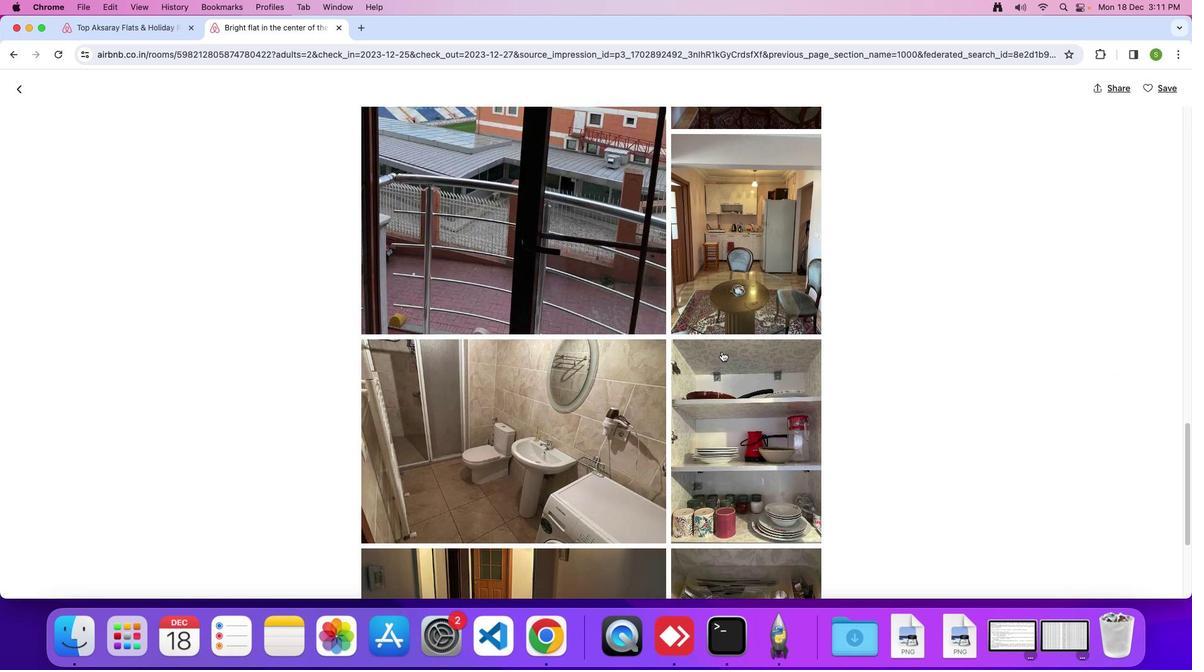 
Action: Mouse scrolled (723, 353) with delta (1, 1)
Screenshot: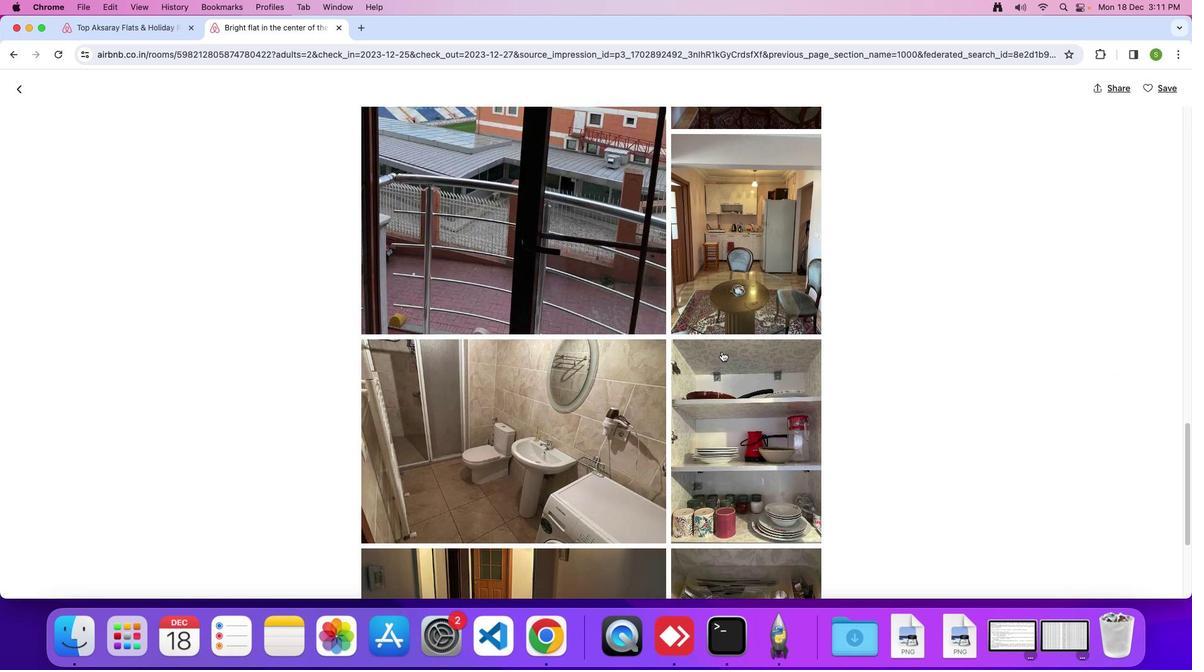 
Action: Mouse scrolled (723, 353) with delta (1, 0)
Screenshot: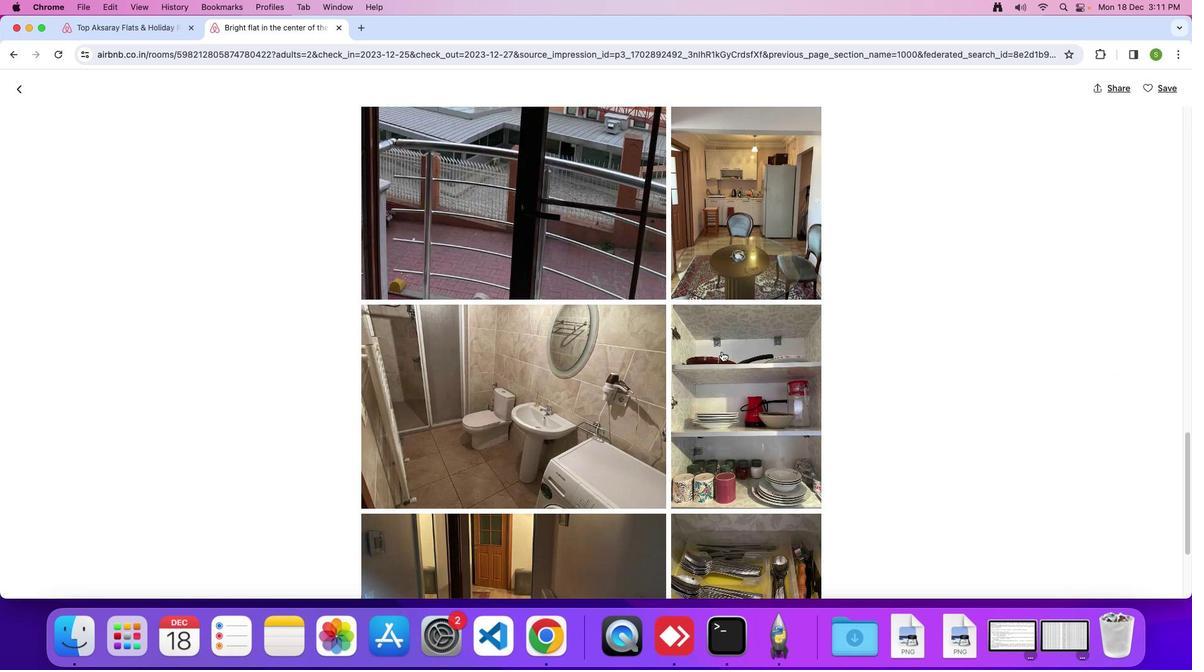 
Action: Mouse scrolled (723, 353) with delta (1, 1)
Screenshot: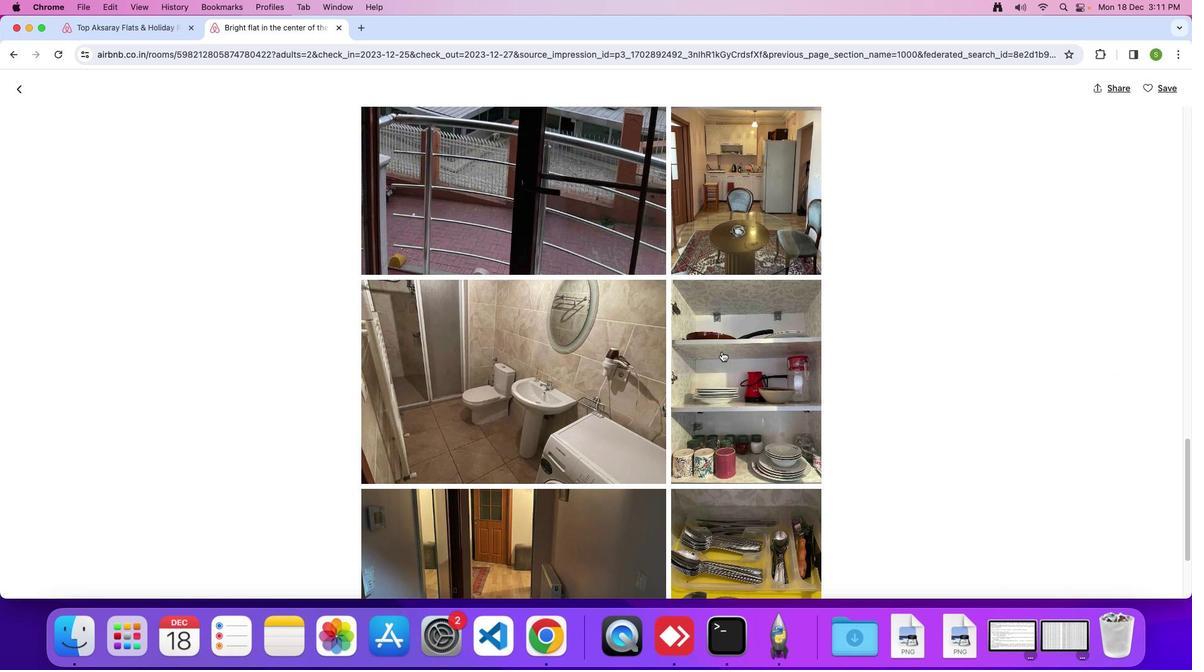 
Action: Mouse scrolled (723, 353) with delta (1, 1)
Screenshot: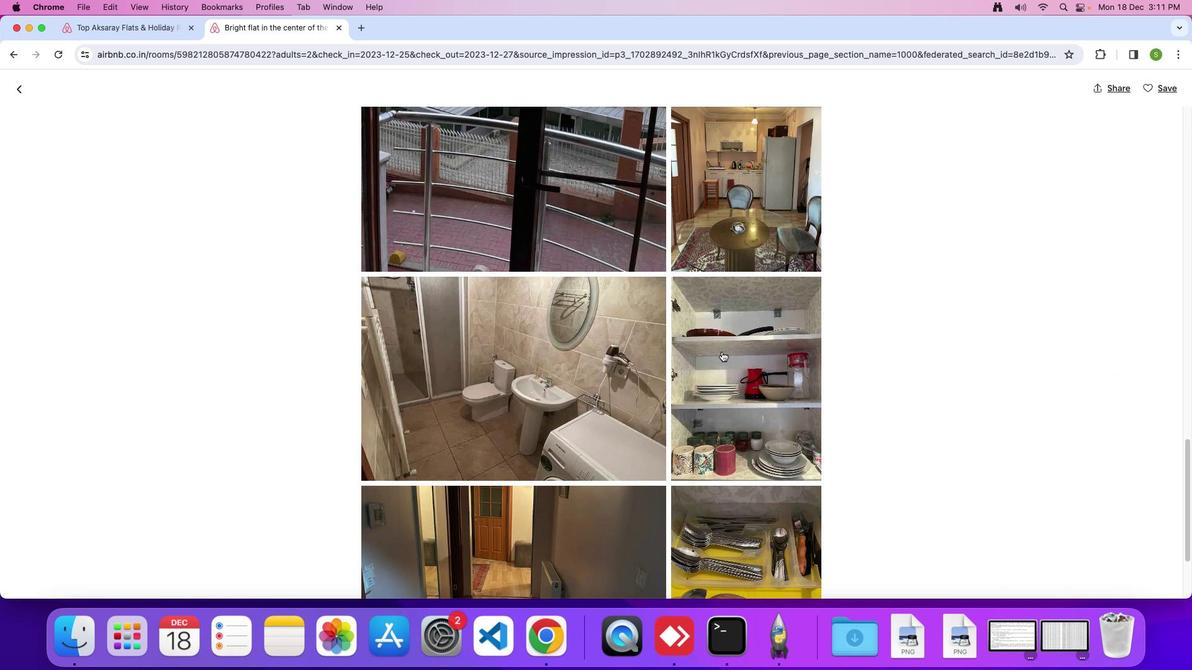 
Action: Mouse scrolled (723, 353) with delta (1, 1)
Screenshot: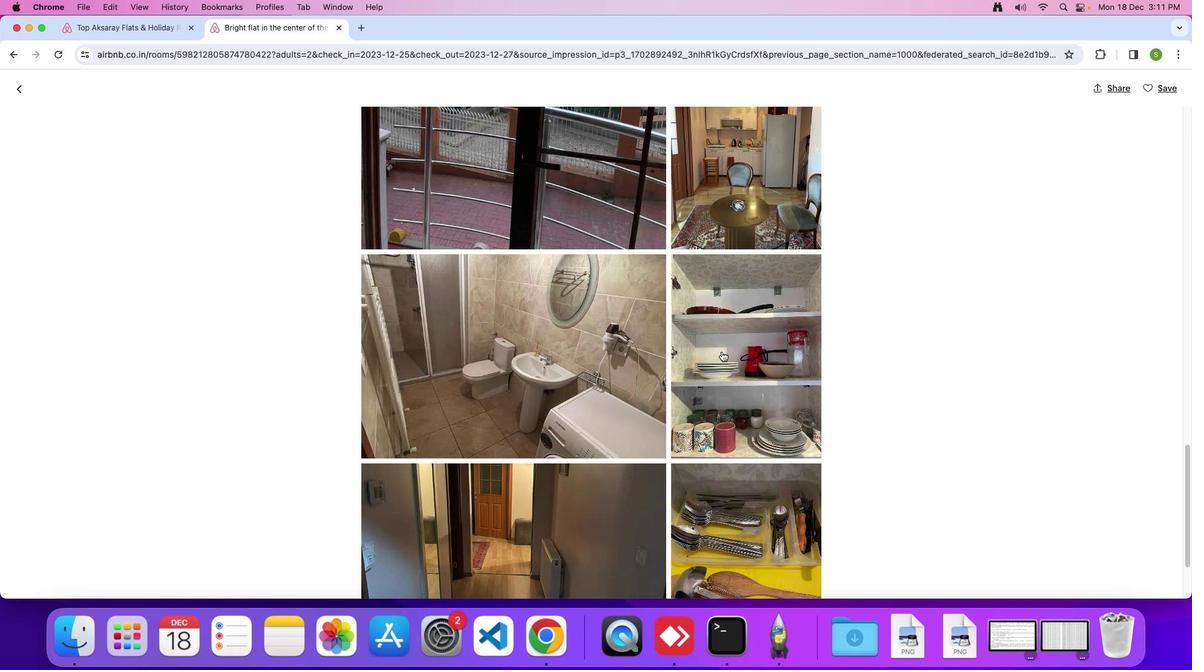 
Action: Mouse scrolled (723, 353) with delta (1, 1)
Screenshot: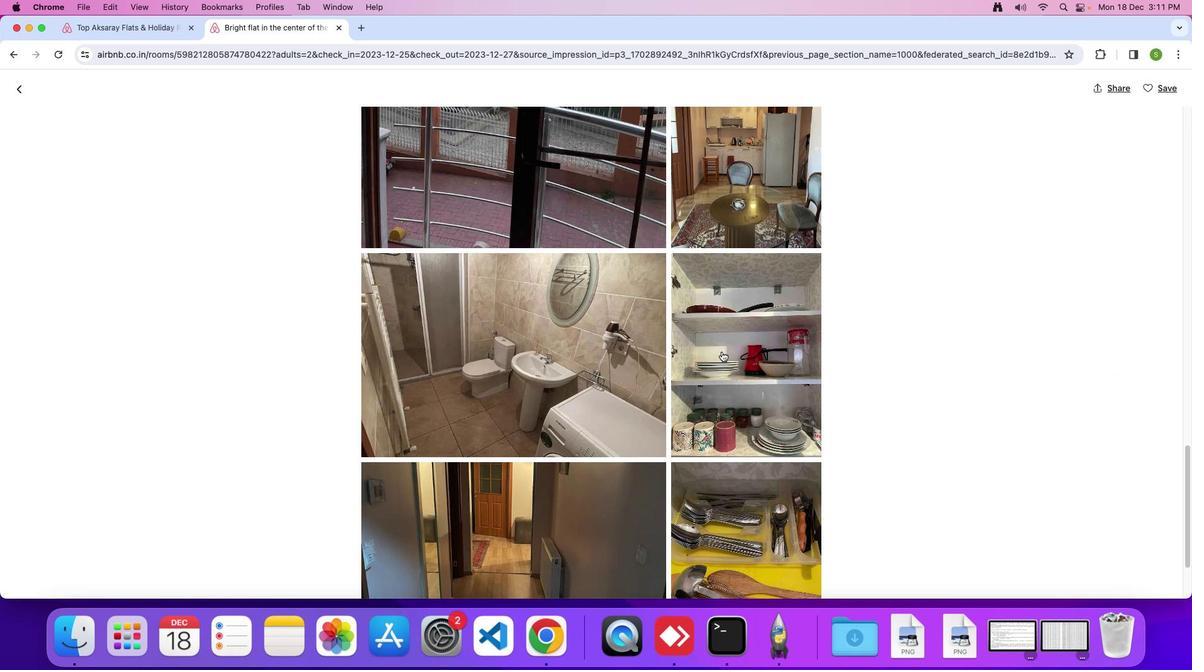 
Action: Mouse scrolled (723, 353) with delta (1, 1)
Screenshot: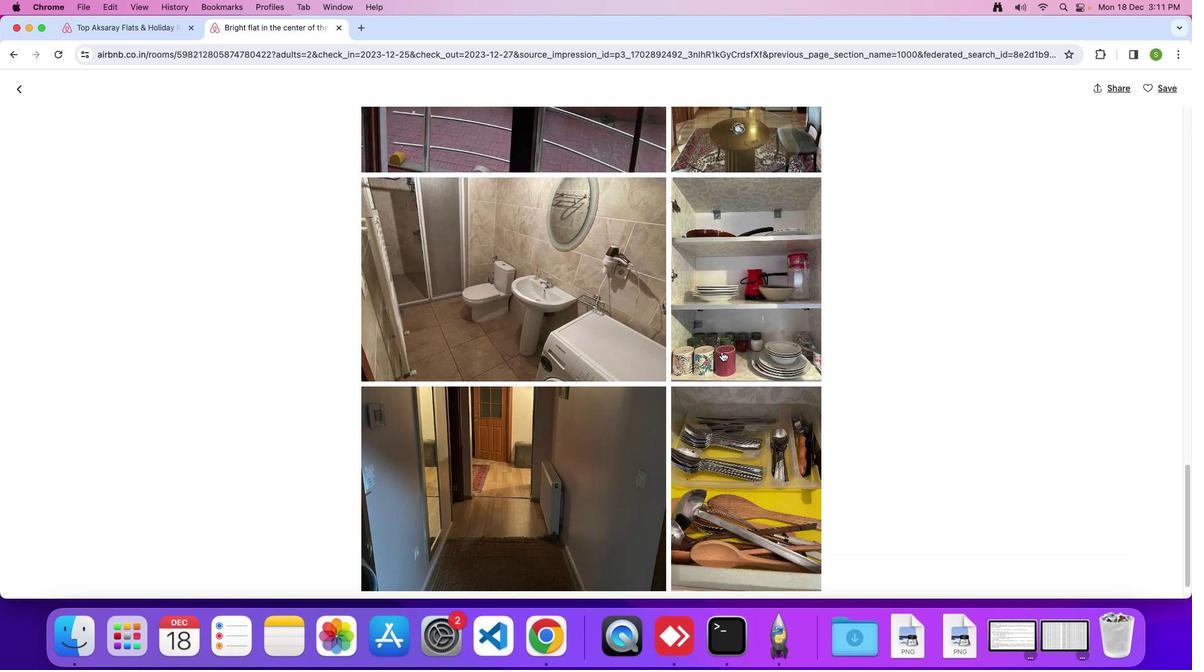 
Action: Mouse scrolled (723, 353) with delta (1, 1)
Screenshot: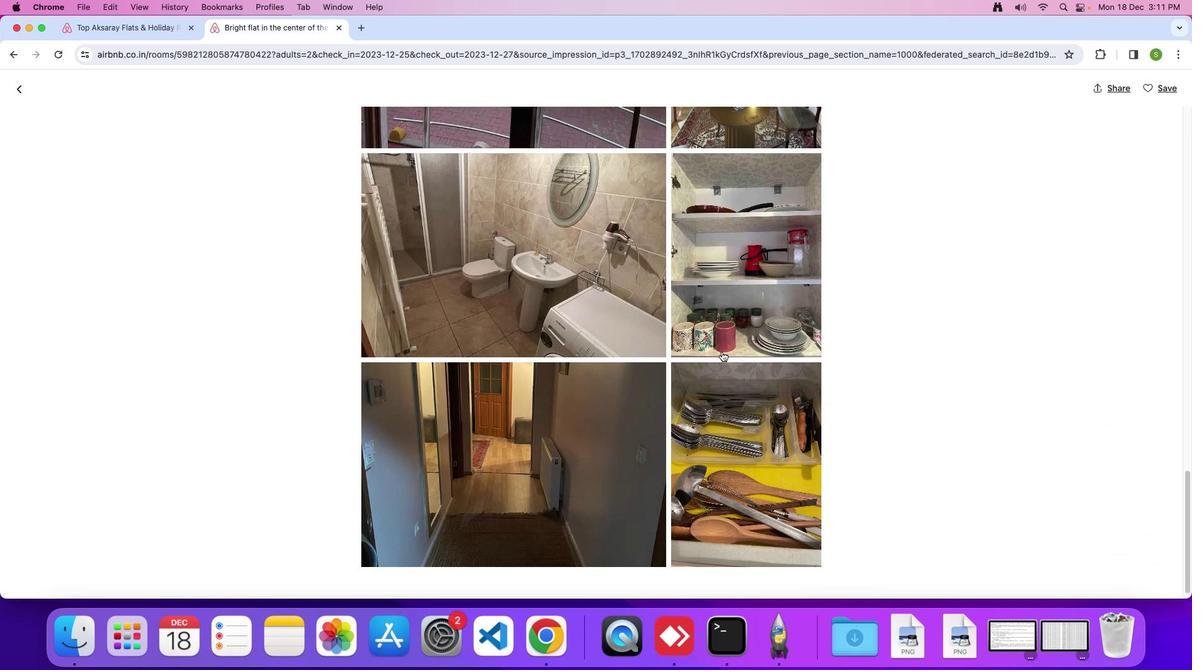 
Action: Mouse scrolled (723, 353) with delta (1, 0)
Screenshot: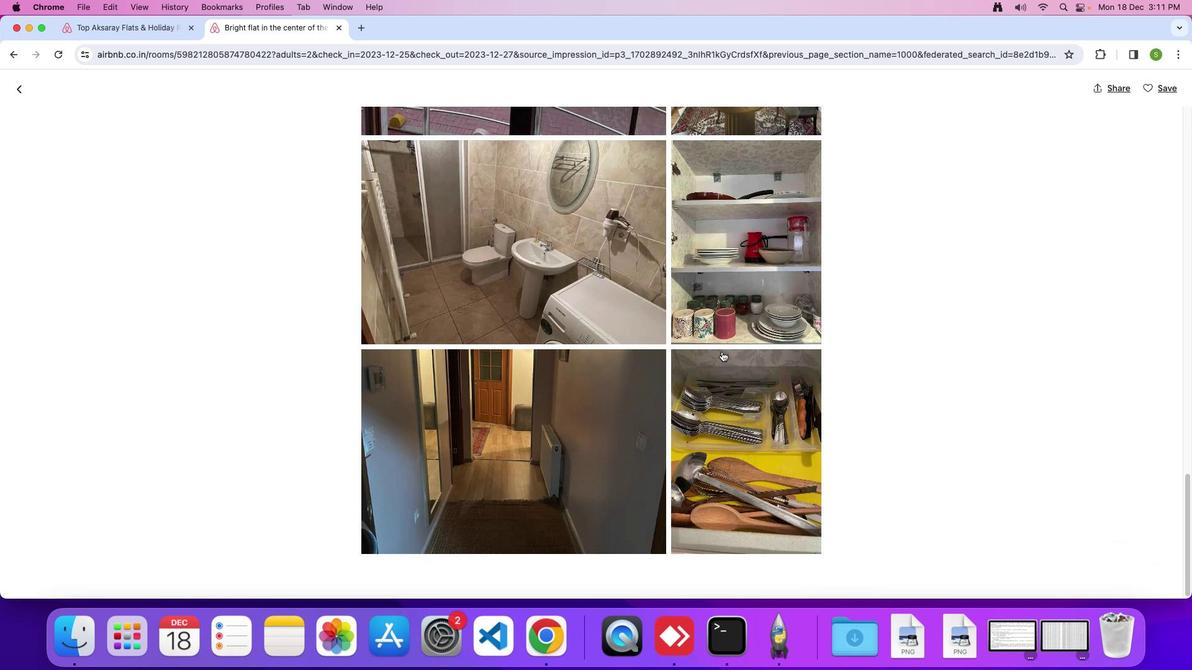 
Action: Mouse scrolled (723, 353) with delta (1, 1)
Screenshot: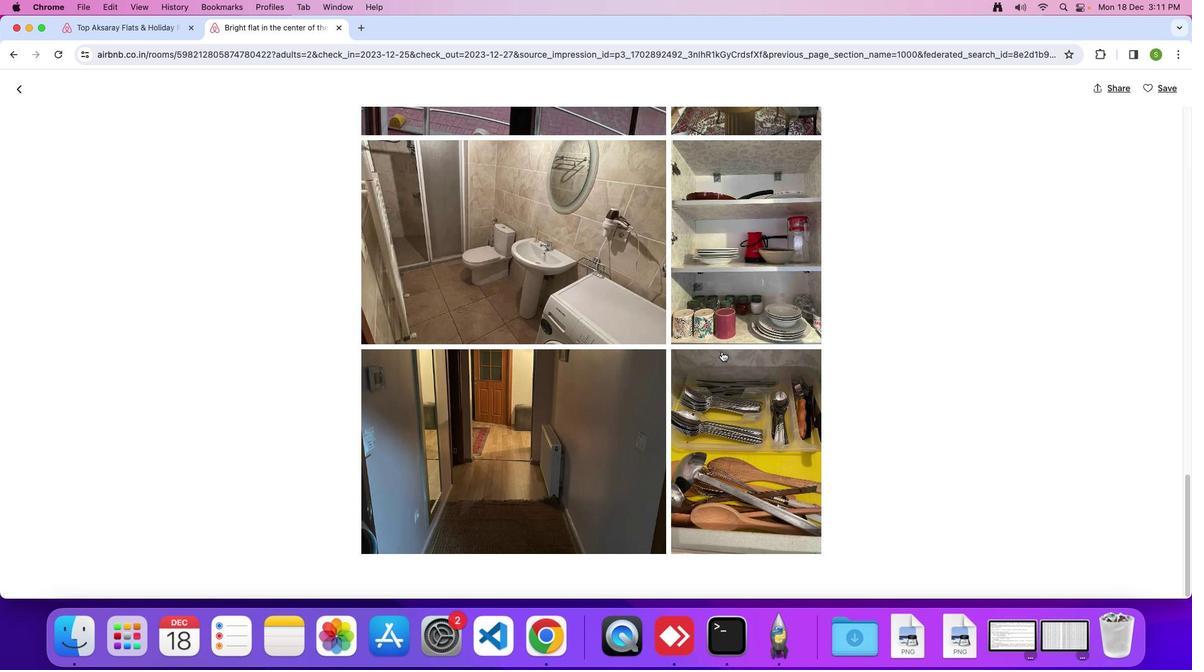 
Action: Mouse scrolled (723, 353) with delta (1, 1)
Screenshot: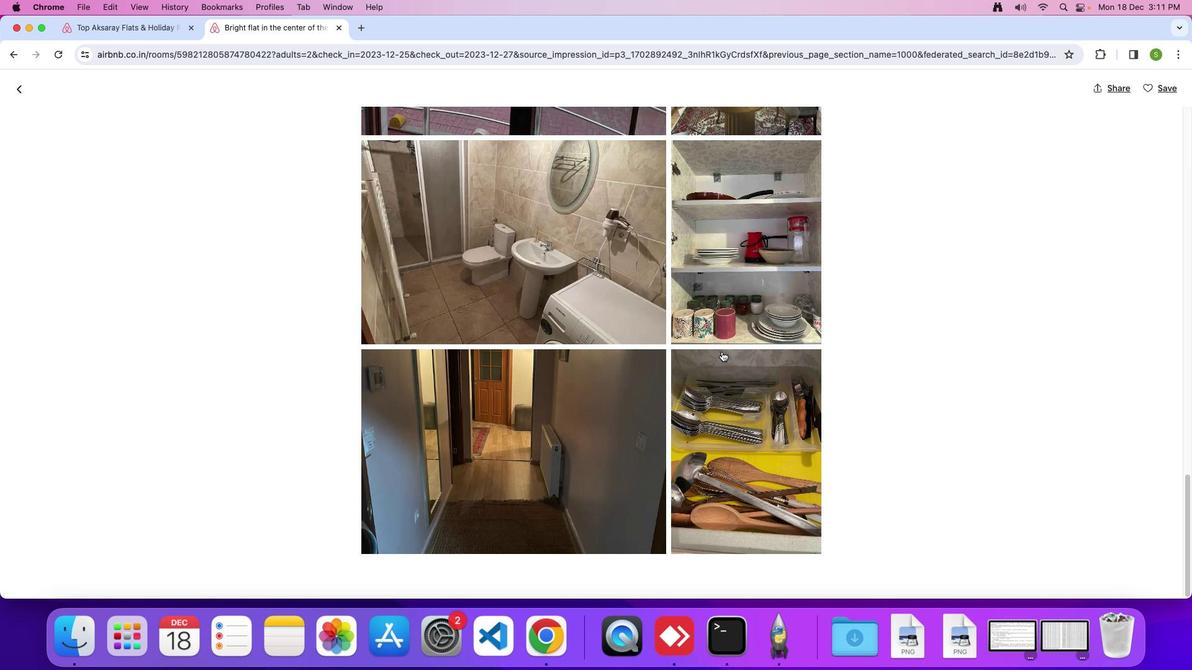 
Action: Mouse scrolled (723, 353) with delta (1, 1)
Screenshot: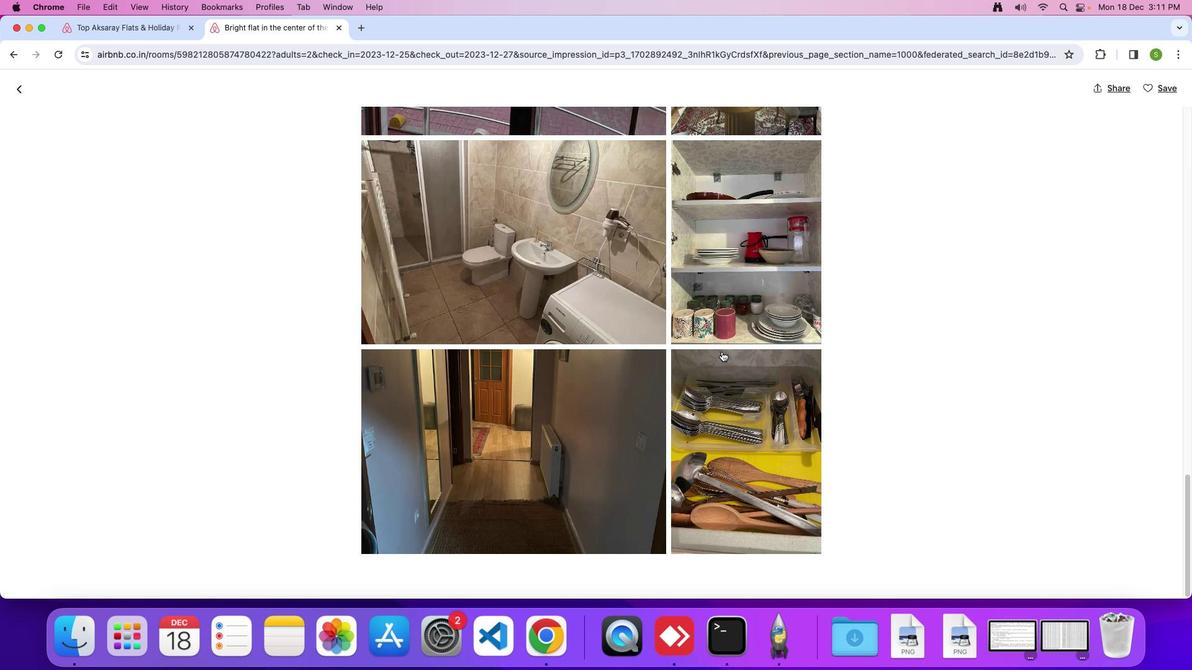 
Action: Mouse scrolled (723, 353) with delta (1, 1)
Screenshot: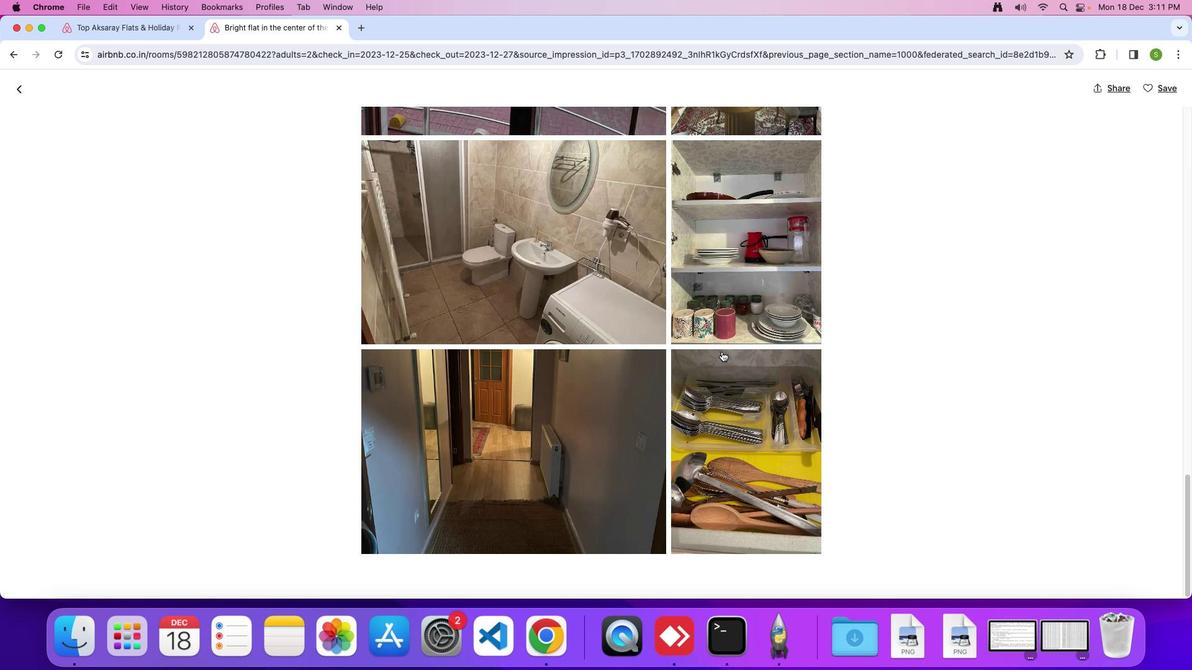
Action: Mouse moved to (141, 149)
Screenshot: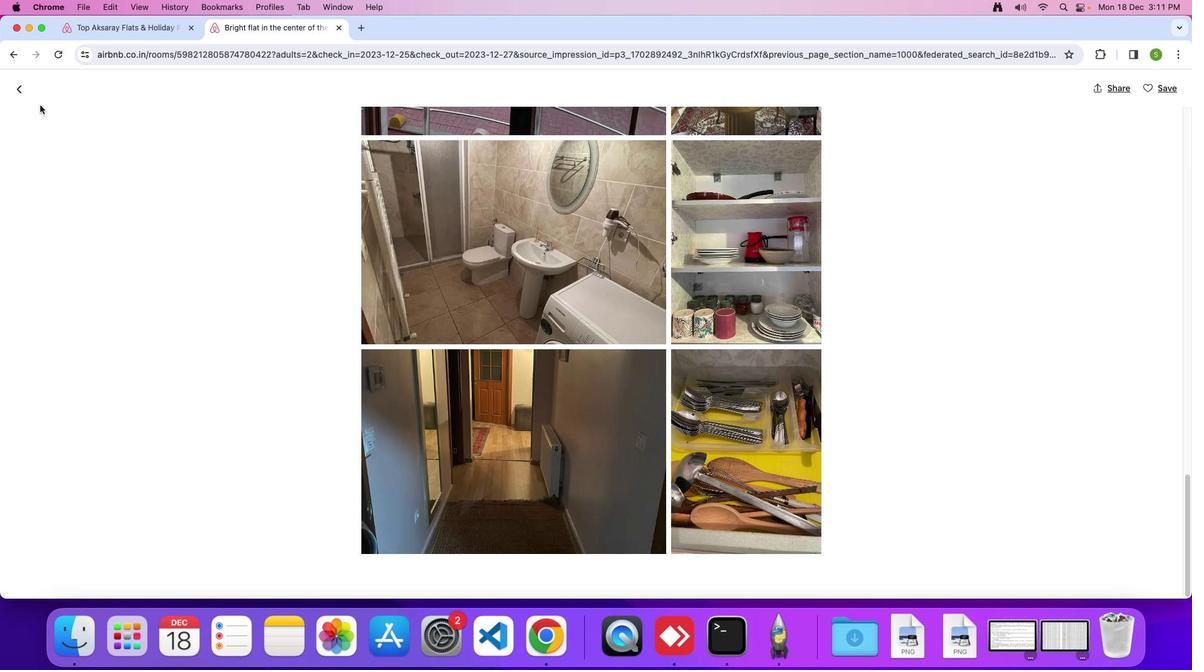 
Action: Mouse scrolled (141, 149) with delta (1, 1)
Screenshot: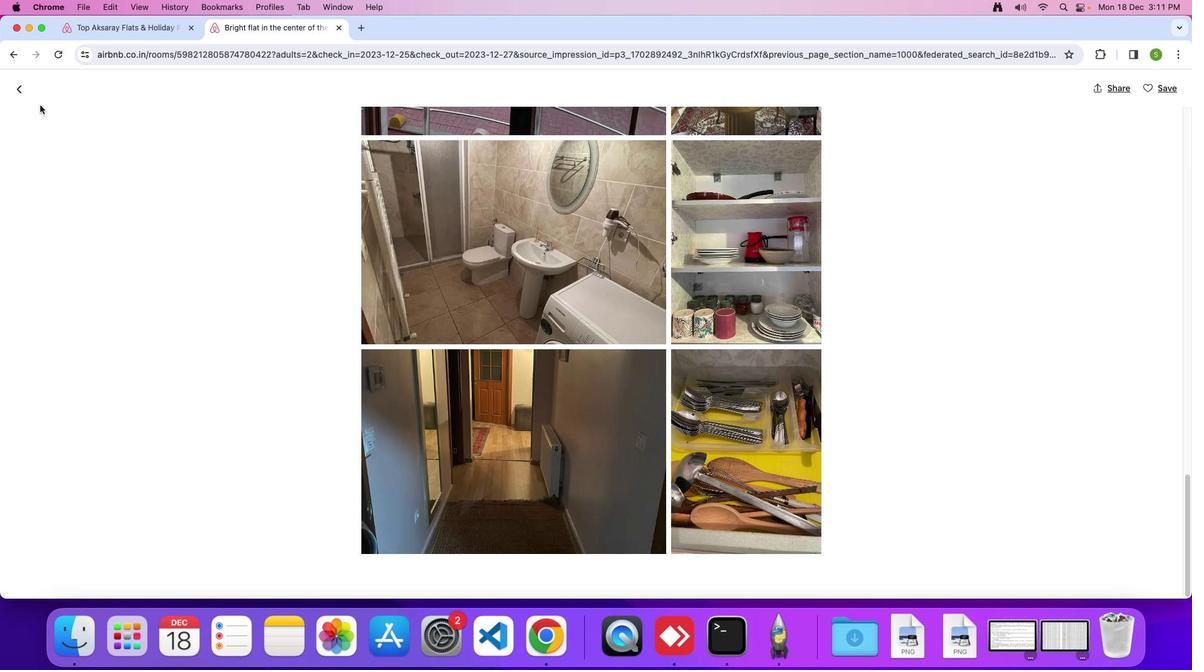 
Action: Mouse moved to (16, 90)
Screenshot: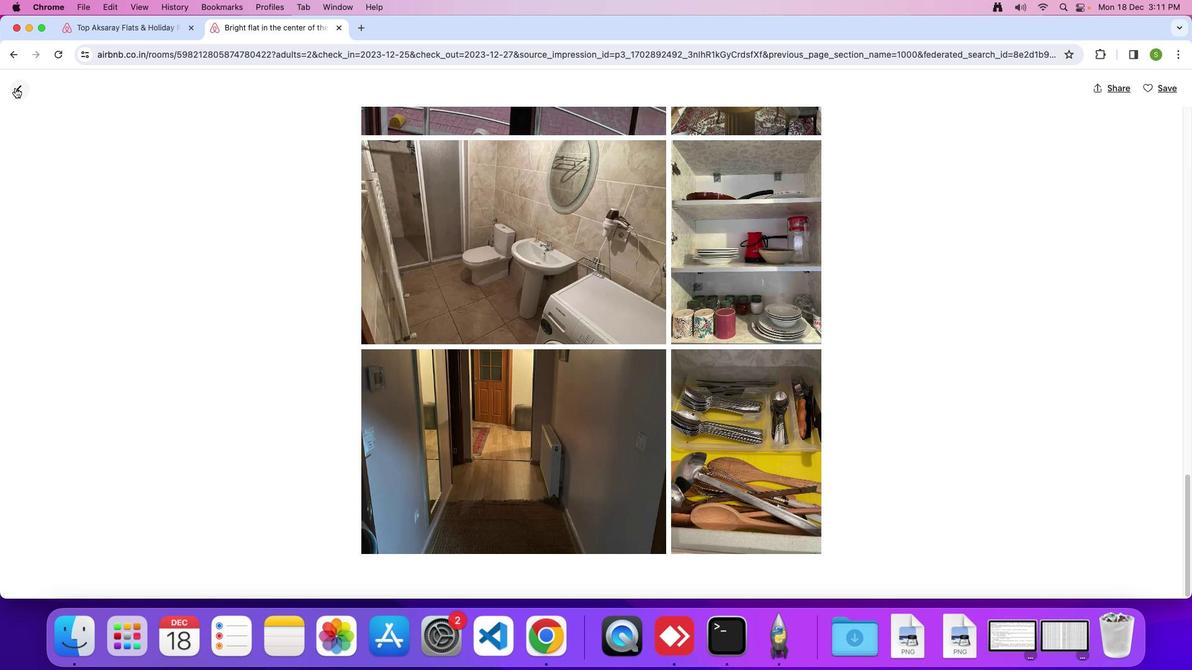 
Action: Mouse pressed left at (16, 90)
Screenshot: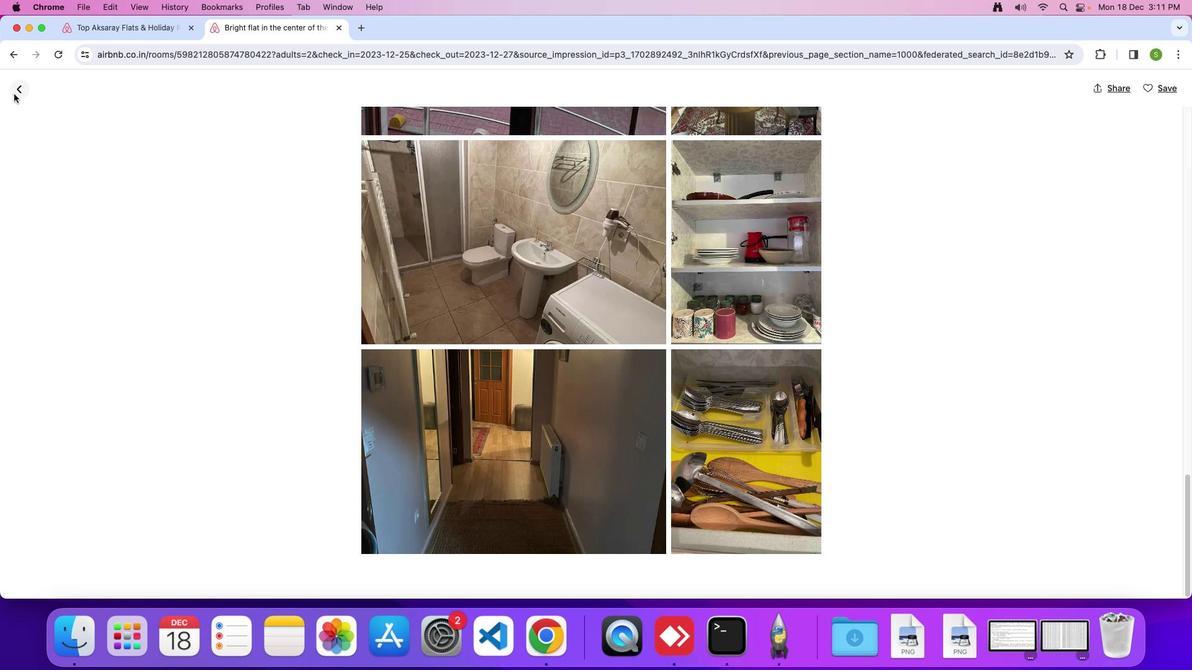 
Action: Mouse moved to (383, 299)
Screenshot: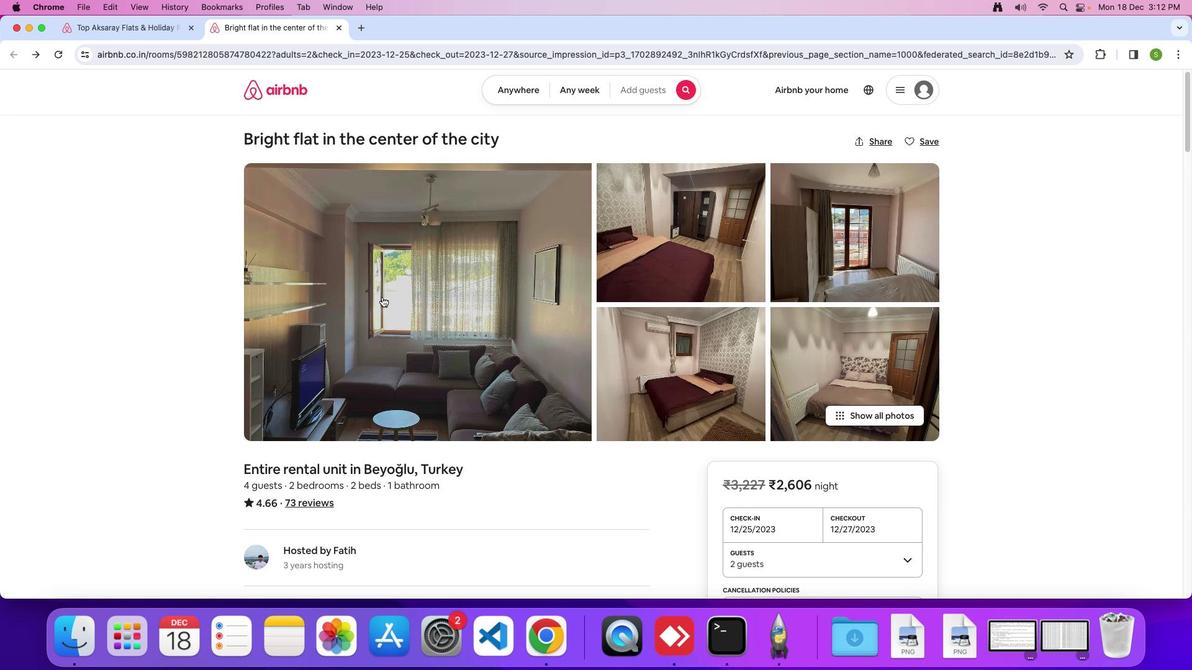 
Action: Mouse scrolled (383, 299) with delta (1, 1)
Screenshot: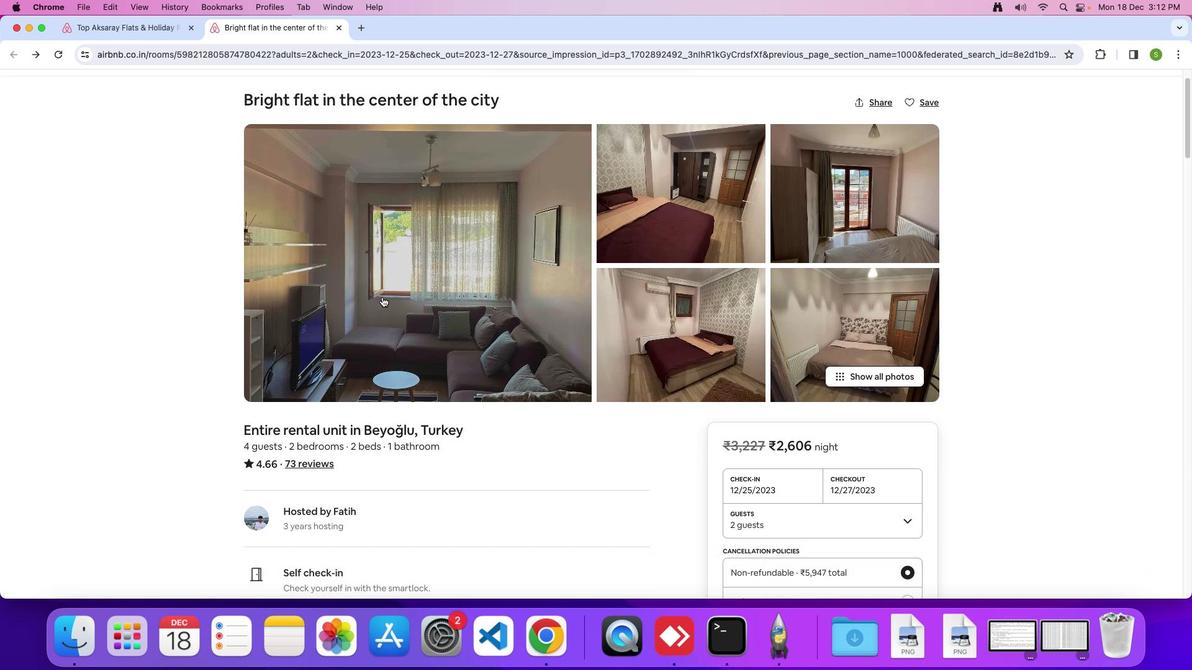 
Action: Mouse scrolled (383, 299) with delta (1, 1)
Screenshot: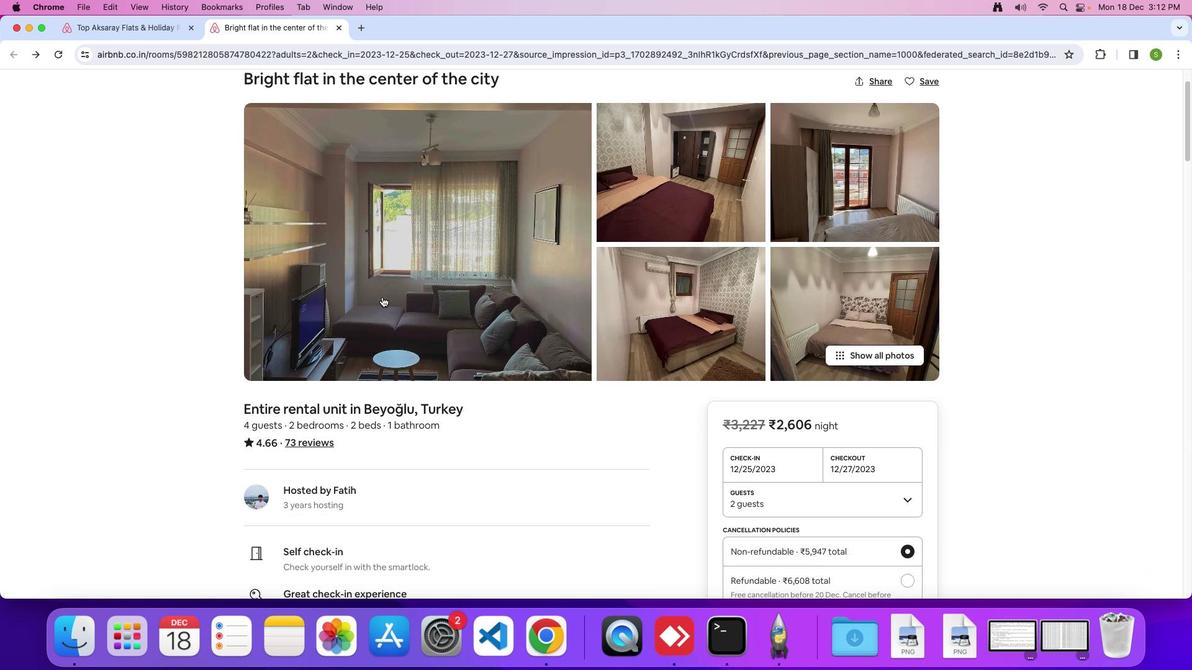 
Action: Mouse scrolled (383, 299) with delta (1, 0)
Screenshot: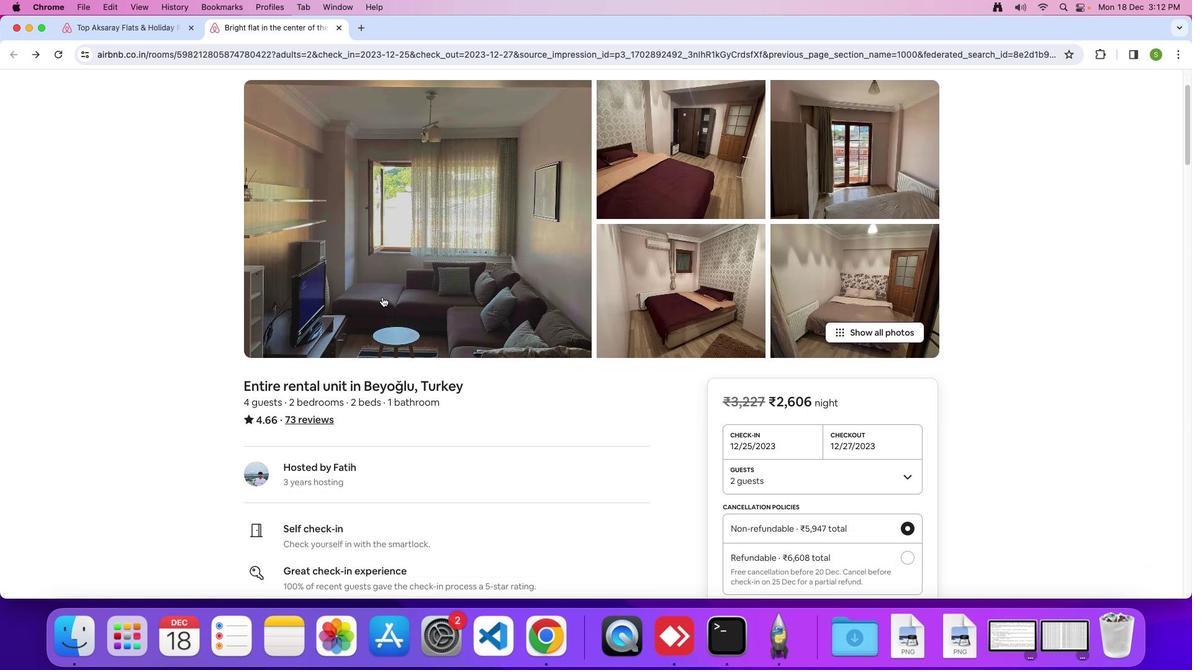 
Action: Mouse scrolled (383, 299) with delta (1, 1)
Screenshot: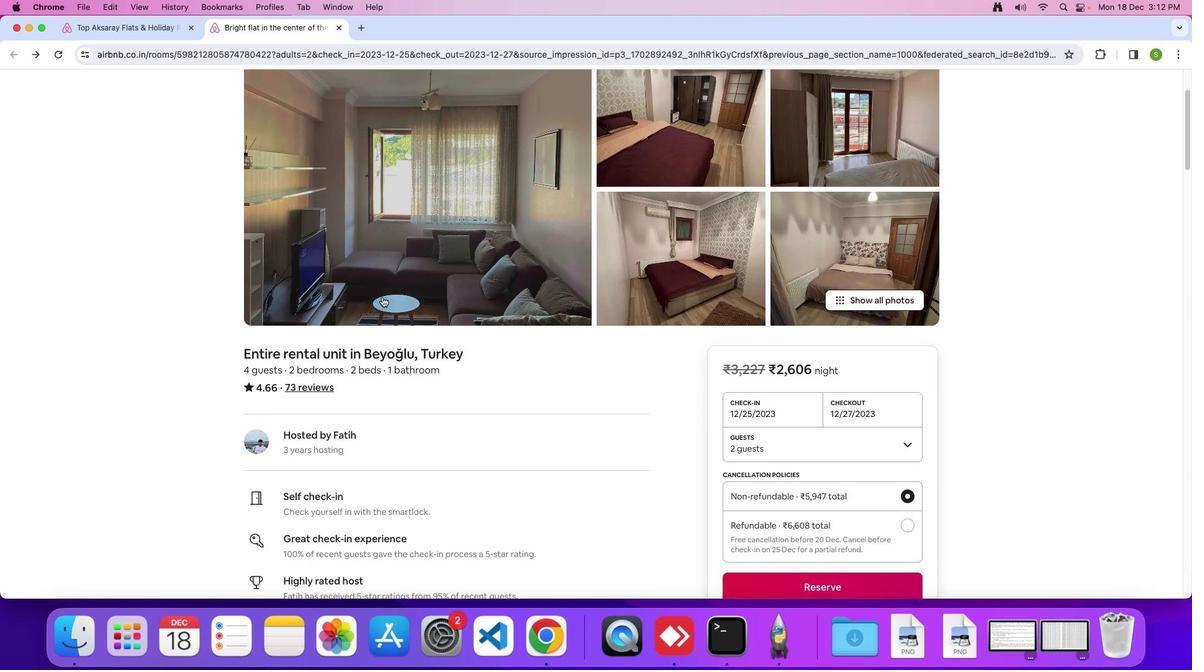 
Action: Mouse scrolled (383, 299) with delta (1, 1)
Screenshot: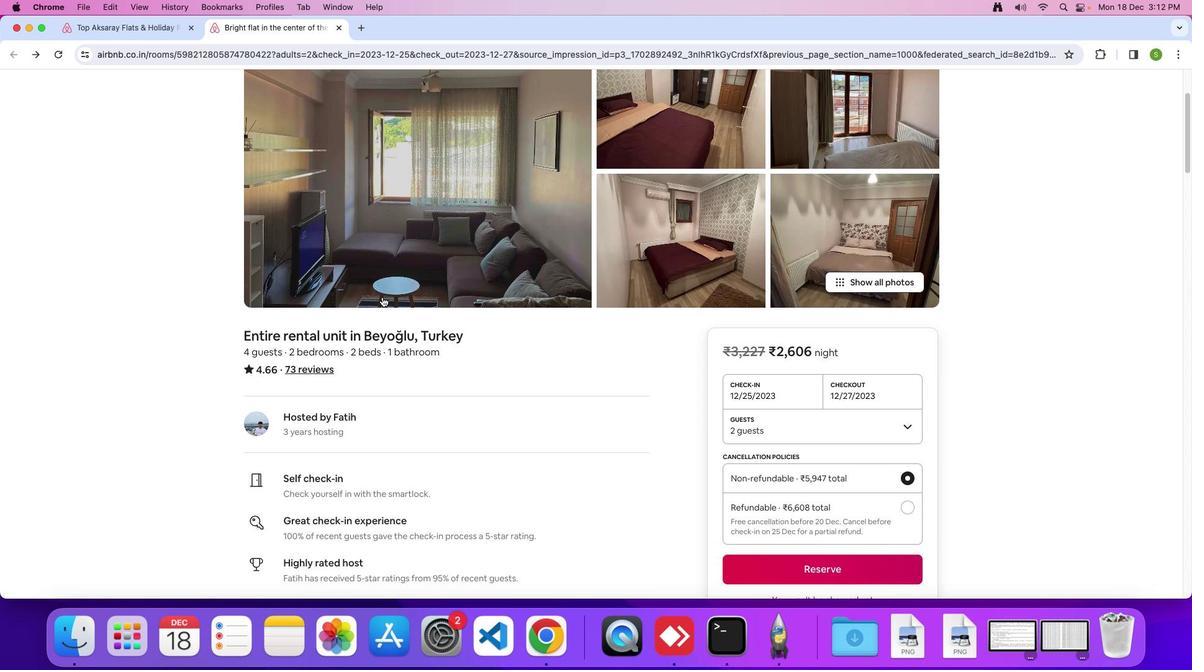 
Action: Mouse scrolled (383, 299) with delta (1, 0)
Screenshot: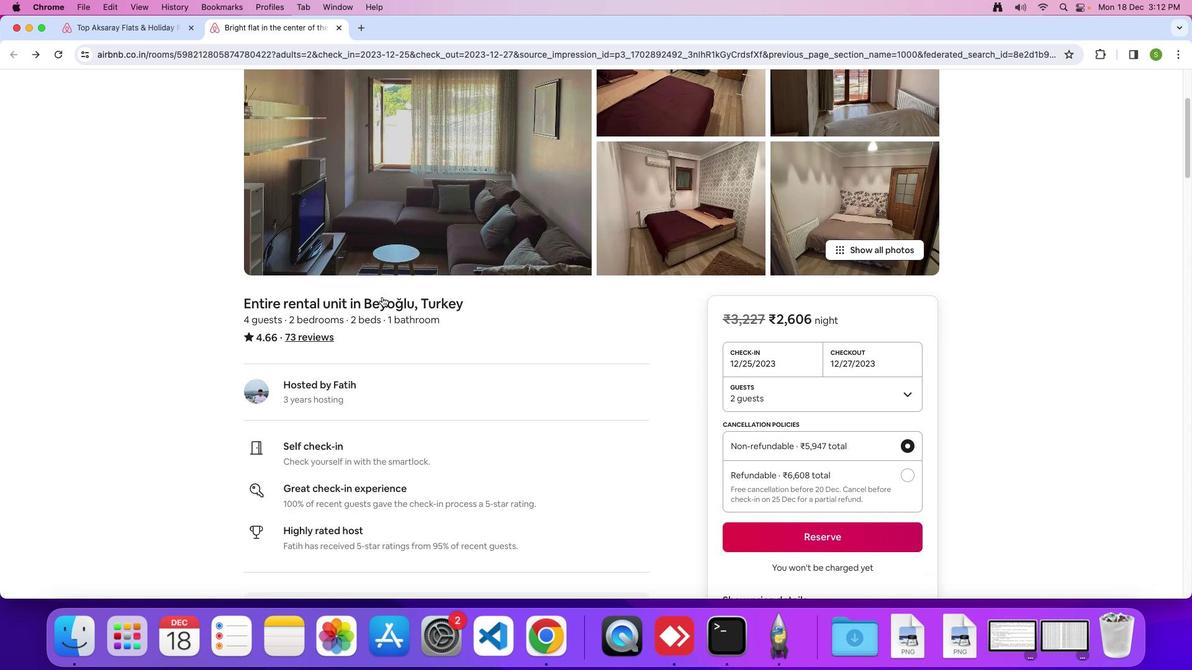 
Action: Mouse scrolled (383, 299) with delta (1, 1)
Screenshot: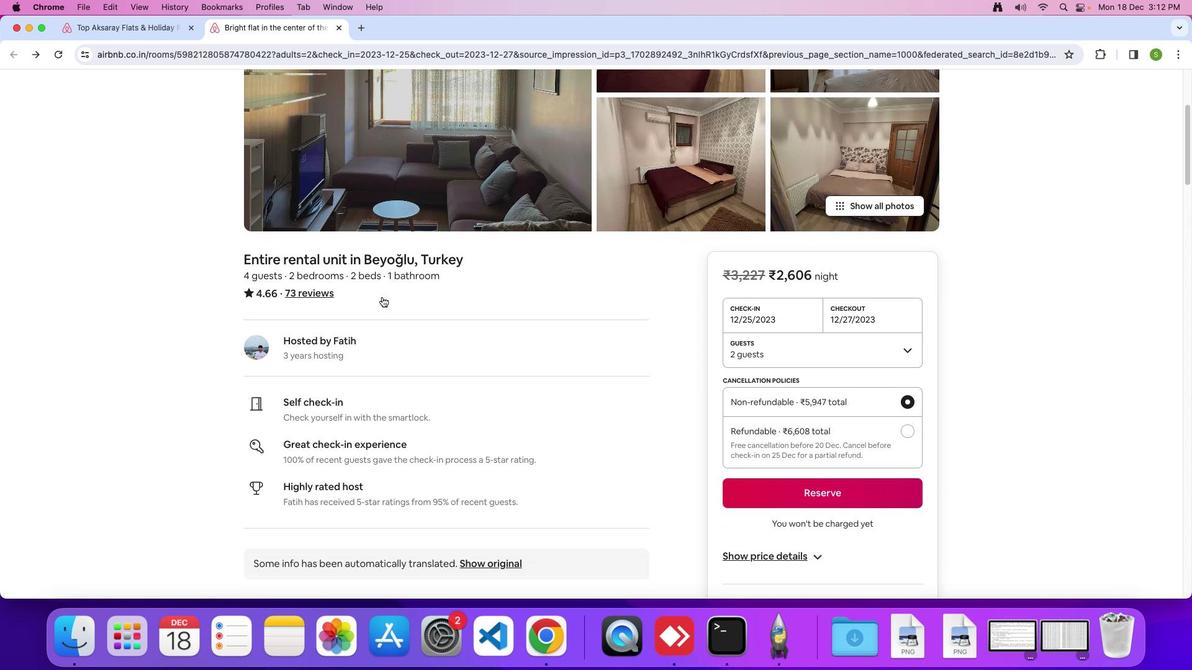 
Action: Mouse scrolled (383, 299) with delta (1, 1)
Screenshot: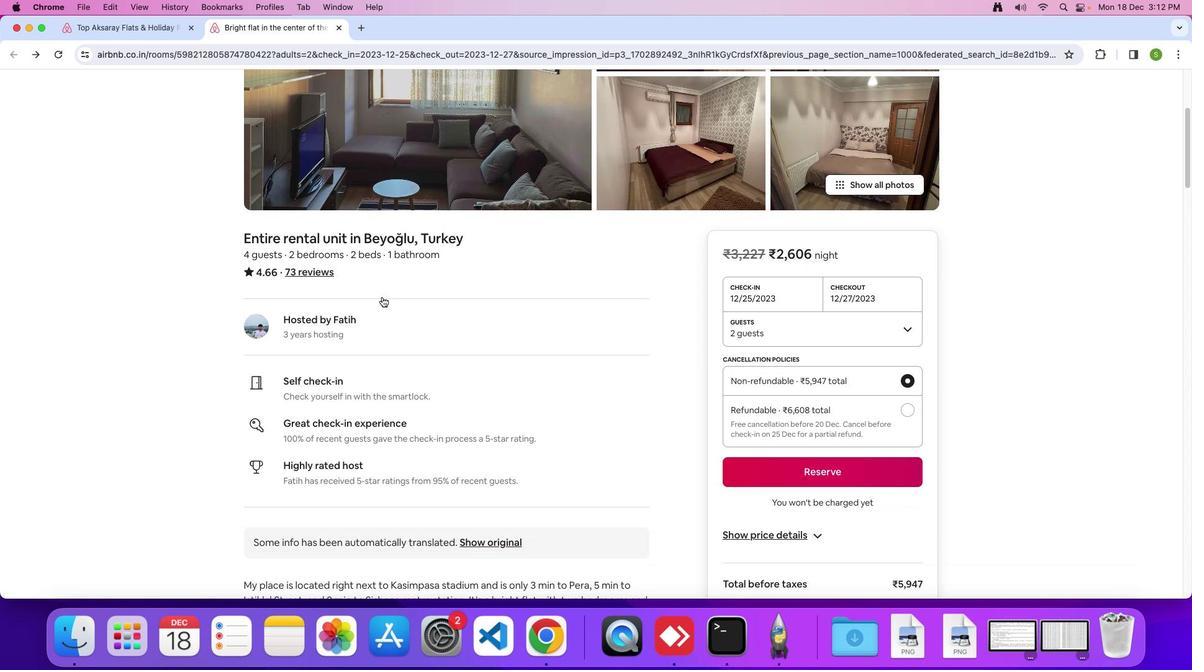
Action: Mouse scrolled (383, 299) with delta (1, 0)
Screenshot: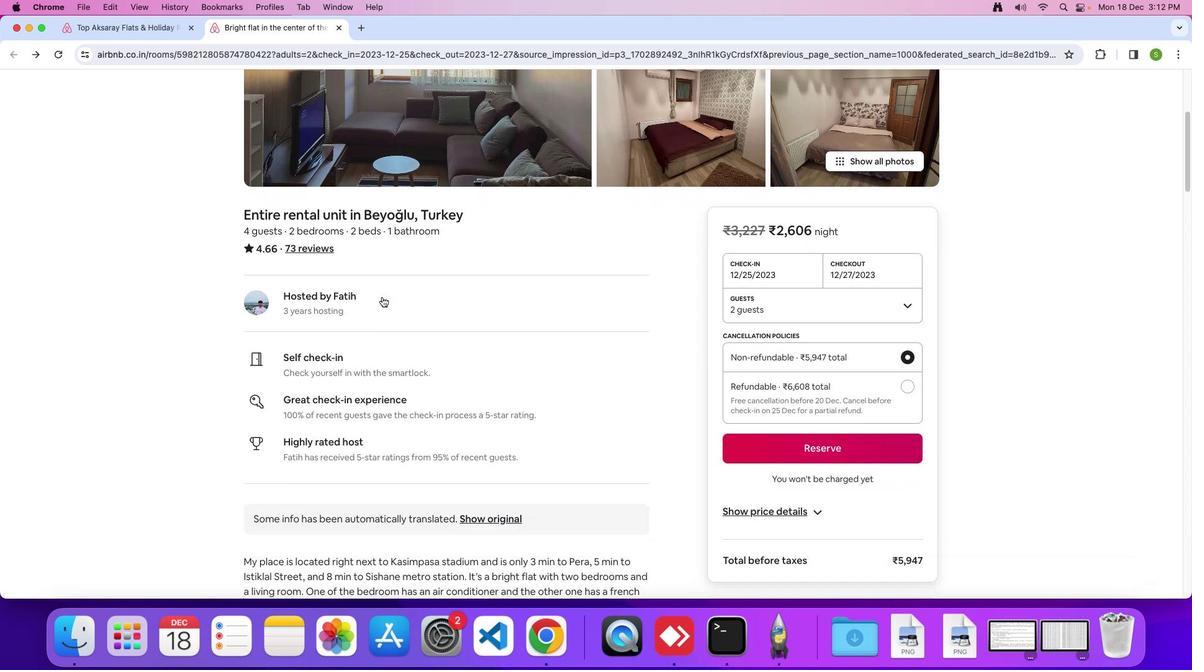 
Action: Mouse scrolled (383, 299) with delta (1, 1)
Screenshot: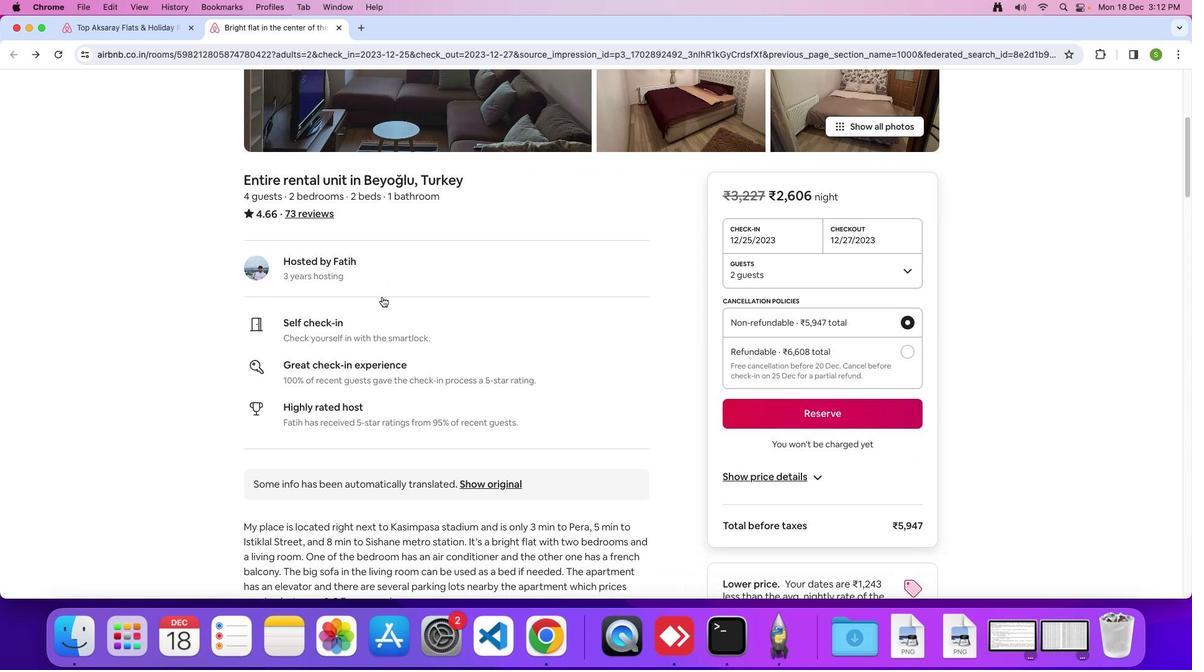 
Action: Mouse scrolled (383, 299) with delta (1, 1)
Screenshot: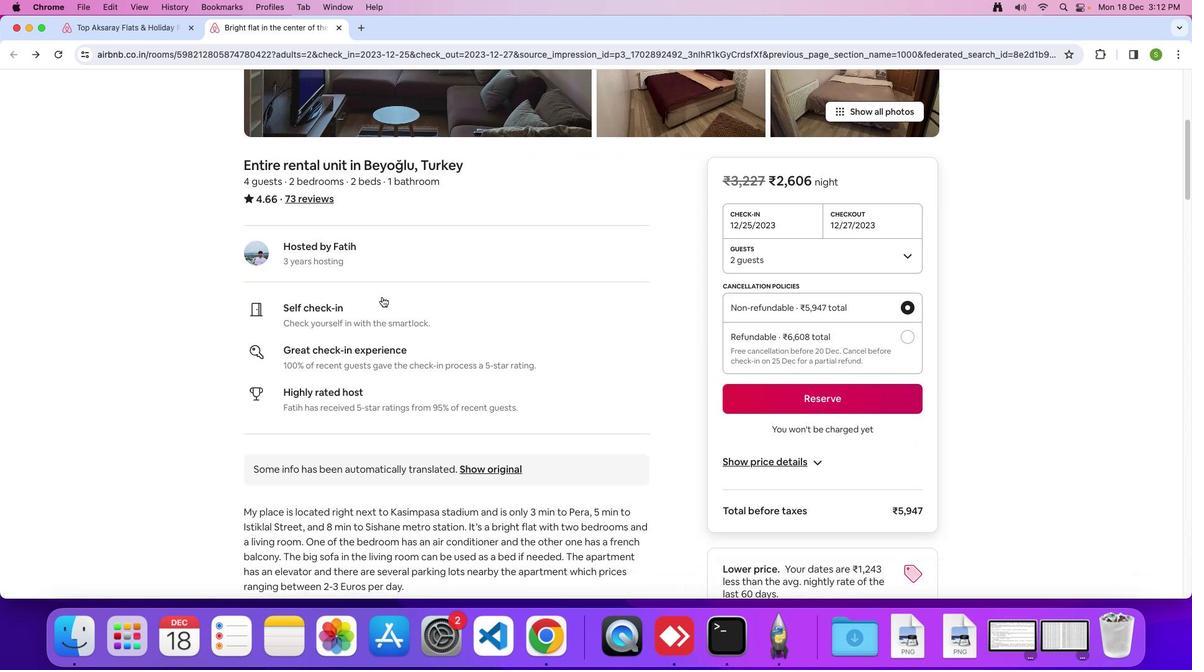 
Action: Mouse scrolled (383, 299) with delta (1, 0)
Screenshot: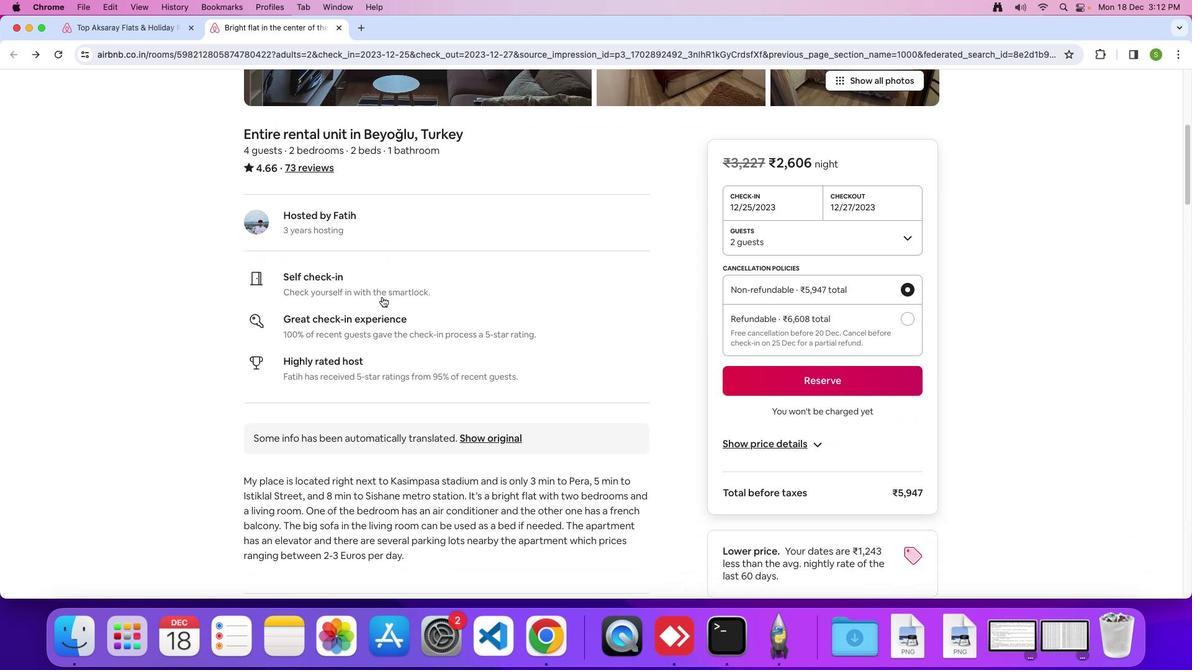 
Action: Mouse scrolled (383, 299) with delta (1, 1)
Screenshot: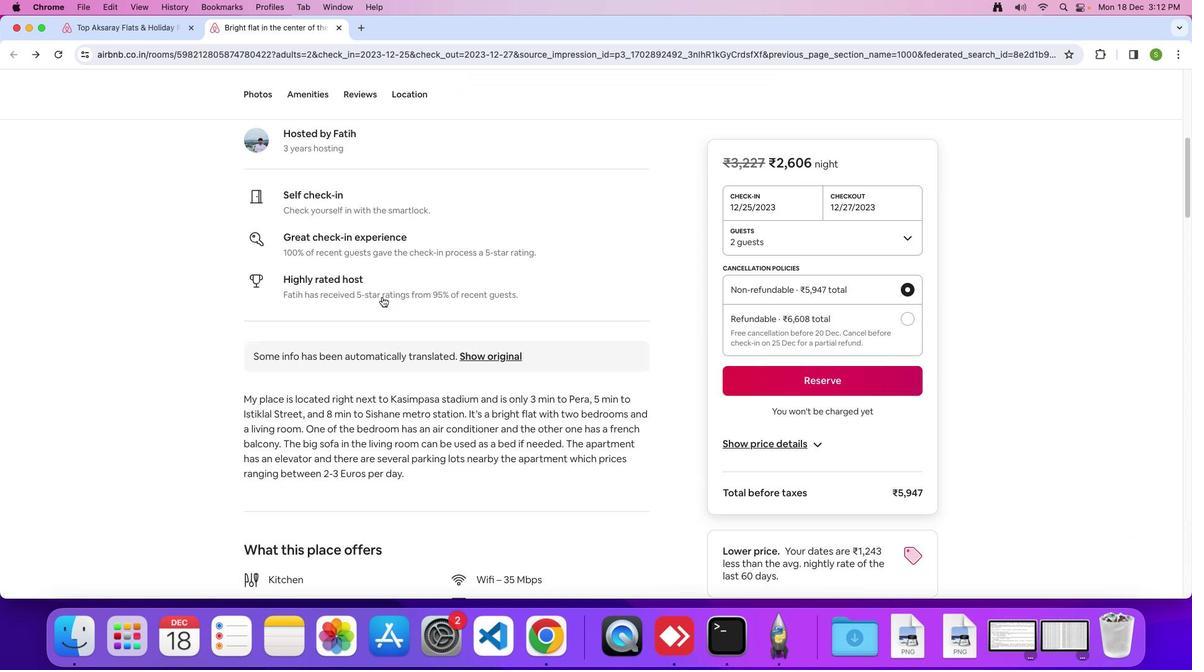 
Action: Mouse scrolled (383, 299) with delta (1, 1)
Screenshot: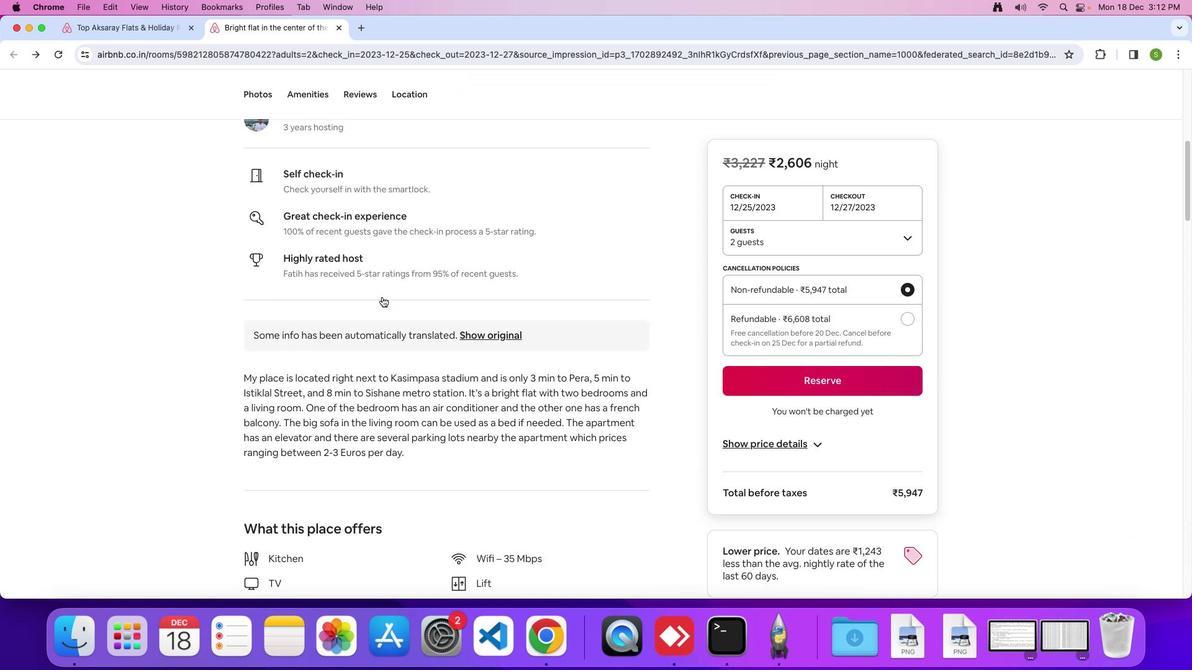
Action: Mouse scrolled (383, 299) with delta (1, 0)
Screenshot: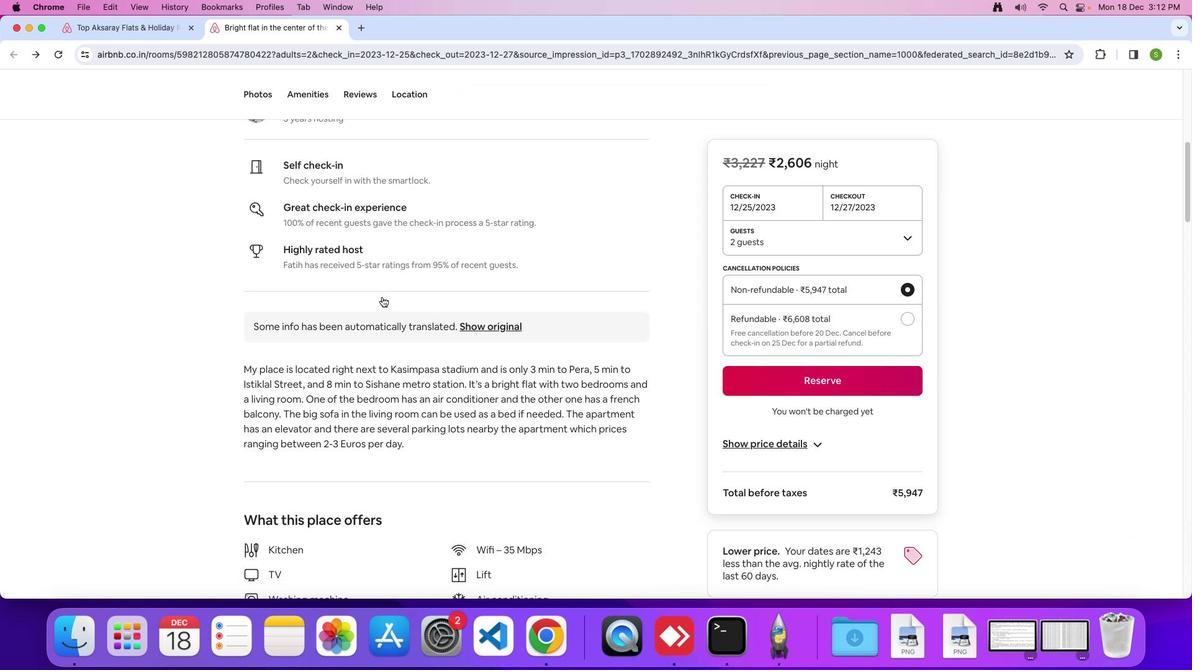
Action: Mouse scrolled (383, 299) with delta (1, 1)
Screenshot: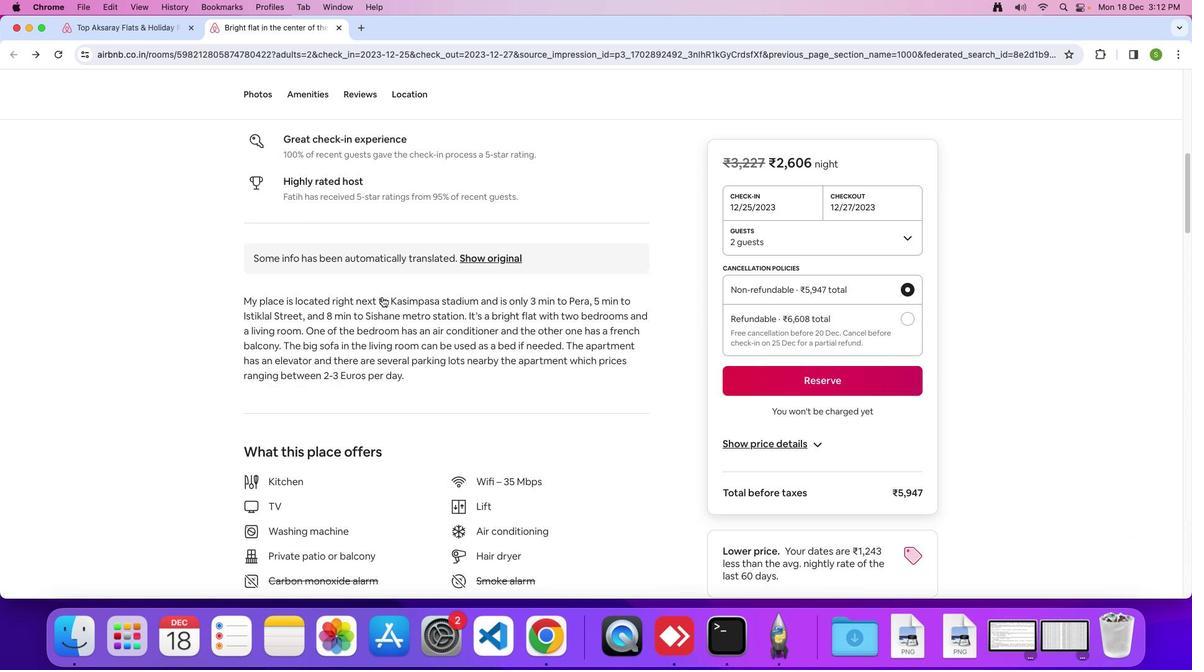 
Action: Mouse scrolled (383, 299) with delta (1, 1)
Screenshot: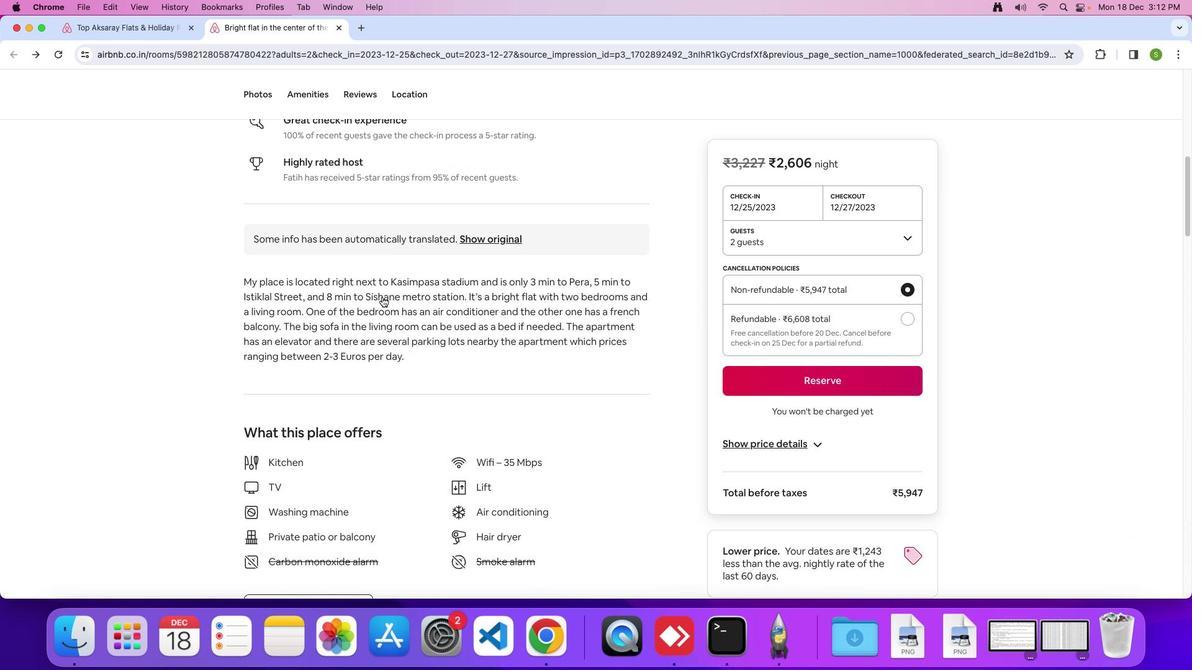
Action: Mouse scrolled (383, 299) with delta (1, 0)
Screenshot: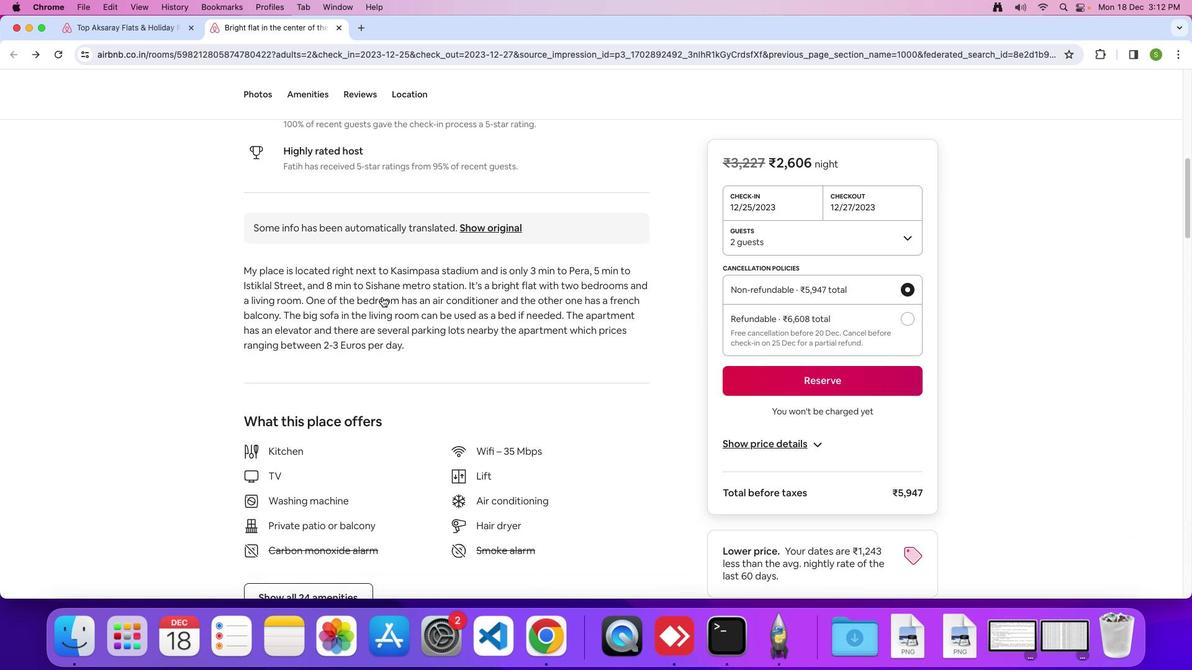 
Action: Mouse scrolled (383, 299) with delta (1, 1)
Screenshot: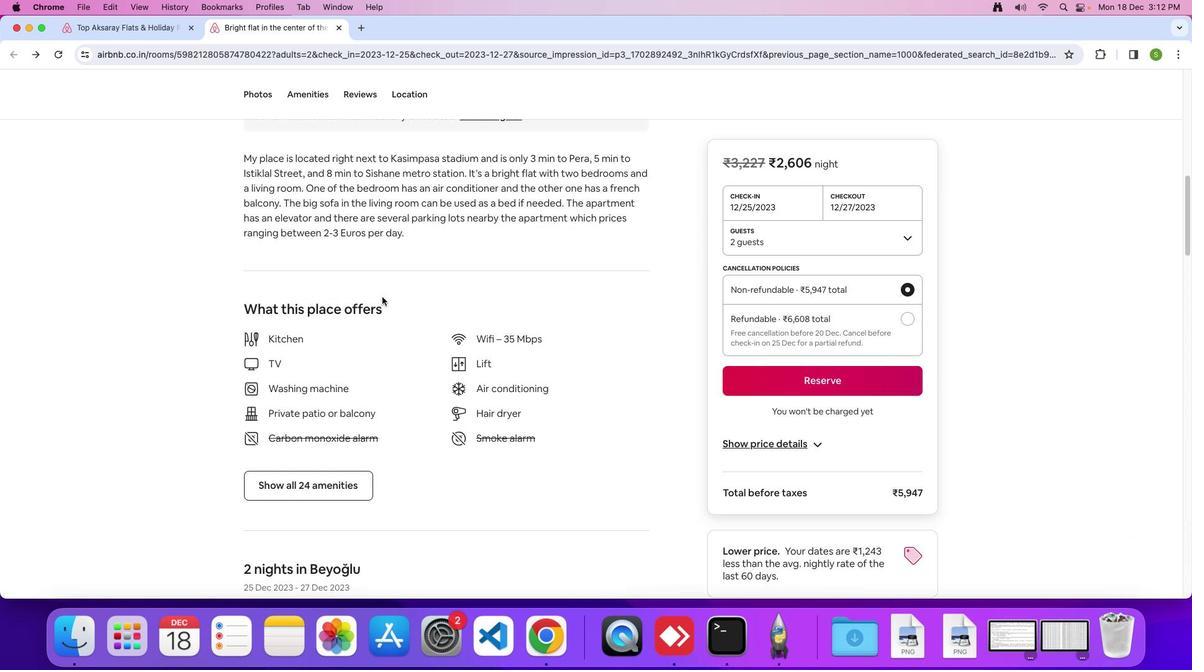 
Action: Mouse scrolled (383, 299) with delta (1, 1)
Screenshot: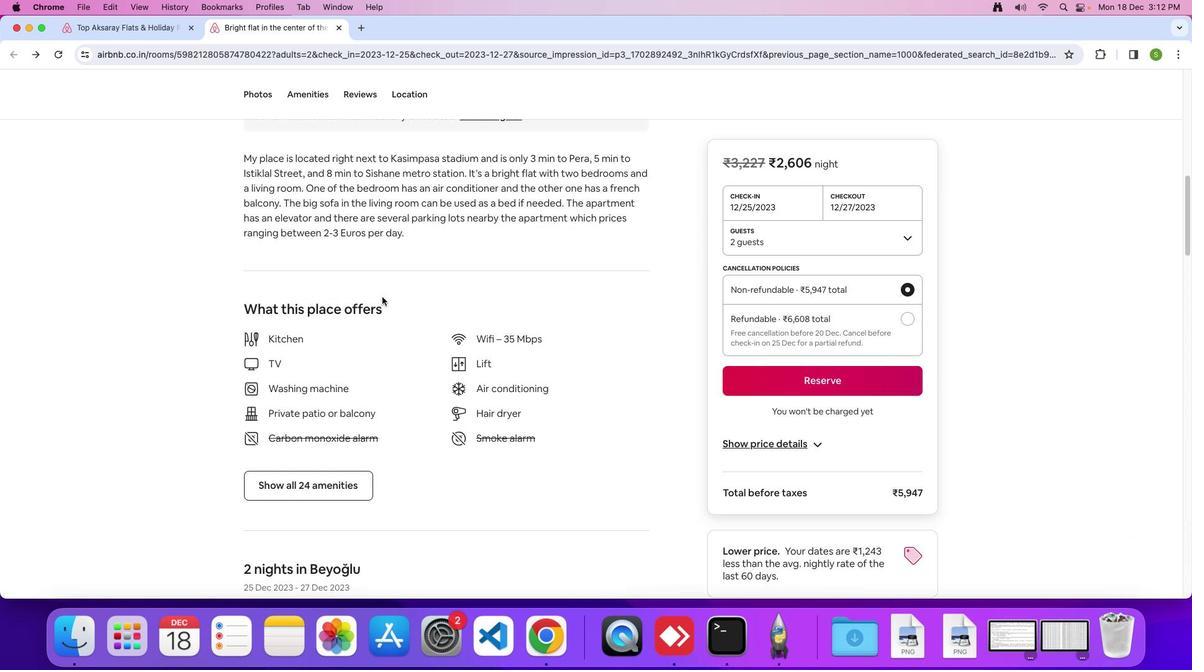 
Action: Mouse scrolled (383, 299) with delta (1, 0)
Screenshot: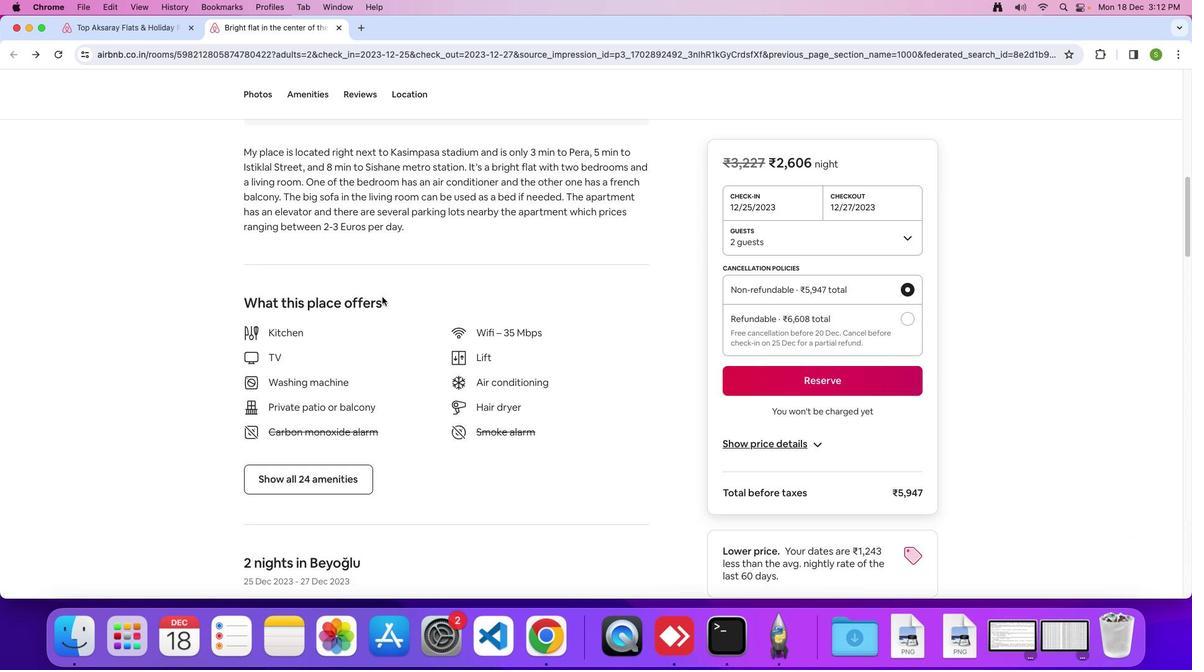 
Action: Mouse scrolled (383, 299) with delta (1, 1)
Screenshot: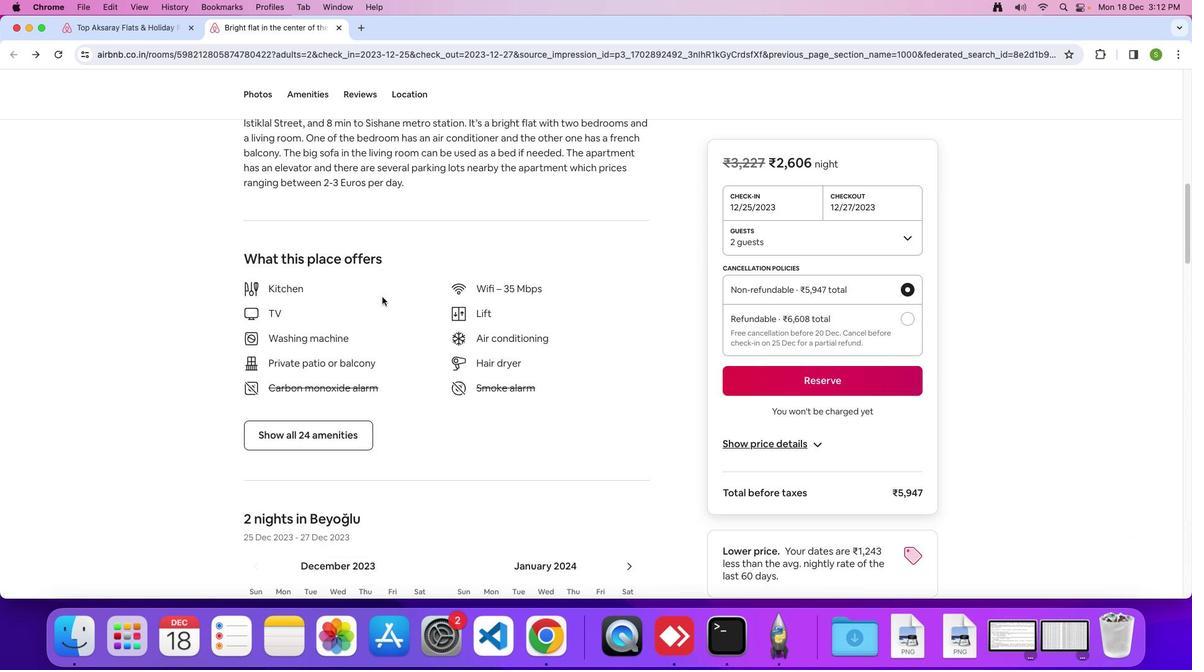 
Action: Mouse scrolled (383, 299) with delta (1, 1)
Screenshot: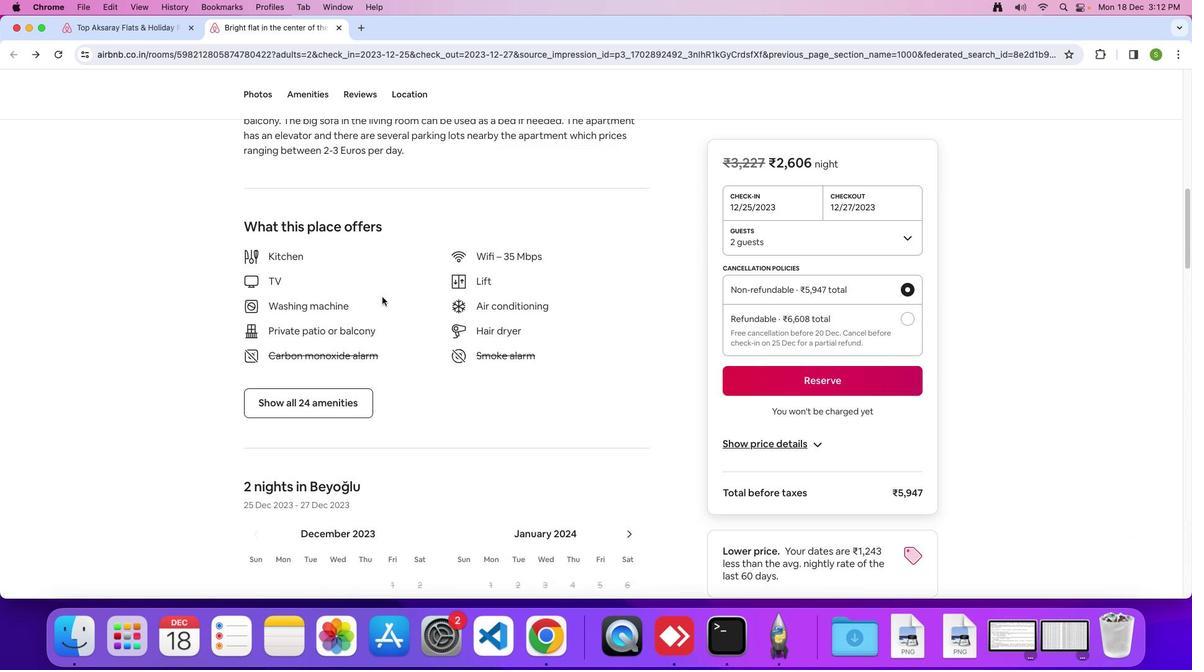 
Action: Mouse scrolled (383, 299) with delta (1, 0)
Screenshot: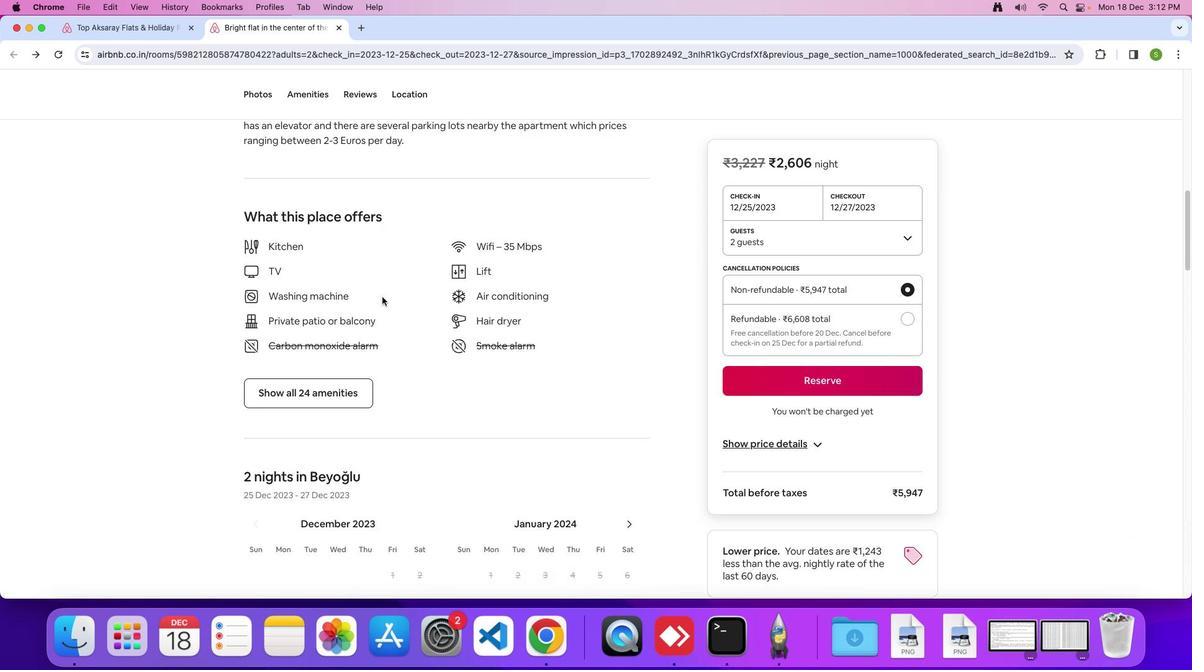 
Action: Mouse scrolled (383, 299) with delta (1, 1)
Screenshot: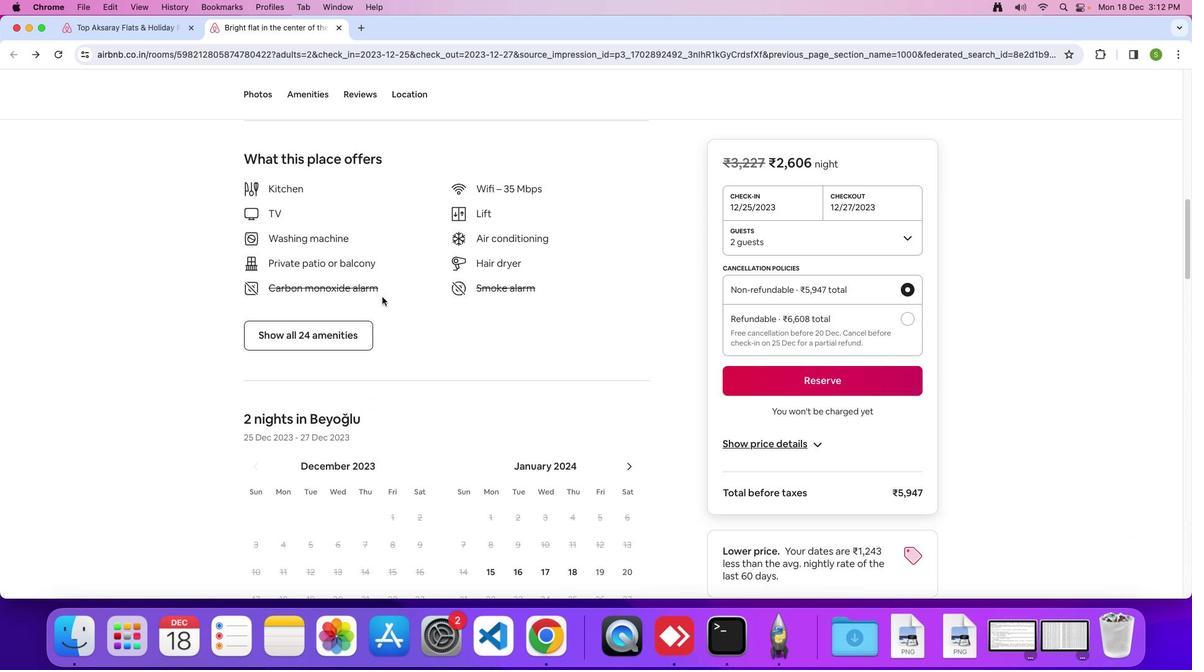 
Action: Mouse scrolled (383, 299) with delta (1, 1)
Screenshot: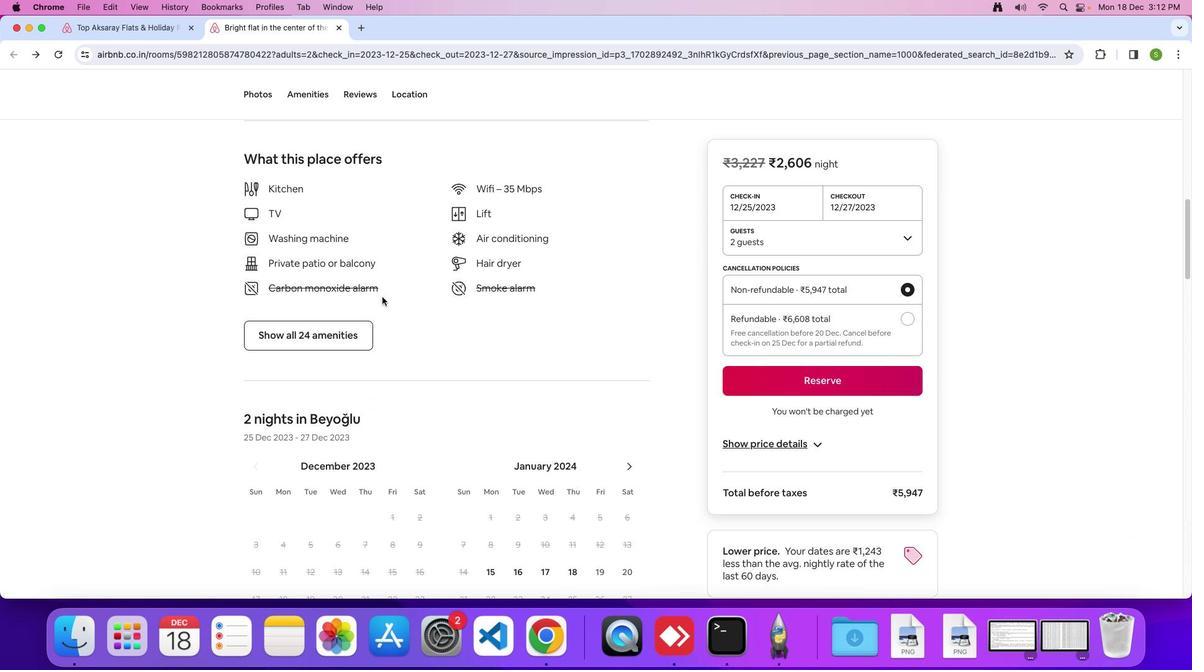 
Action: Mouse scrolled (383, 299) with delta (1, 0)
Screenshot: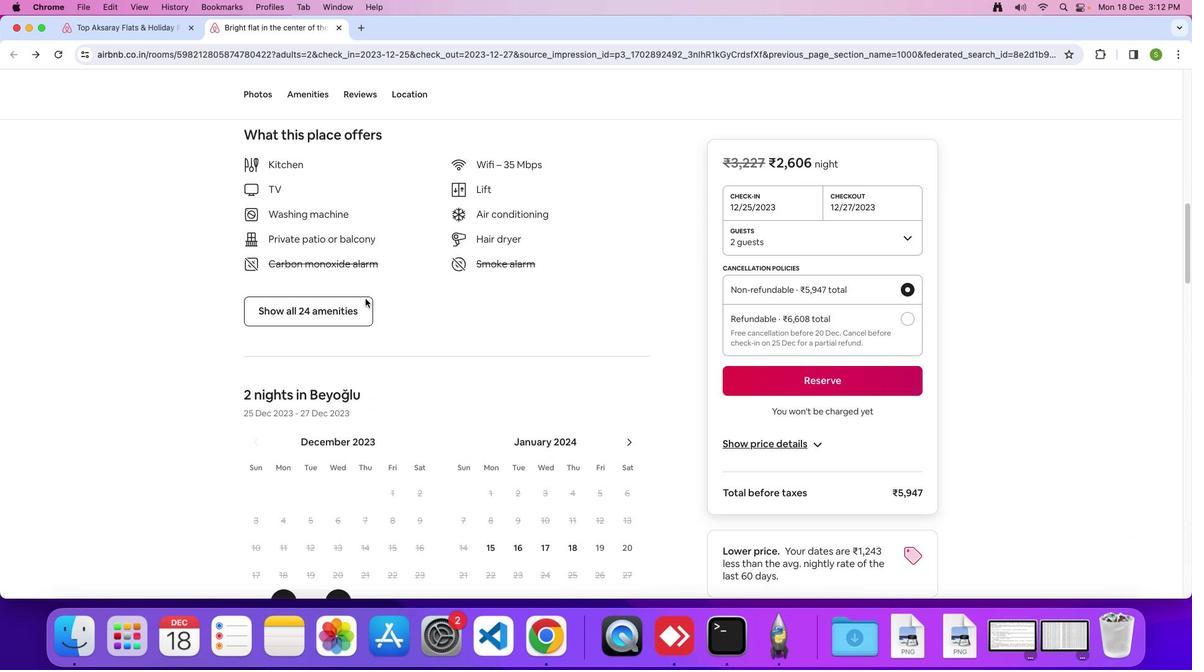 
Action: Mouse moved to (307, 310)
Screenshot: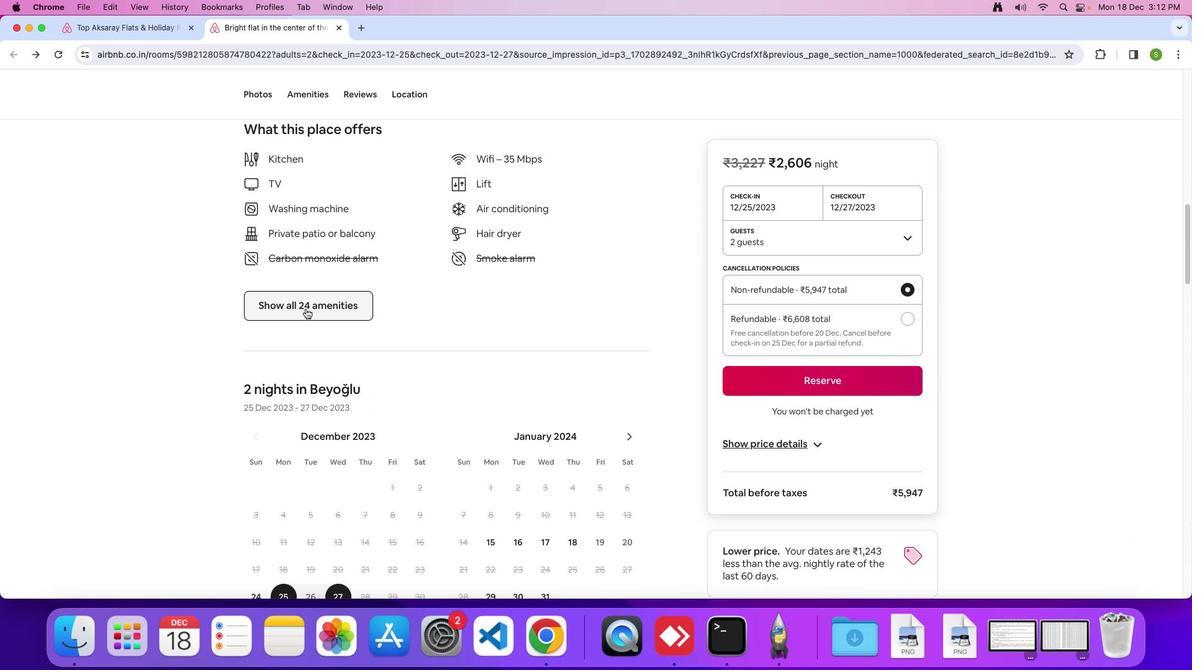 
Action: Mouse pressed left at (307, 310)
Screenshot: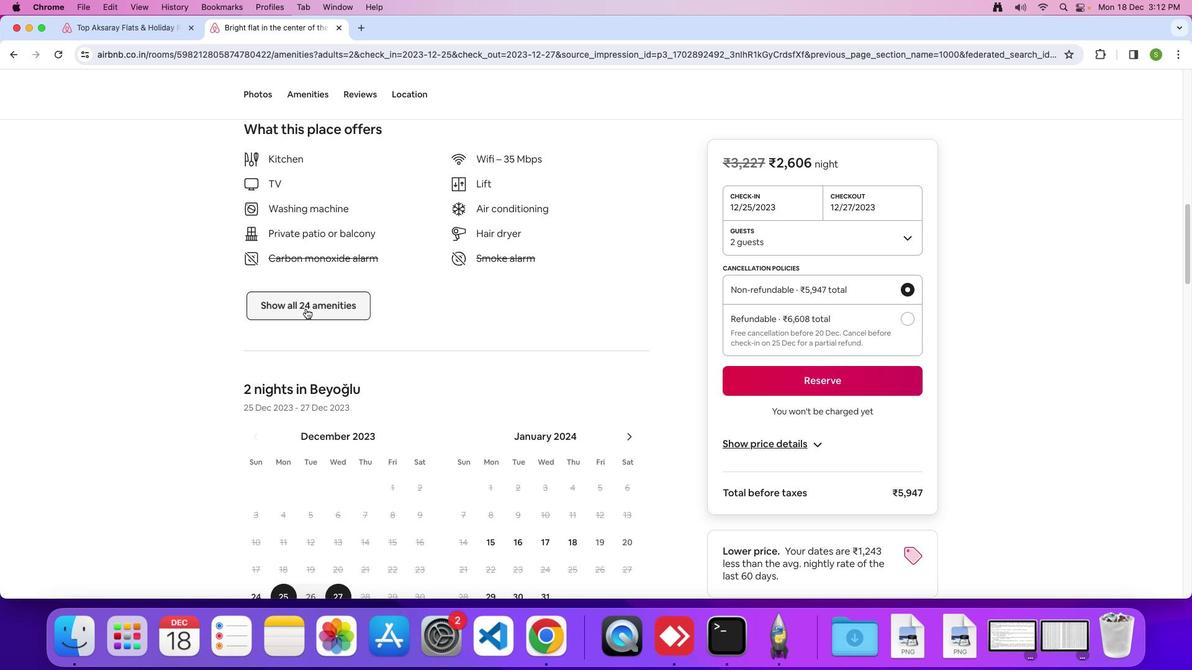
Action: Mouse moved to (625, 300)
Screenshot: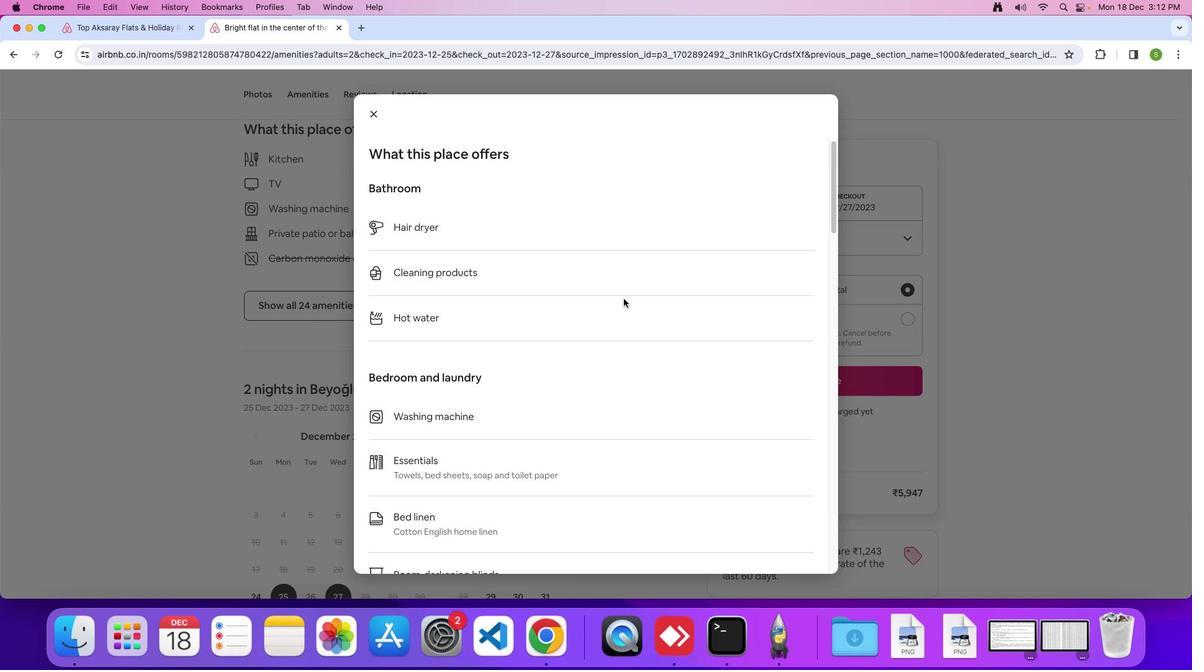 
Action: Mouse scrolled (625, 300) with delta (1, 1)
Screenshot: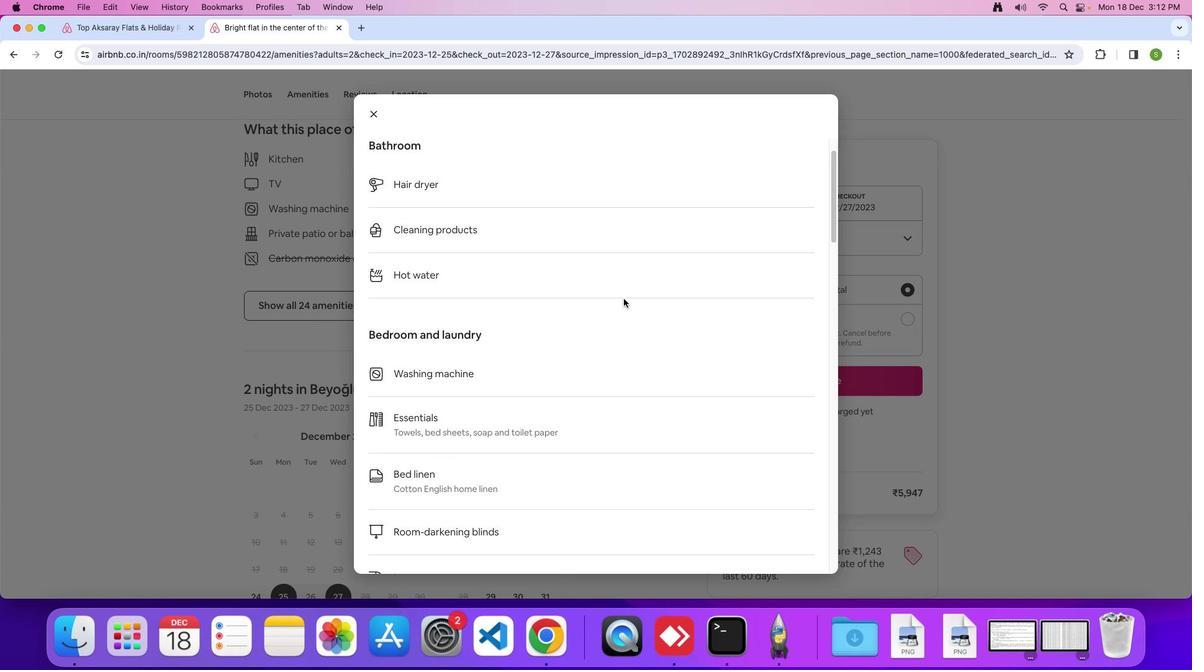 
Action: Mouse scrolled (625, 300) with delta (1, 1)
Screenshot: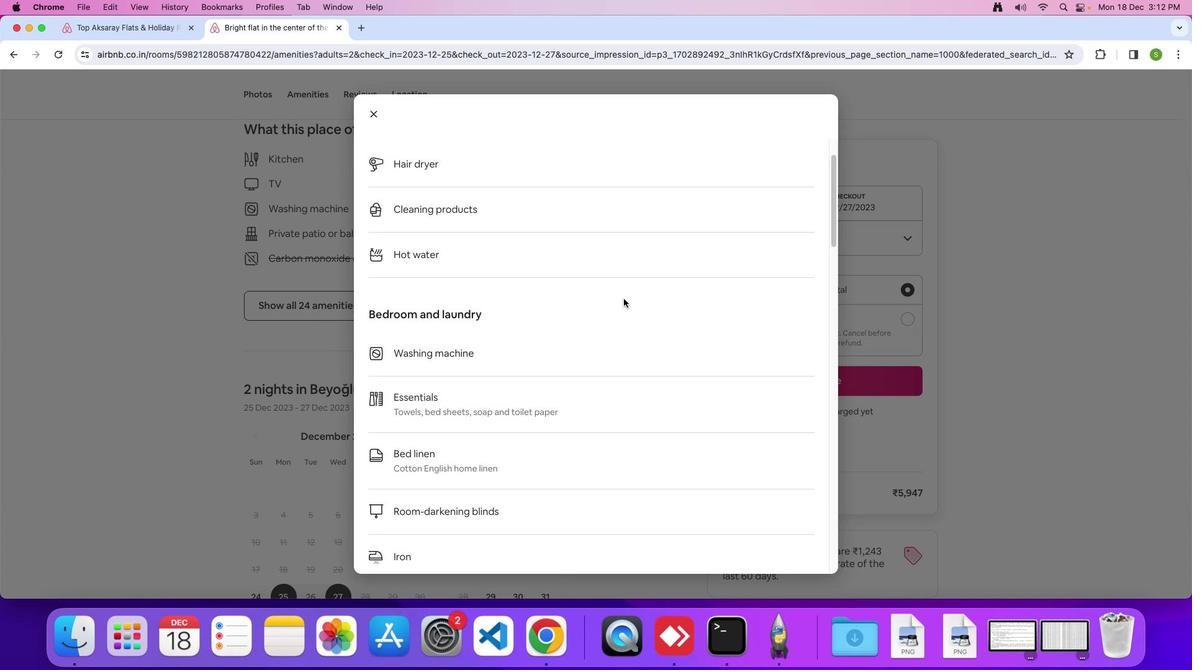 
Action: Mouse scrolled (625, 300) with delta (1, 0)
Screenshot: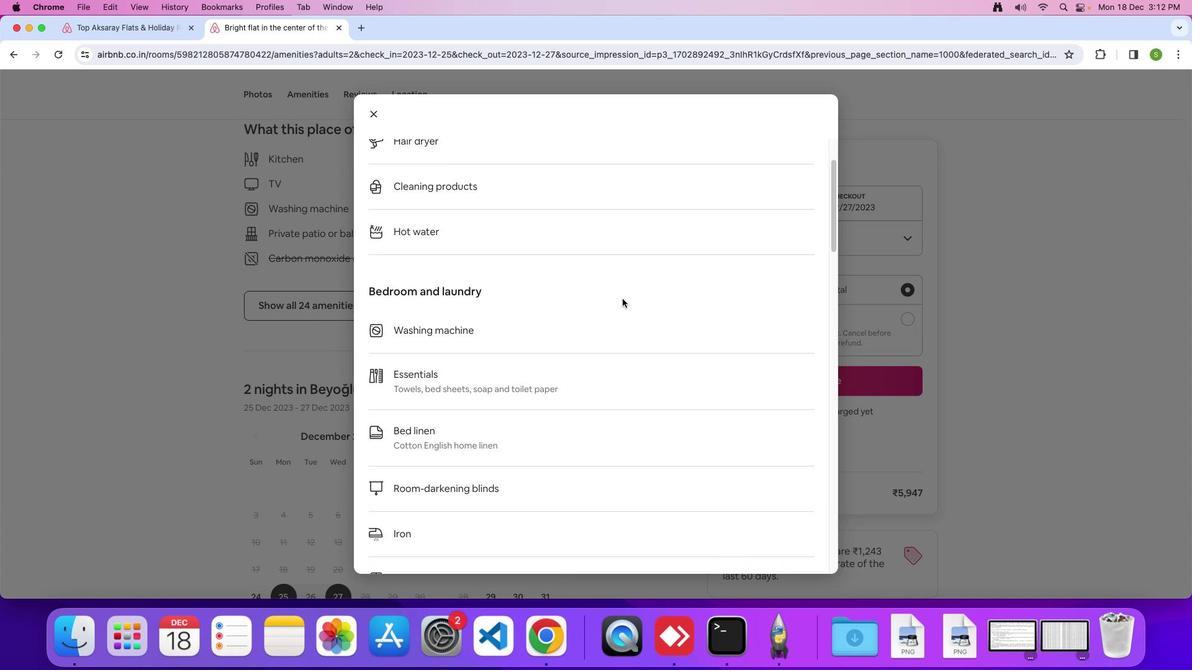 
Action: Mouse moved to (632, 295)
Screenshot: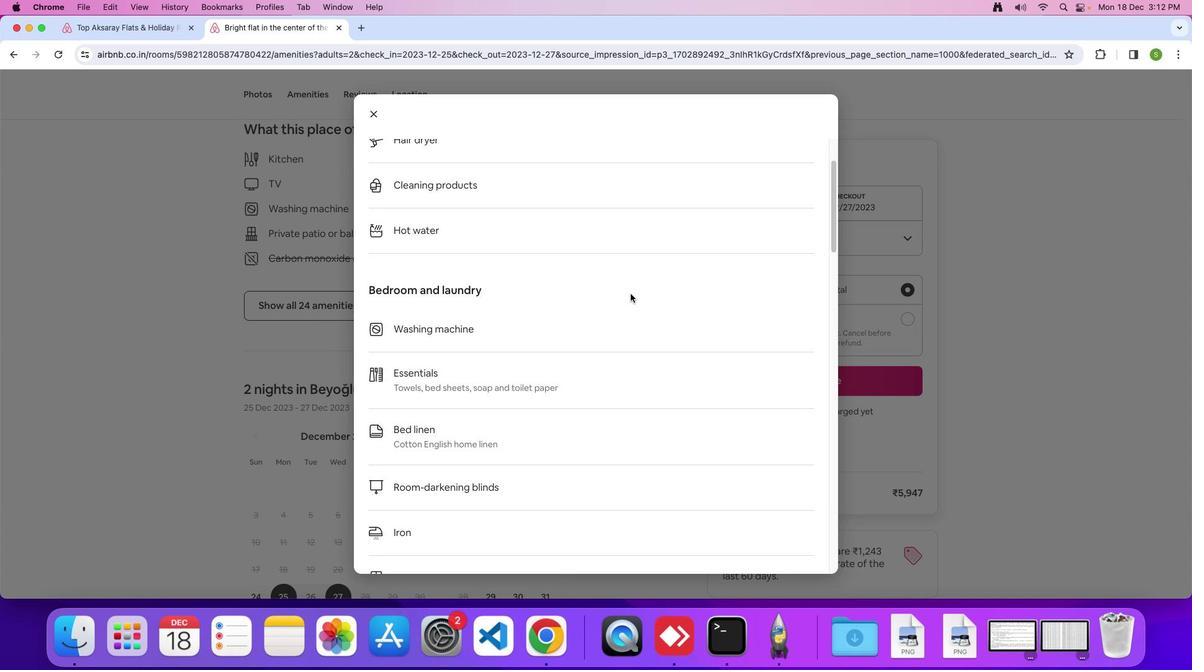
Action: Mouse scrolled (632, 295) with delta (1, 1)
Screenshot: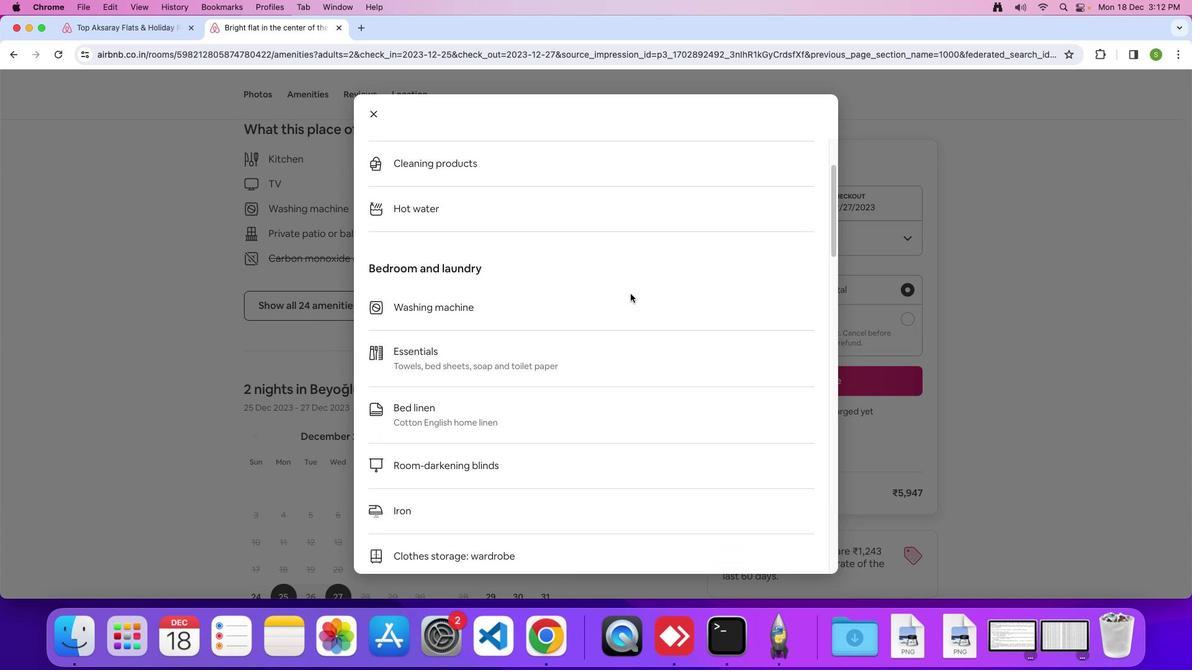 
Action: Mouse scrolled (632, 295) with delta (1, 1)
Screenshot: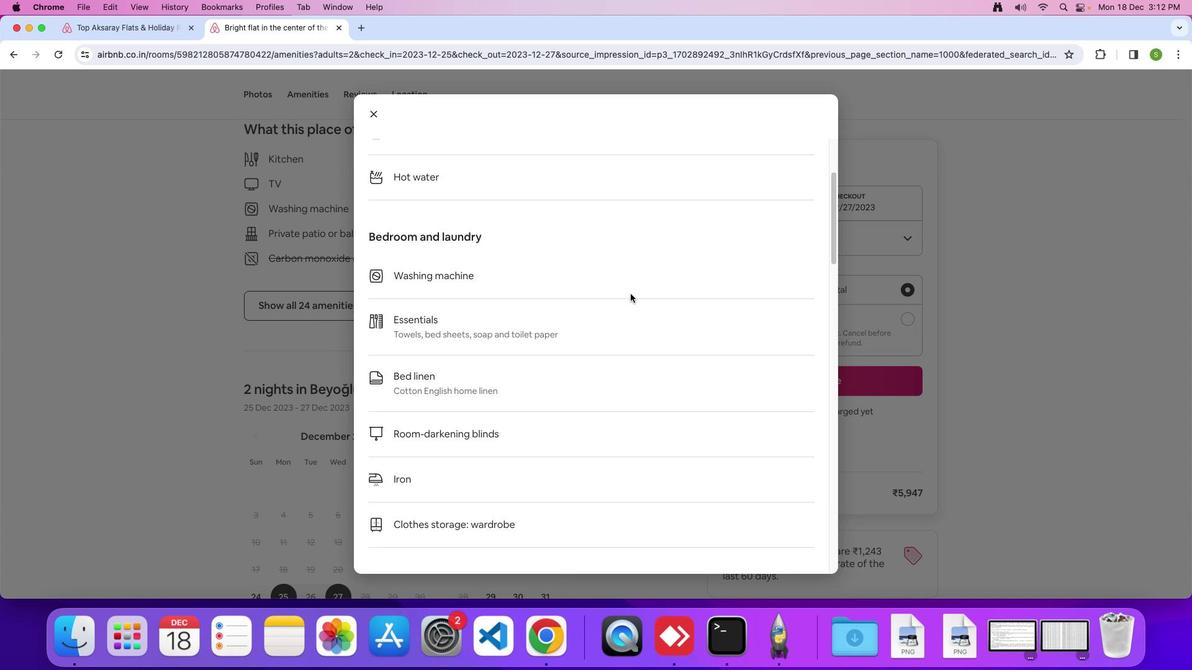 
Action: Mouse scrolled (632, 295) with delta (1, 0)
Screenshot: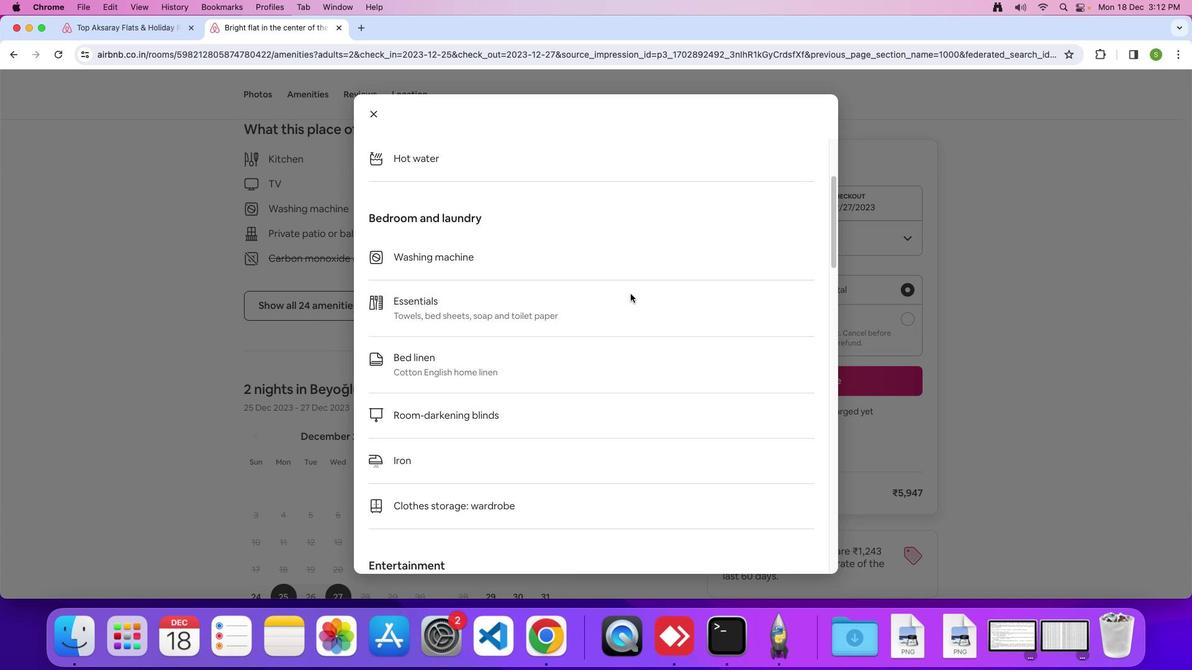 
Action: Mouse scrolled (632, 295) with delta (1, 1)
Screenshot: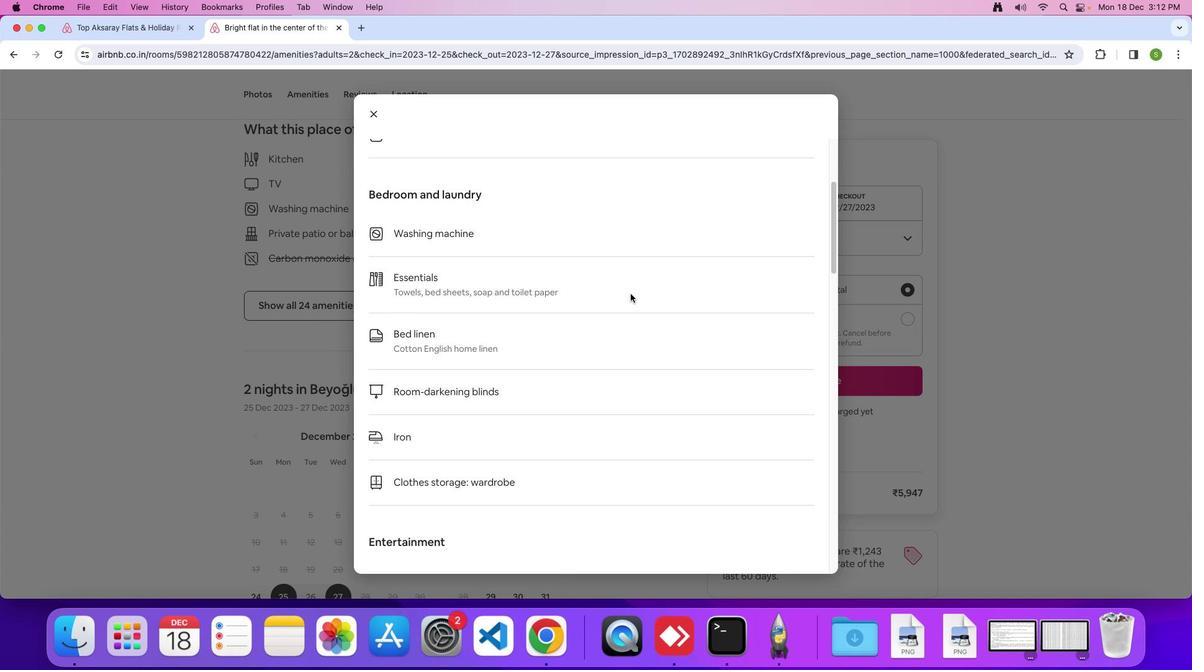 
Action: Mouse scrolled (632, 295) with delta (1, 1)
Screenshot: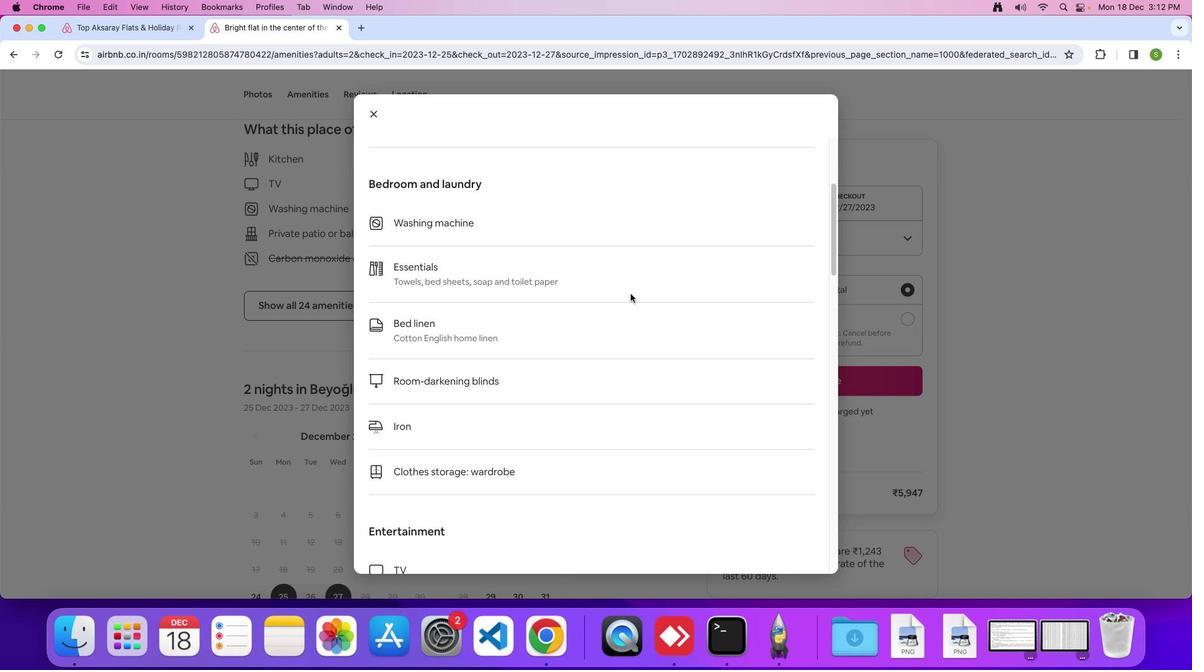
Action: Mouse scrolled (632, 295) with delta (1, 1)
Screenshot: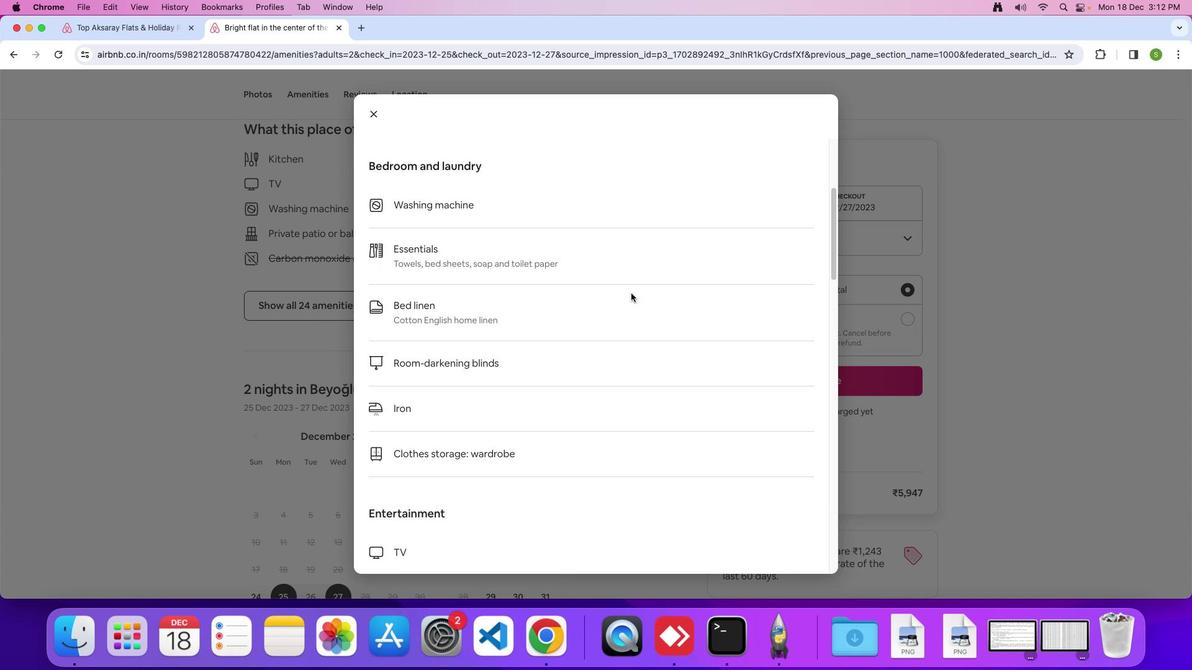 
Action: Mouse moved to (633, 295)
Screenshot: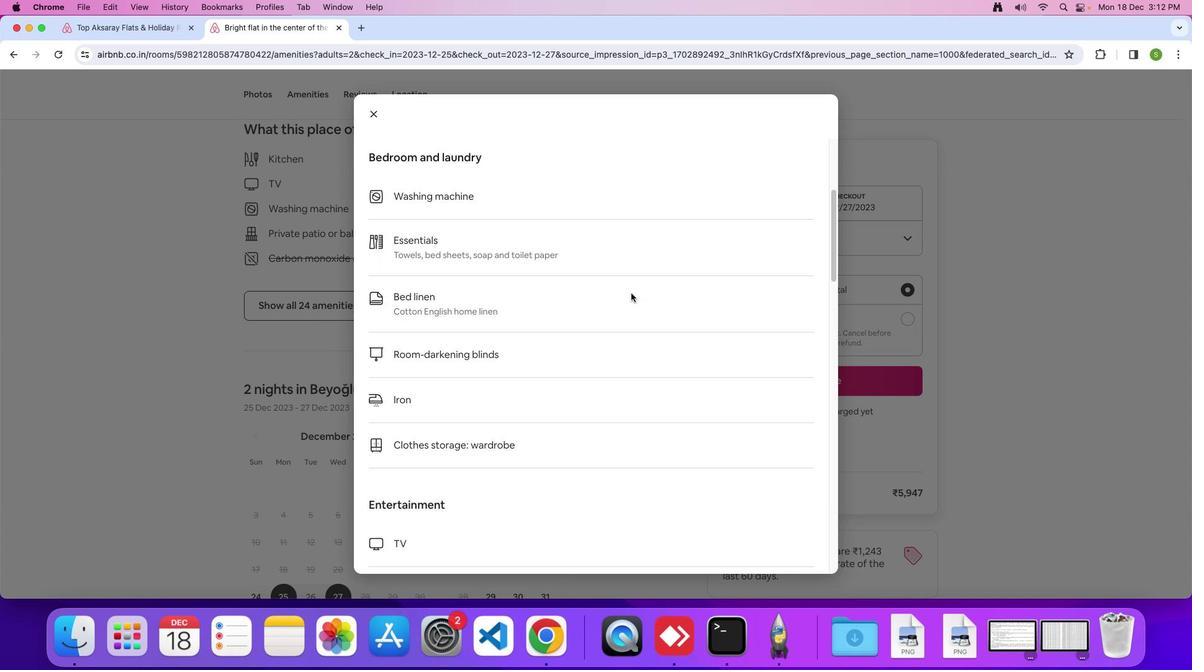 
Action: Mouse scrolled (633, 295) with delta (1, 1)
Screenshot: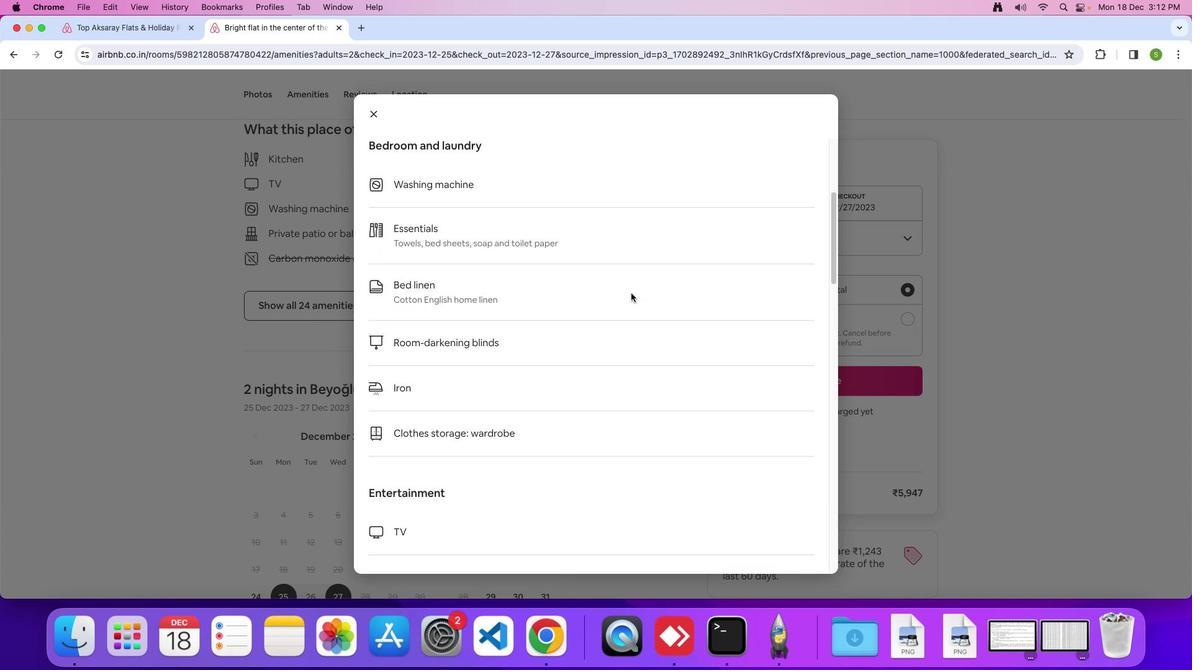
Action: Mouse scrolled (633, 295) with delta (1, 1)
Screenshot: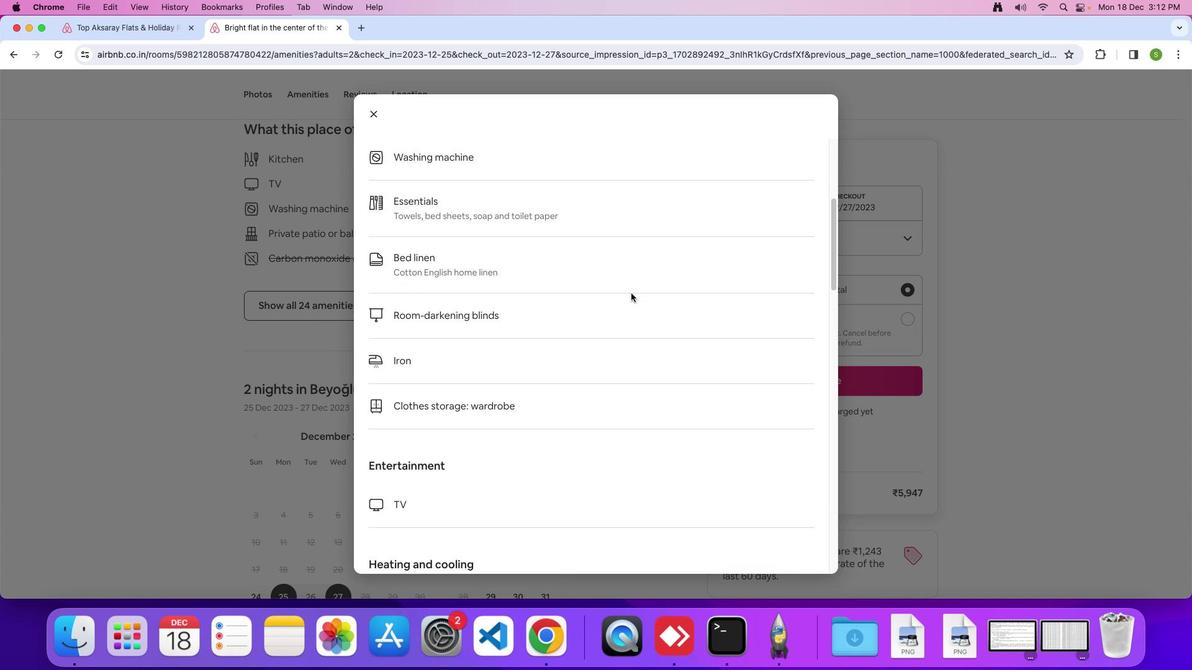
Action: Mouse scrolled (633, 295) with delta (1, 1)
Screenshot: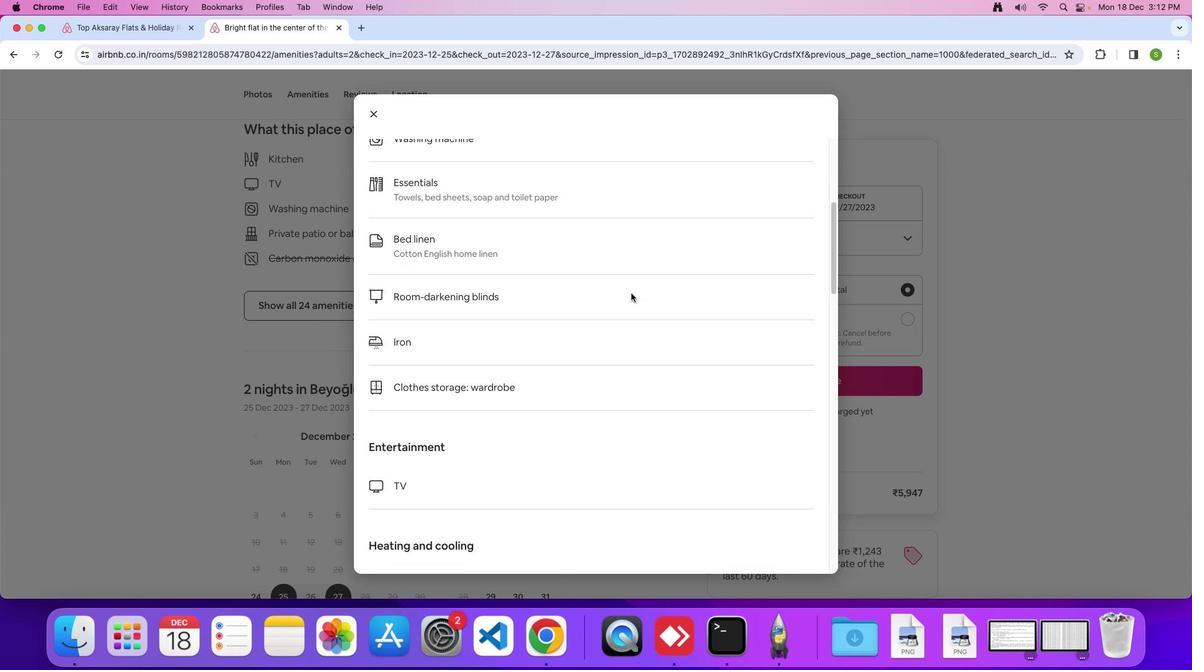 
Action: Mouse scrolled (633, 295) with delta (1, 1)
Screenshot: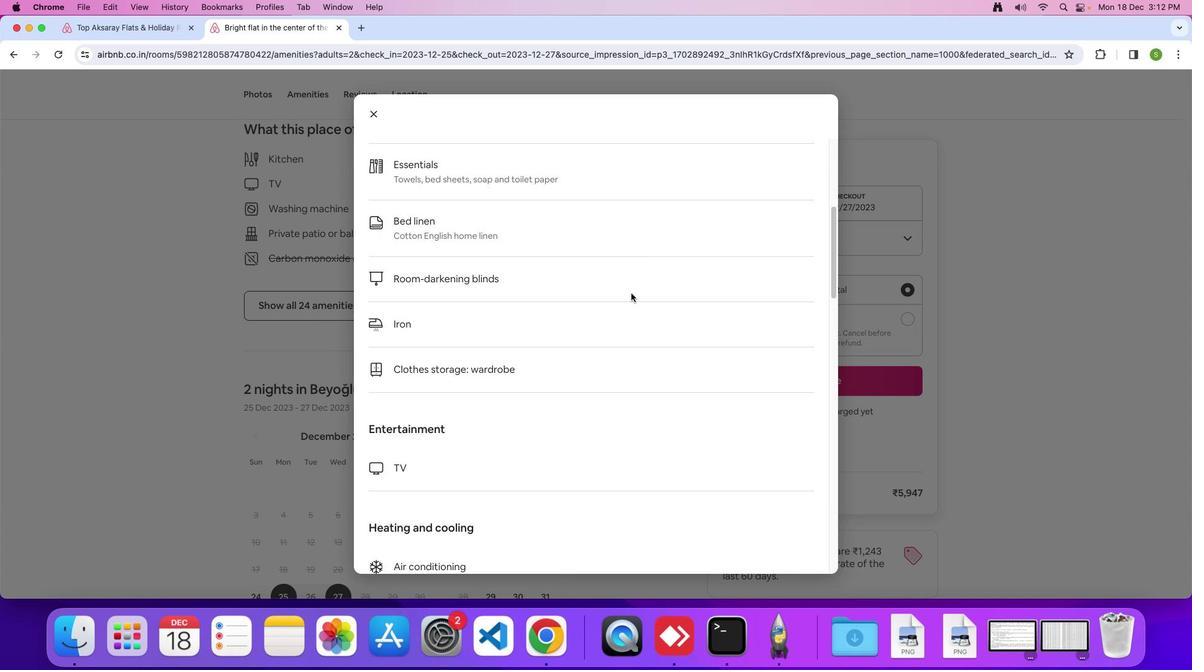 
Action: Mouse scrolled (633, 295) with delta (1, 1)
Screenshot: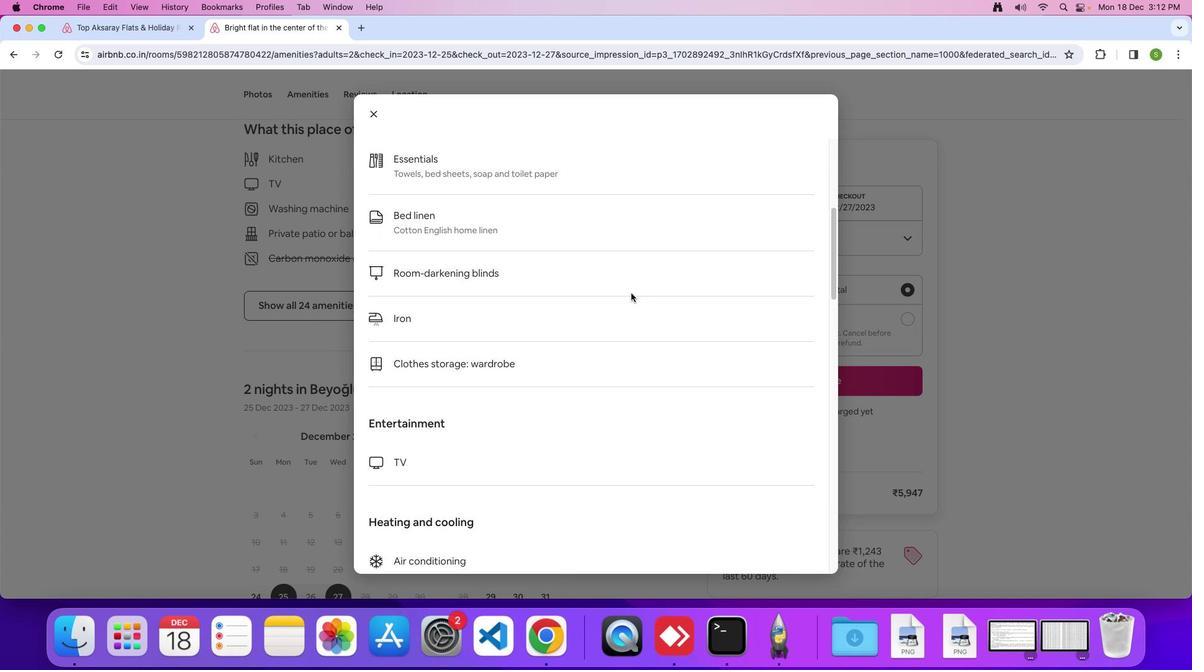 
Action: Mouse moved to (634, 294)
Screenshot: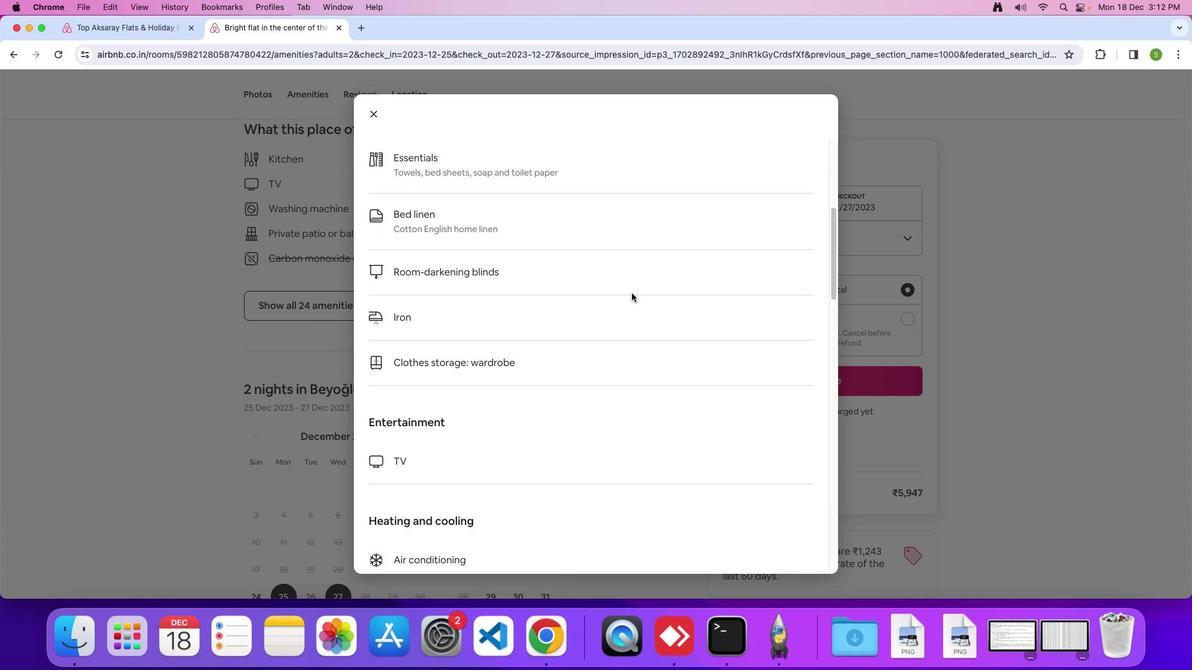 
Action: Mouse scrolled (634, 294) with delta (1, 1)
Screenshot: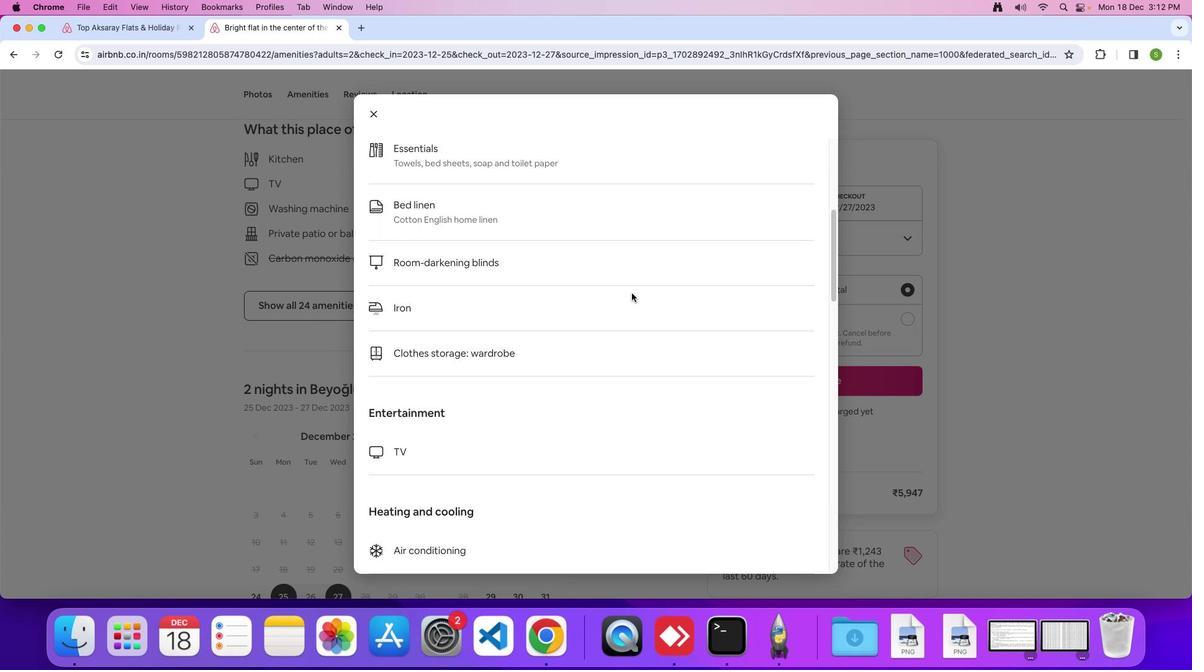 
Action: Mouse scrolled (634, 294) with delta (1, 1)
Screenshot: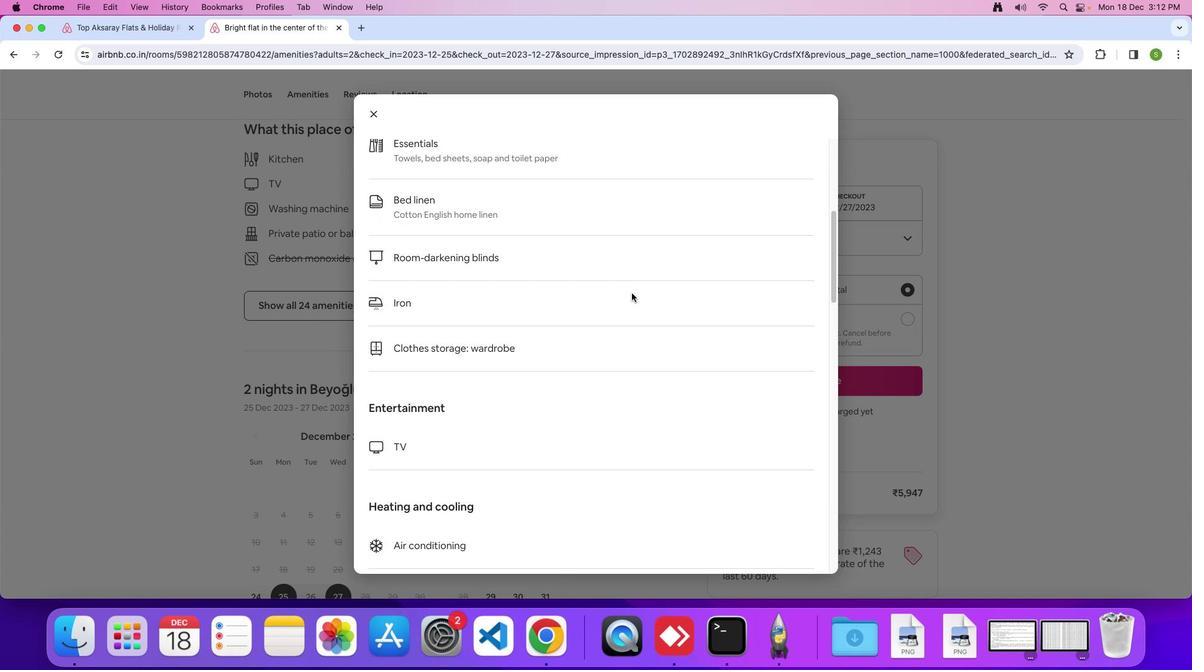 
Action: Mouse scrolled (634, 294) with delta (1, 1)
Screenshot: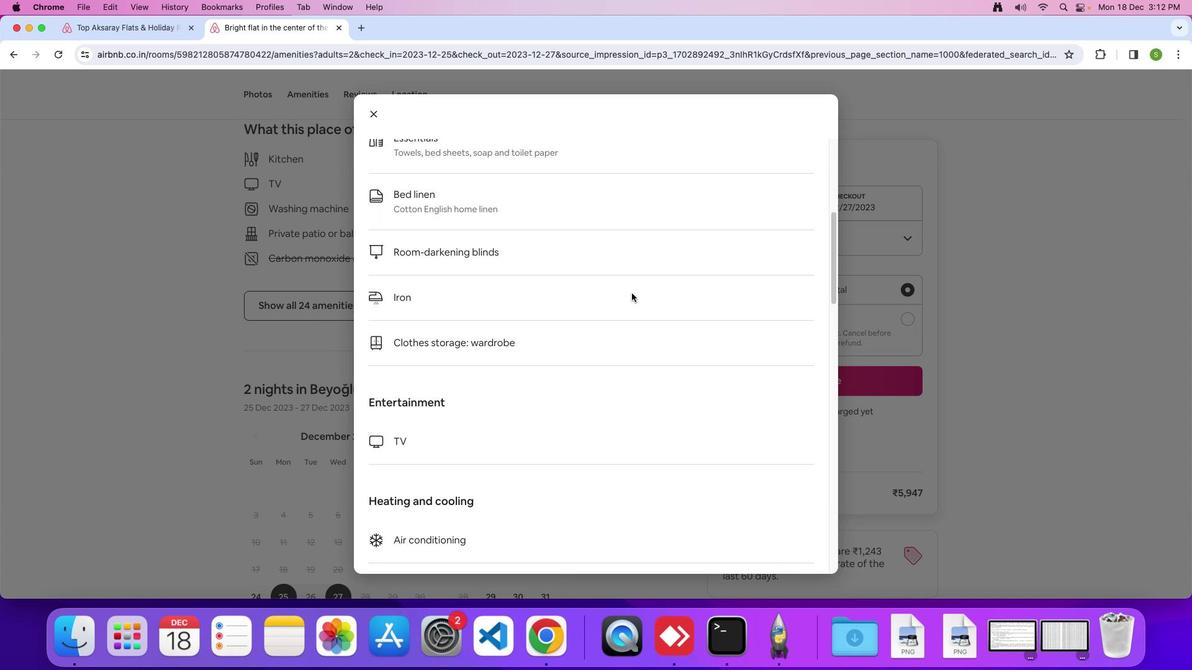 
Action: Mouse scrolled (634, 294) with delta (1, 1)
Screenshot: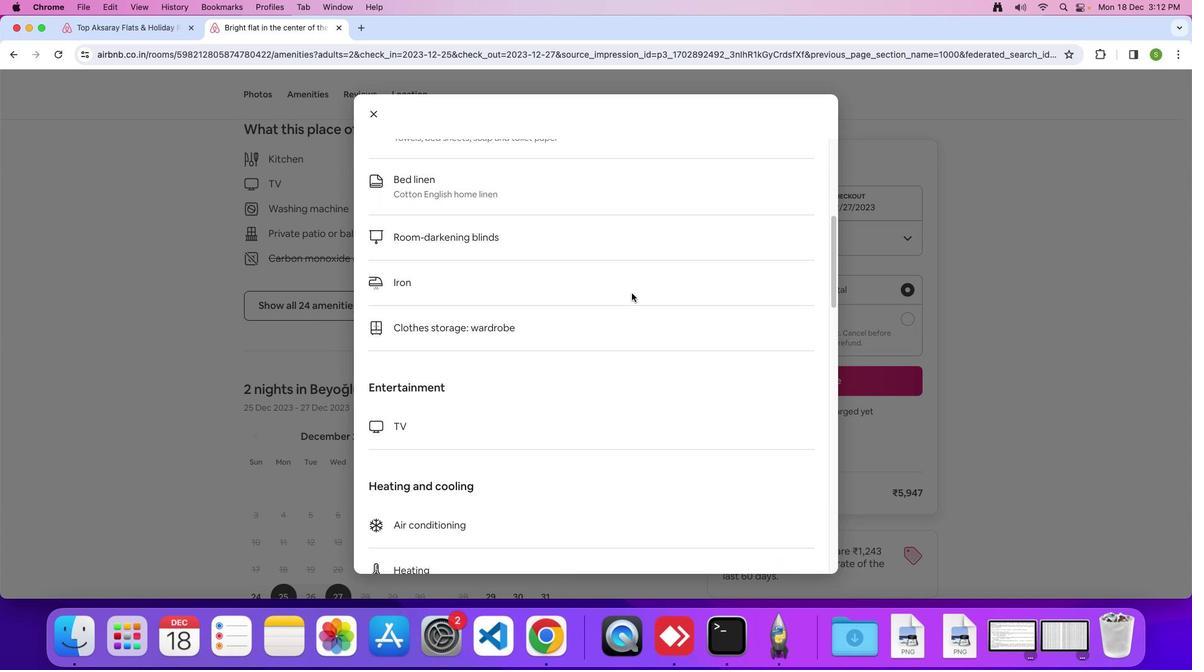 
Action: Mouse scrolled (634, 294) with delta (1, 1)
Screenshot: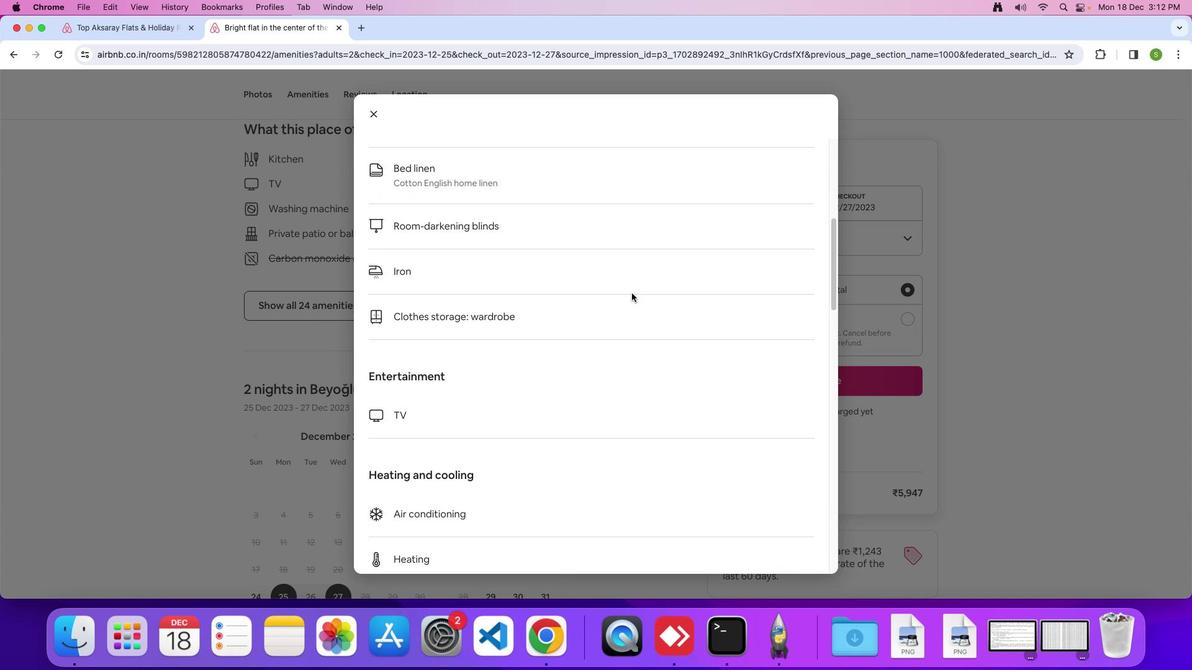 
Action: Mouse scrolled (634, 294) with delta (1, 1)
Screenshot: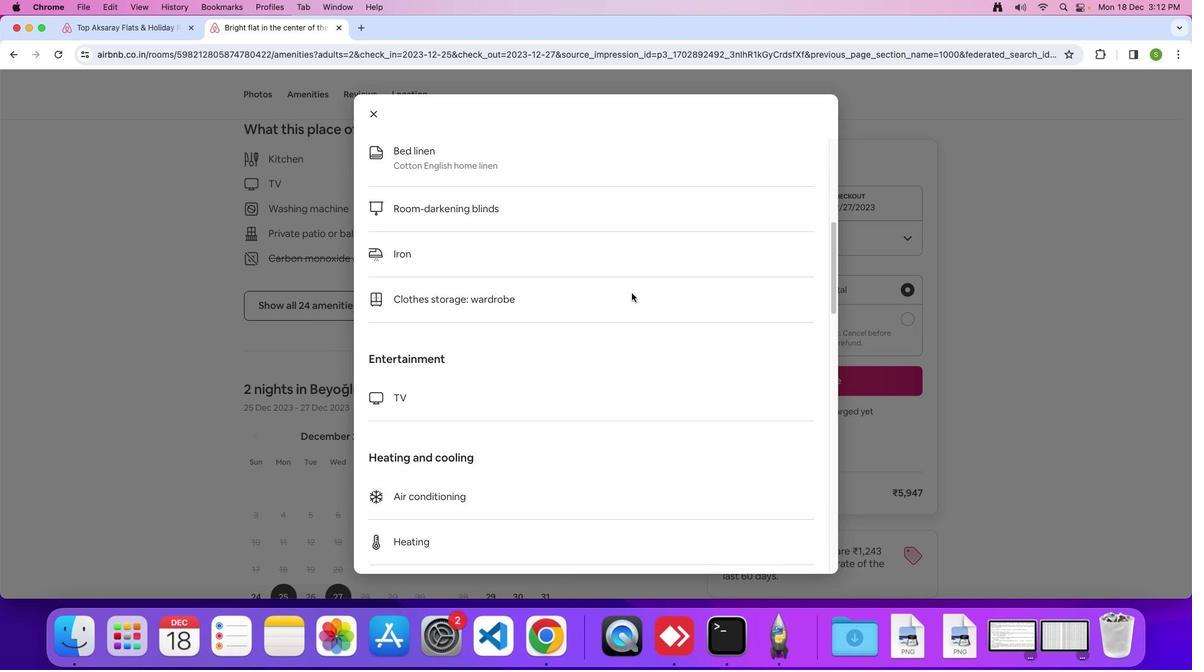 
Action: Mouse scrolled (634, 294) with delta (1, 1)
Screenshot: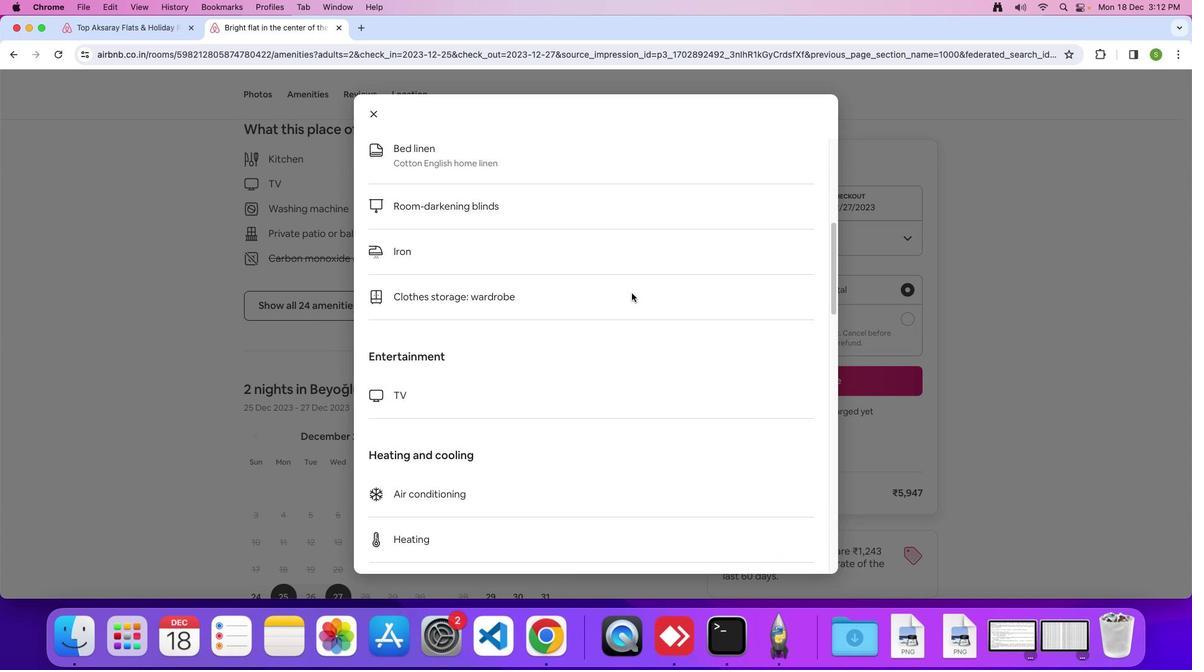 
Action: Mouse scrolled (634, 294) with delta (1, 1)
Screenshot: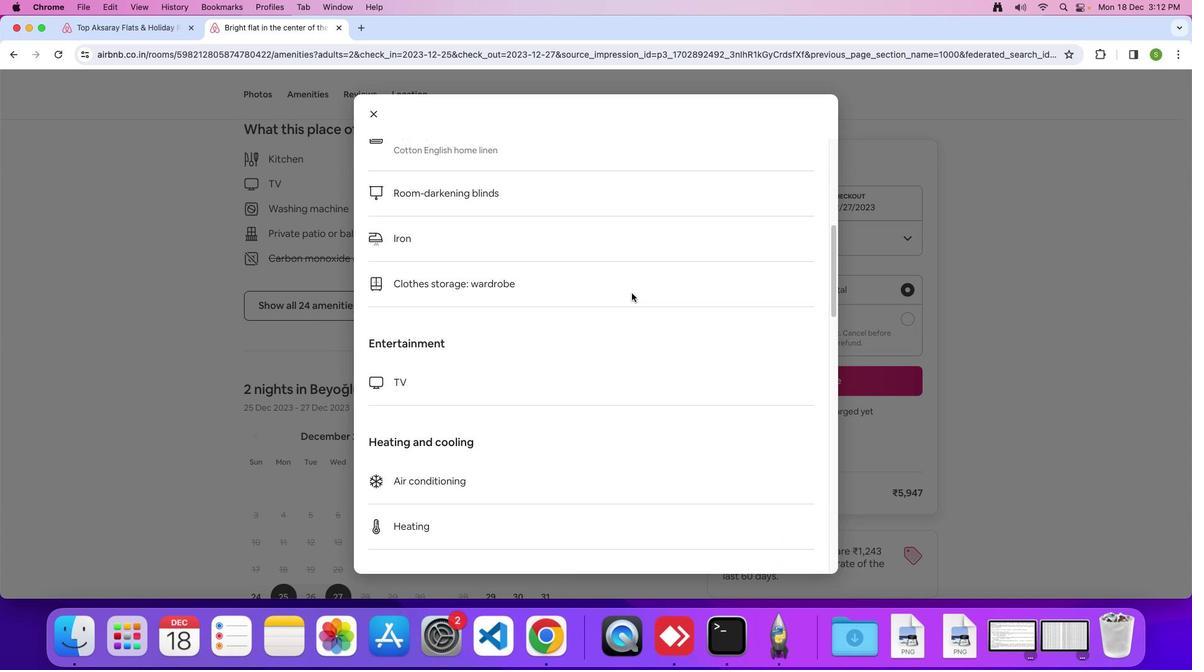 
Action: Mouse scrolled (634, 294) with delta (1, 1)
Screenshot: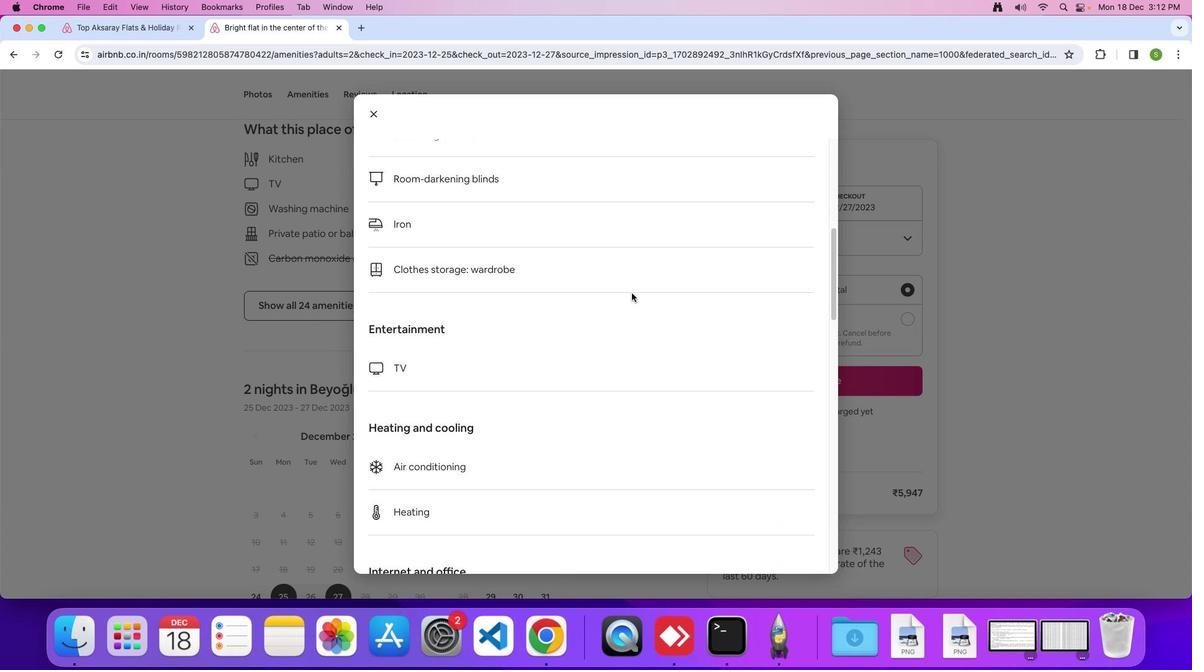 
Action: Mouse scrolled (634, 294) with delta (1, 1)
